 Task: Resolve a merge conflict in a pull request between conflicting changes.
Action: Mouse moved to (828, 284)
Screenshot: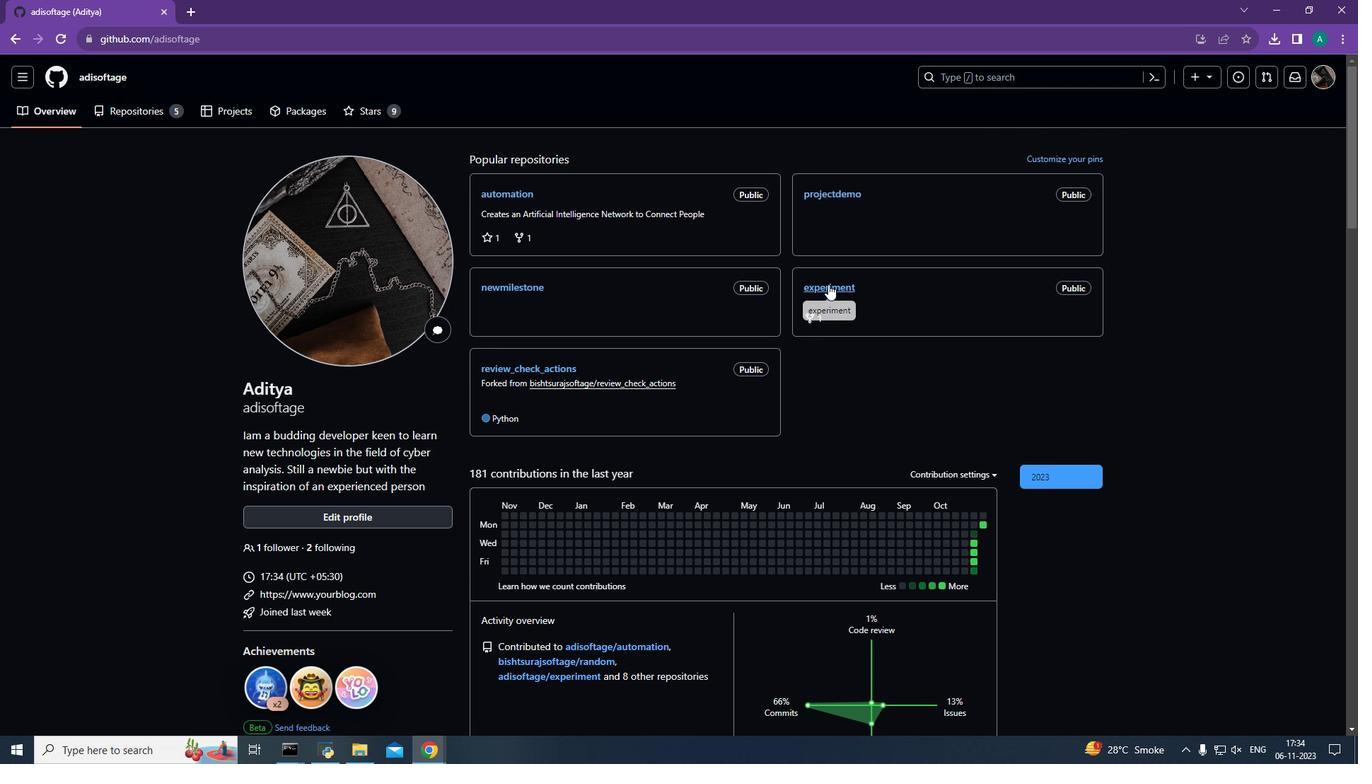 
Action: Mouse pressed left at (828, 284)
Screenshot: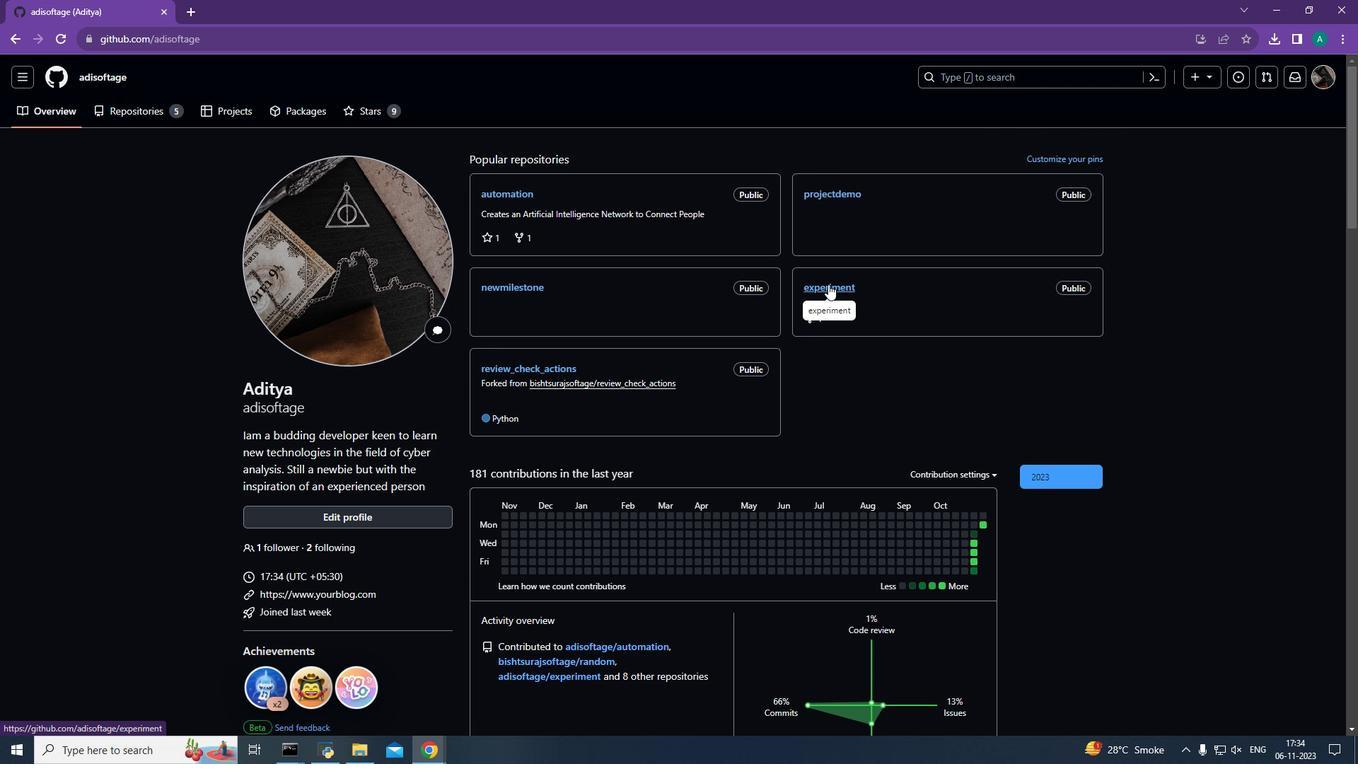 
Action: Mouse moved to (317, 333)
Screenshot: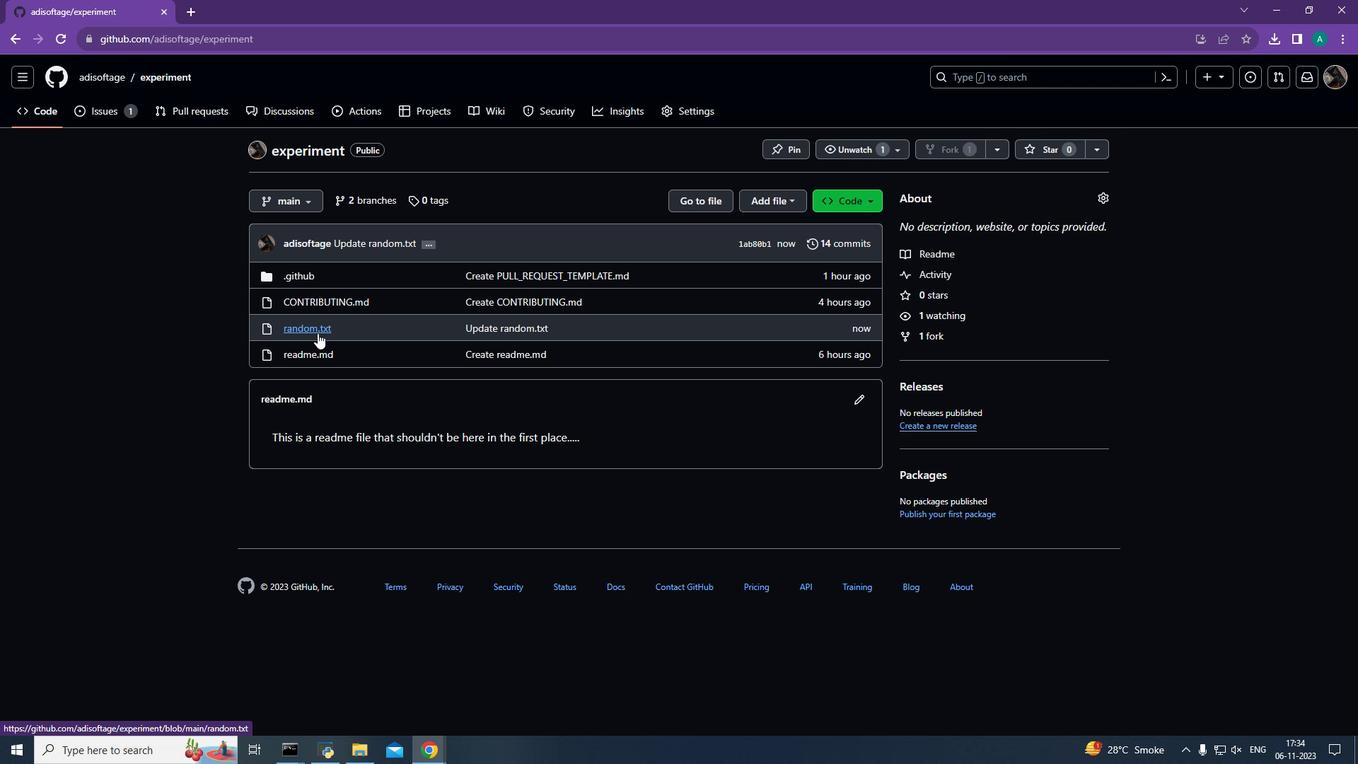 
Action: Mouse pressed left at (317, 333)
Screenshot: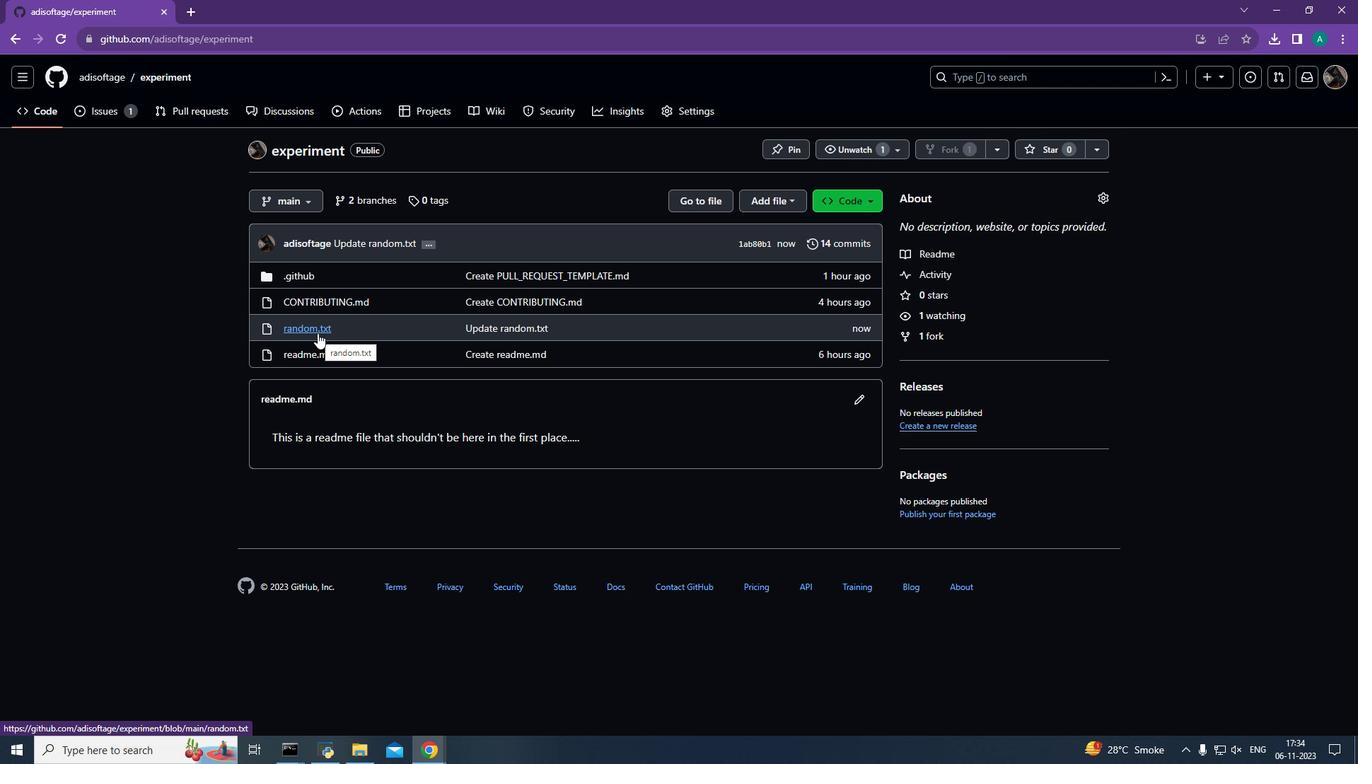 
Action: Mouse moved to (1279, 230)
Screenshot: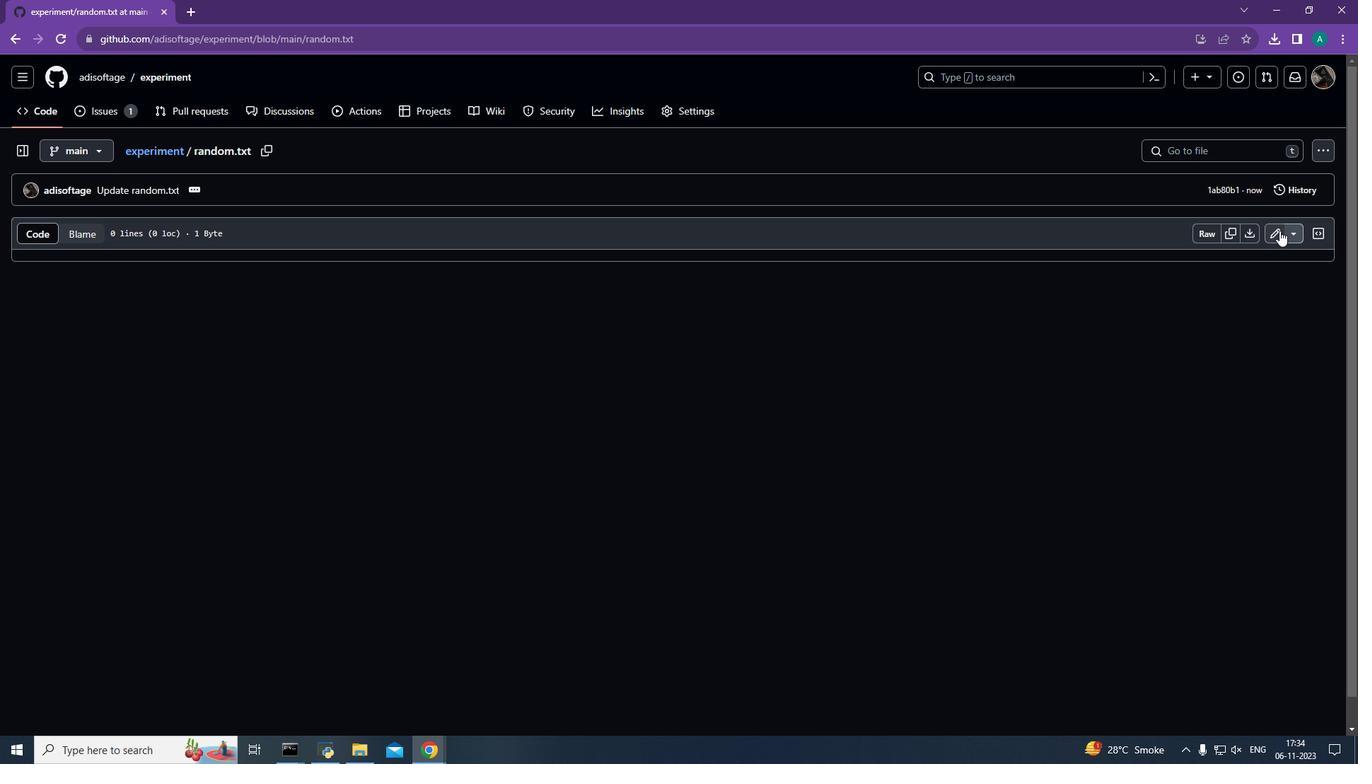 
Action: Mouse pressed left at (1279, 230)
Screenshot: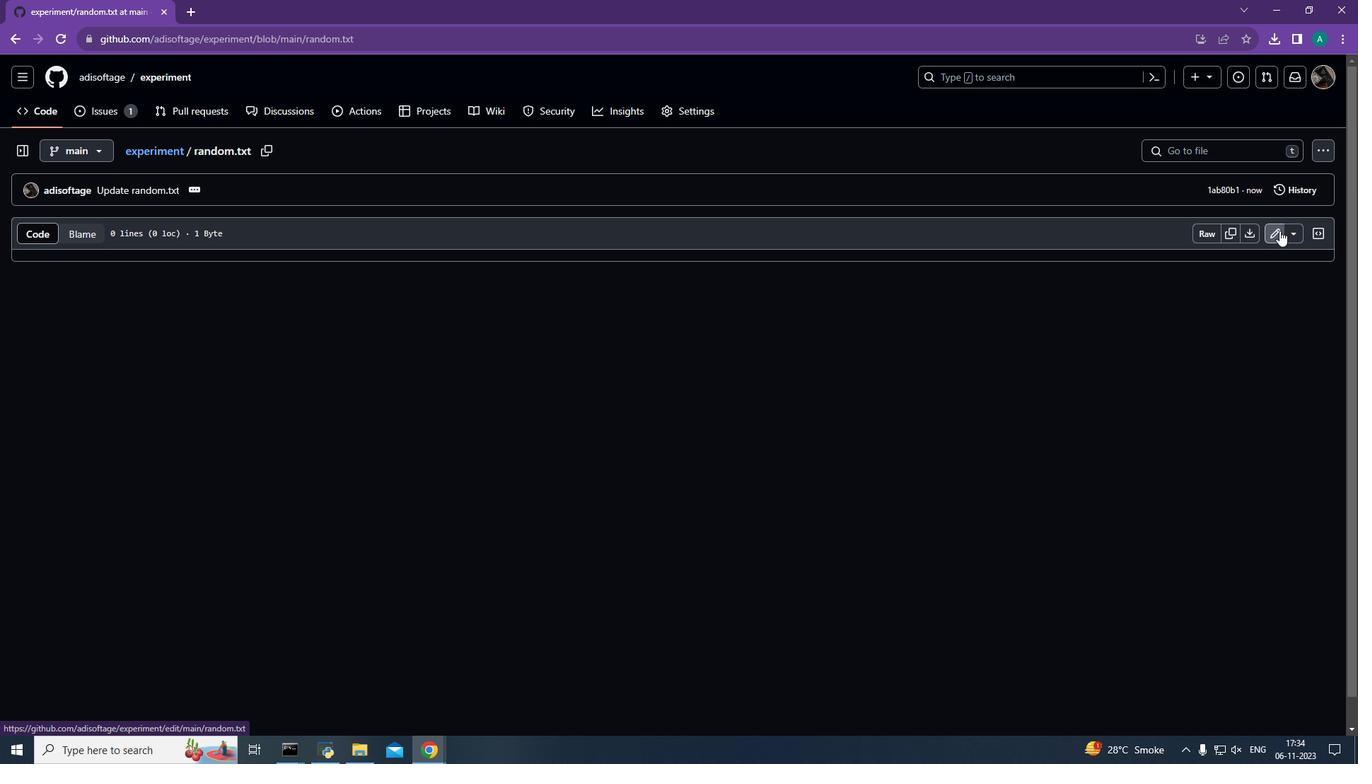 
Action: Mouse moved to (205, 256)
Screenshot: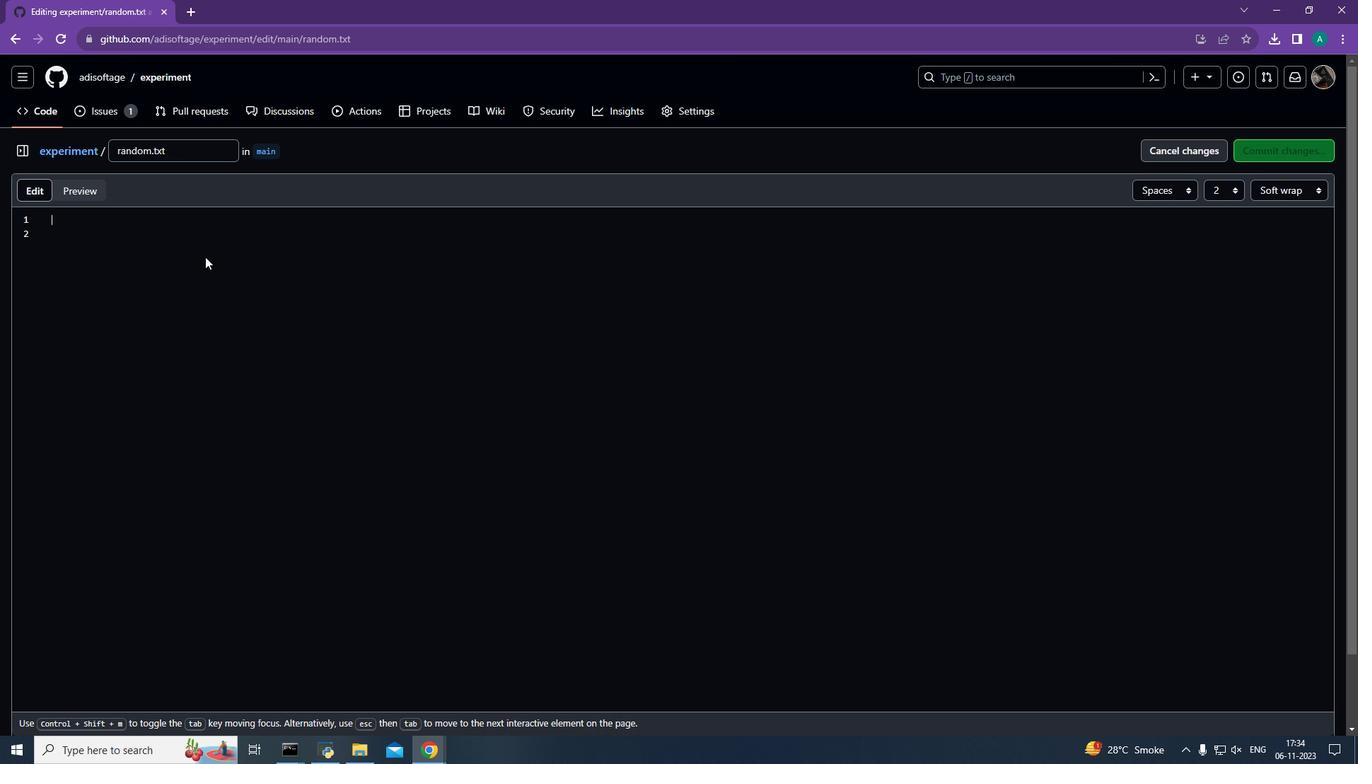 
Action: Mouse pressed left at (205, 256)
Screenshot: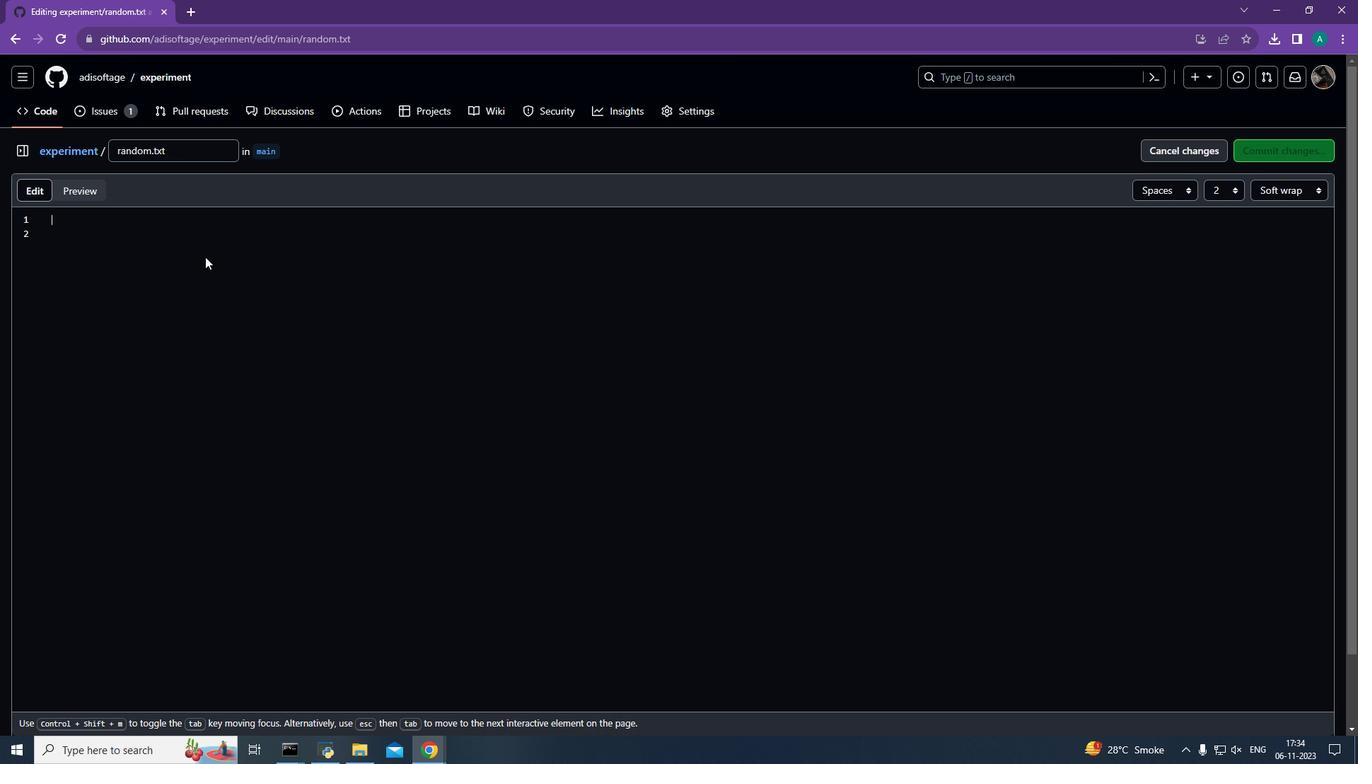 
Action: Key pressed <Key.up><Key.down><Key.backspace><Key.shift>This<Key.space>is<Key.space><Key.backspace>ctrl+A<Key.backspace><Key.caps_lock><Key.shift>tHIS<Key.space>IS<Key.space>THE<Key.space>CONTENT<Key.space>FROM<Key.space>MAIN<Key.space>BRANCH
Screenshot: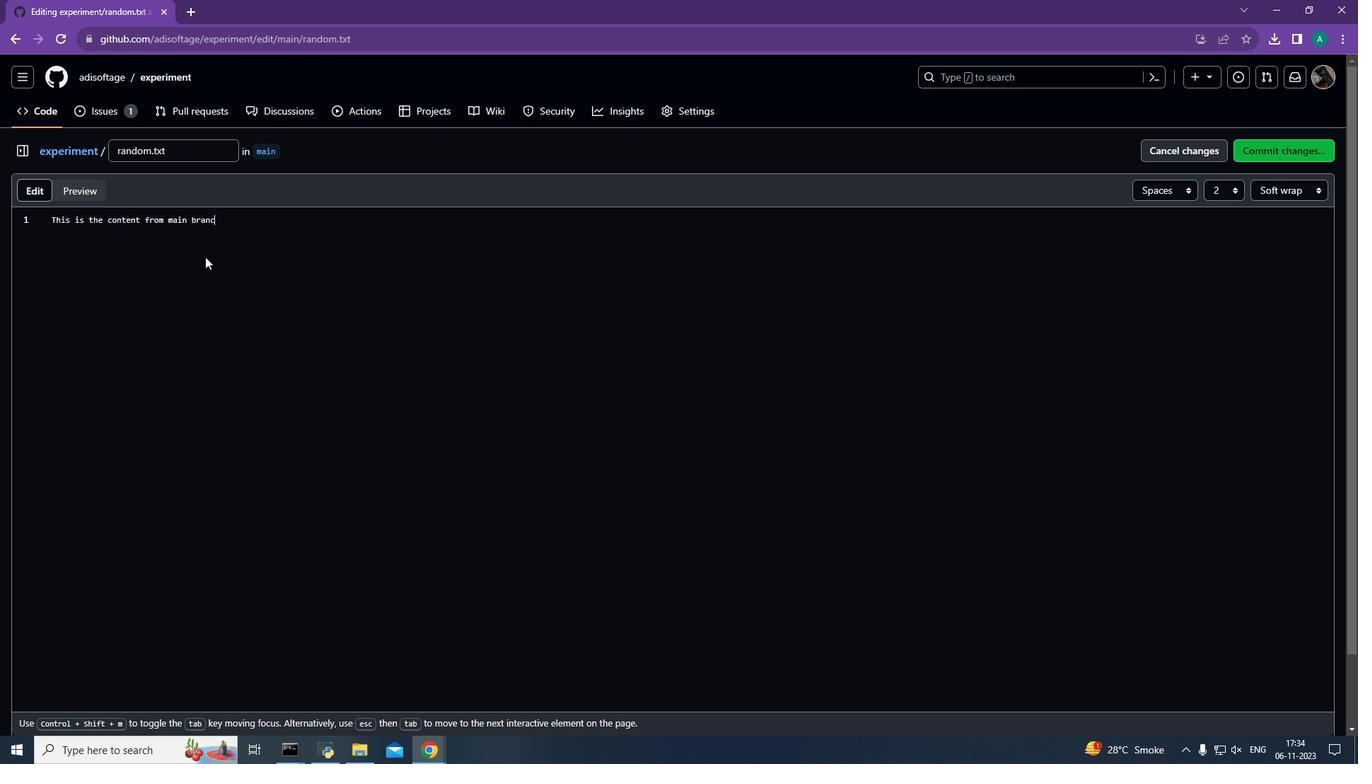 
Action: Mouse moved to (1271, 149)
Screenshot: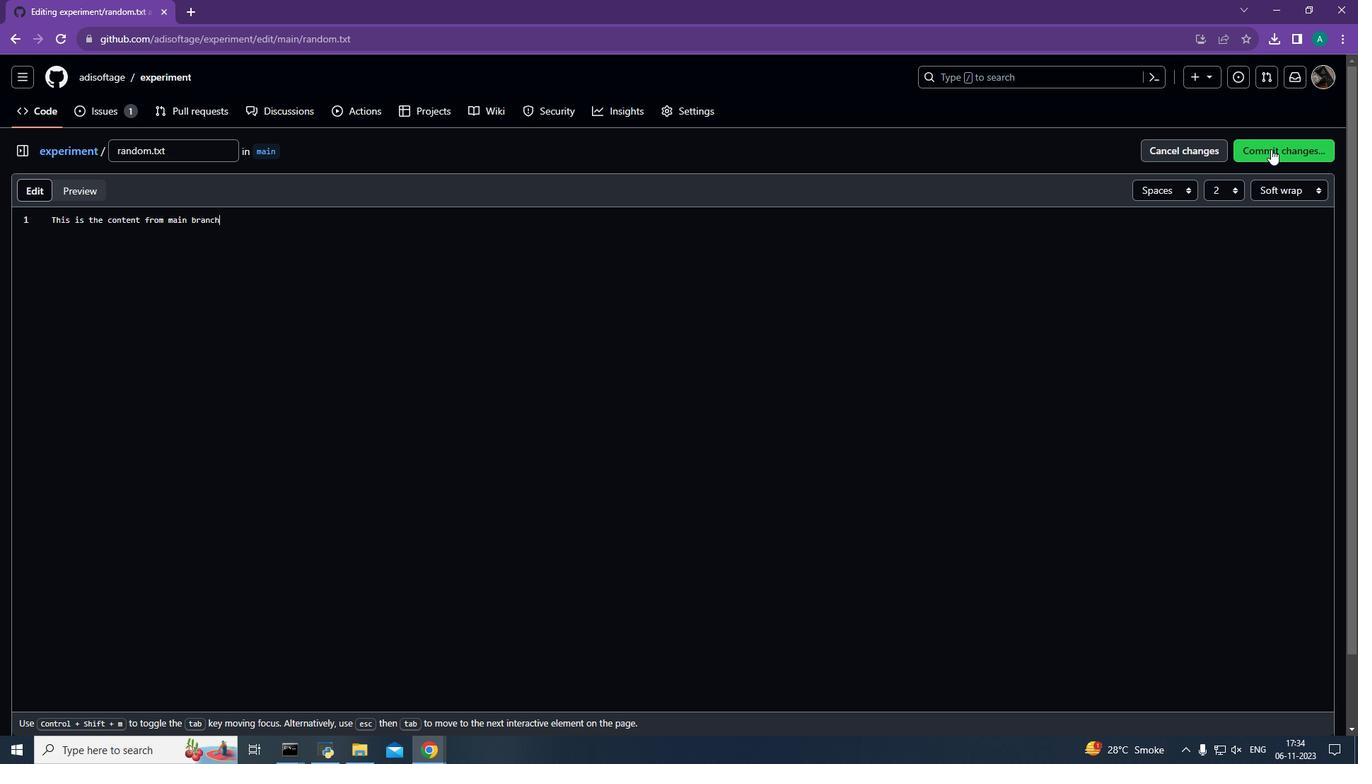 
Action: Mouse pressed left at (1271, 149)
Screenshot: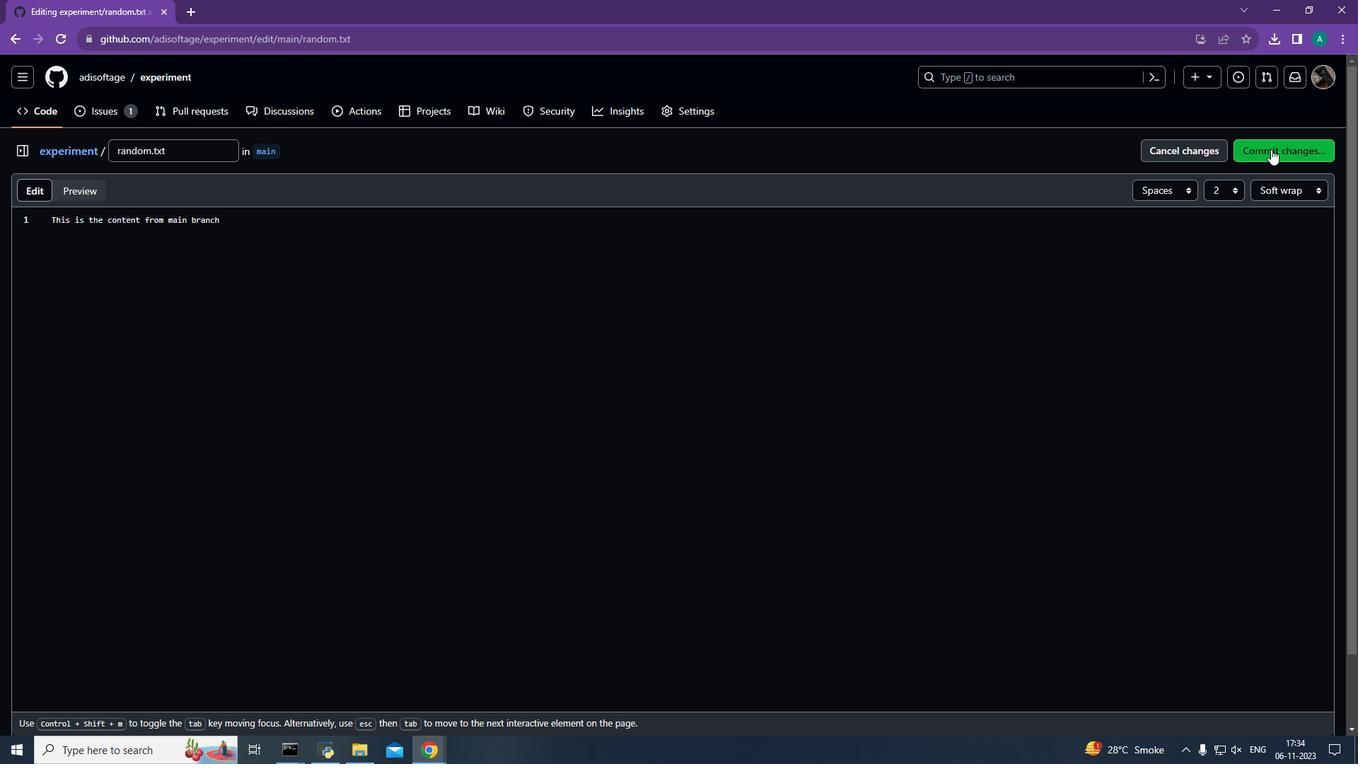 
Action: Mouse moved to (779, 577)
Screenshot: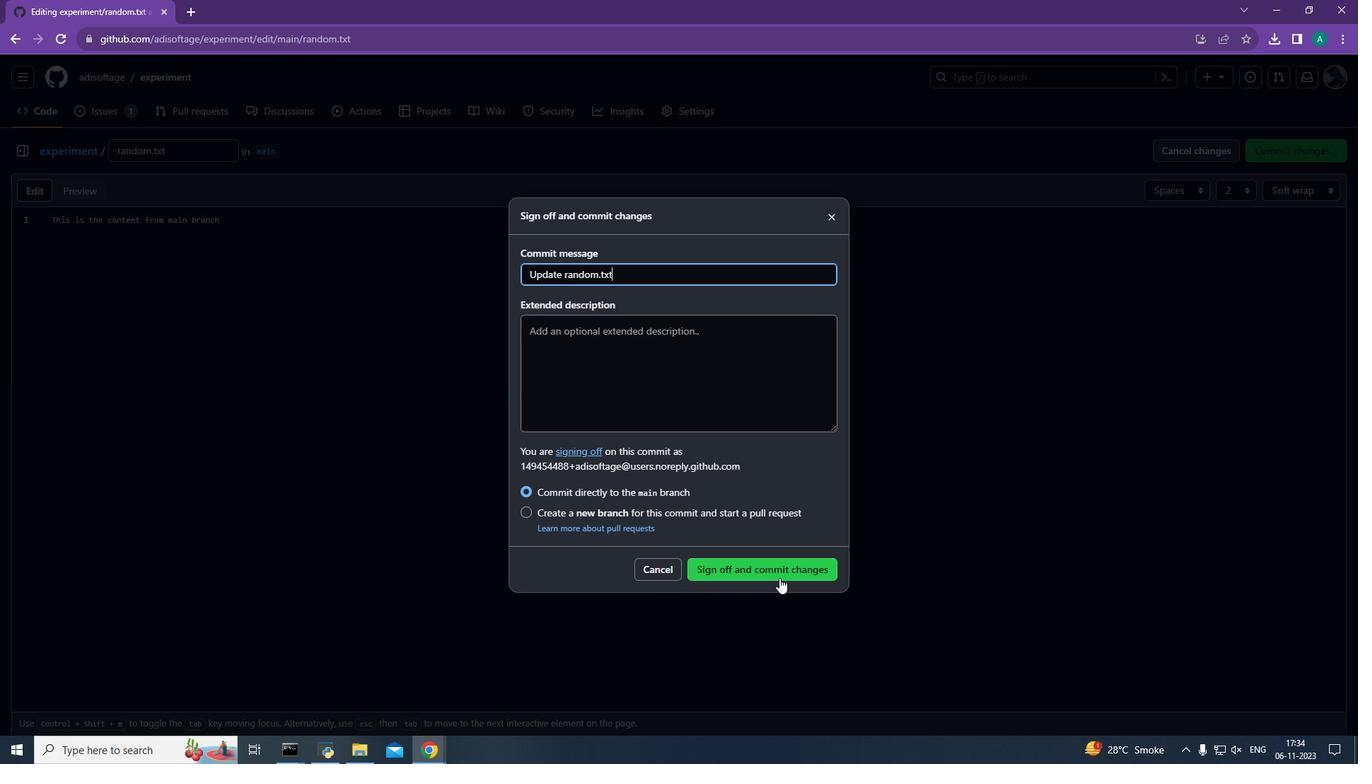 
Action: Mouse pressed left at (779, 577)
Screenshot: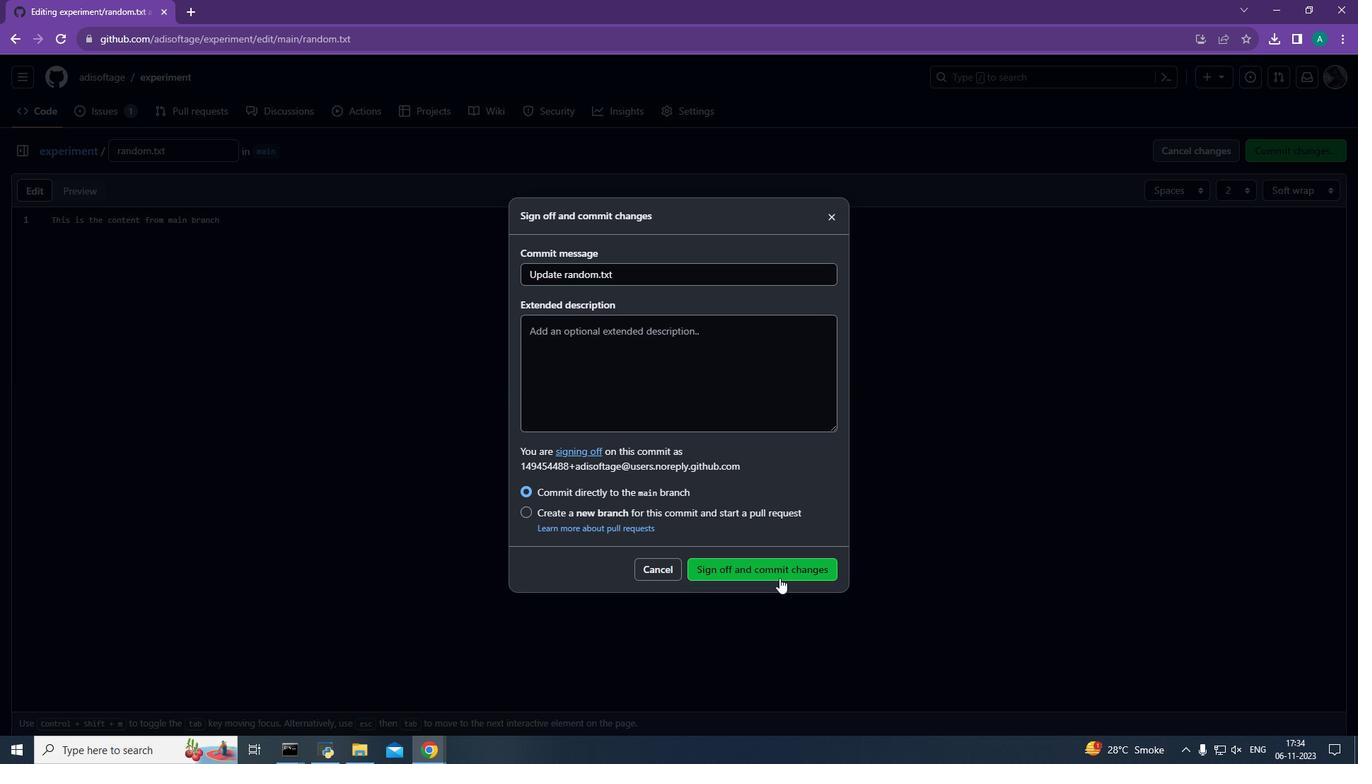 
Action: Mouse moved to (141, 149)
Screenshot: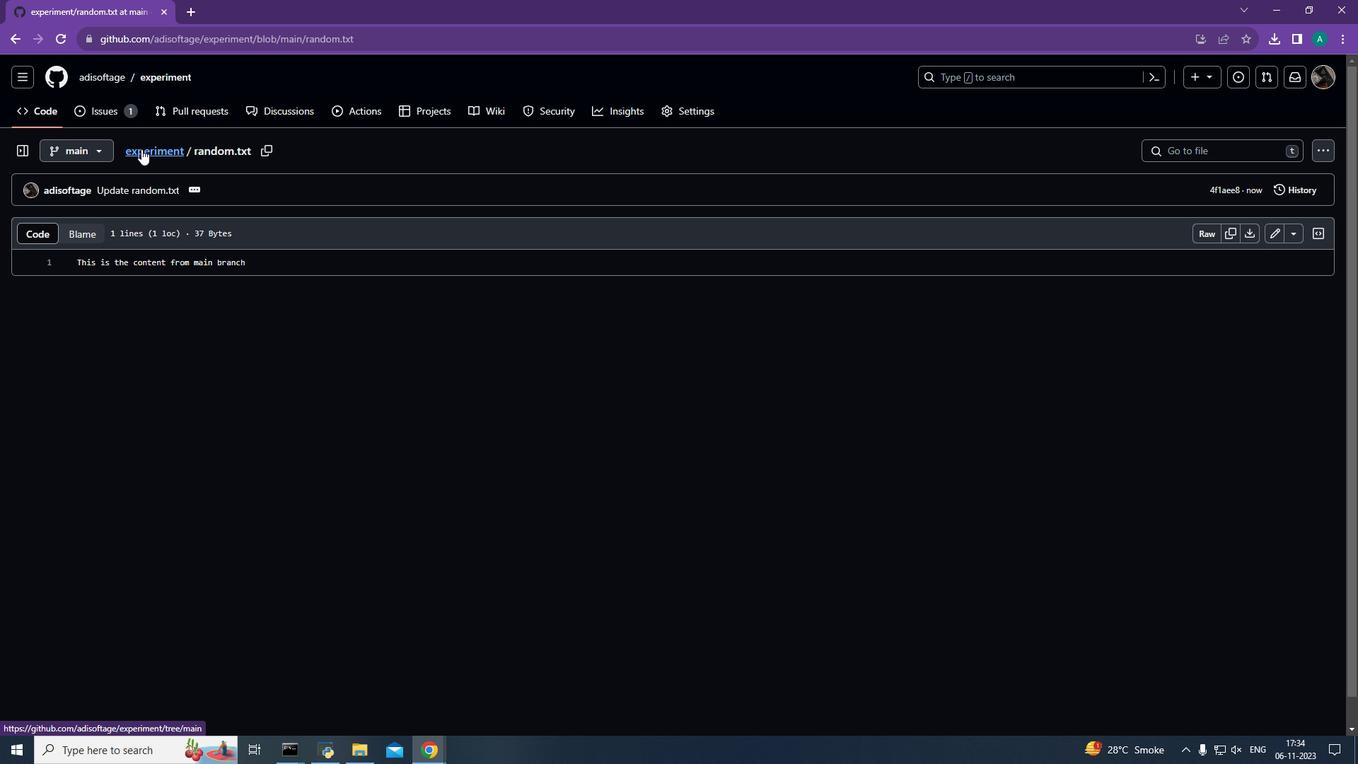 
Action: Mouse pressed left at (141, 149)
Screenshot: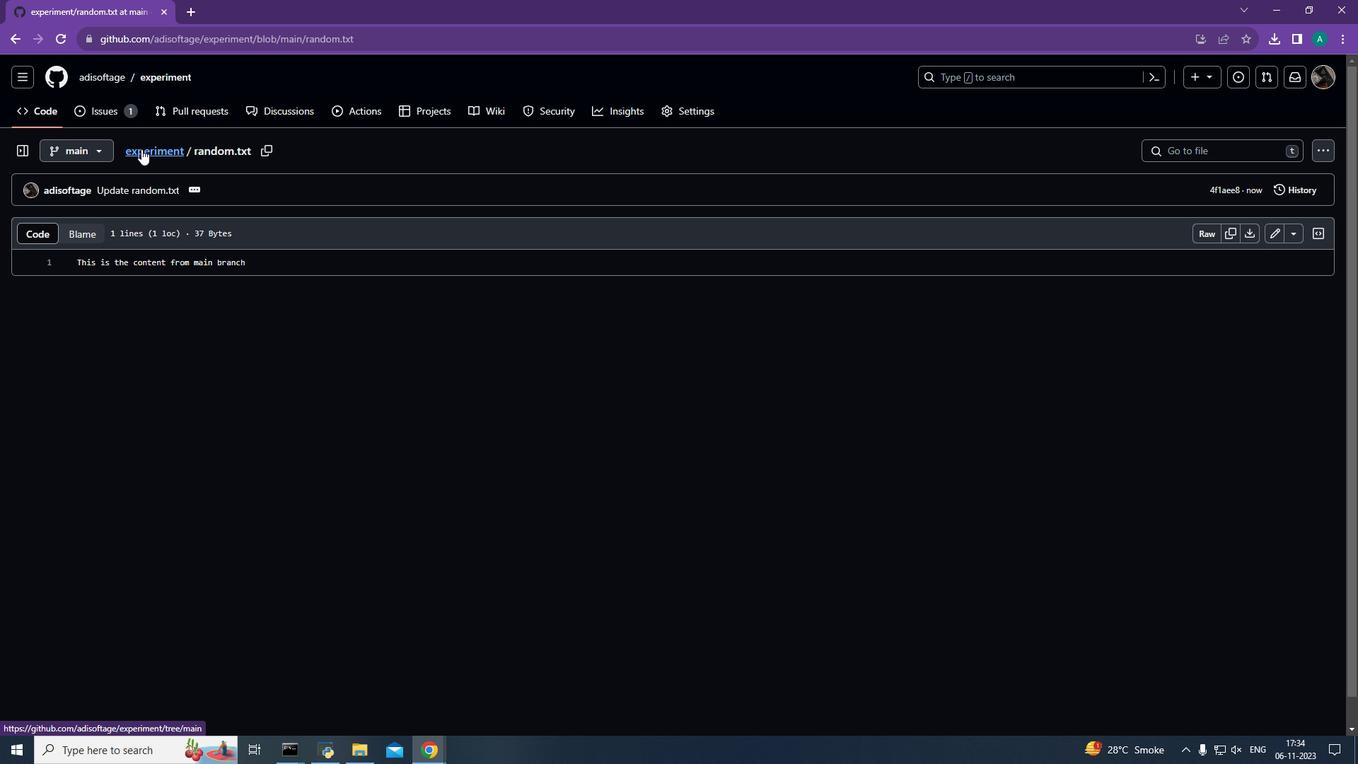 
Action: Mouse moved to (313, 193)
Screenshot: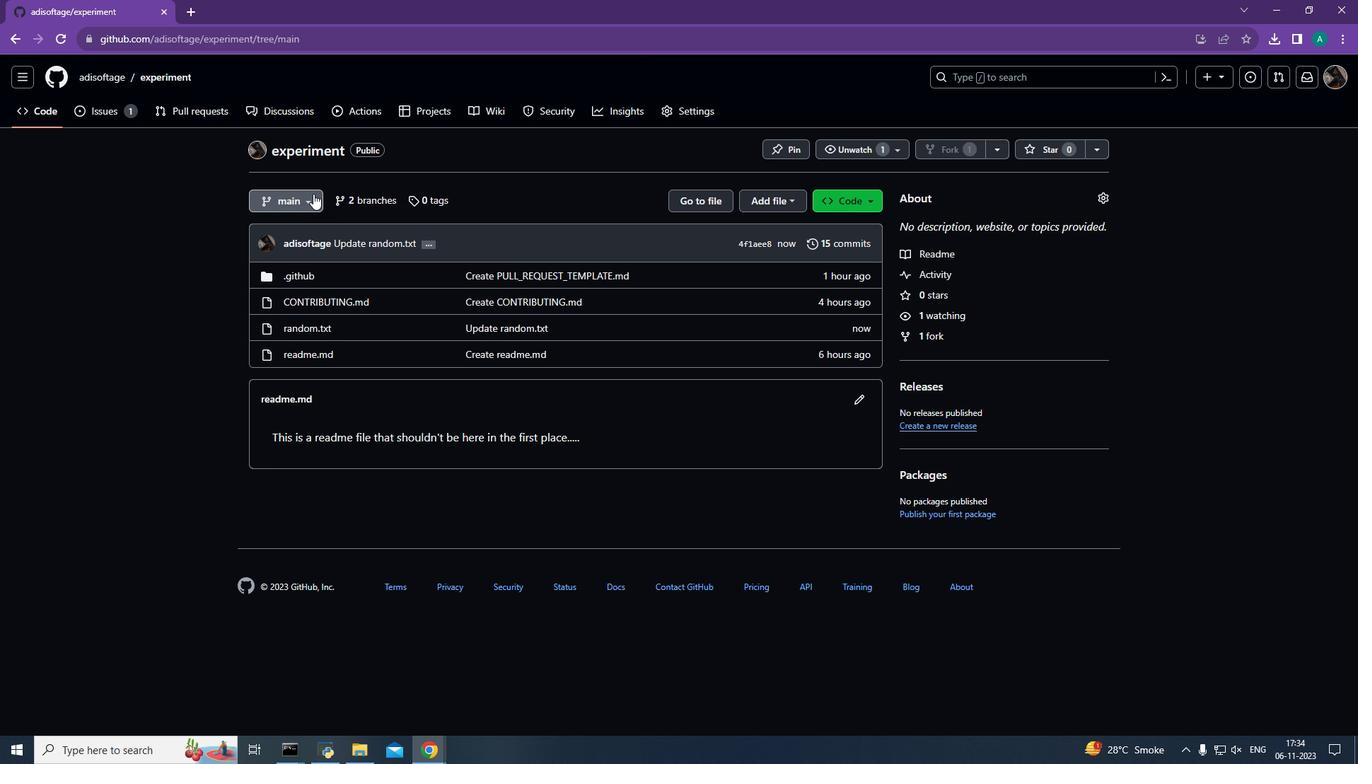 
Action: Mouse pressed left at (313, 193)
Screenshot: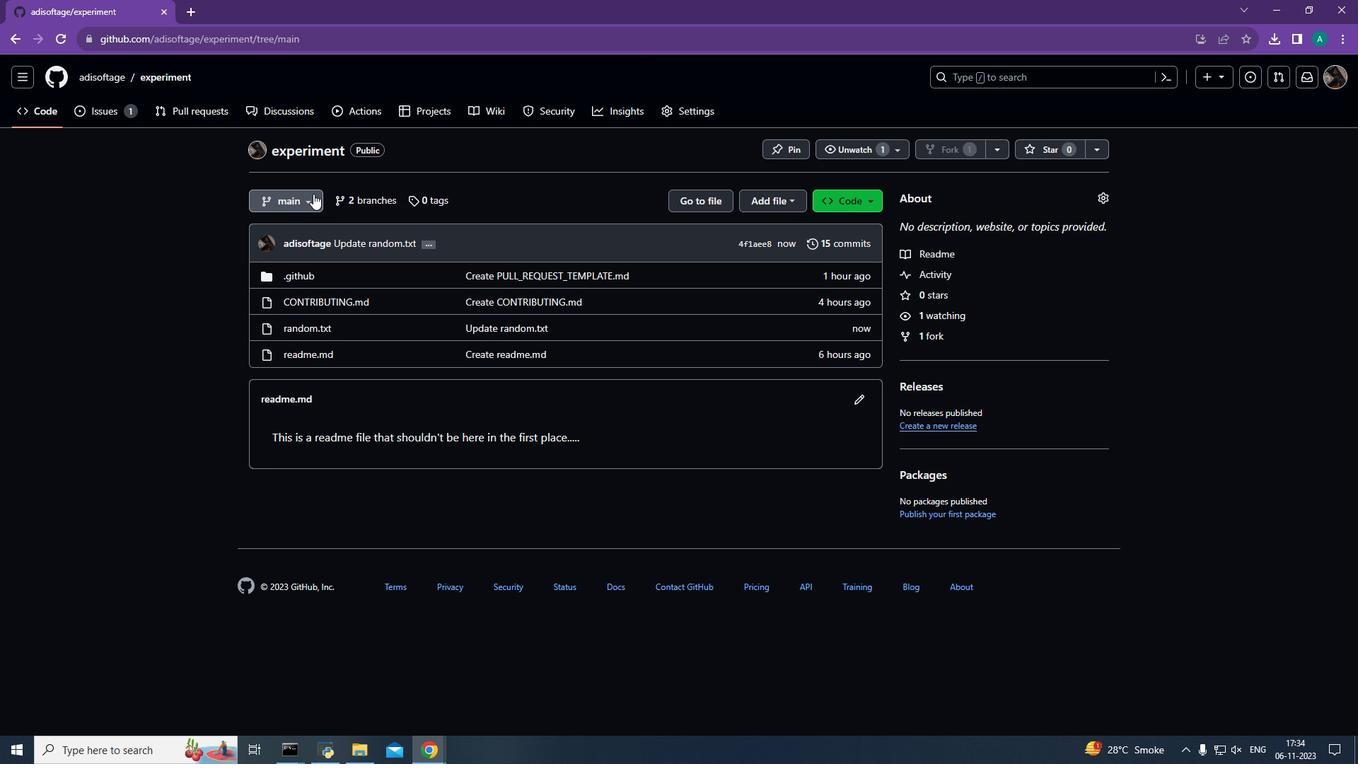 
Action: Mouse moved to (307, 340)
Screenshot: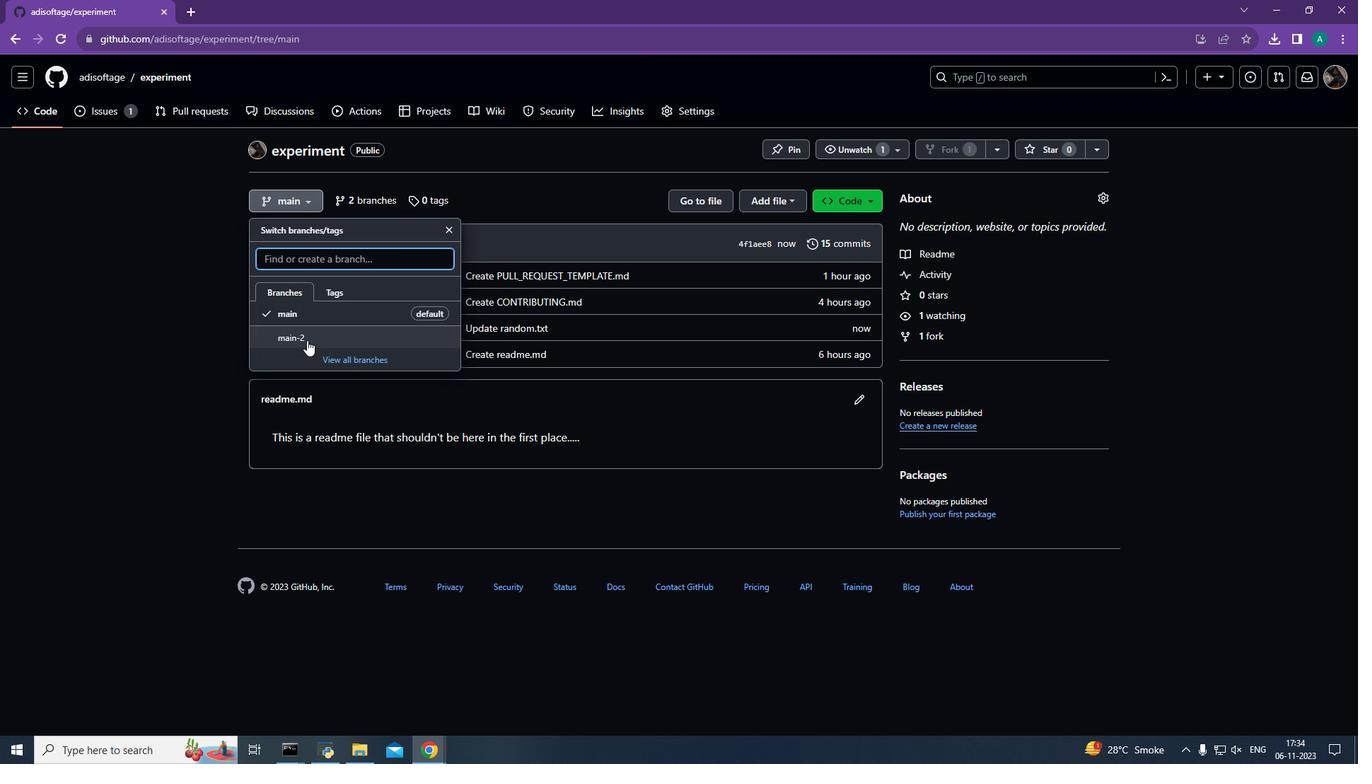 
Action: Mouse pressed left at (307, 340)
Screenshot: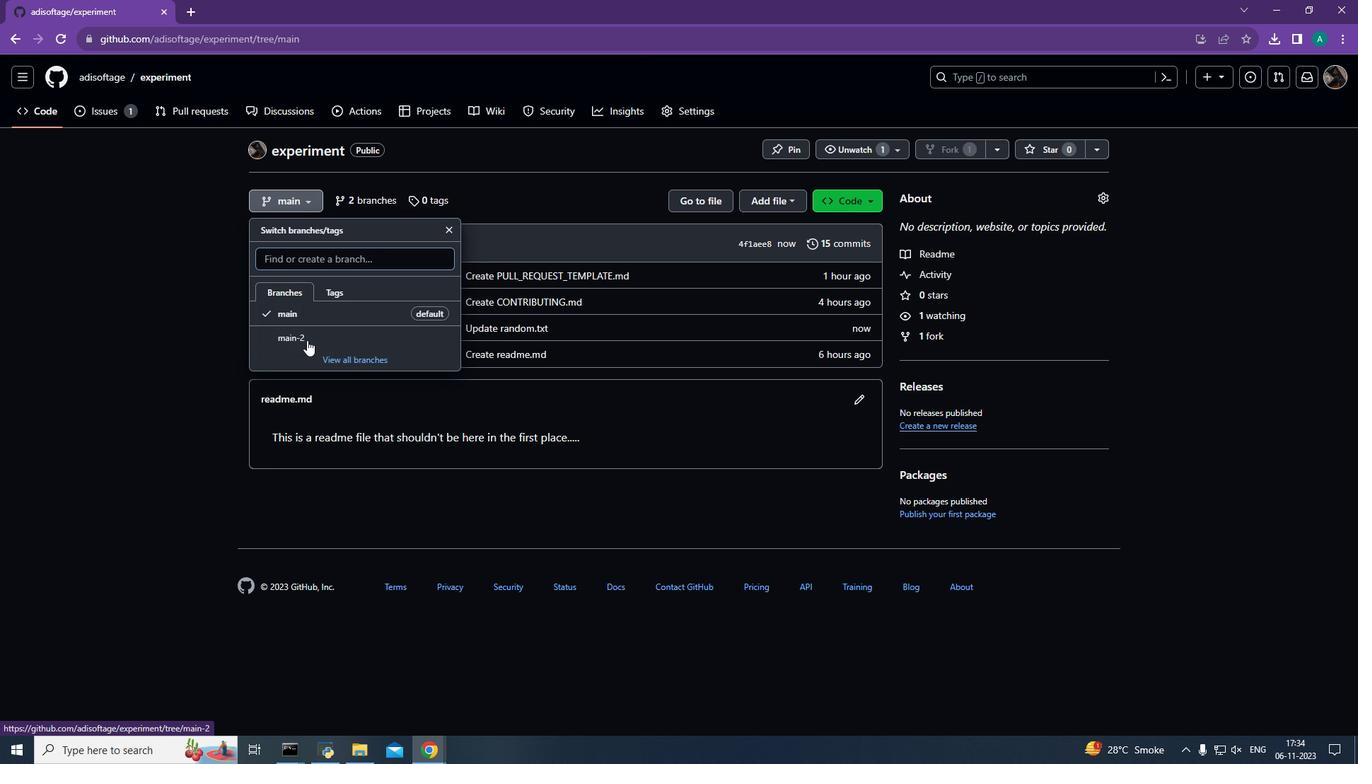 
Action: Mouse moved to (321, 384)
Screenshot: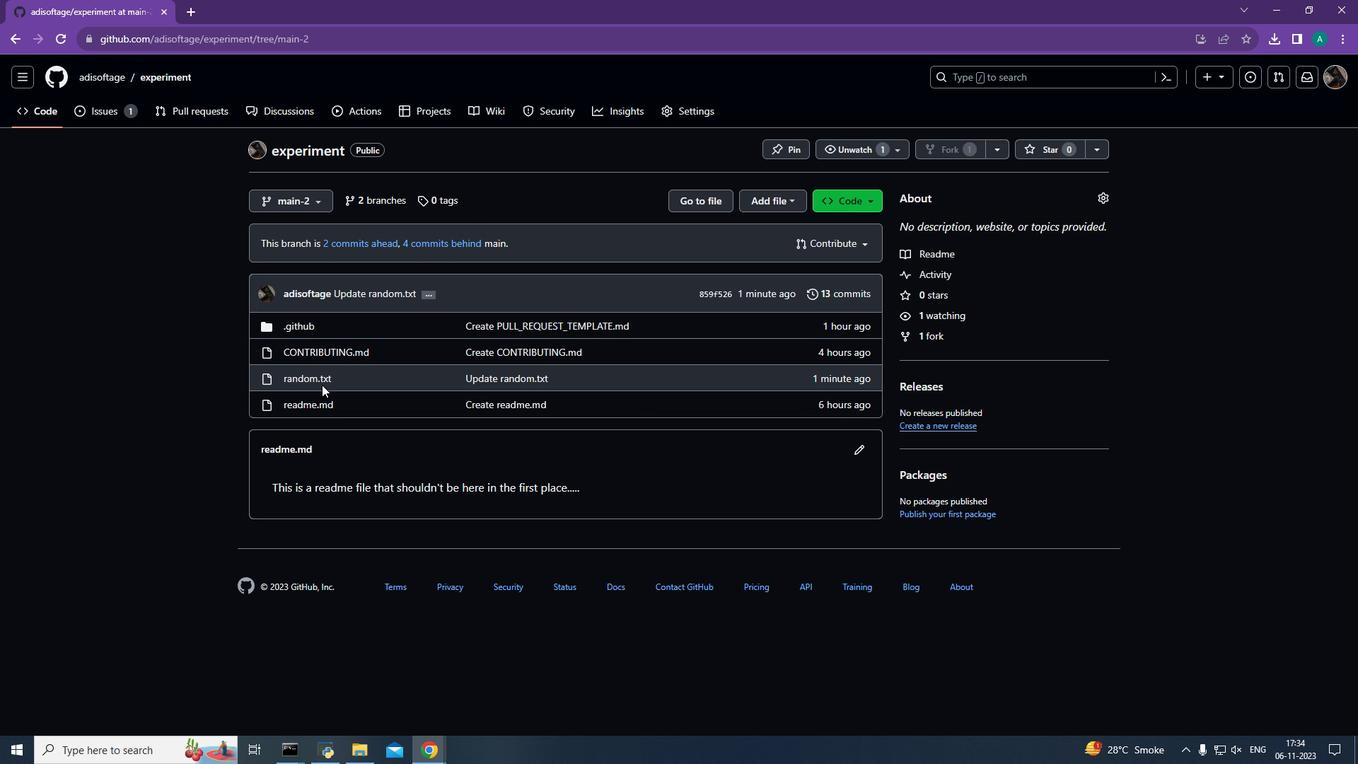 
Action: Mouse pressed left at (321, 384)
Screenshot: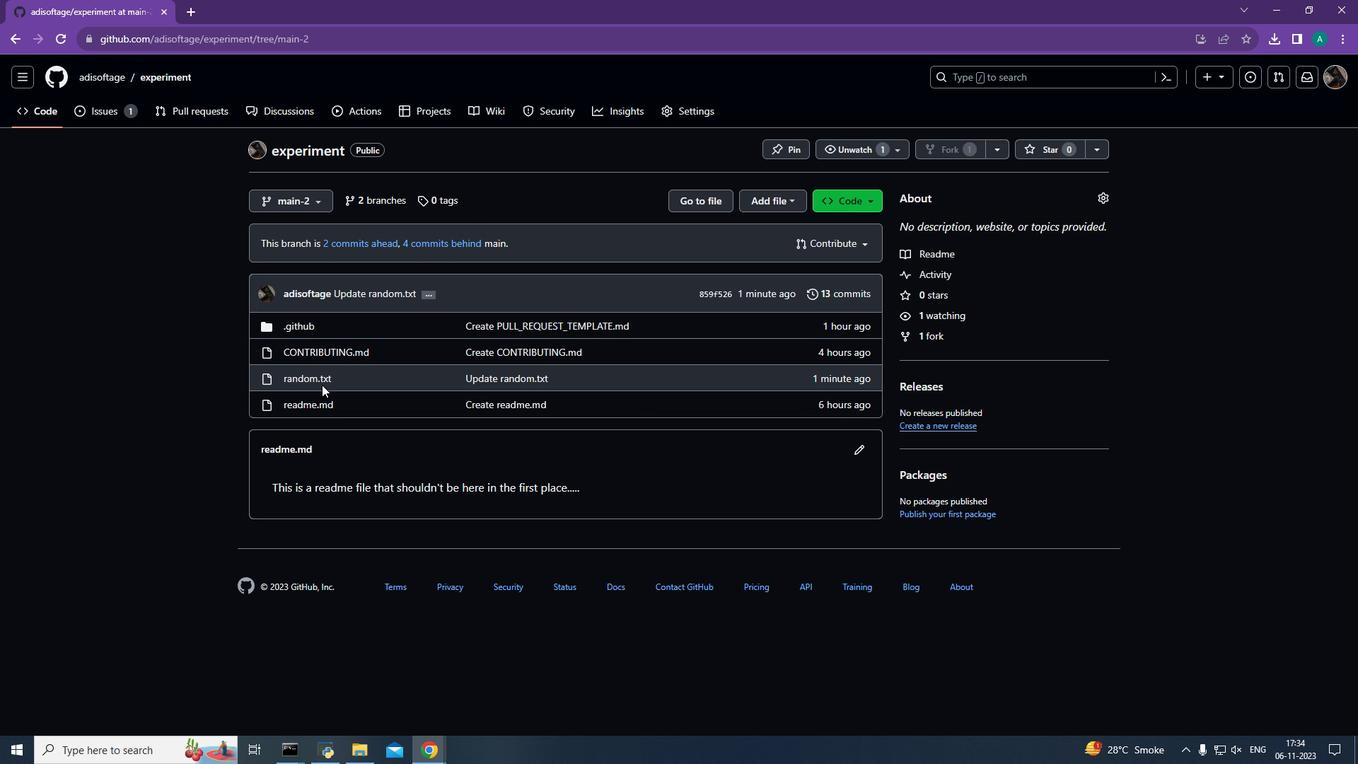 
Action: Mouse moved to (321, 376)
Screenshot: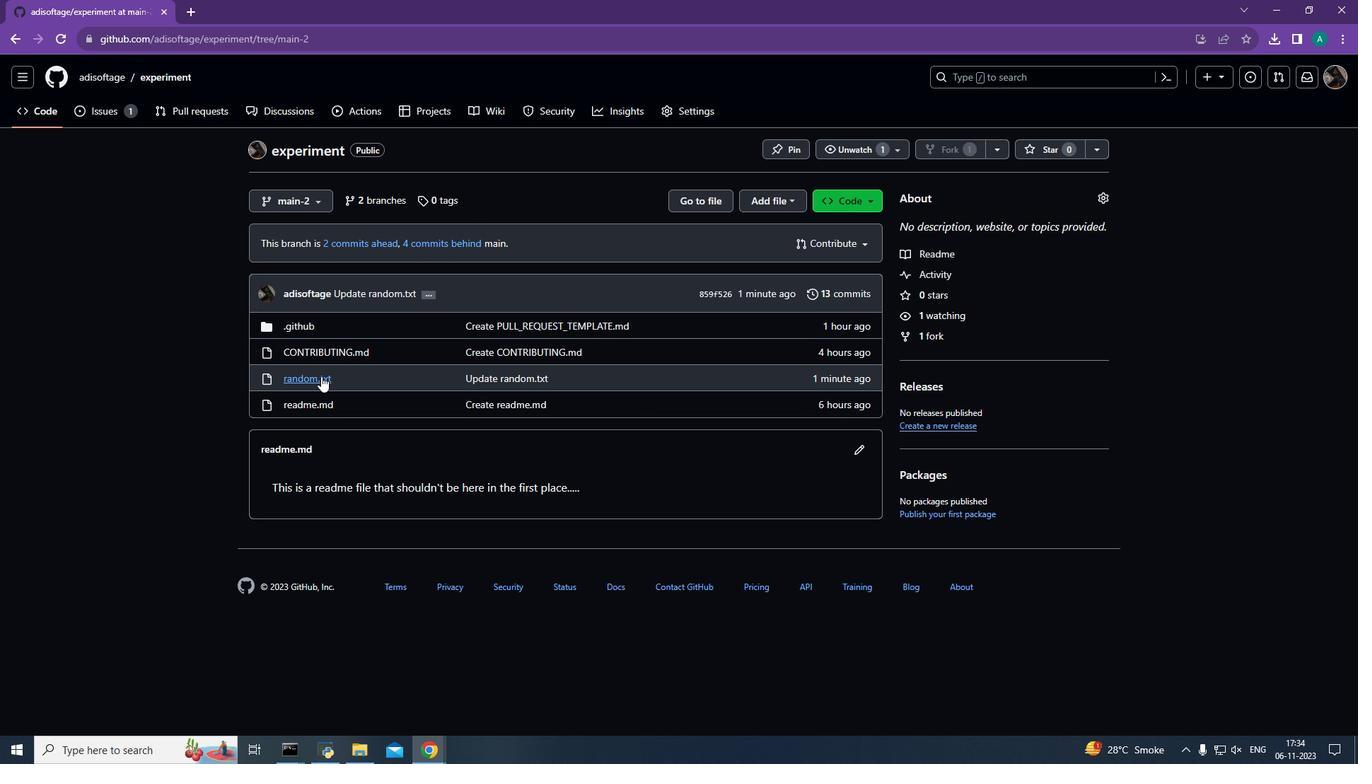 
Action: Mouse pressed left at (321, 376)
Screenshot: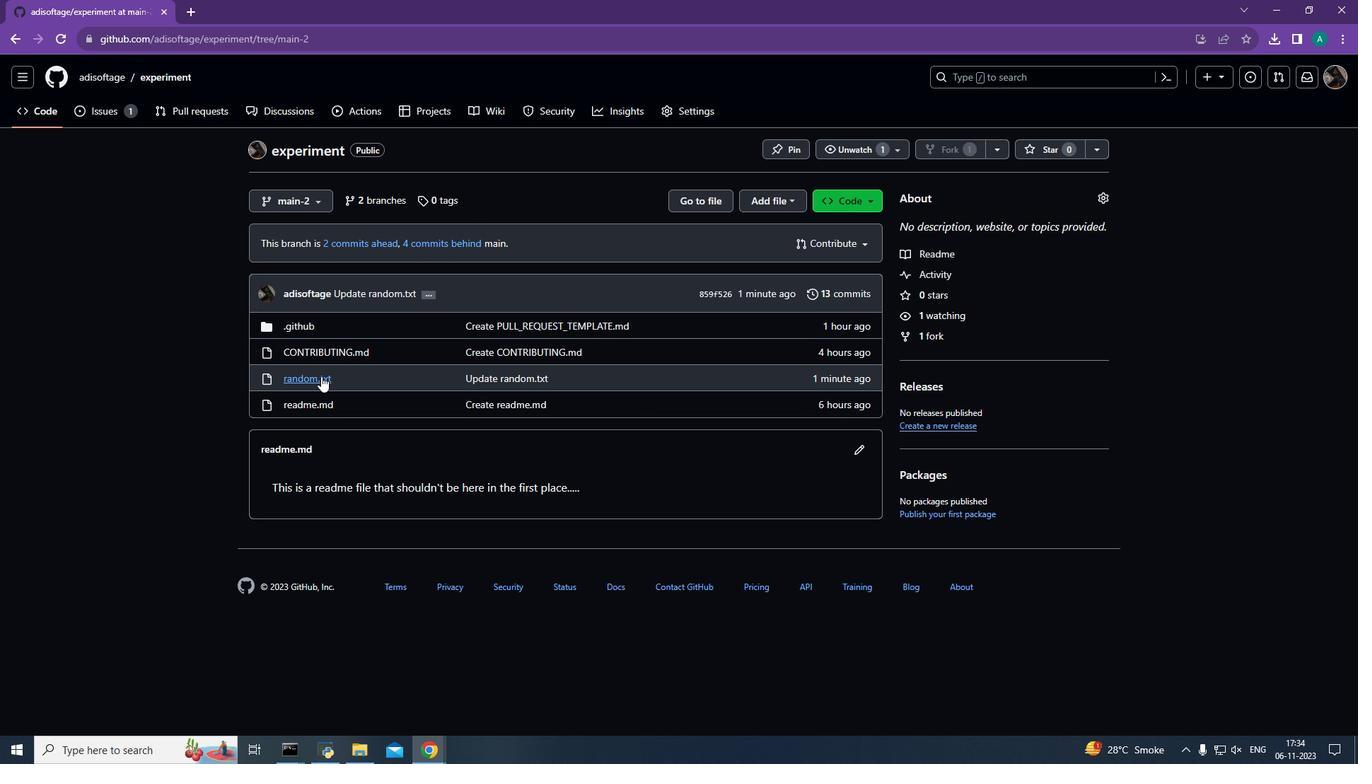 
Action: Mouse moved to (1267, 235)
Screenshot: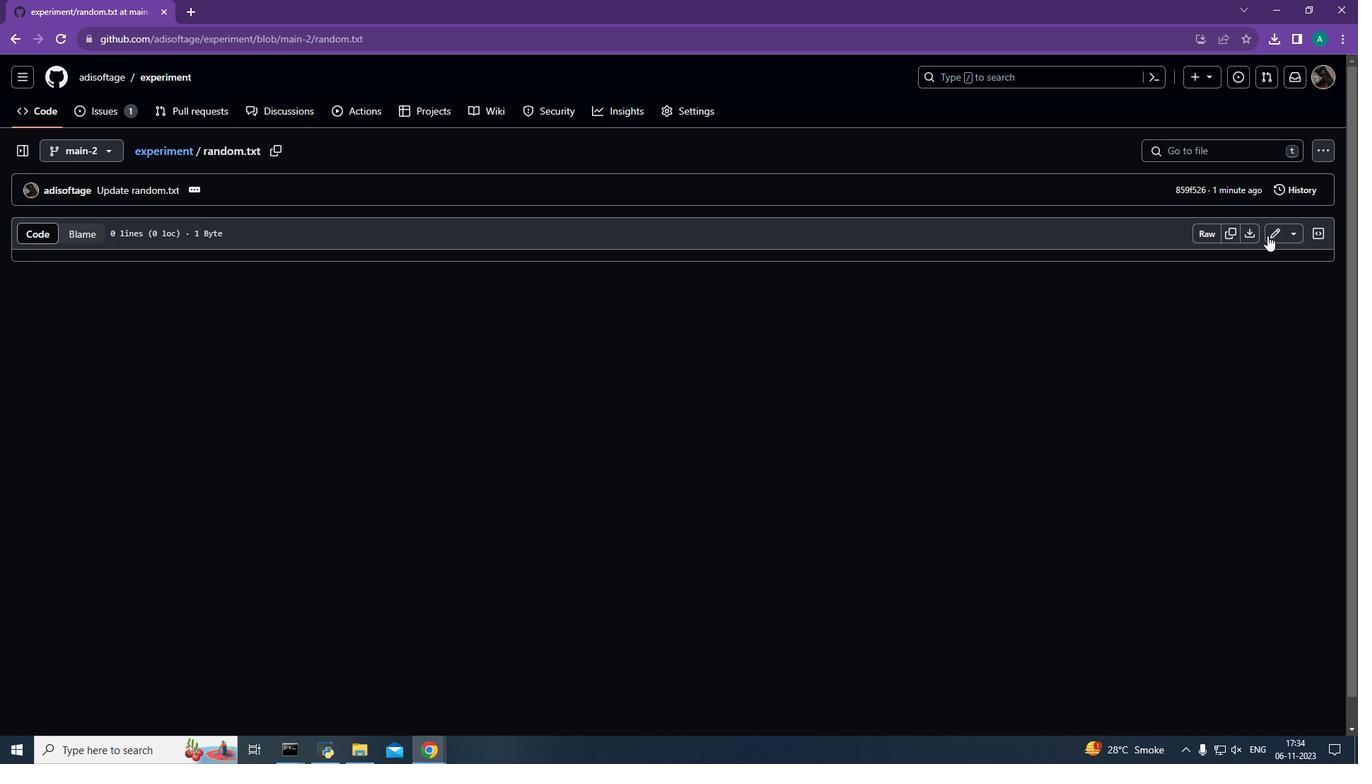 
Action: Mouse pressed left at (1267, 235)
Screenshot: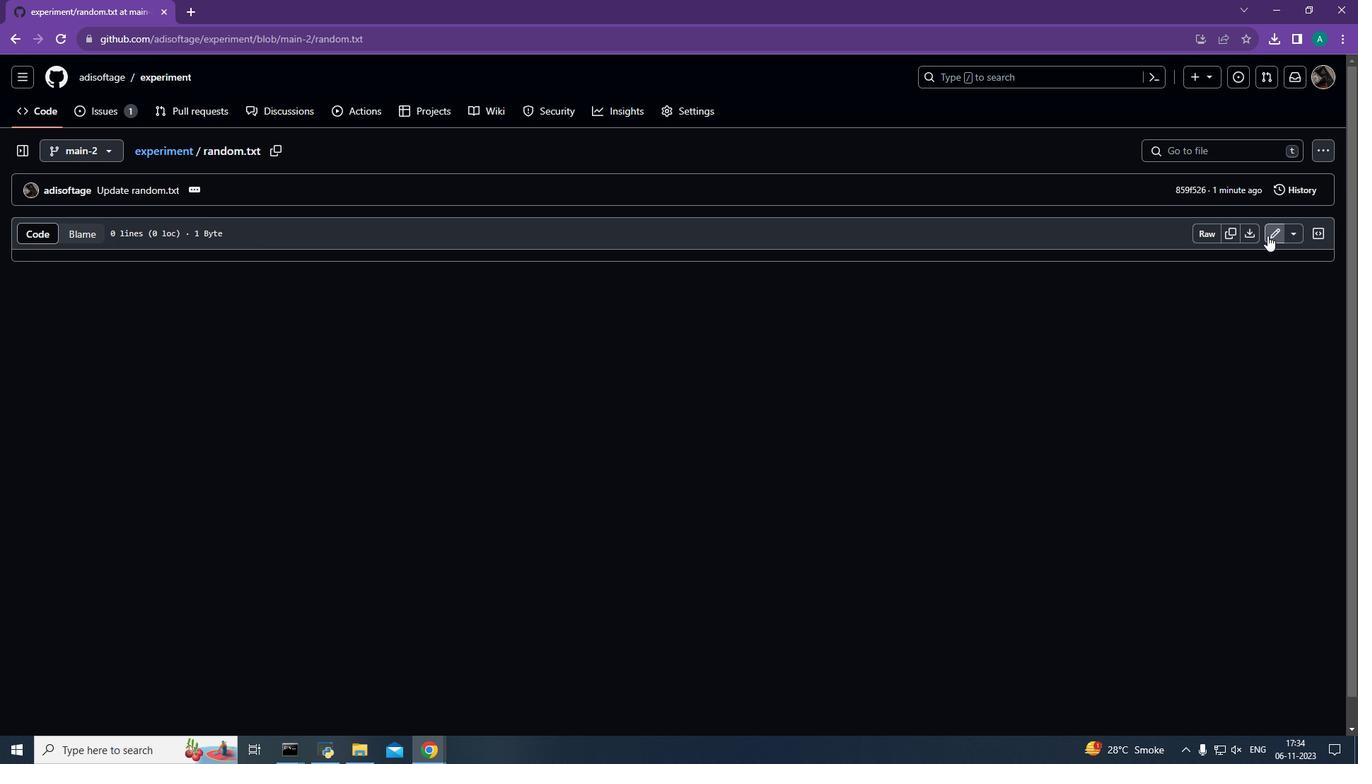
Action: Mouse moved to (193, 261)
Screenshot: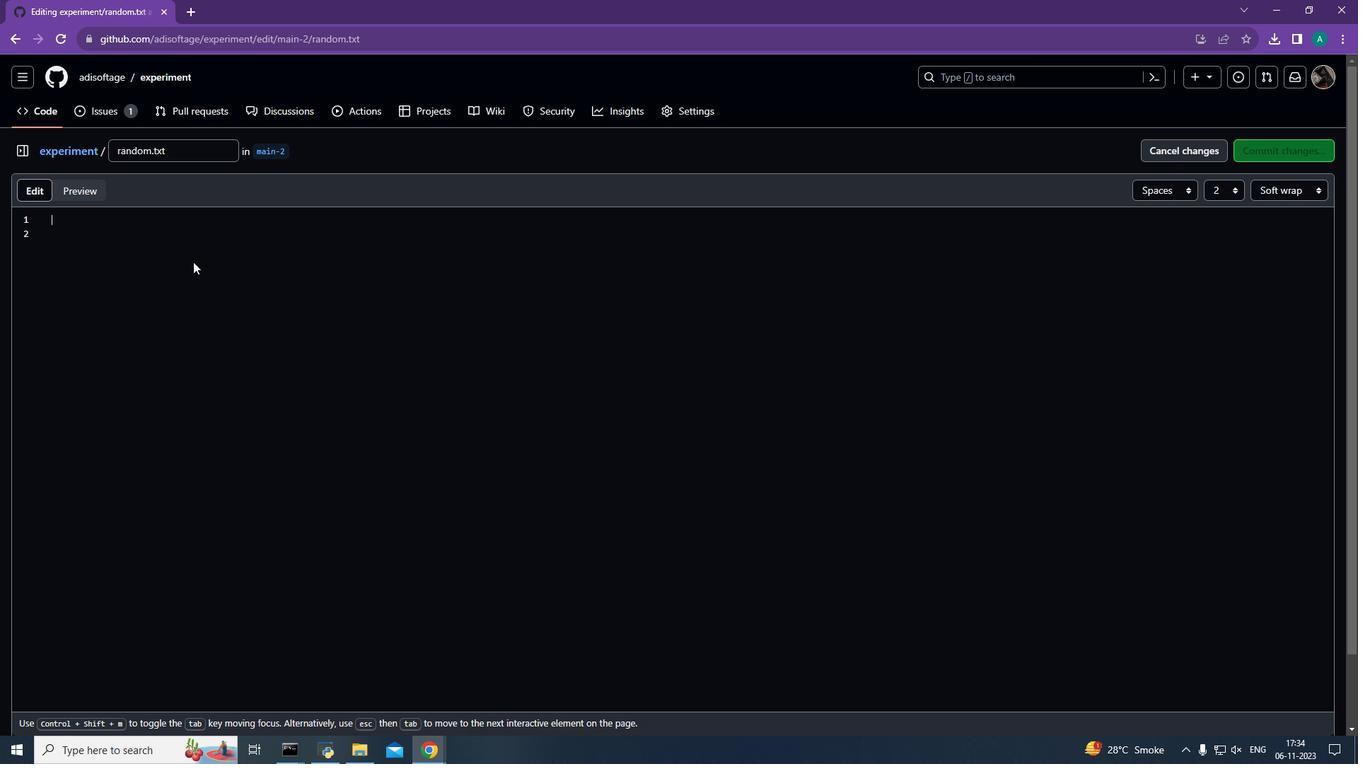 
Action: Mouse pressed left at (193, 261)
Screenshot: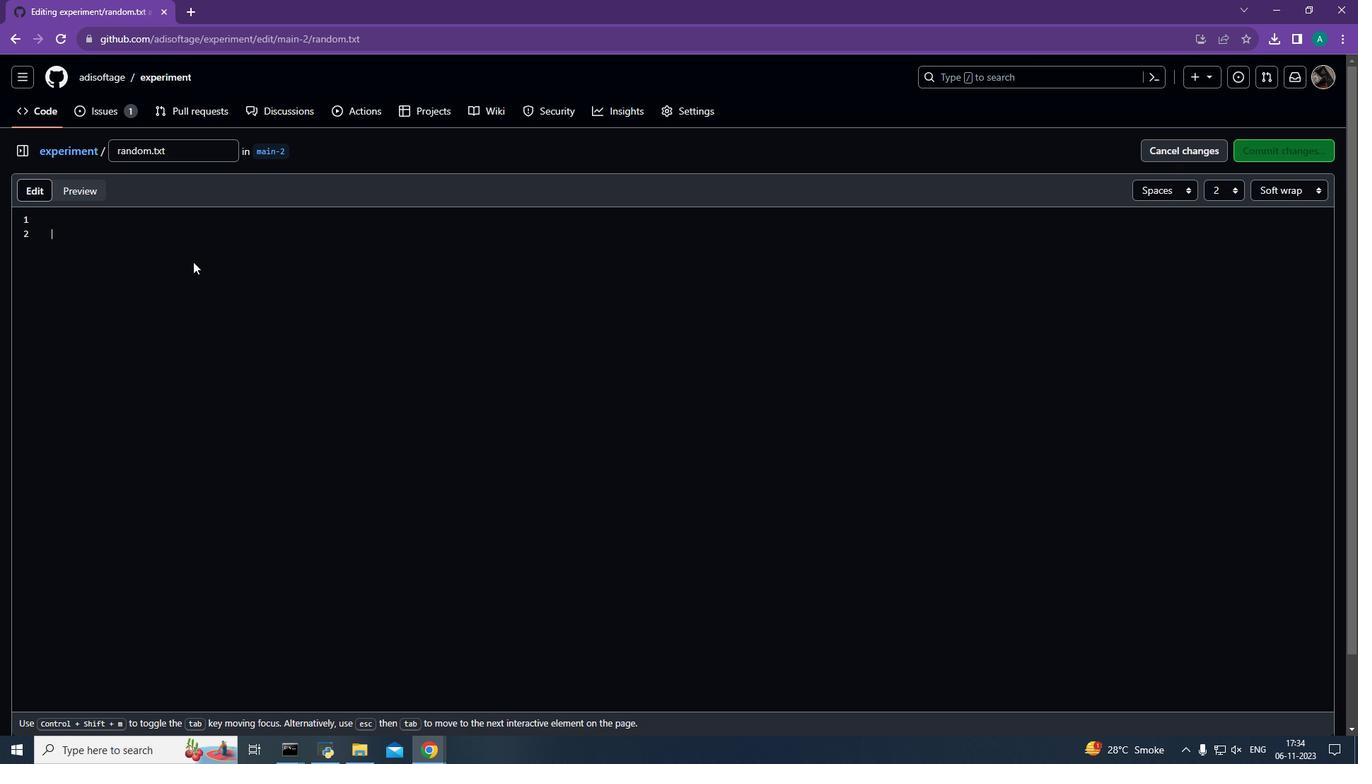 
Action: Key pressed <Key.backspace><Key.shift>THIS<Key.space>IS<Key.space>THE<Key.space>CONTENT<Key.space>FROM<Key.space>MAIN-<Key.space><Key.backspace>2<Key.space>BRANCH
Screenshot: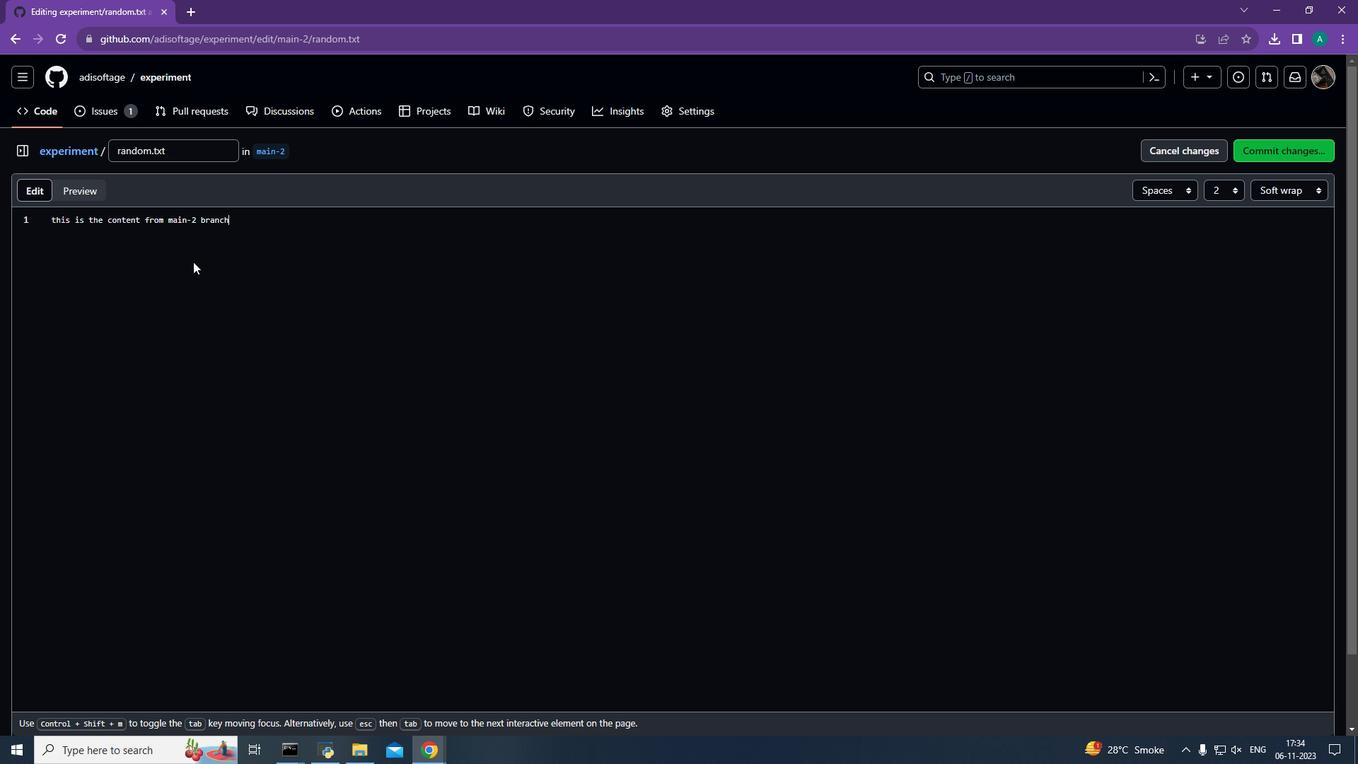 
Action: Mouse moved to (1289, 156)
Screenshot: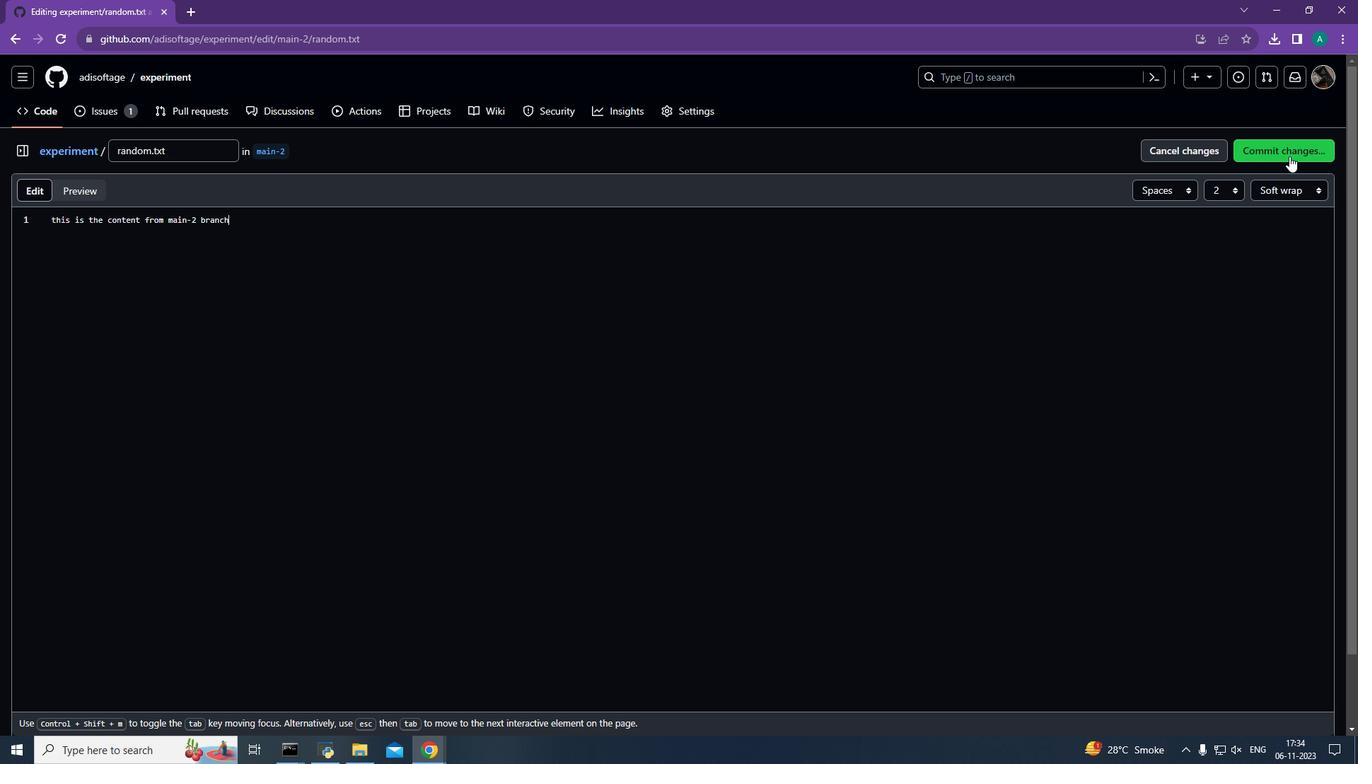 
Action: Mouse pressed left at (1289, 156)
Screenshot: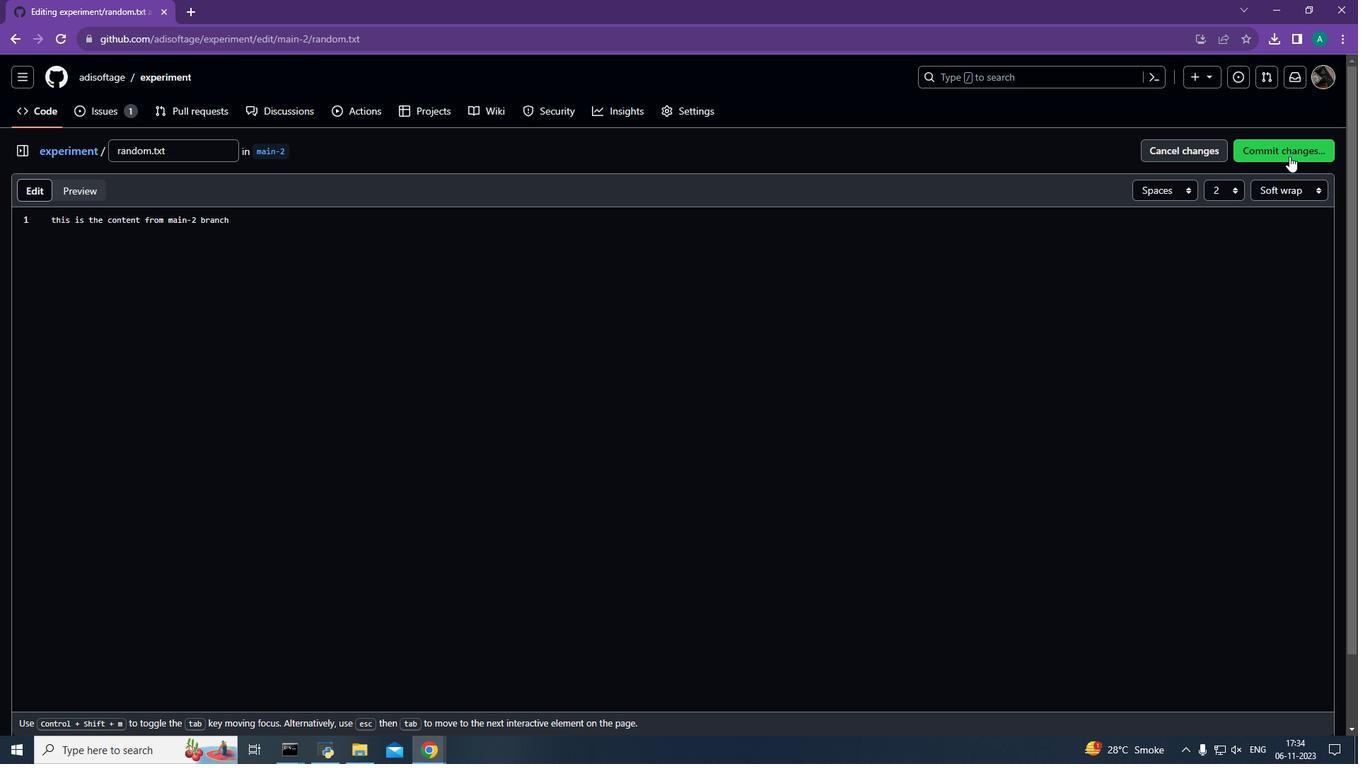 
Action: Mouse moved to (763, 573)
Screenshot: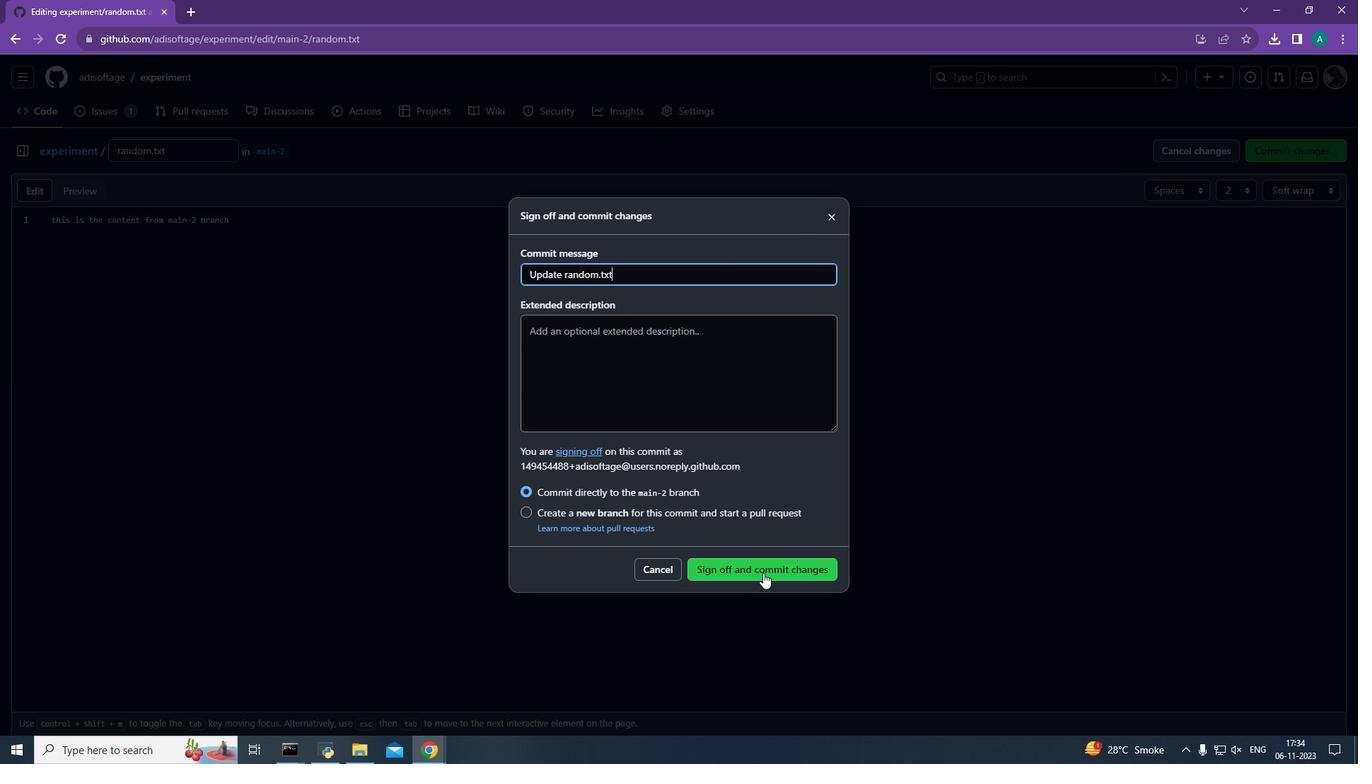 
Action: Mouse pressed left at (763, 573)
Screenshot: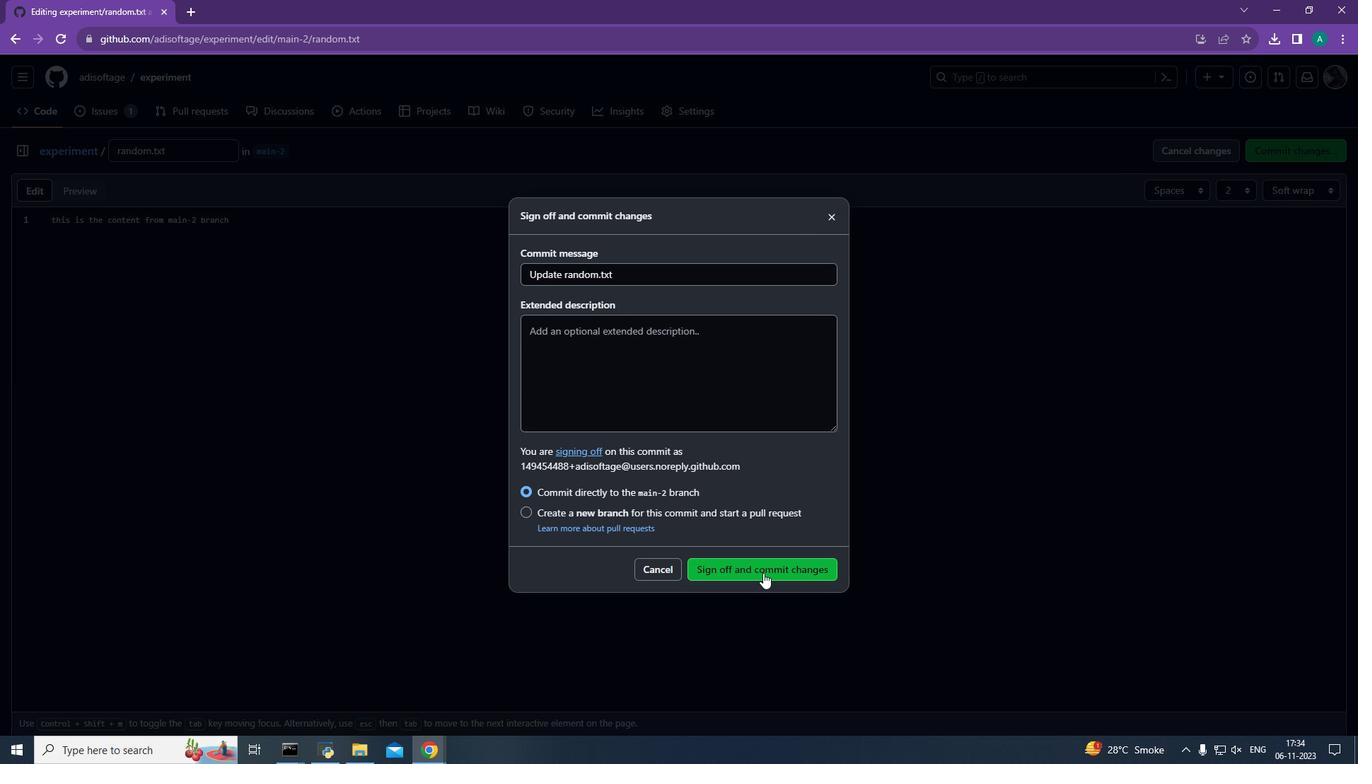 
Action: Mouse moved to (51, 109)
Screenshot: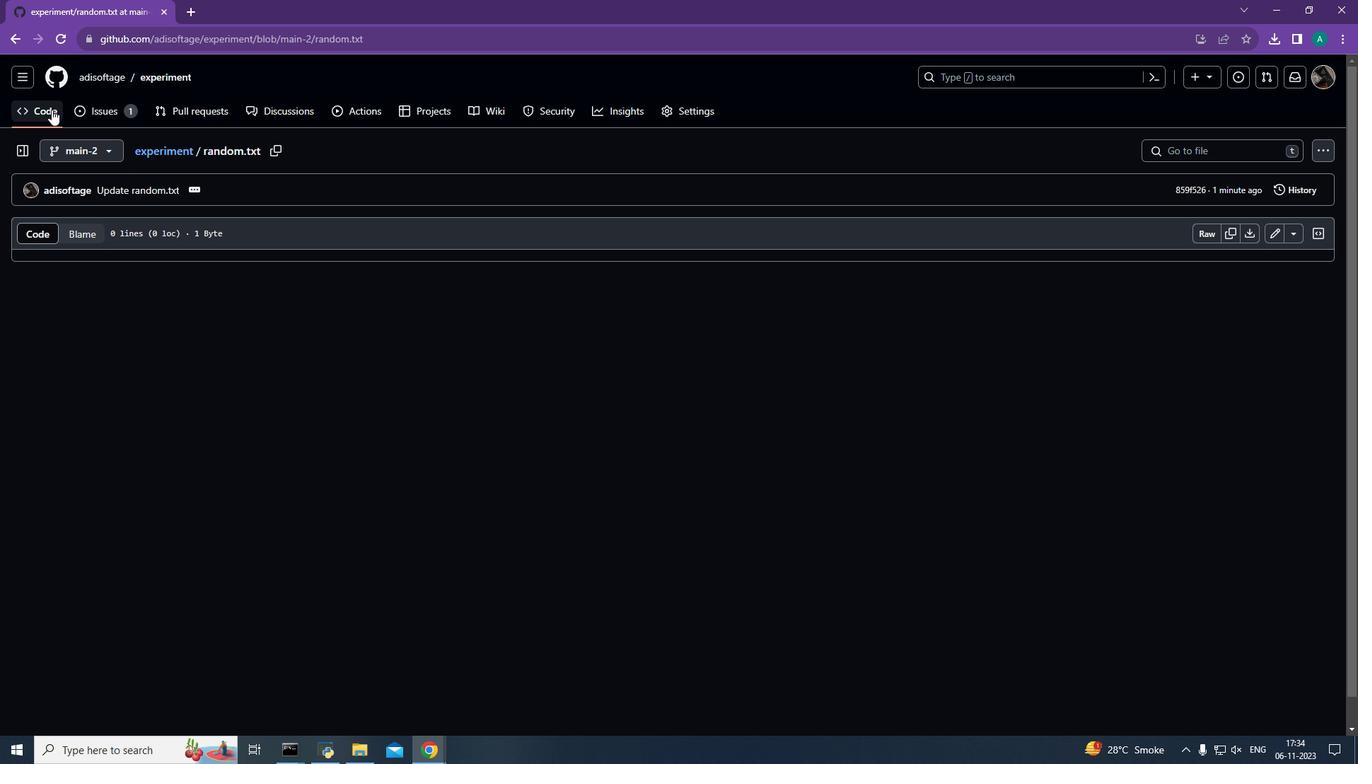 
Action: Mouse pressed left at (51, 109)
Screenshot: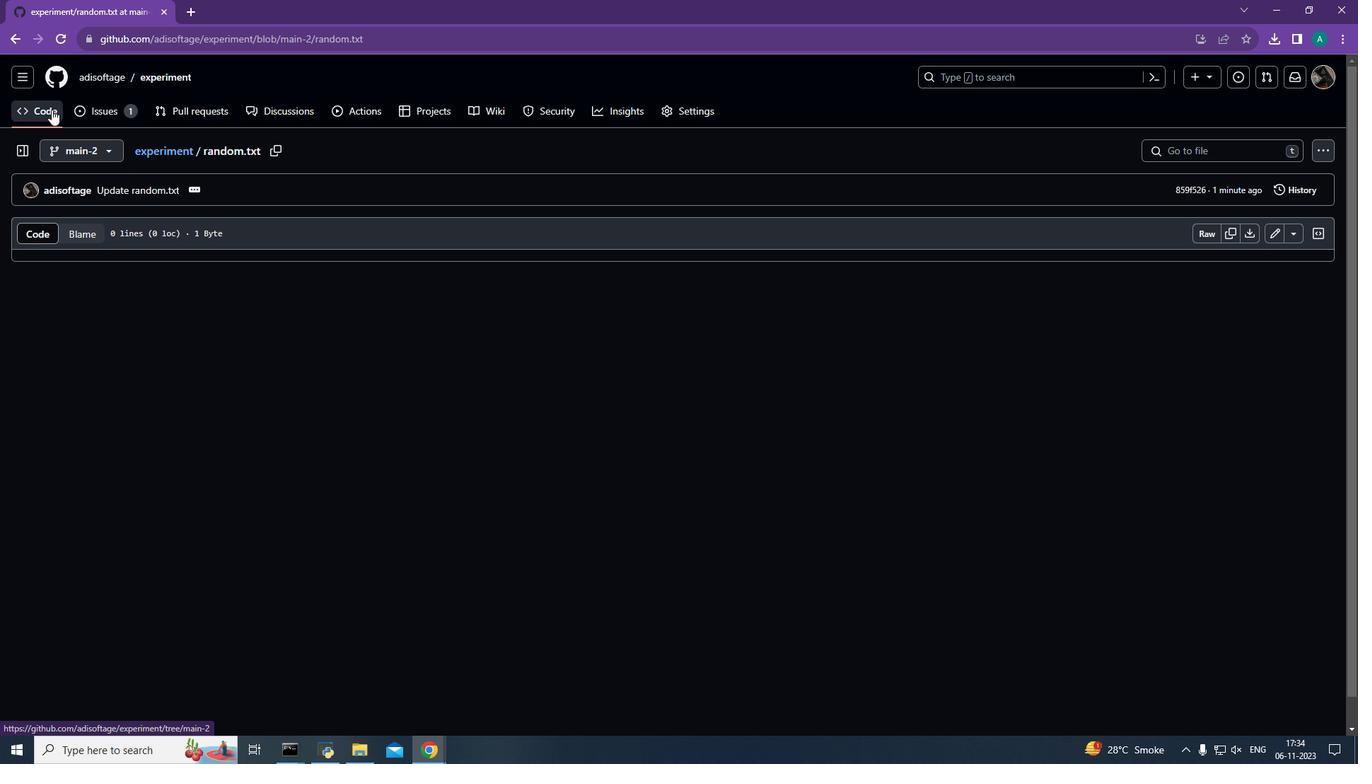 
Action: Mouse moved to (181, 115)
Screenshot: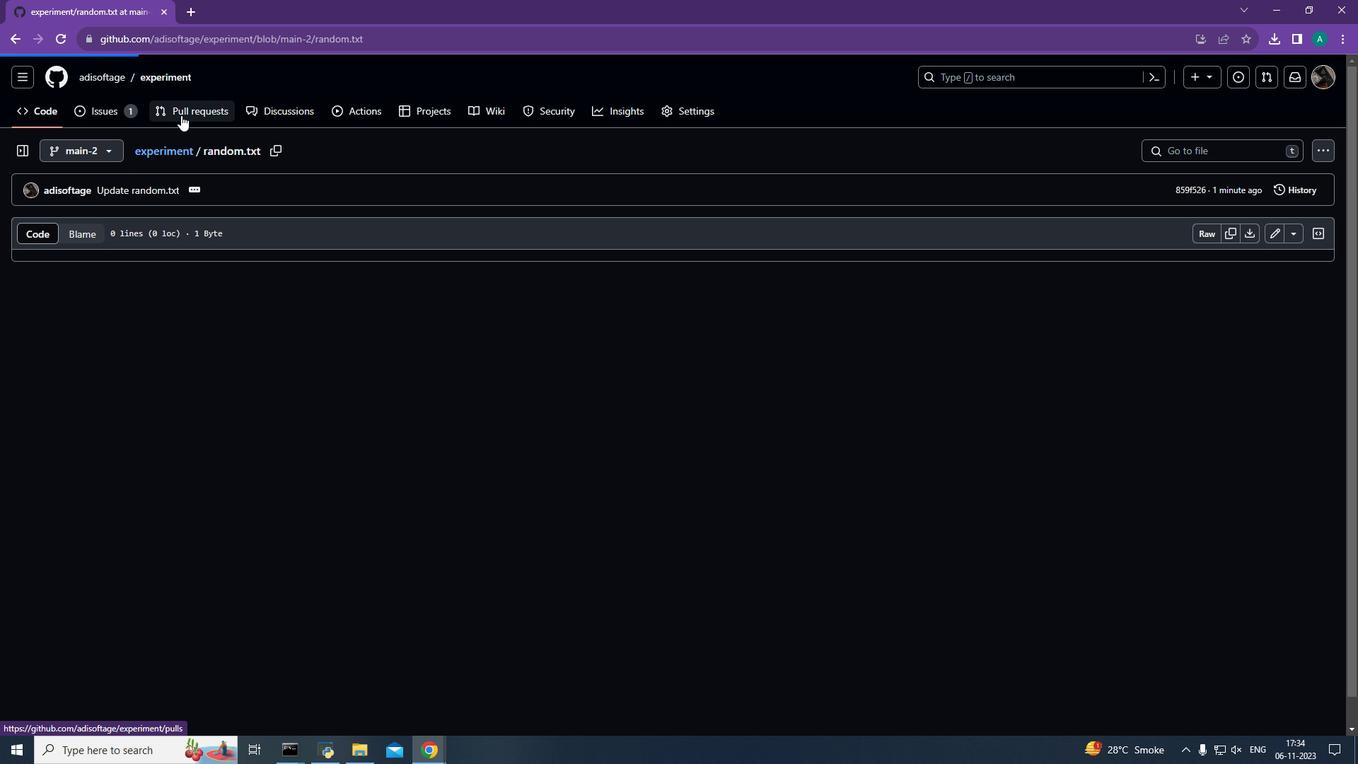 
Action: Mouse pressed left at (181, 115)
Screenshot: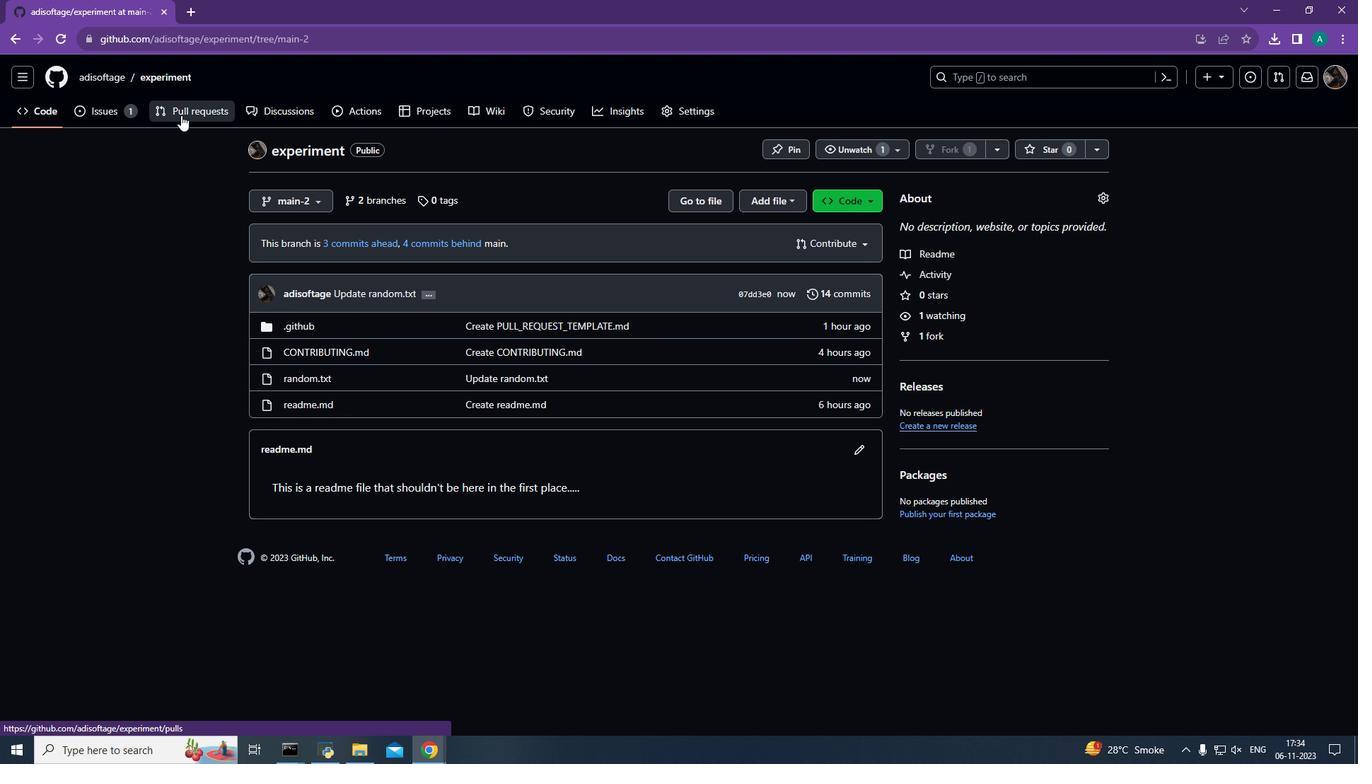 
Action: Mouse moved to (1073, 164)
Screenshot: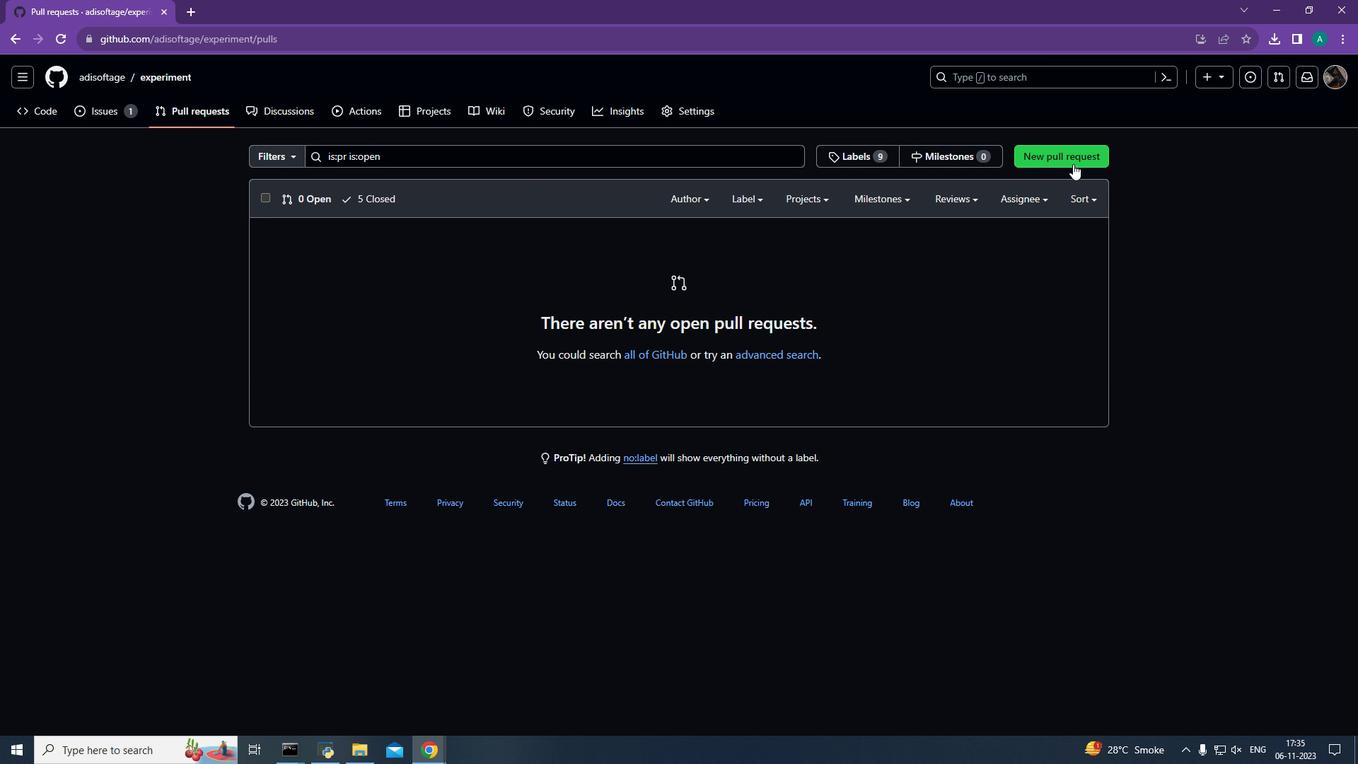 
Action: Mouse pressed left at (1073, 164)
Screenshot: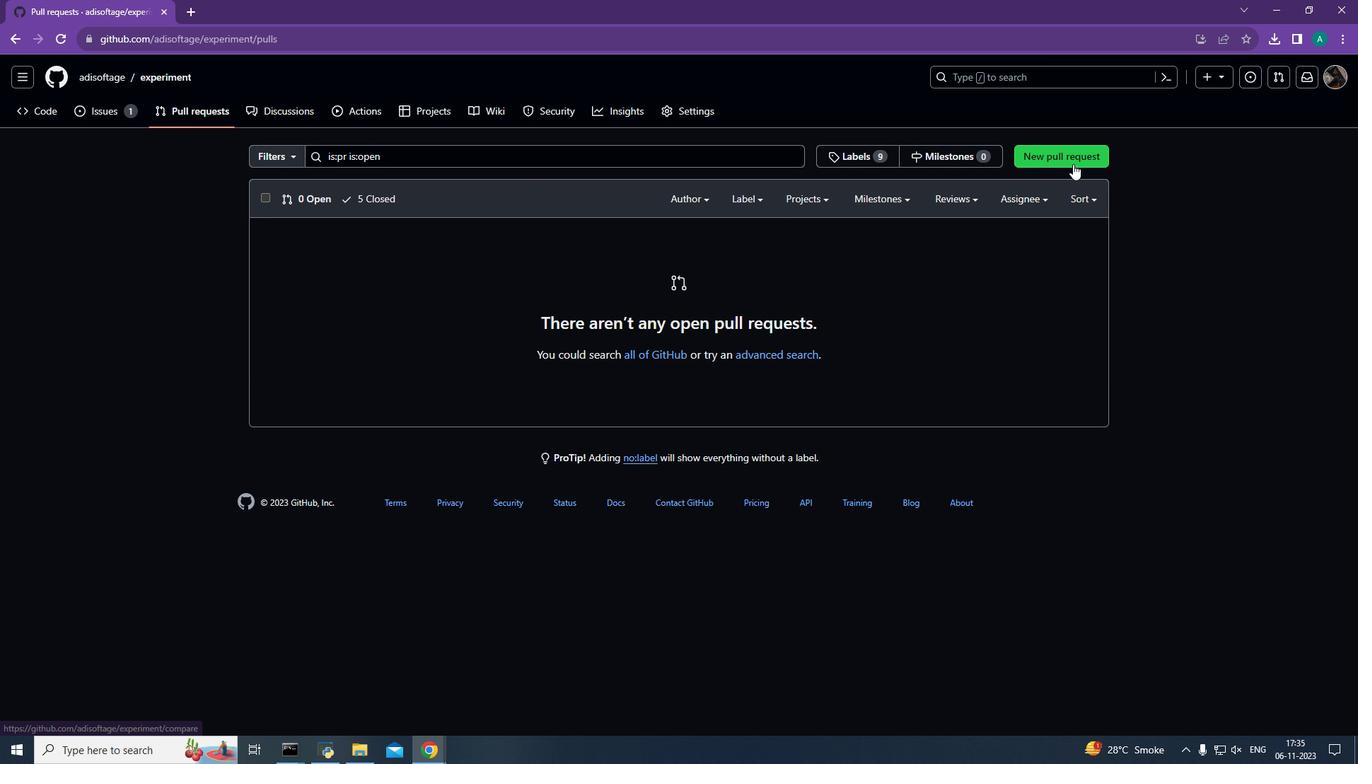 
Action: Mouse moved to (429, 224)
Screenshot: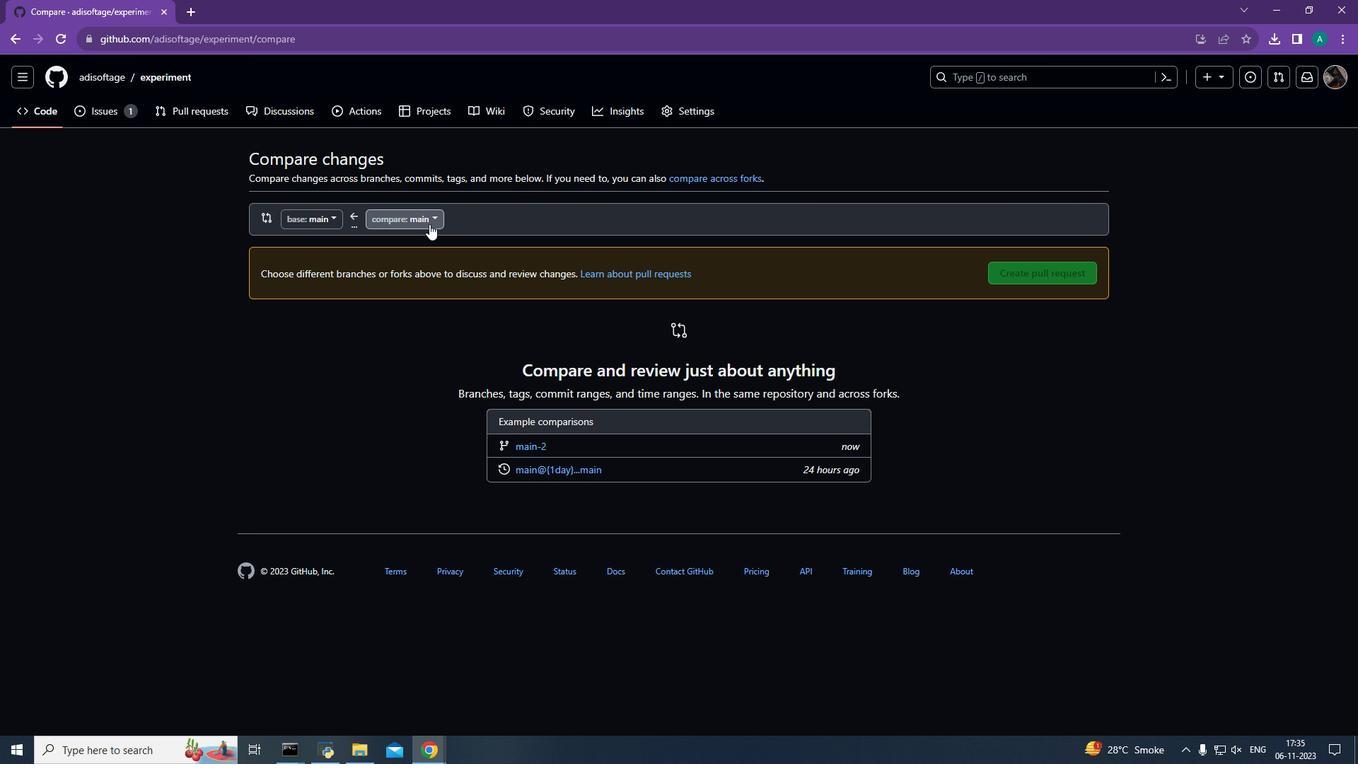 
Action: Mouse pressed left at (429, 224)
Screenshot: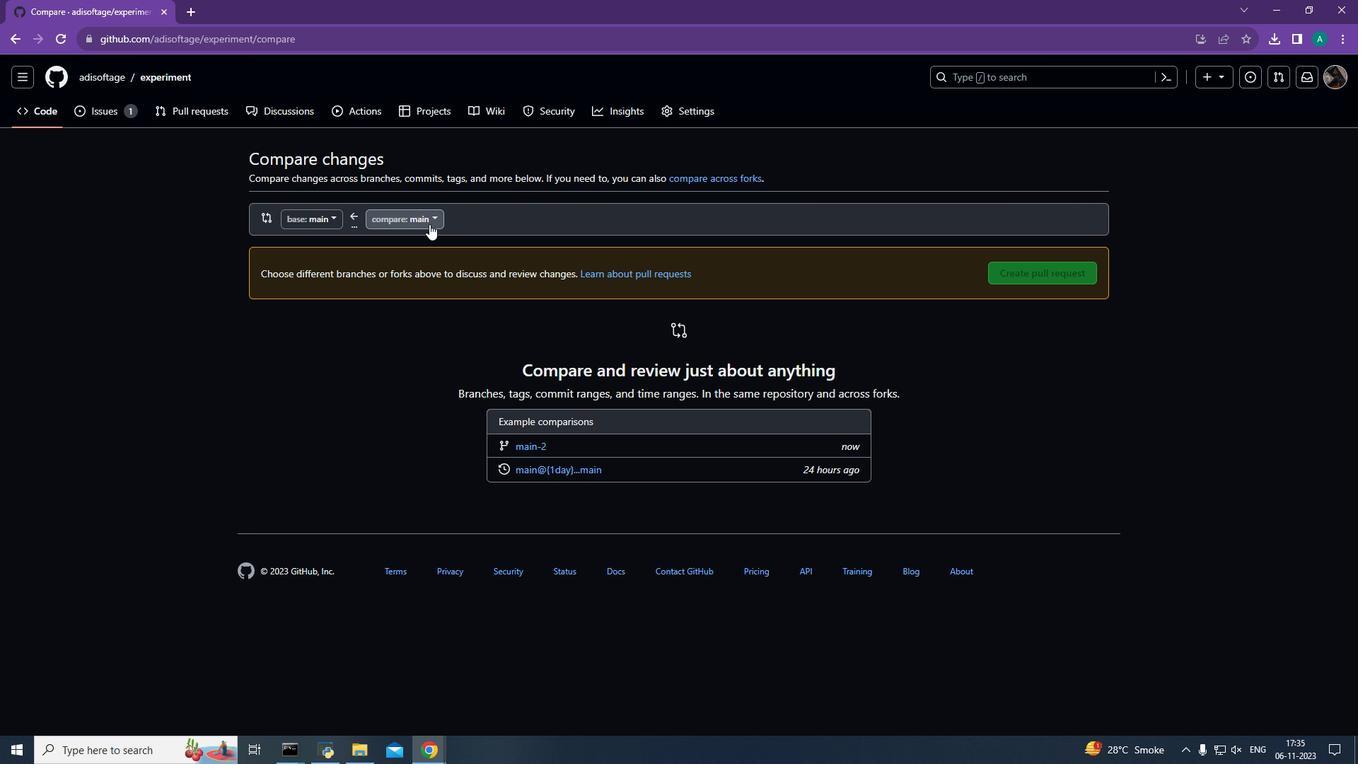 
Action: Mouse moved to (429, 346)
Screenshot: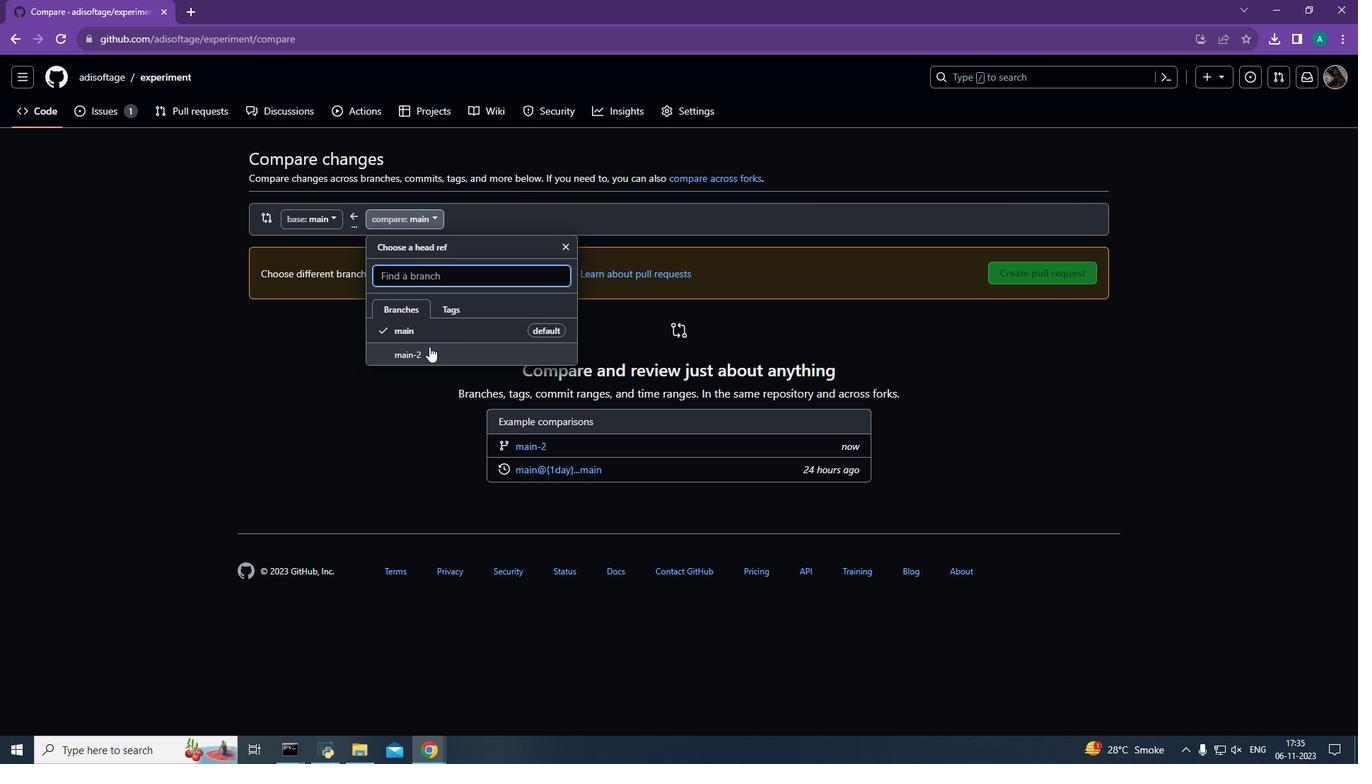 
Action: Mouse pressed left at (429, 346)
Screenshot: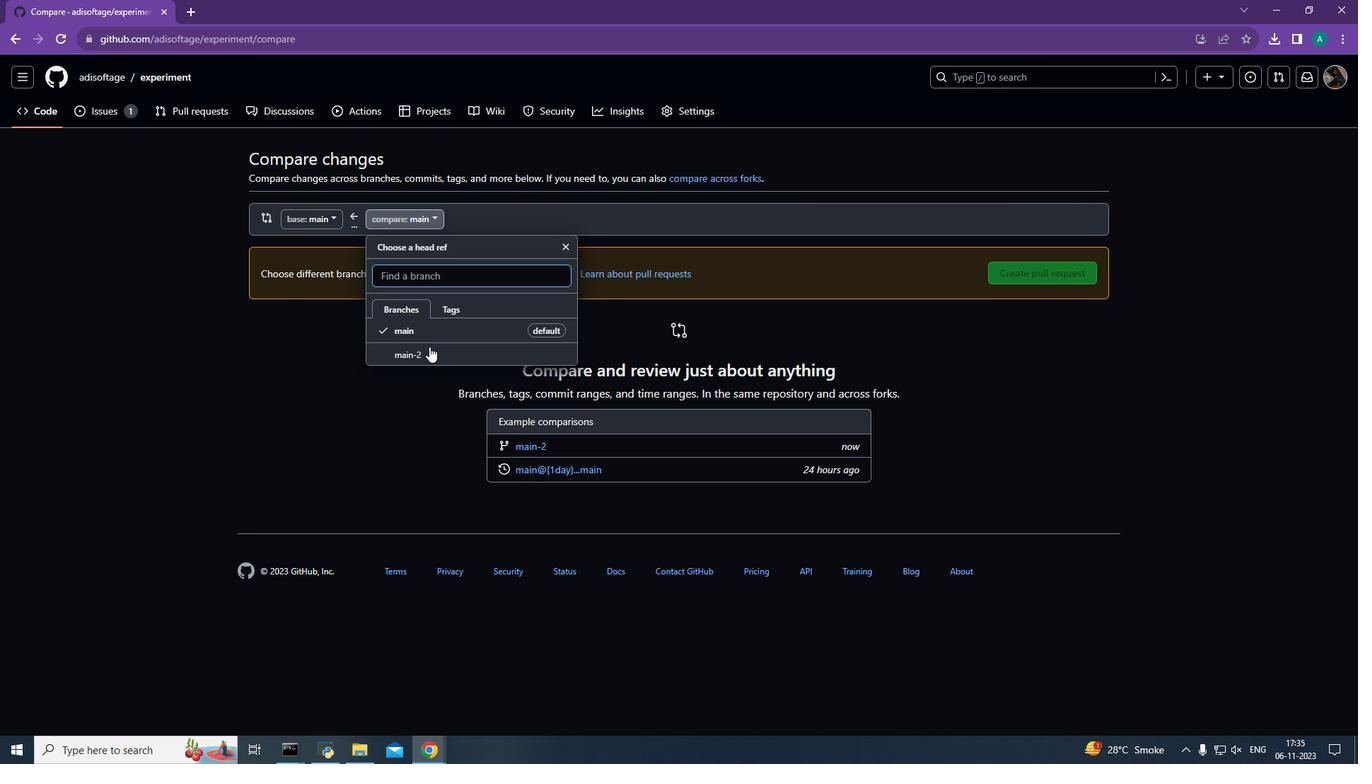 
Action: Mouse moved to (1021, 273)
Screenshot: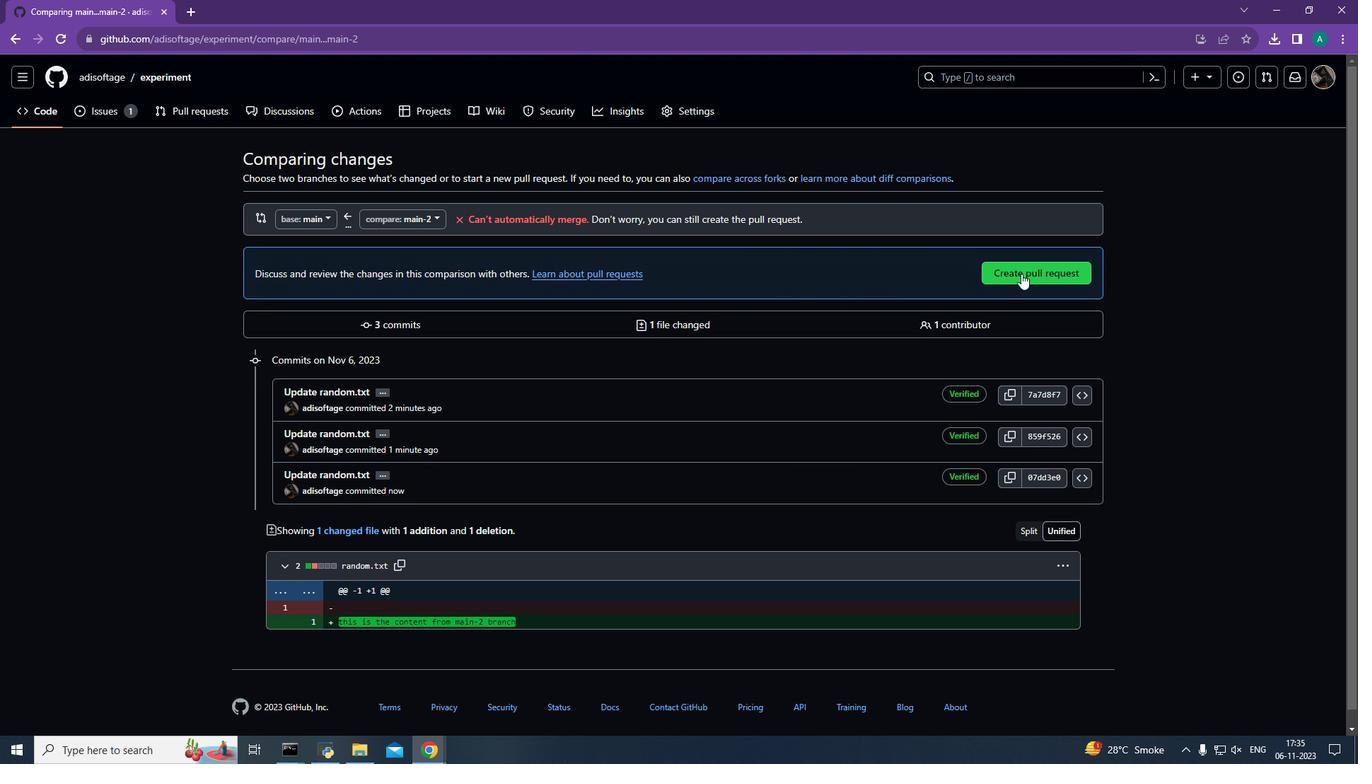 
Action: Mouse pressed left at (1021, 273)
Screenshot: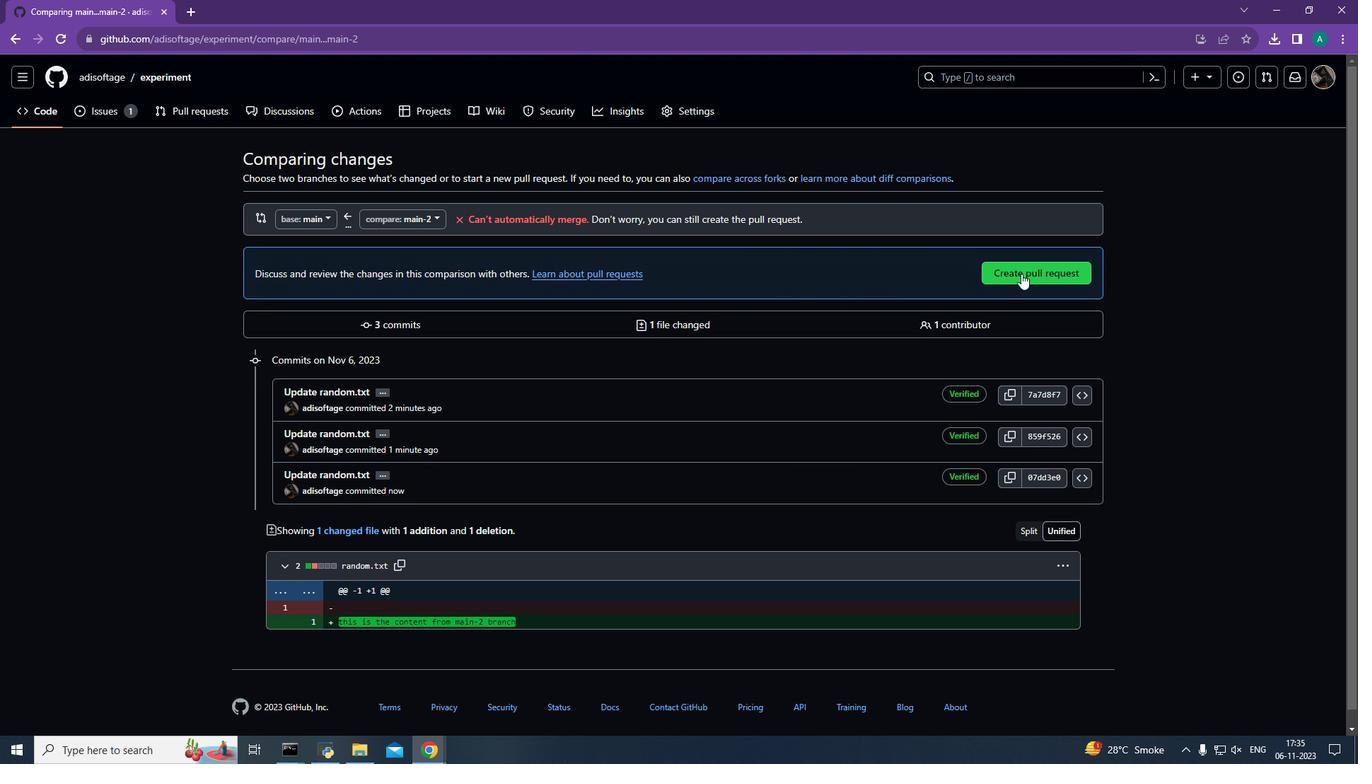 
Action: Mouse moved to (617, 453)
Screenshot: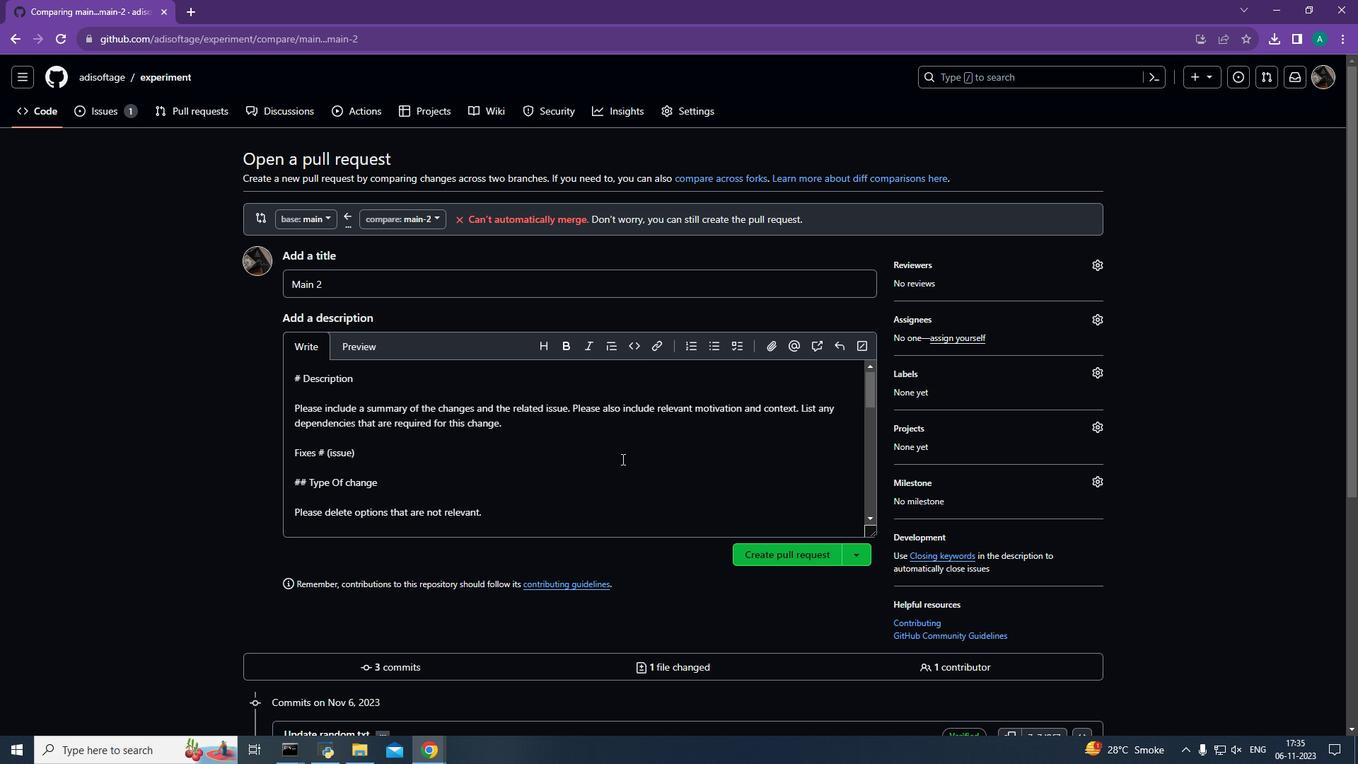 
Action: Mouse scrolled (617, 452) with delta (0, 0)
Screenshot: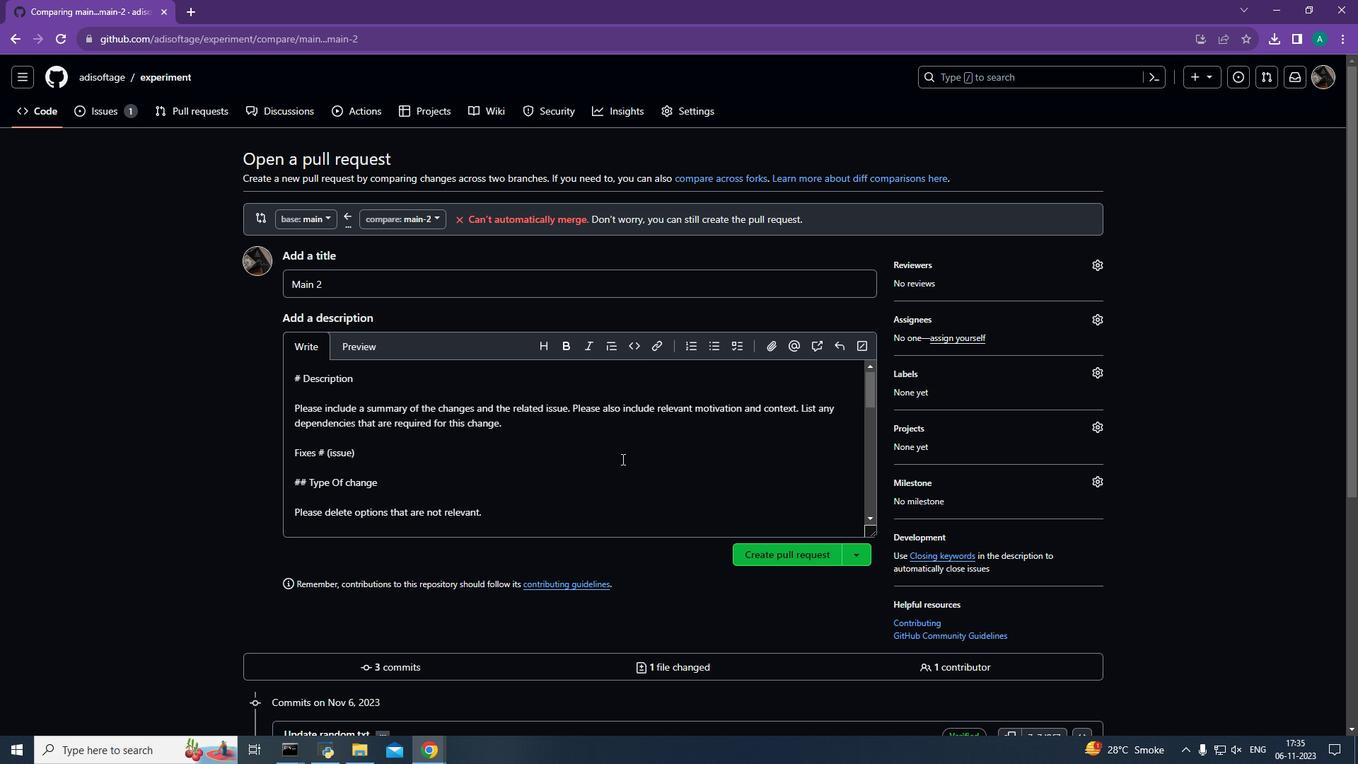 
Action: Mouse moved to (619, 457)
Screenshot: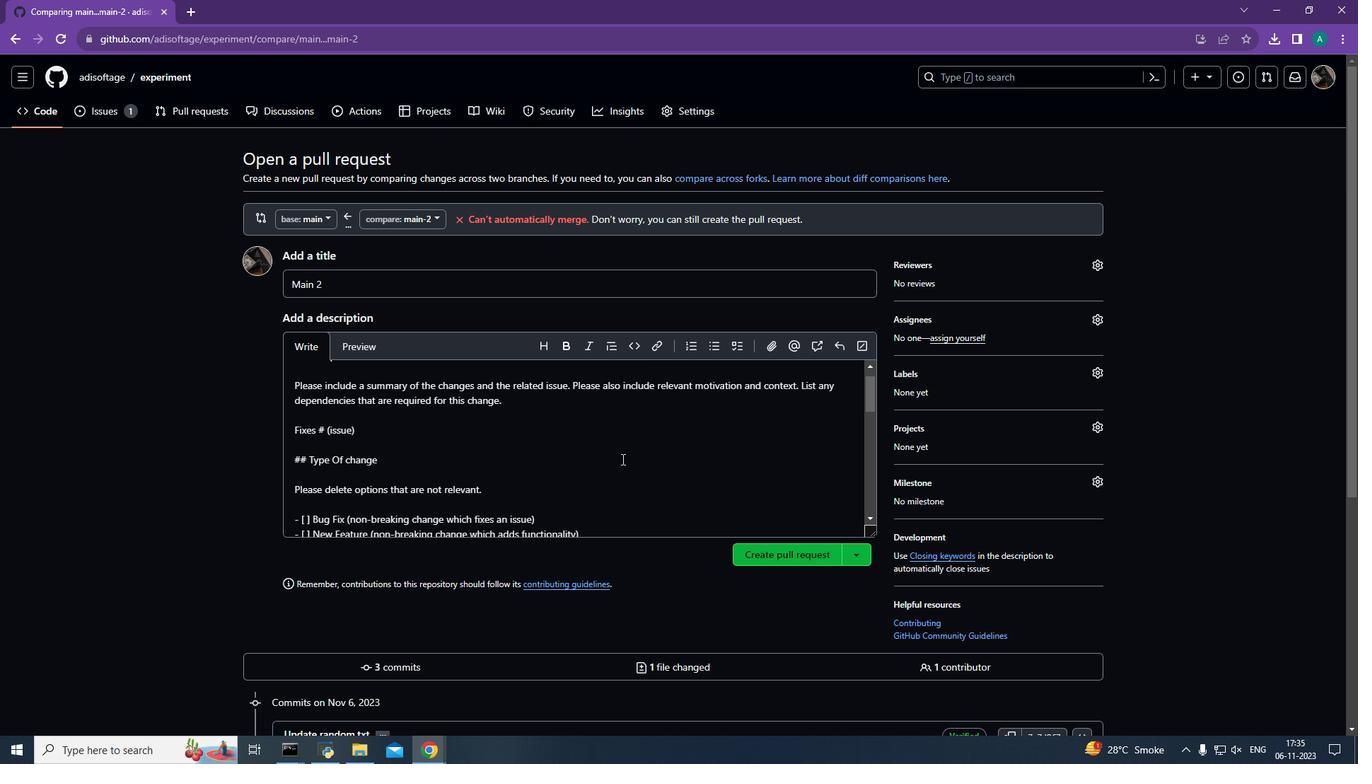 
Action: Mouse scrolled (619, 456) with delta (0, 0)
Screenshot: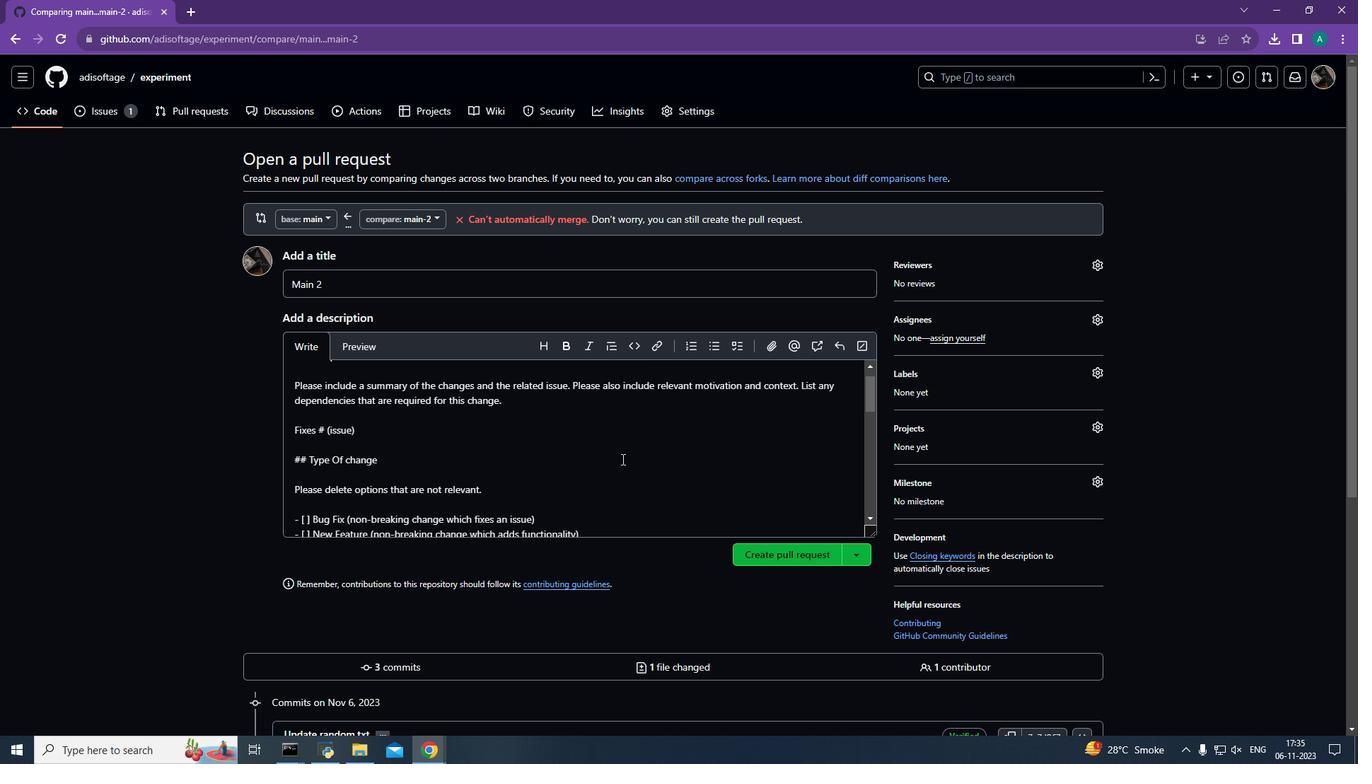 
Action: Mouse moved to (621, 458)
Screenshot: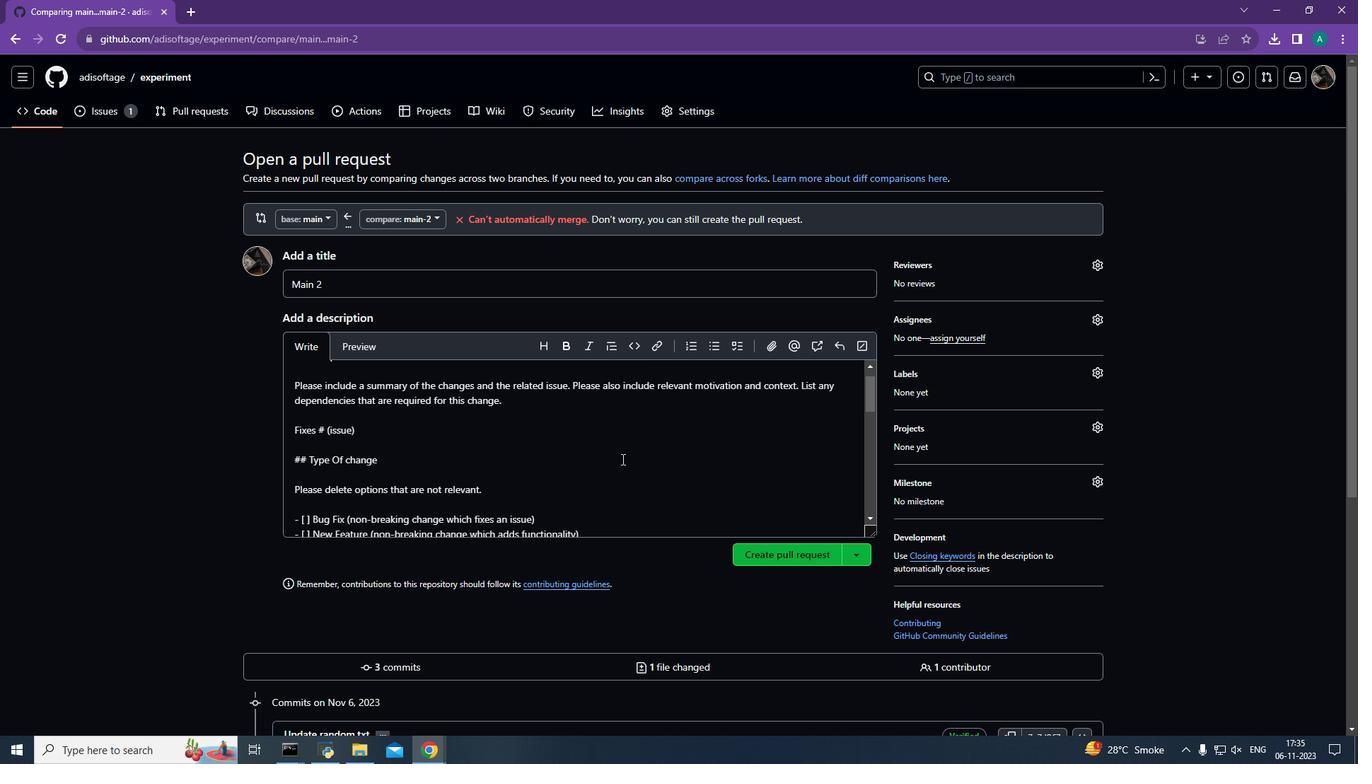 
Action: Mouse scrolled (621, 457) with delta (0, 0)
Screenshot: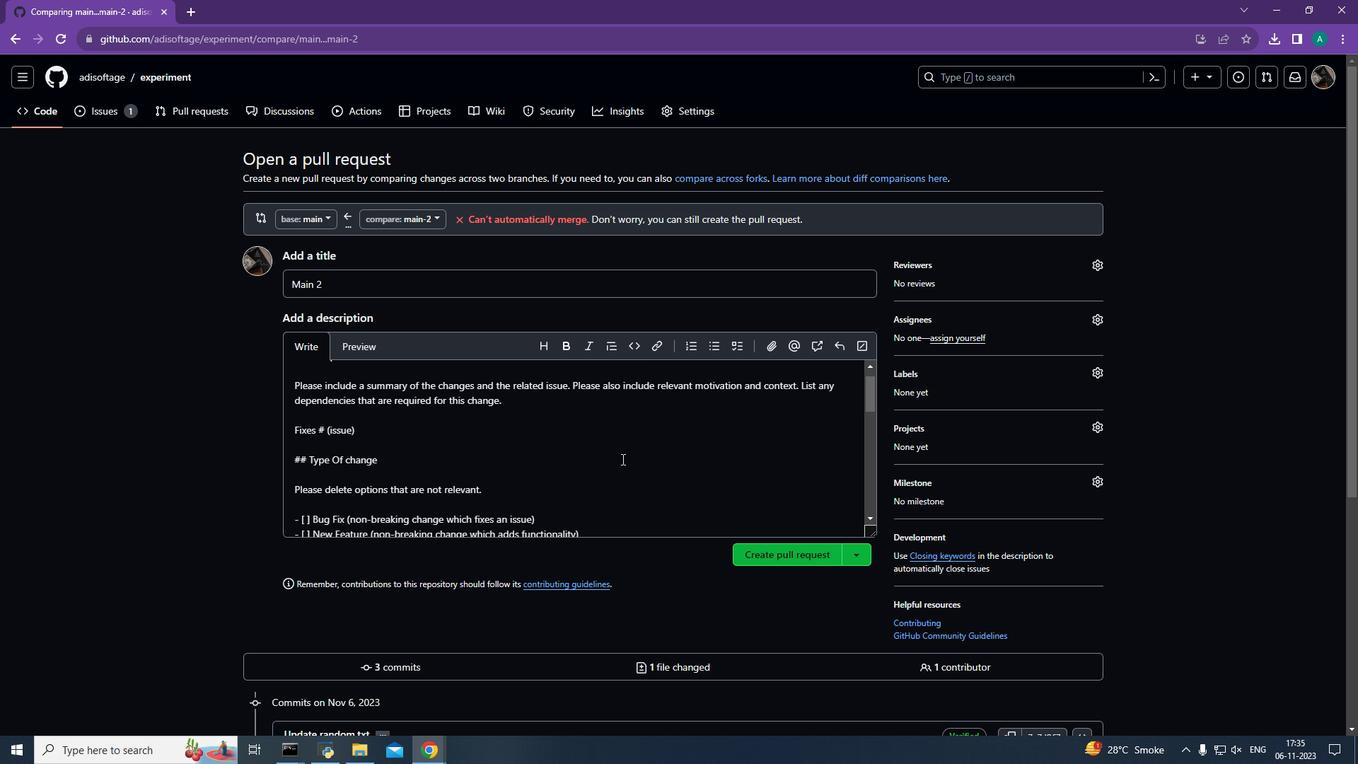 
Action: Mouse moved to (621, 459)
Screenshot: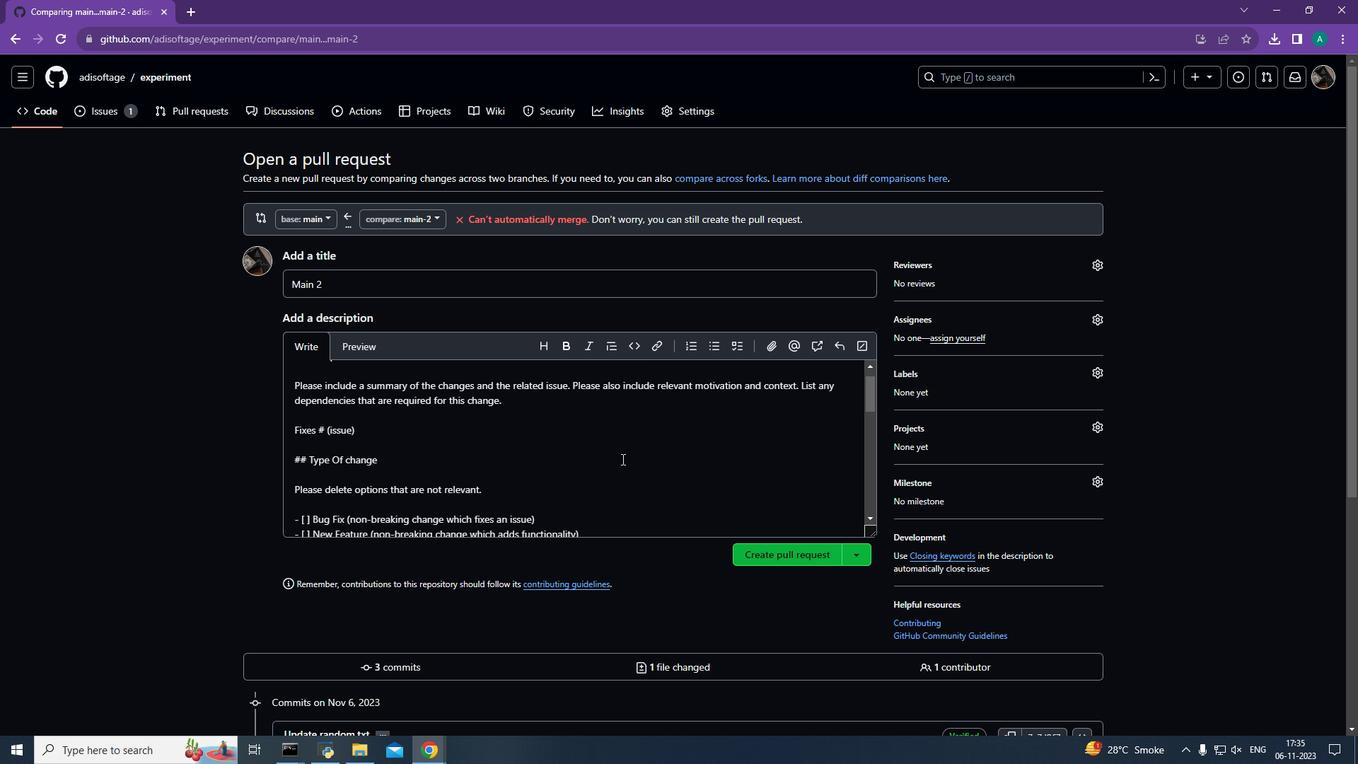 
Action: Mouse scrolled (621, 458) with delta (0, 0)
Screenshot: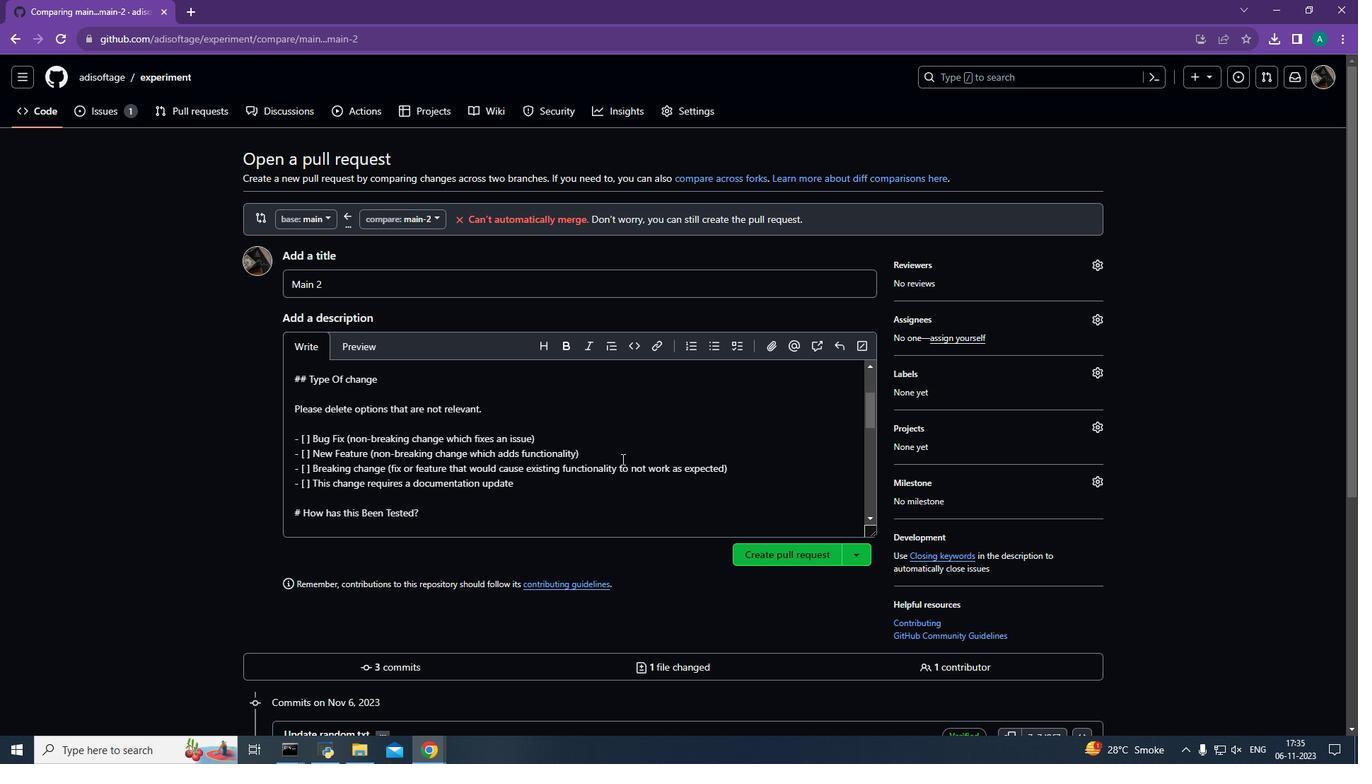 
Action: Mouse moved to (595, 465)
Screenshot: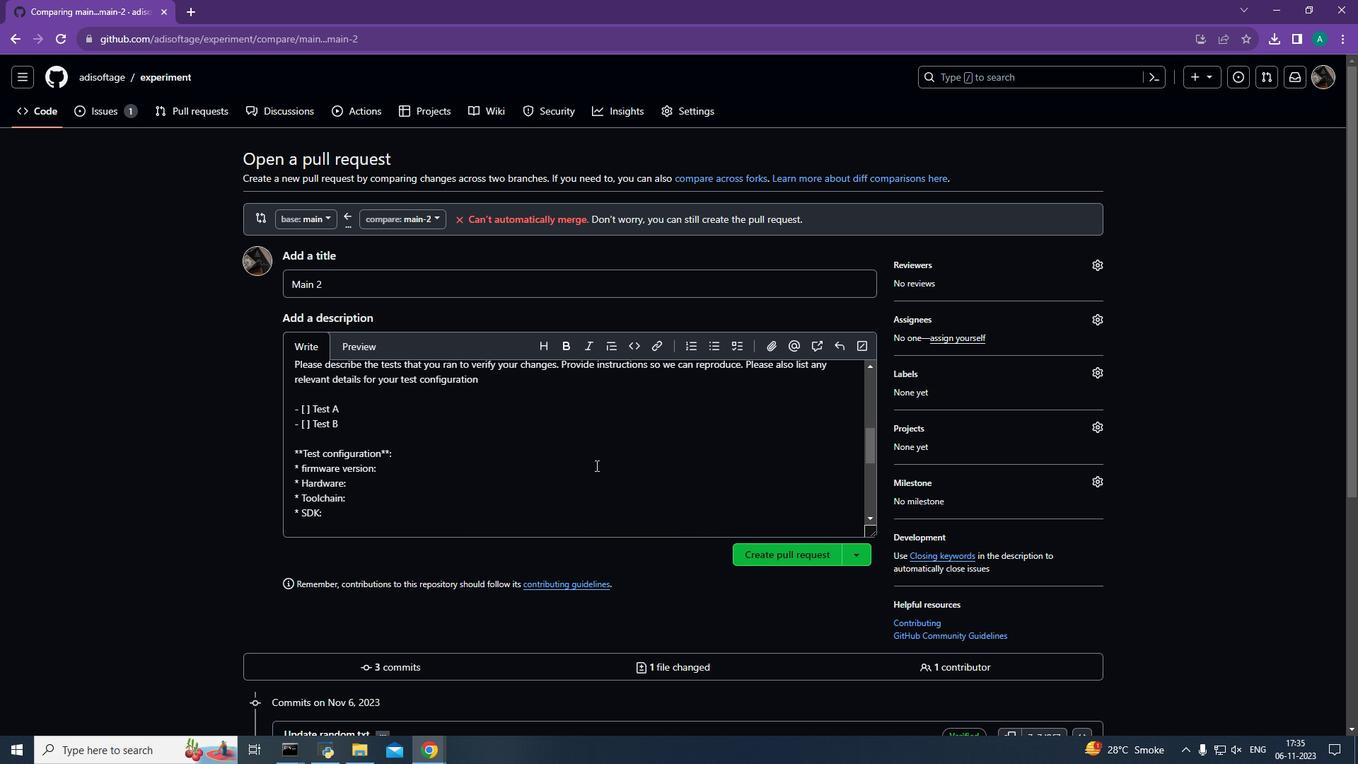 
Action: Mouse scrolled (595, 466) with delta (0, 0)
Screenshot: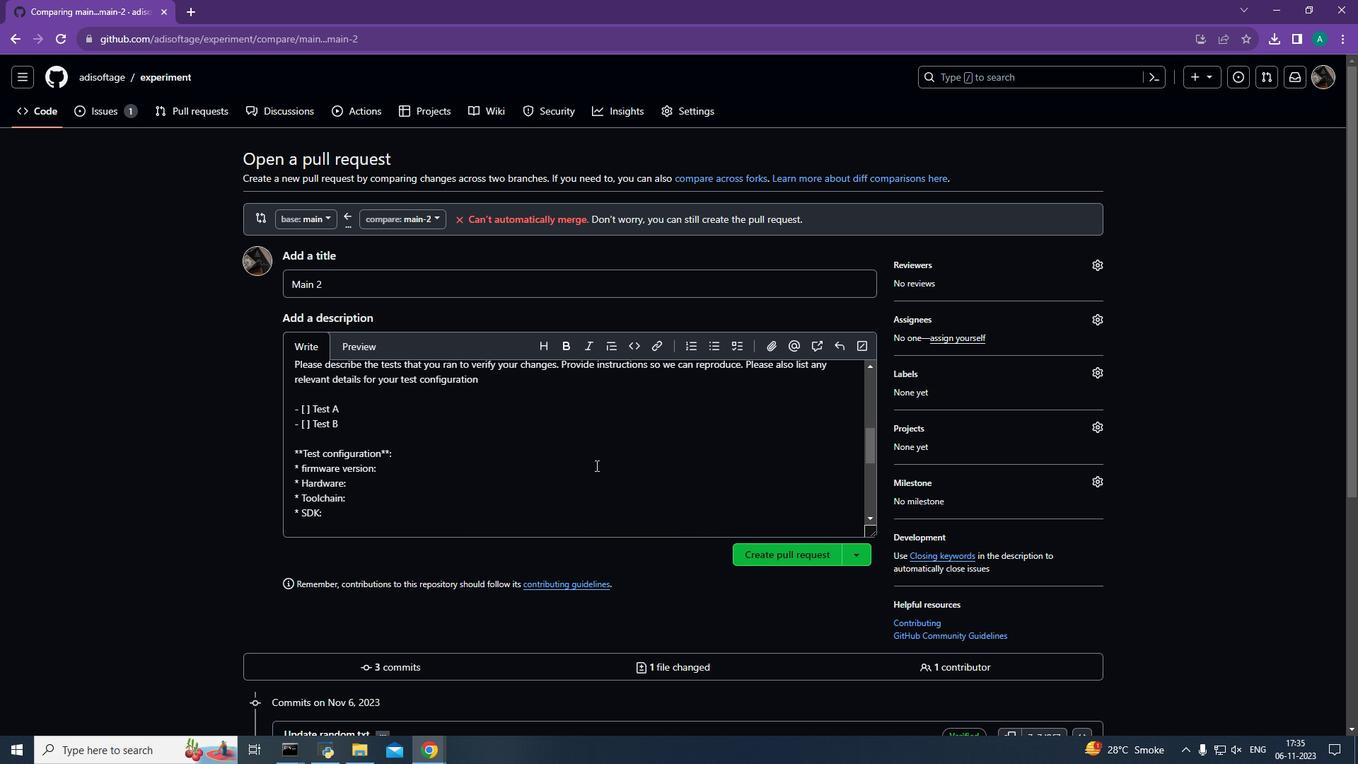 
Action: Mouse scrolled (595, 466) with delta (0, 0)
Screenshot: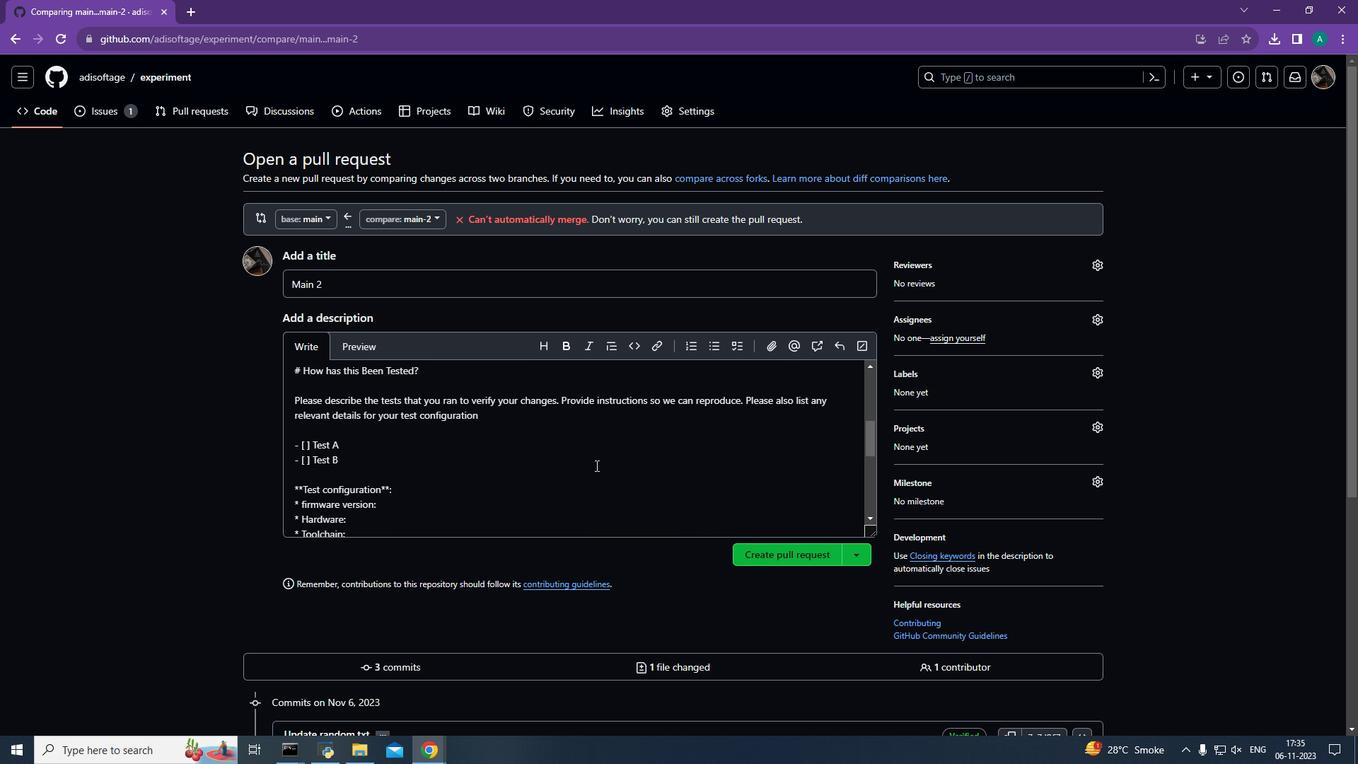 
Action: Mouse scrolled (595, 466) with delta (0, 0)
Screenshot: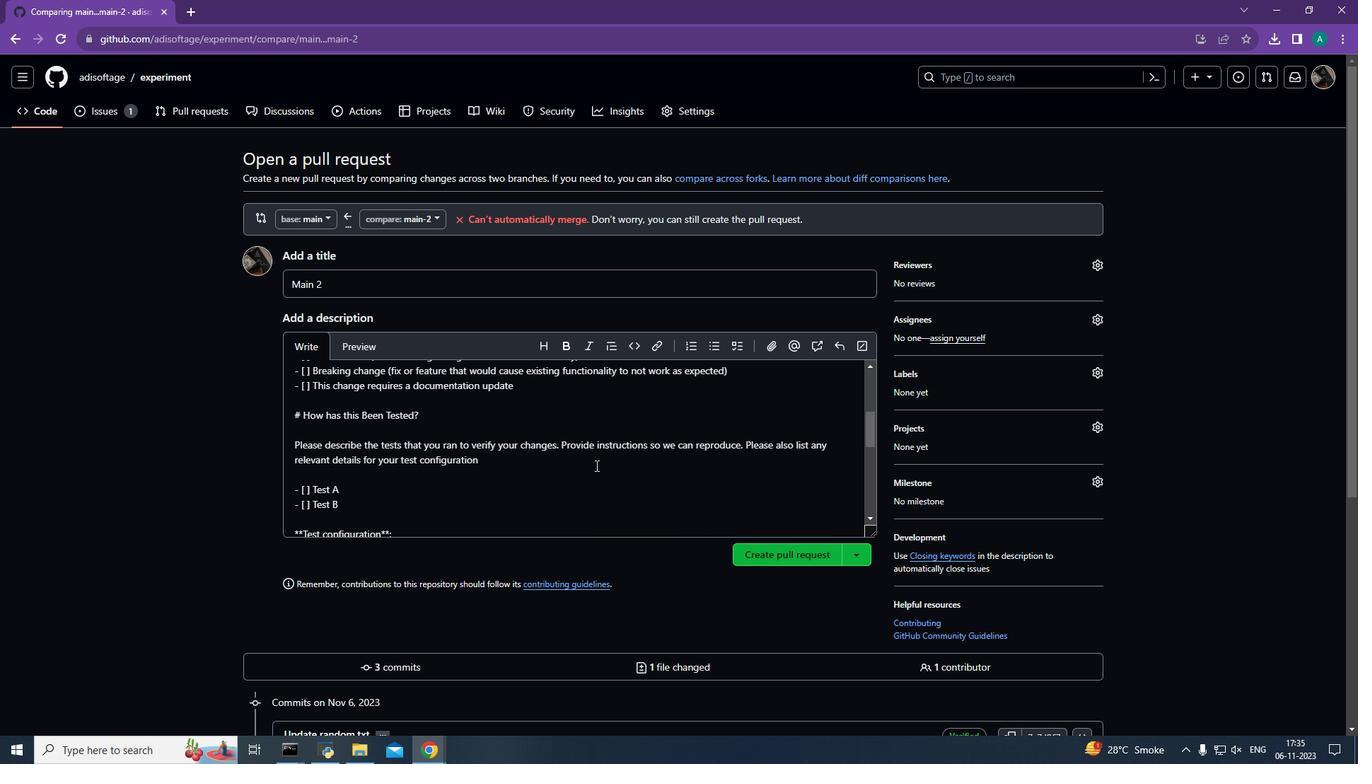 
Action: Mouse moved to (770, 549)
Screenshot: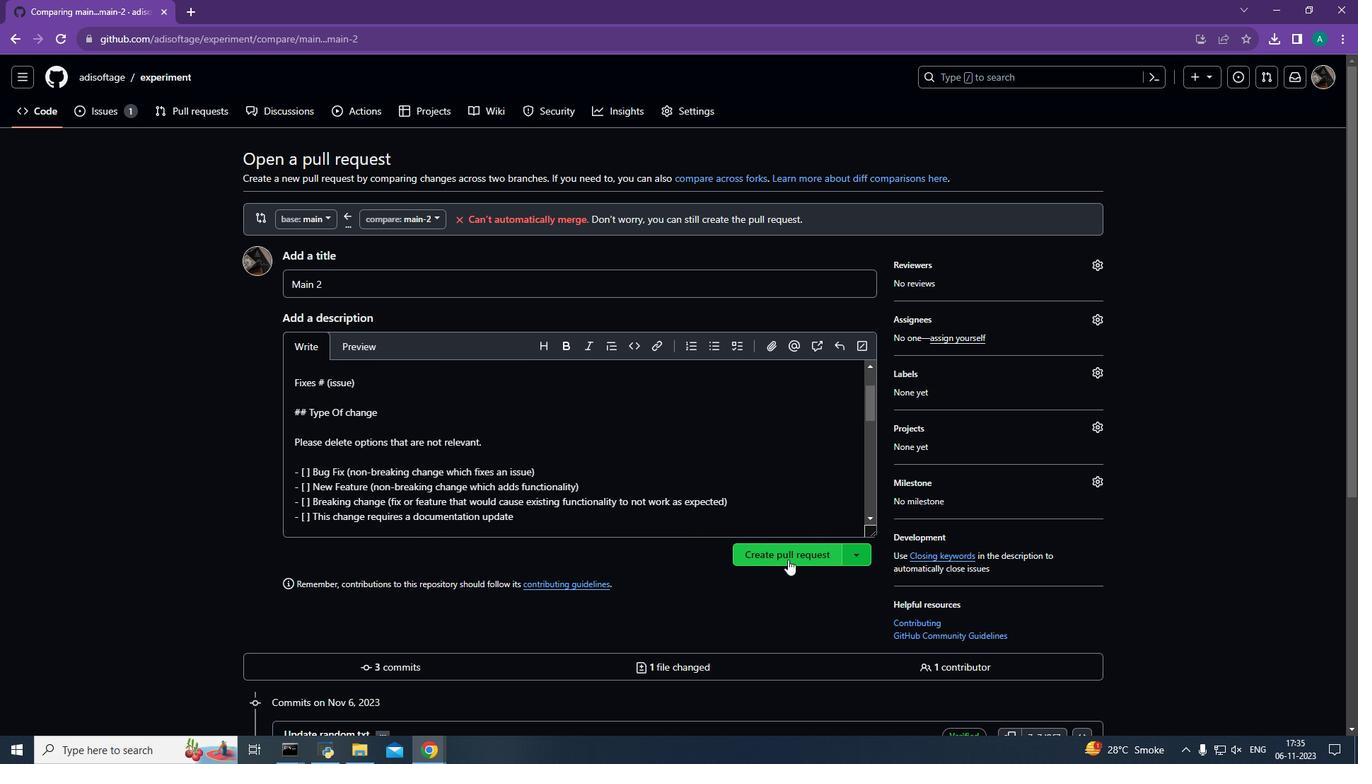 
Action: Mouse scrolled (766, 547) with delta (0, 0)
Screenshot: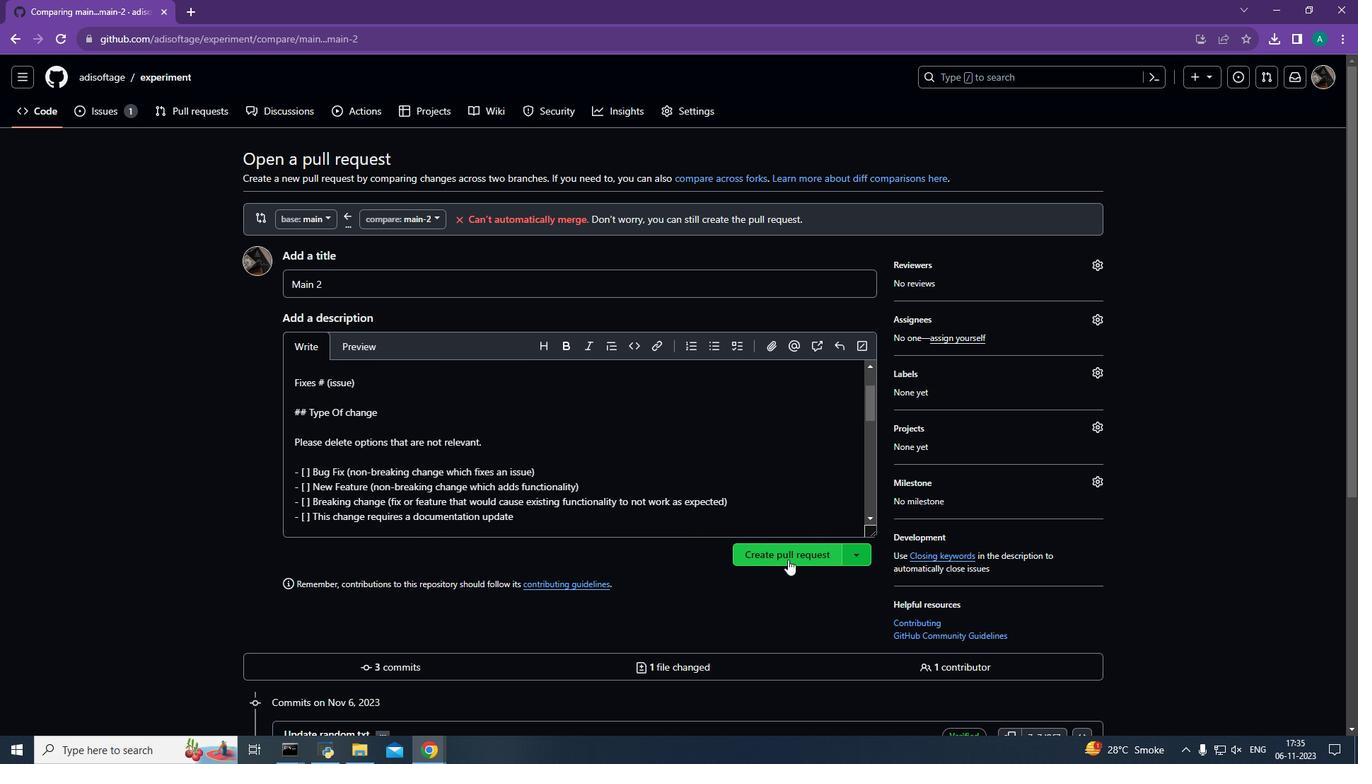 
Action: Mouse moved to (795, 558)
Screenshot: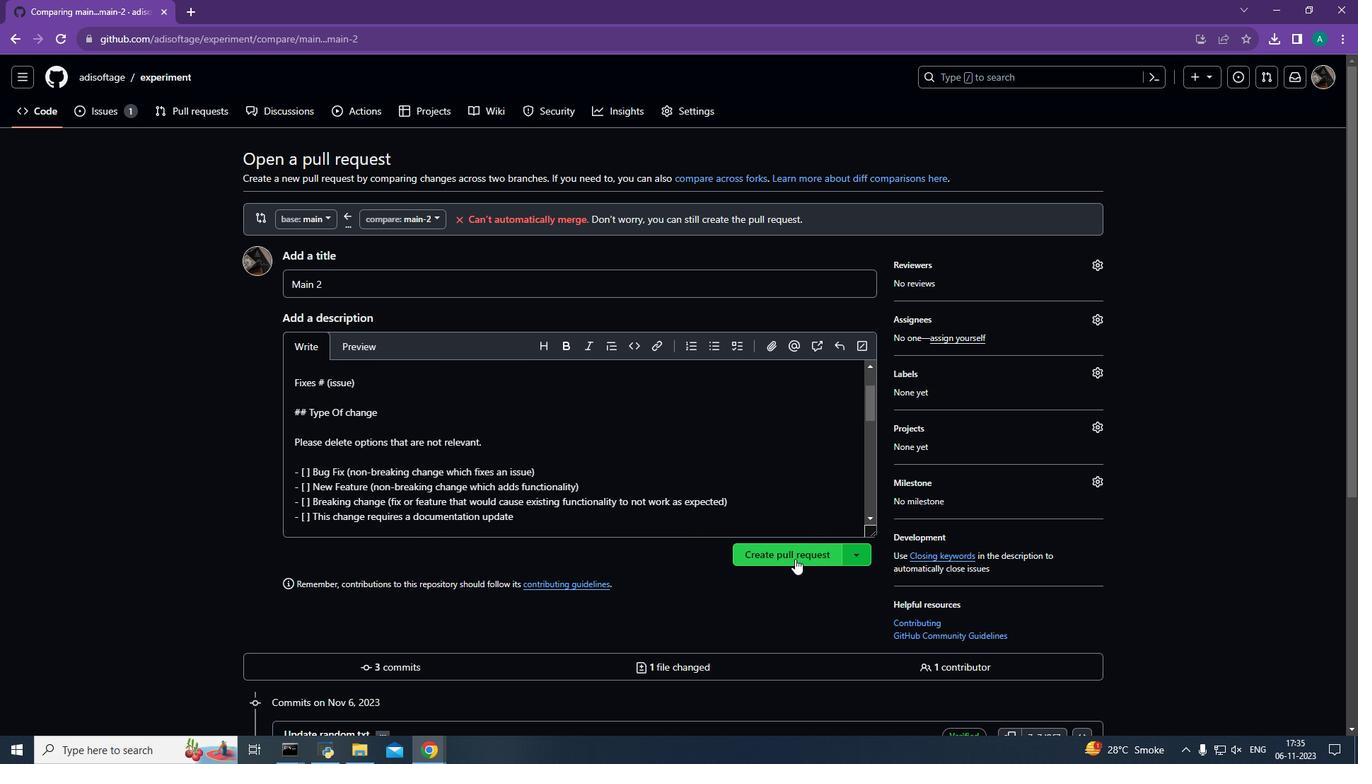 
Action: Mouse pressed left at (795, 558)
Screenshot: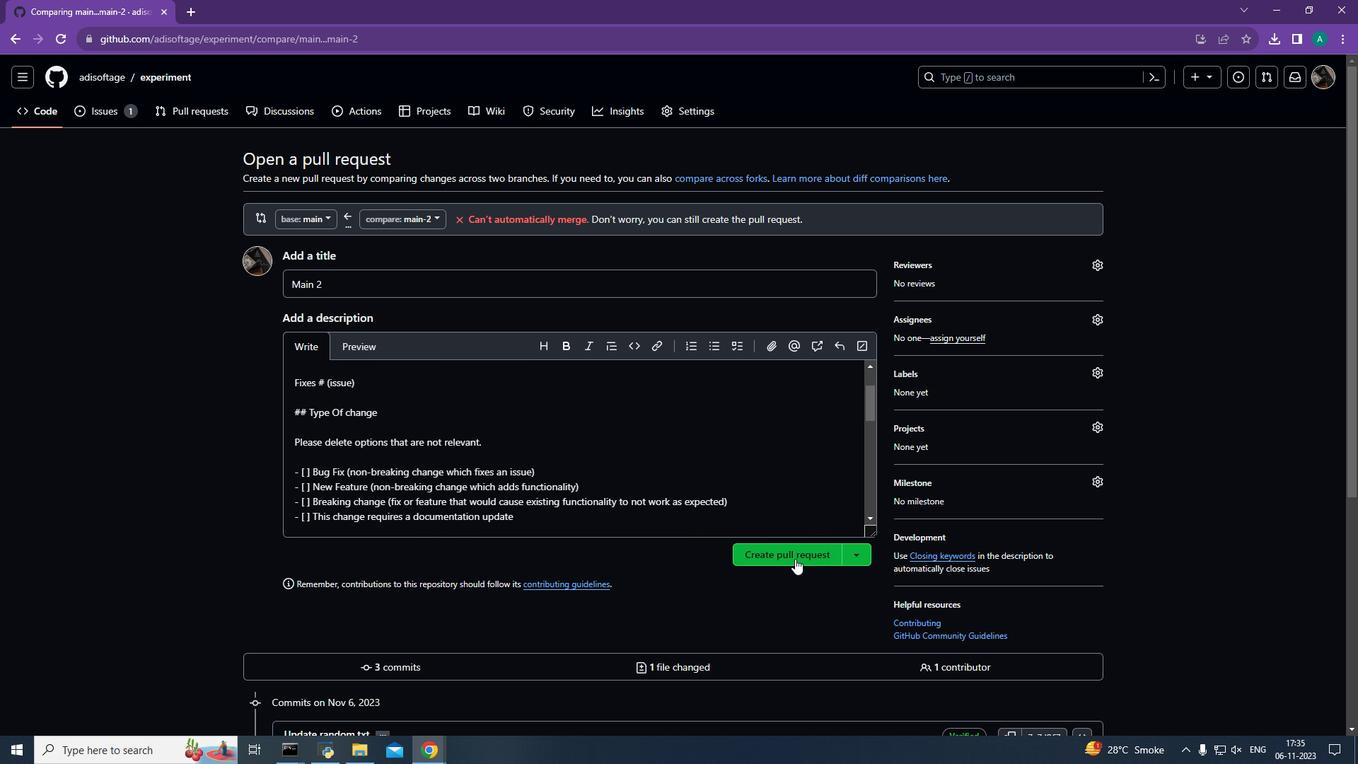 
Action: Mouse moved to (262, 407)
Screenshot: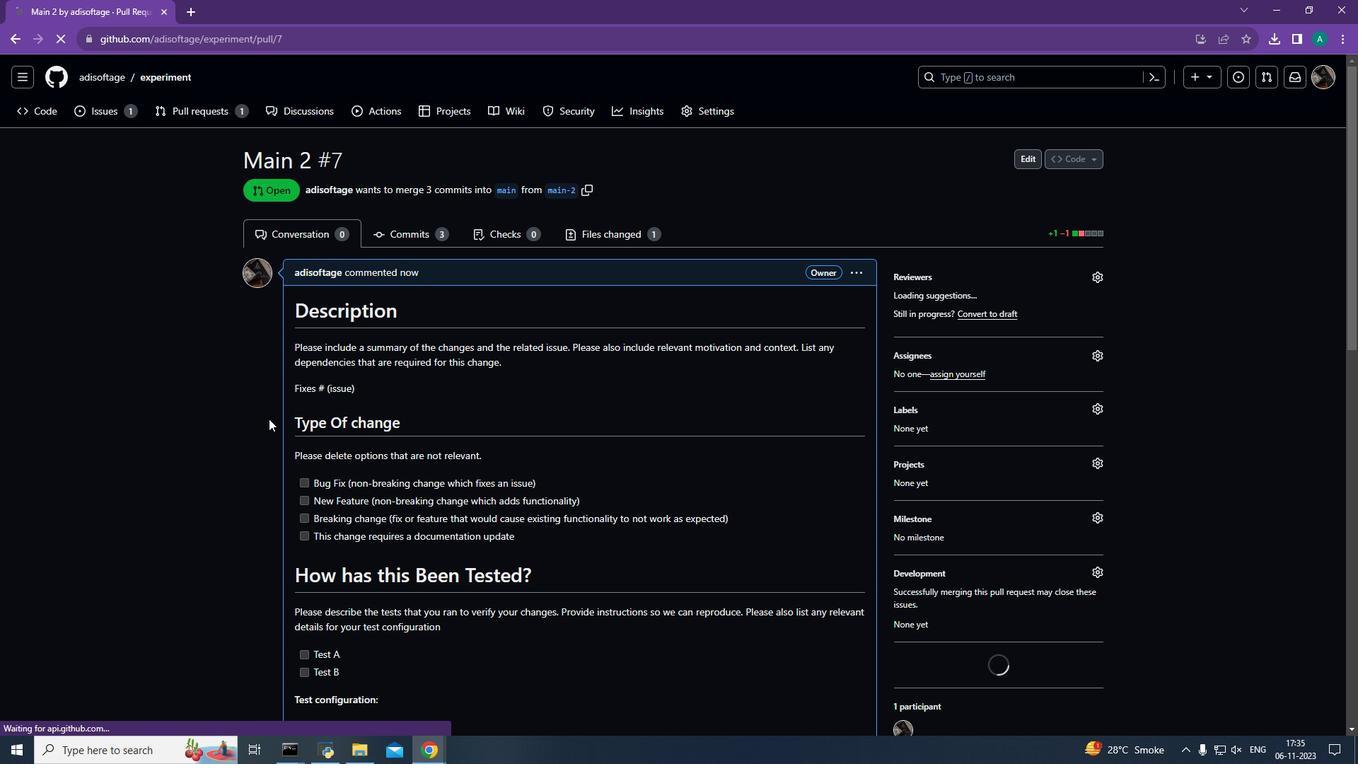 
Action: Mouse scrolled (262, 406) with delta (0, 0)
Screenshot: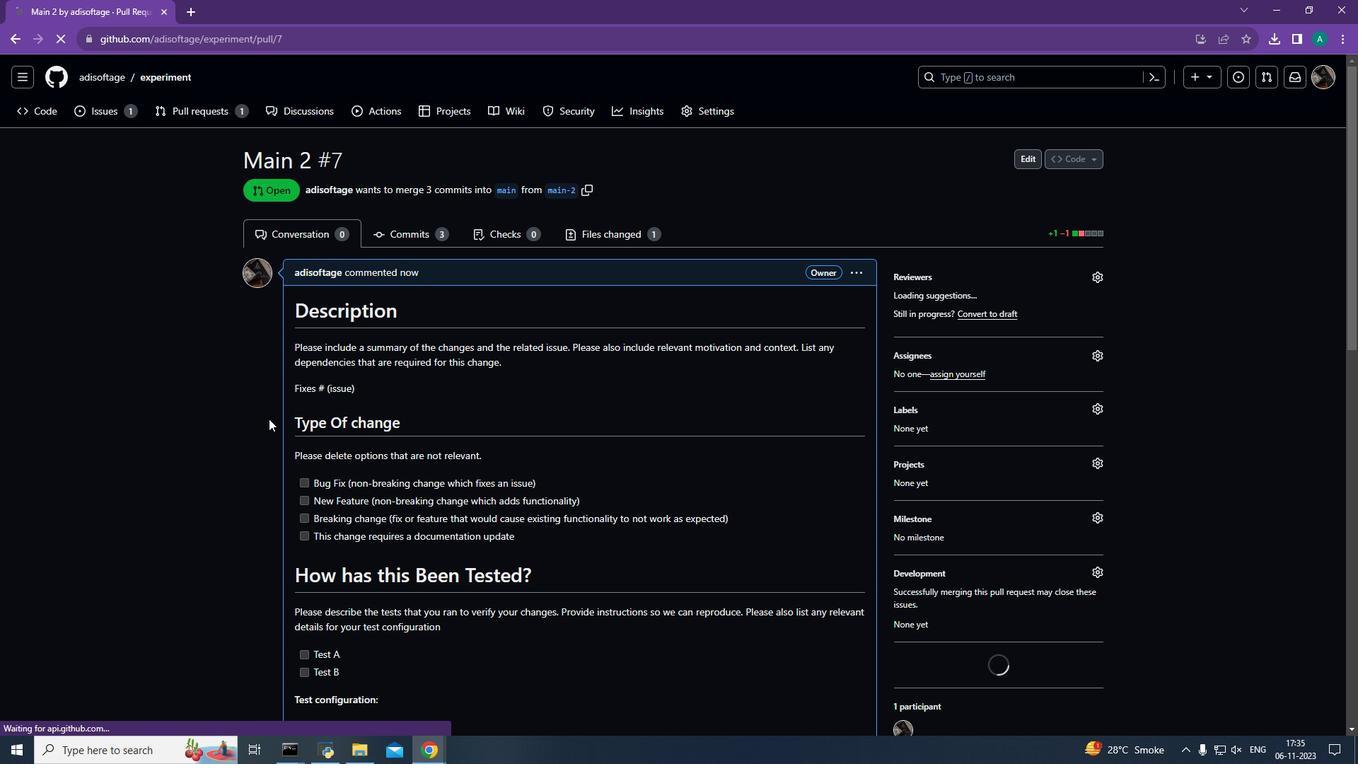 
Action: Mouse moved to (268, 418)
Screenshot: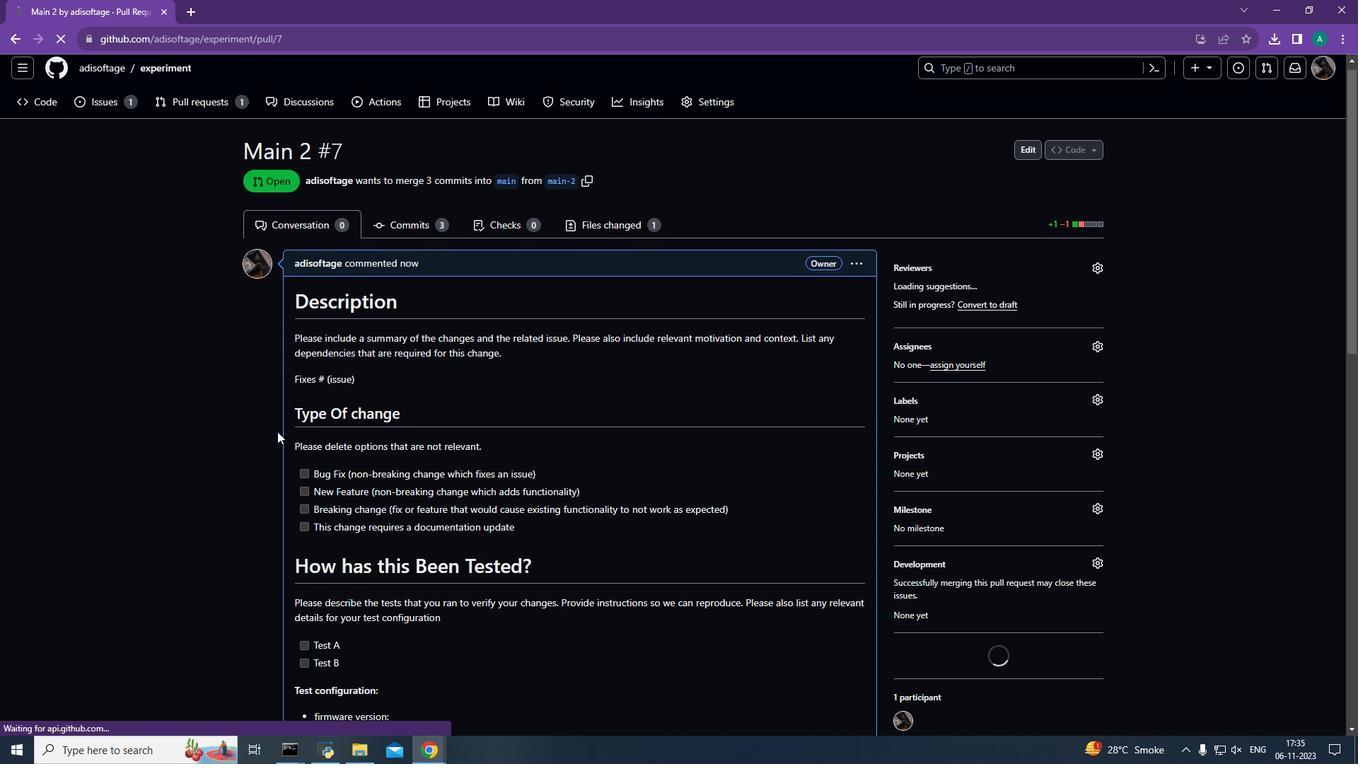 
Action: Mouse scrolled (268, 418) with delta (0, 0)
Screenshot: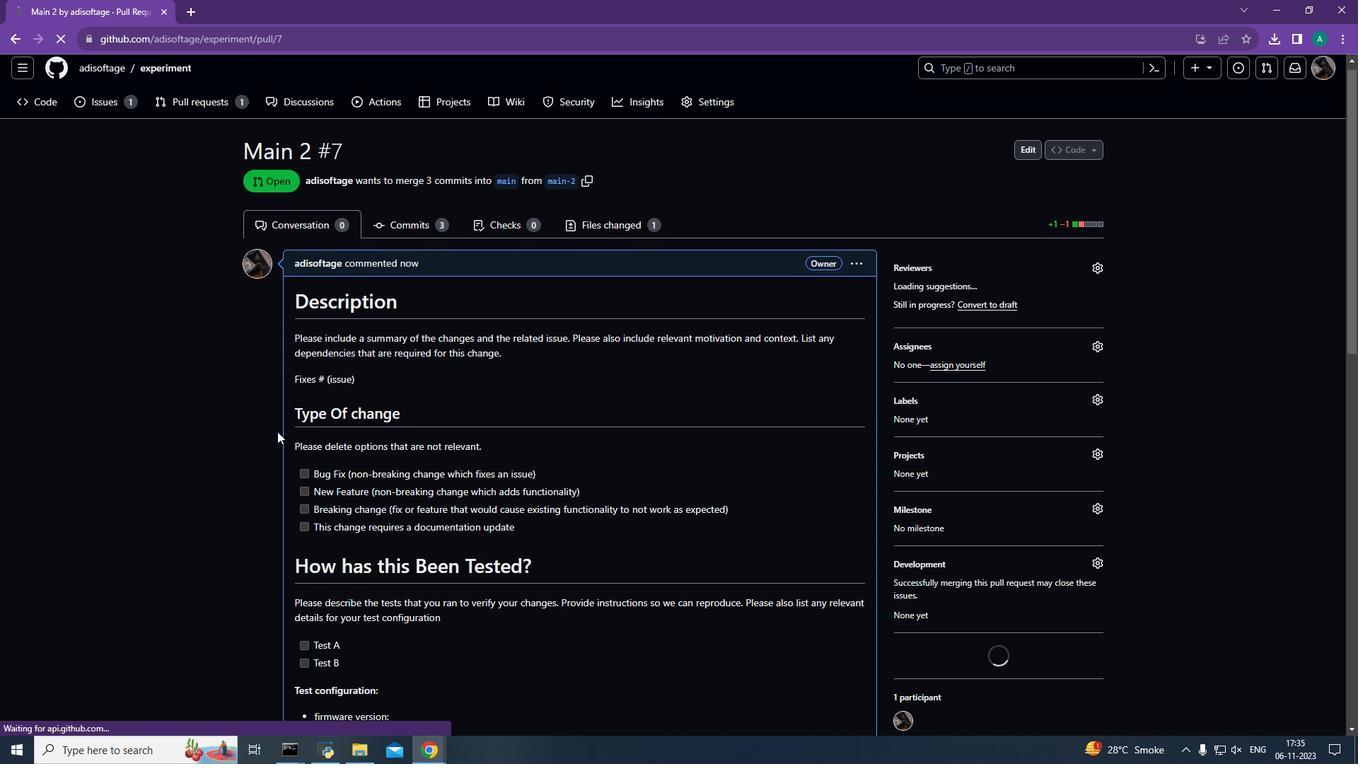 
Action: Mouse moved to (270, 423)
Screenshot: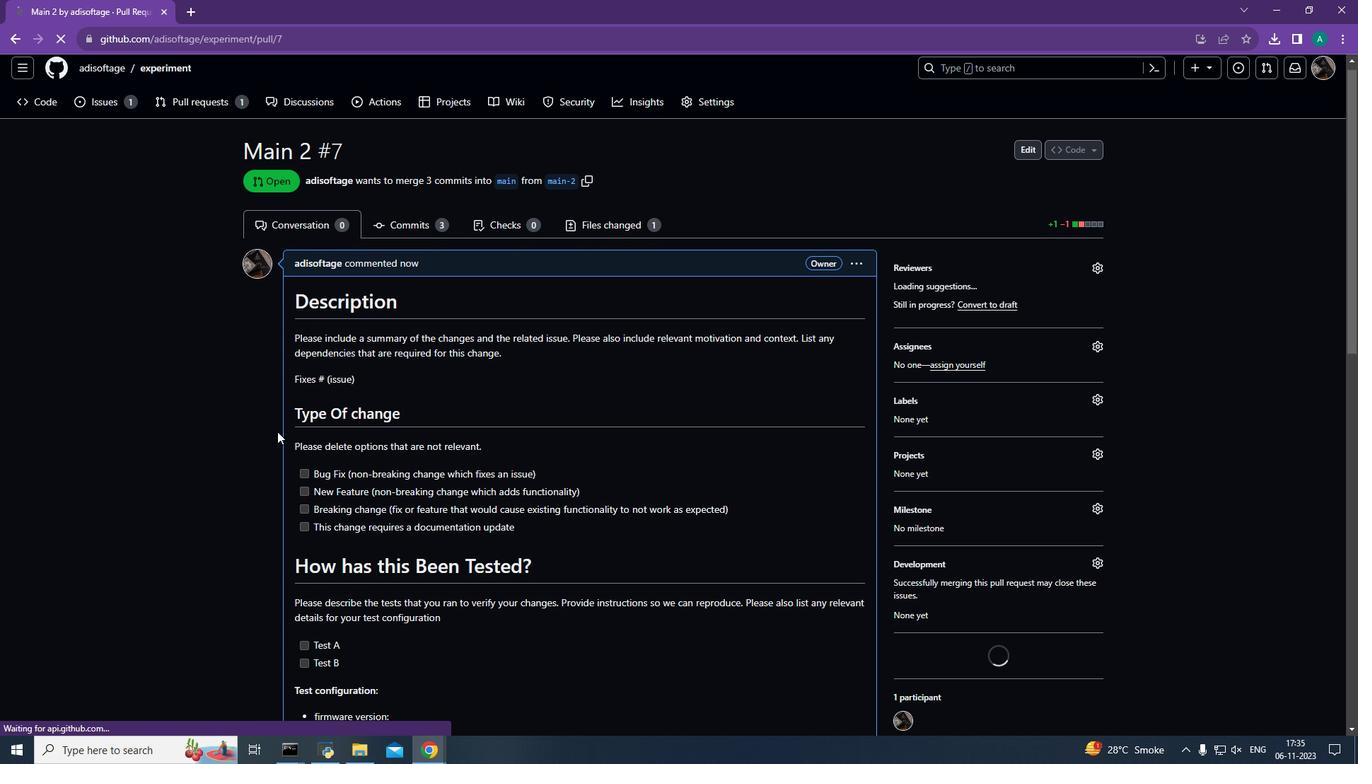 
Action: Mouse scrolled (270, 422) with delta (0, 0)
Screenshot: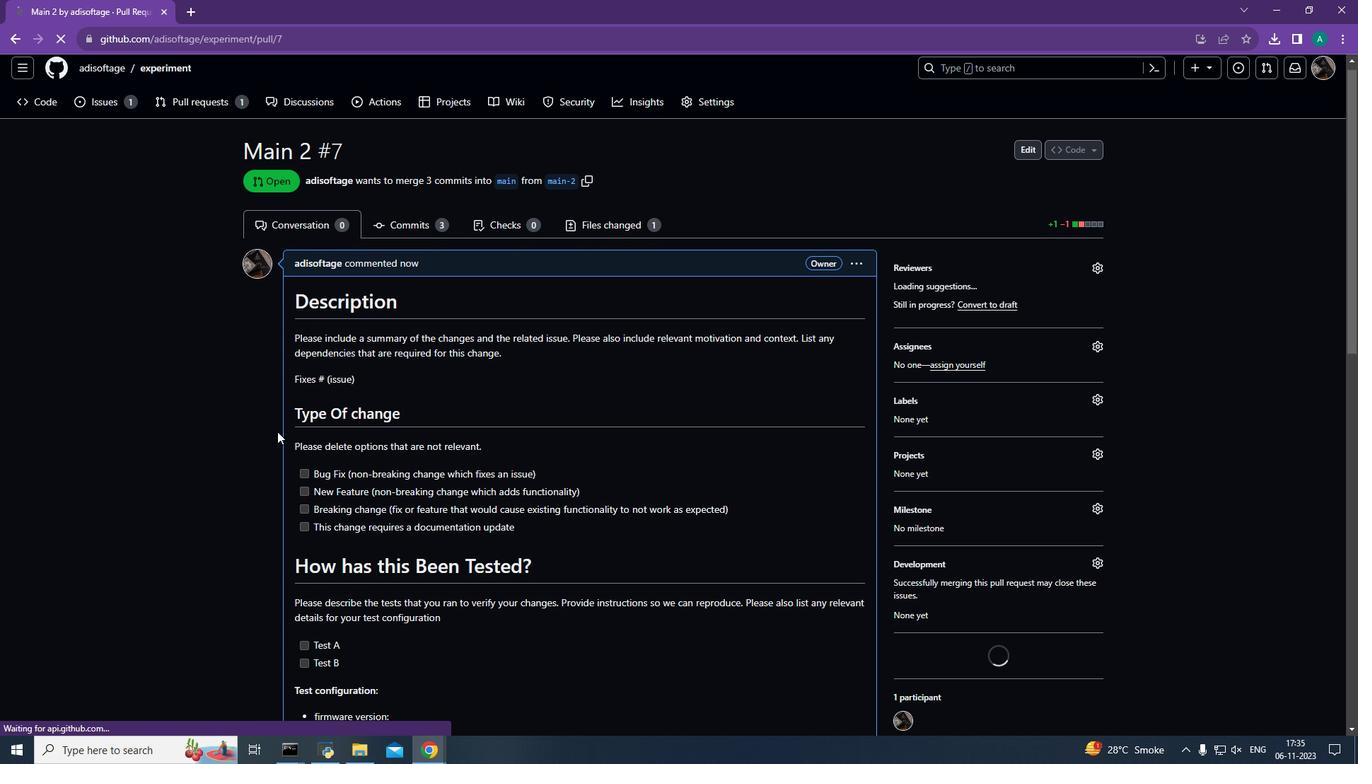
Action: Mouse moved to (276, 431)
Screenshot: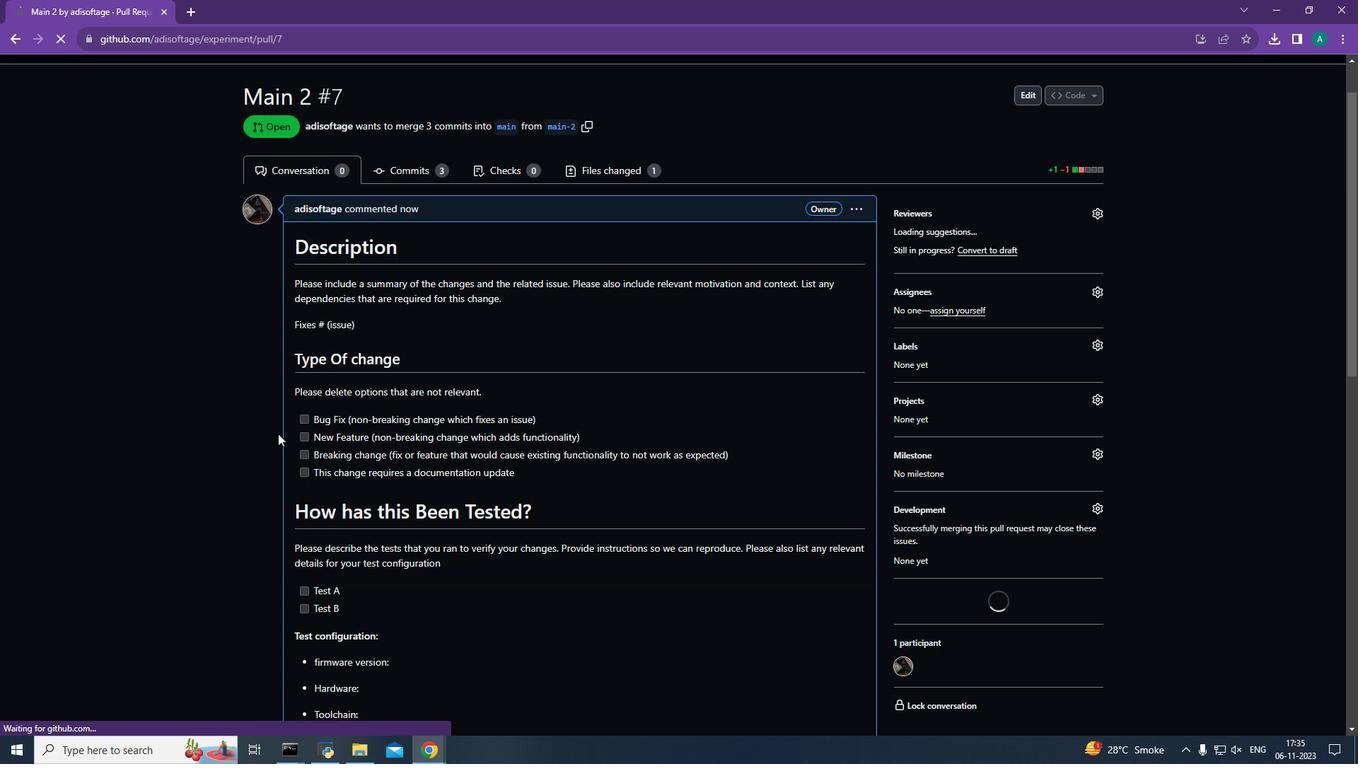 
Action: Mouse scrolled (276, 430) with delta (0, 0)
Screenshot: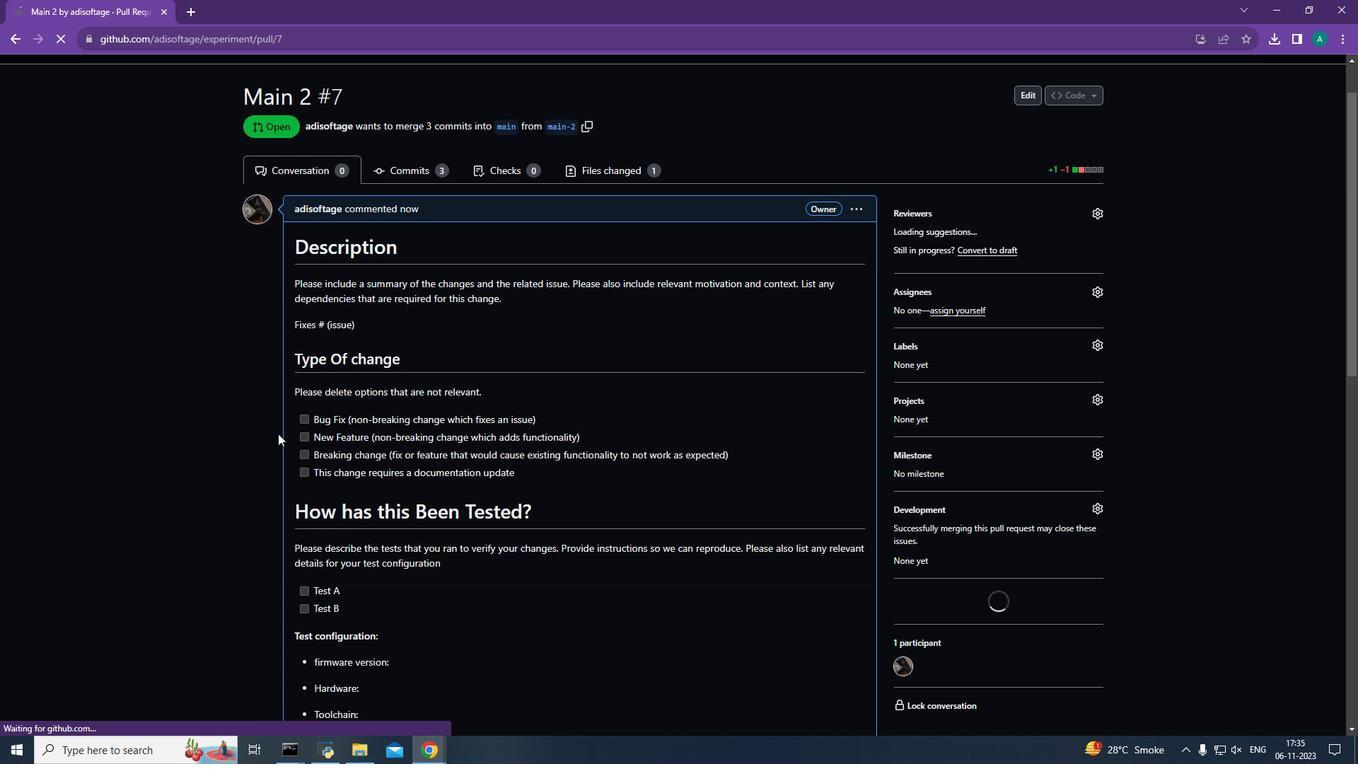 
Action: Mouse moved to (278, 433)
Screenshot: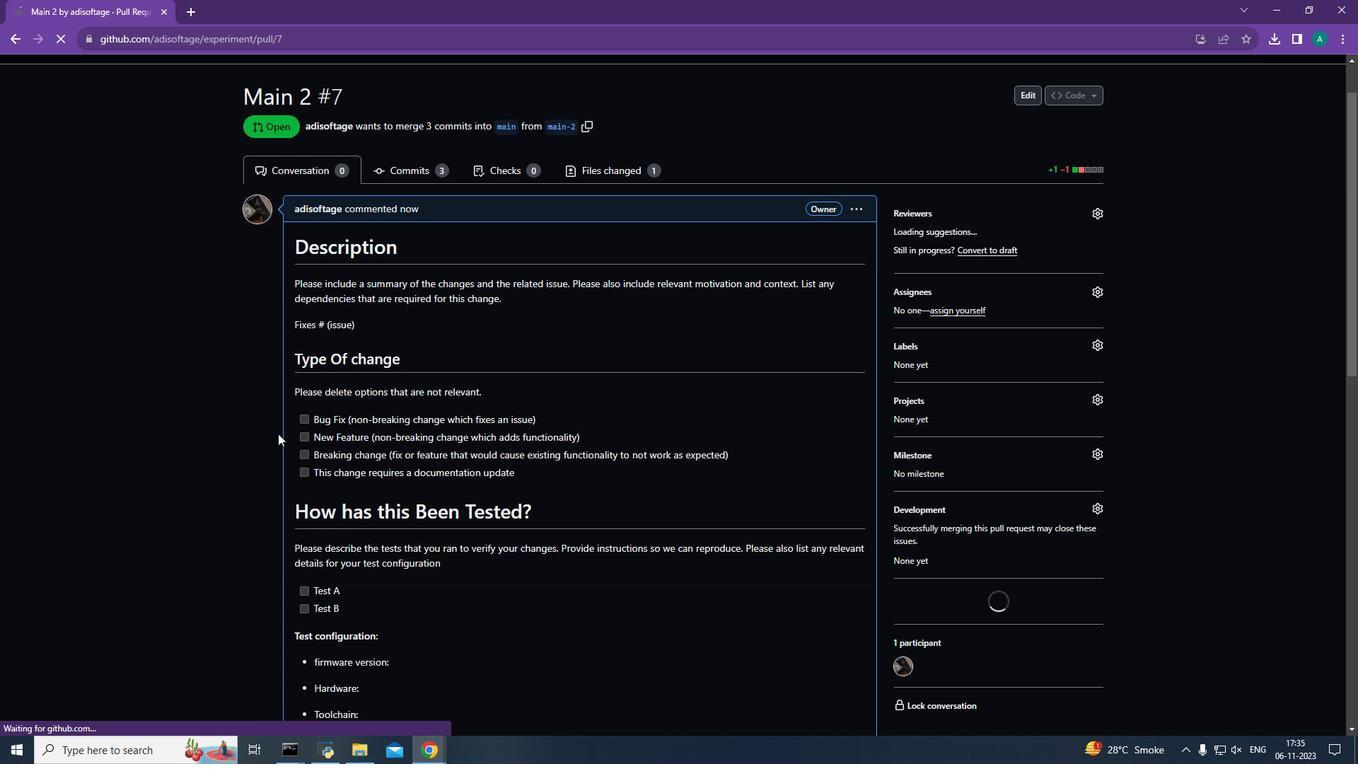 
Action: Mouse scrolled (278, 432) with delta (0, 0)
Screenshot: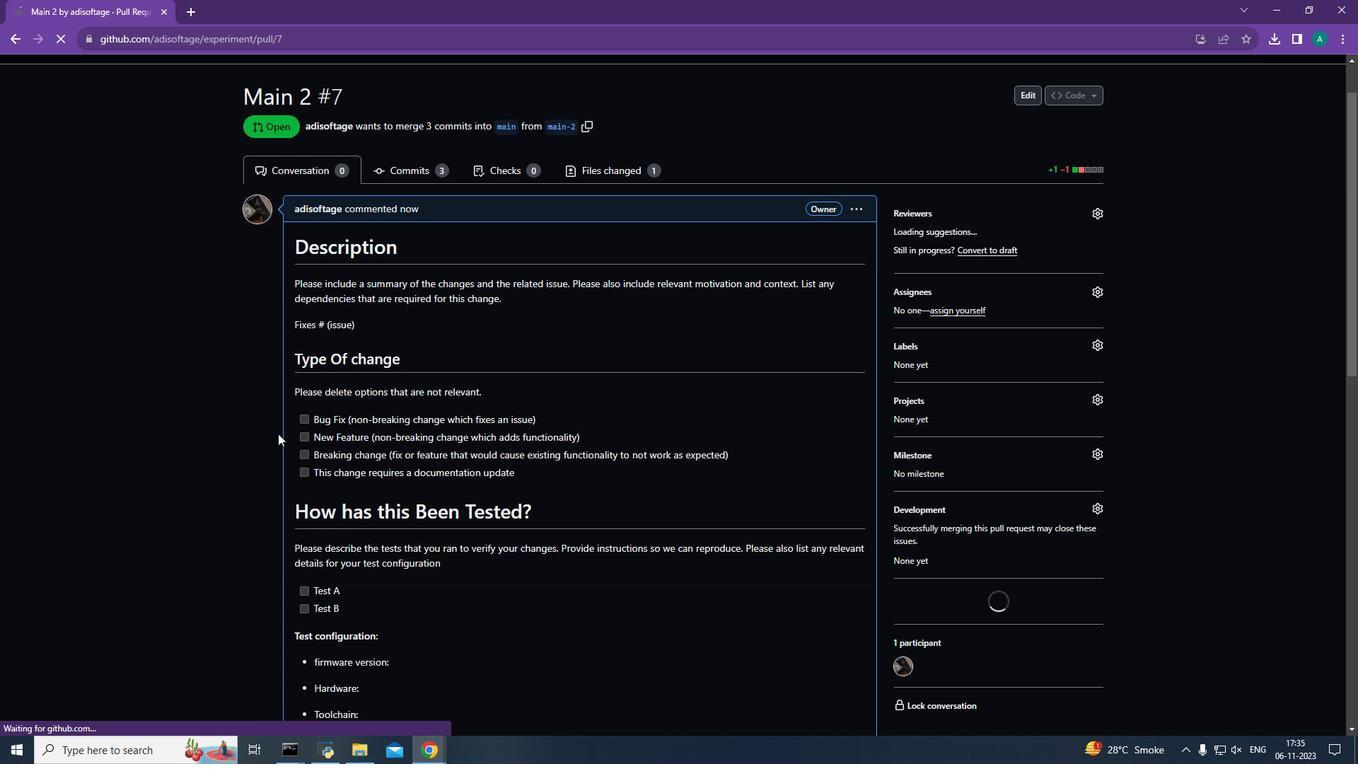 
Action: Mouse moved to (290, 430)
Screenshot: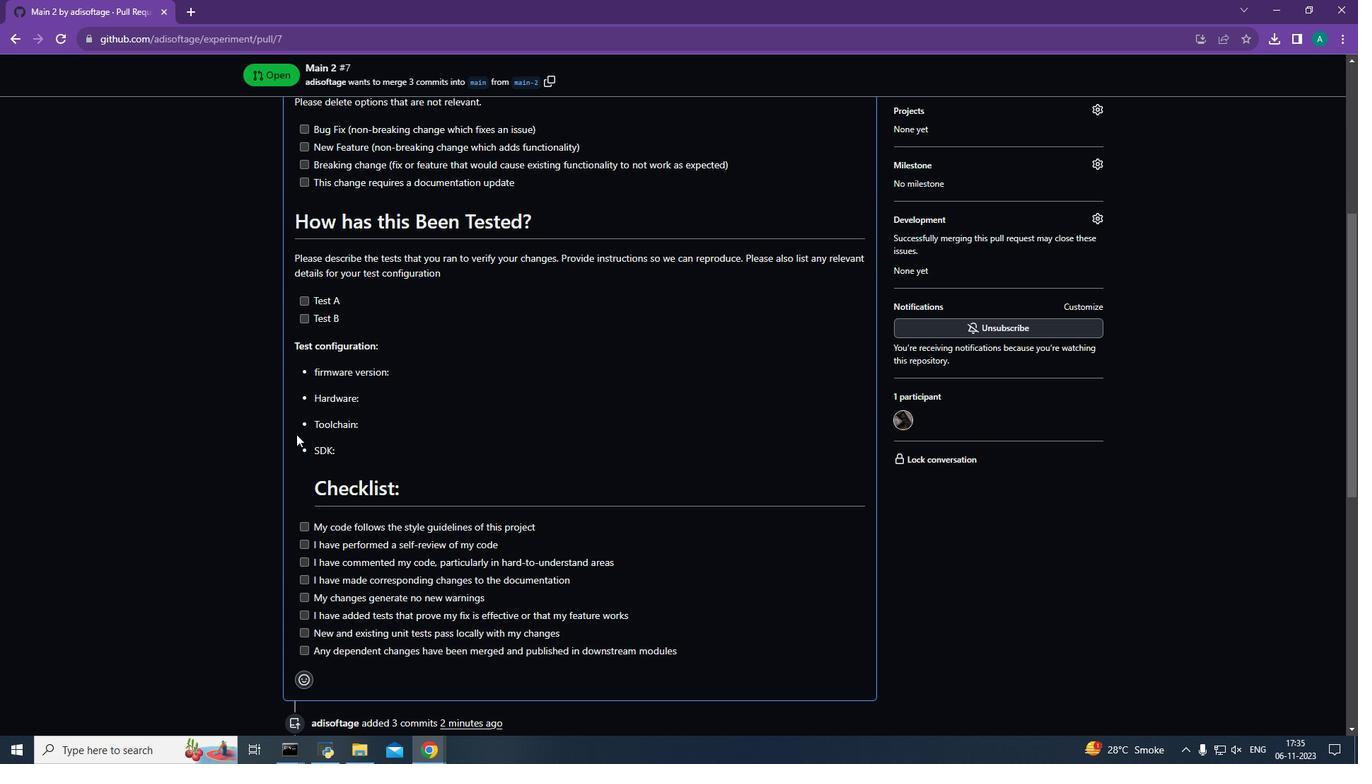 
Action: Mouse scrolled (290, 429) with delta (0, 0)
Screenshot: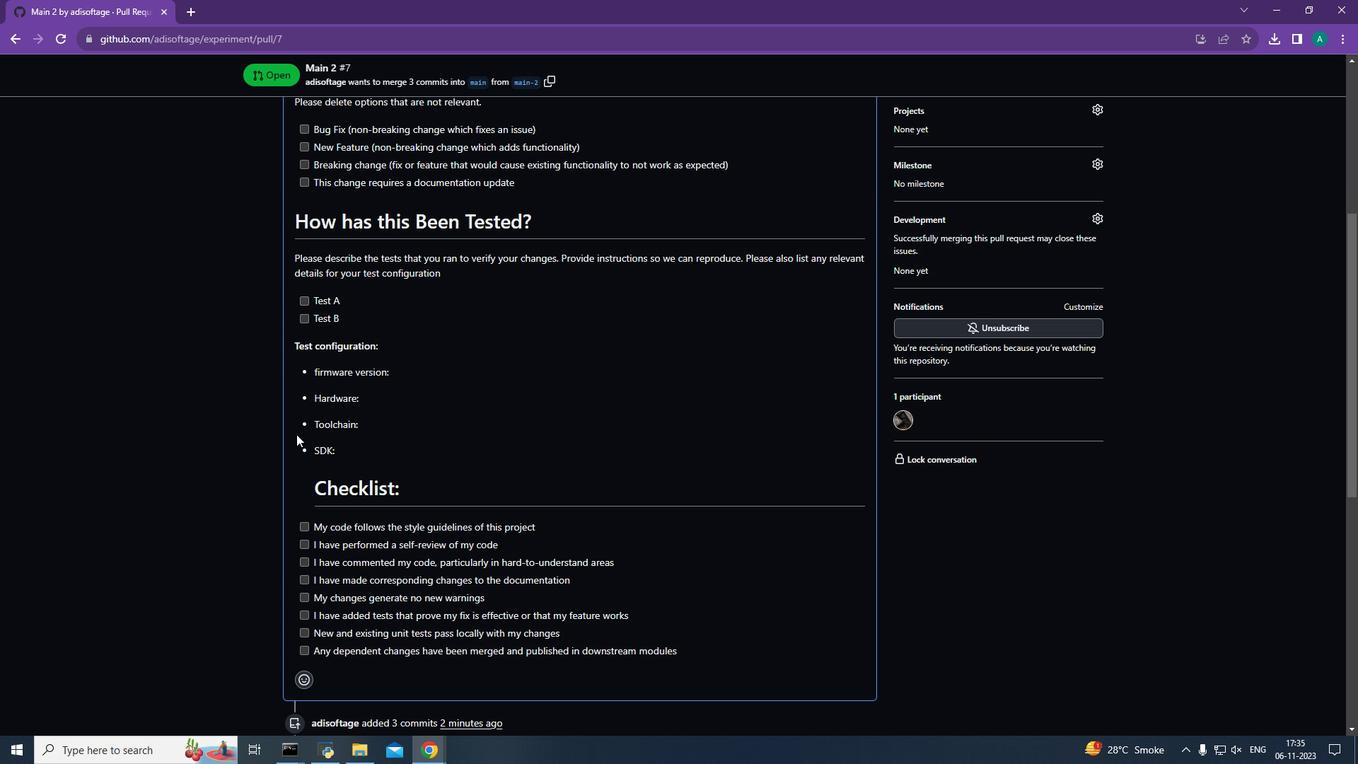 
Action: Mouse moved to (292, 430)
Screenshot: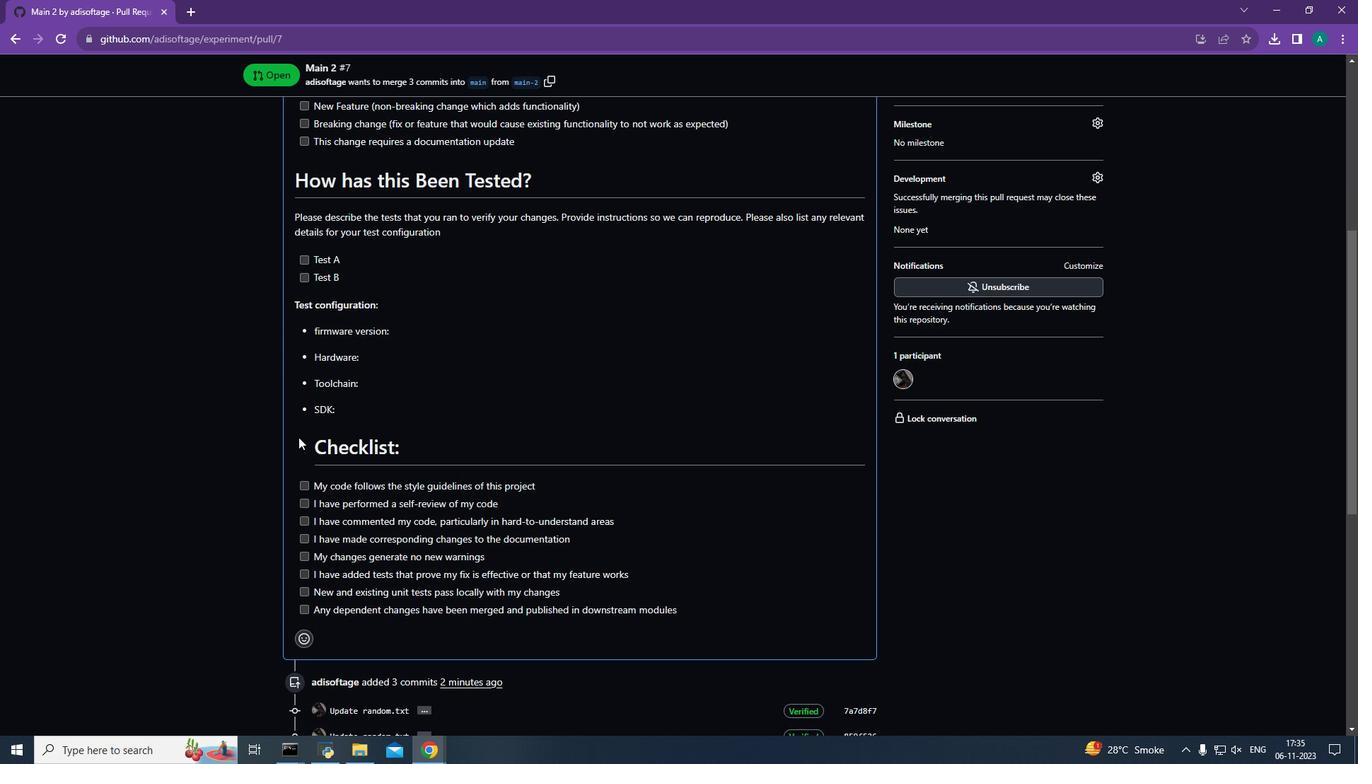 
Action: Mouse scrolled (292, 430) with delta (0, 0)
Screenshot: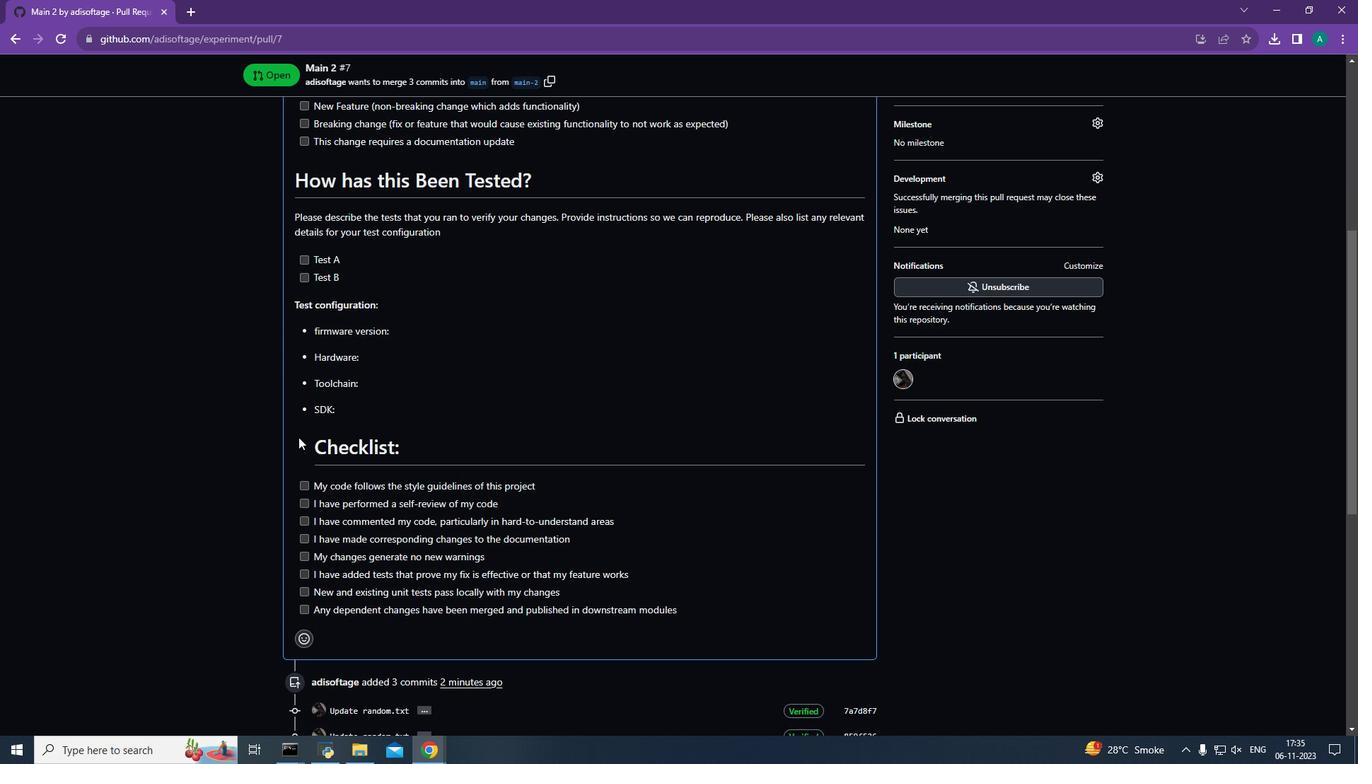 
Action: Mouse moved to (295, 432)
Screenshot: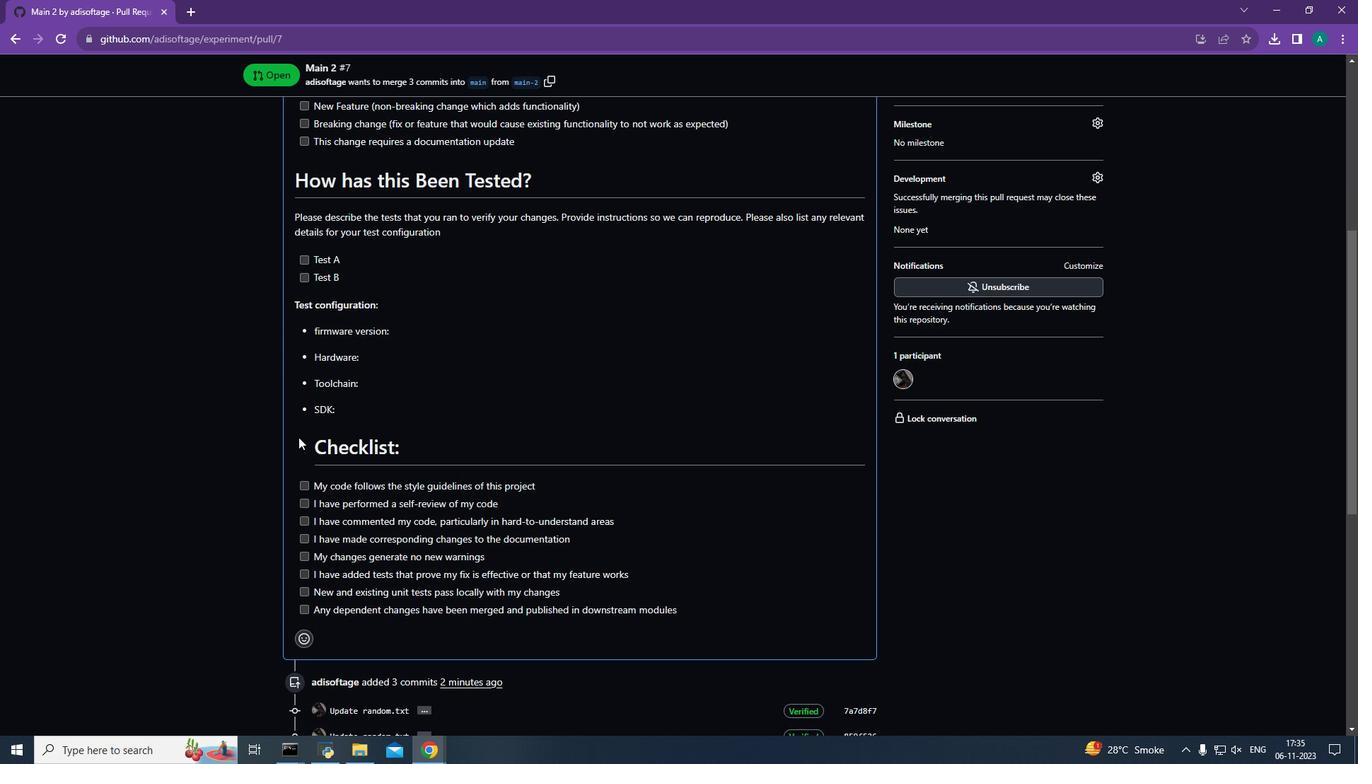 
Action: Mouse scrolled (295, 432) with delta (0, 0)
Screenshot: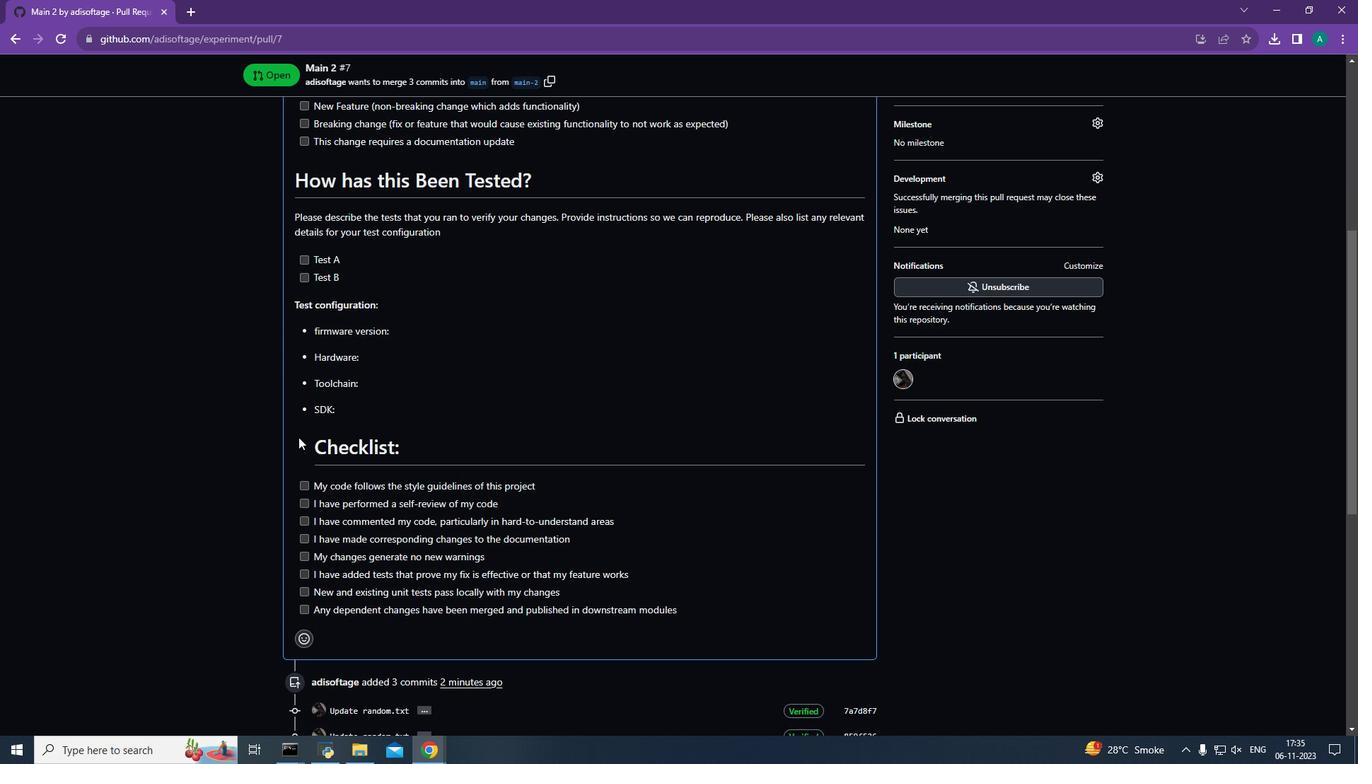 
Action: Mouse moved to (296, 434)
Screenshot: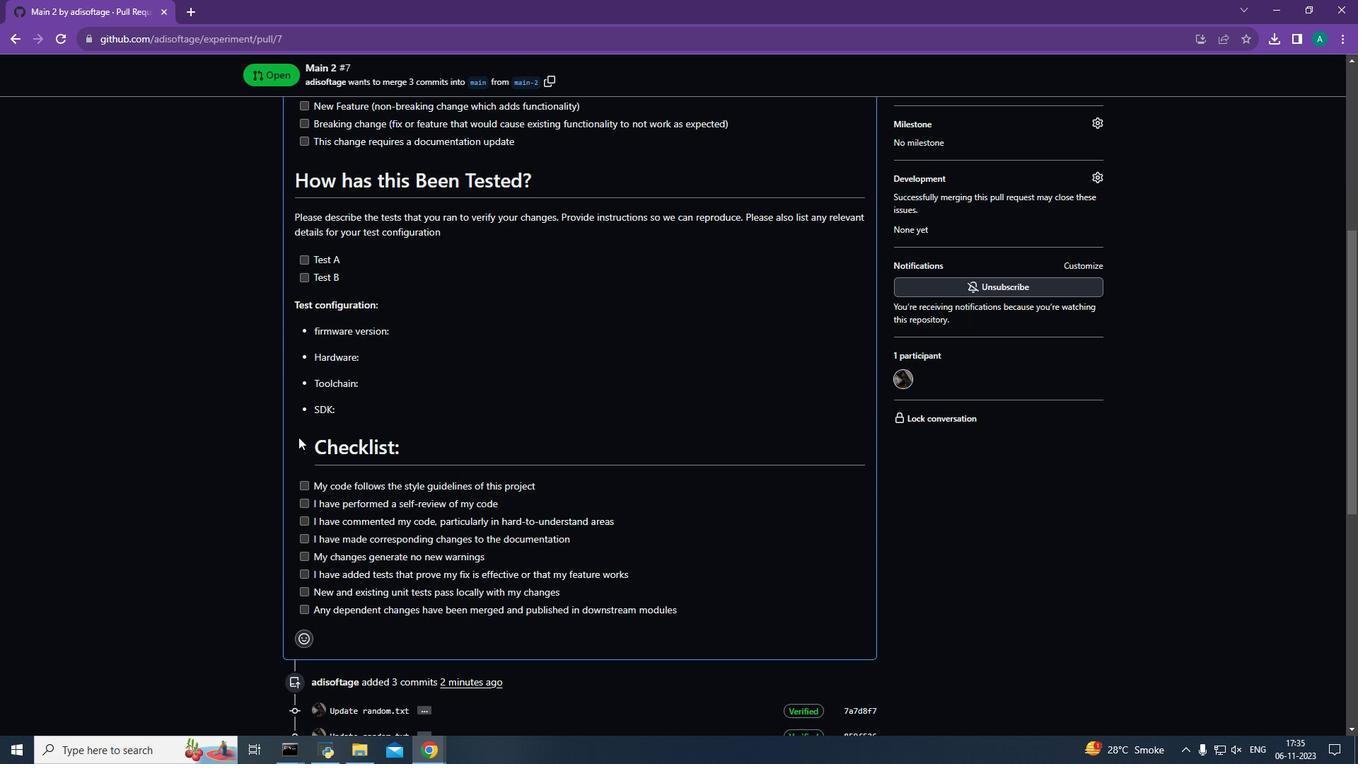 
Action: Mouse scrolled (296, 433) with delta (0, 0)
Screenshot: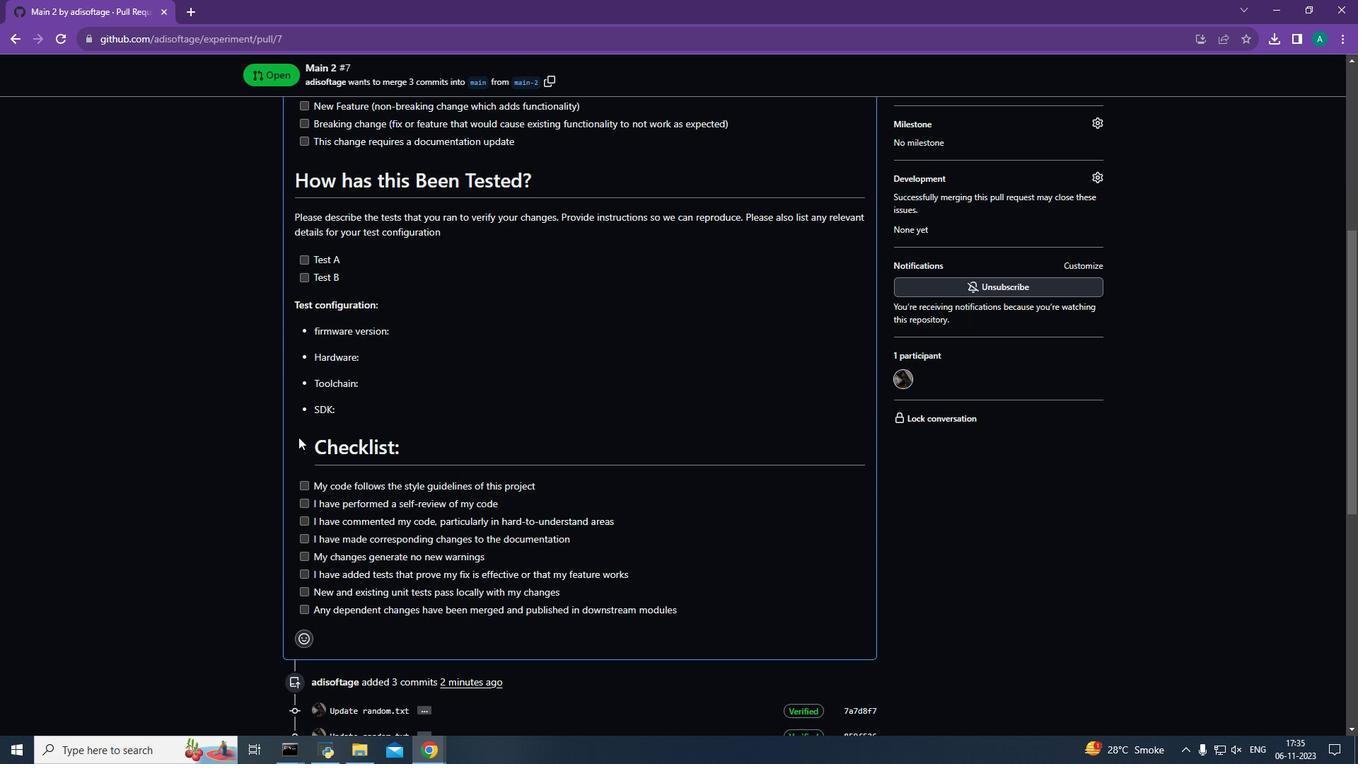 
Action: Mouse moved to (297, 435)
Screenshot: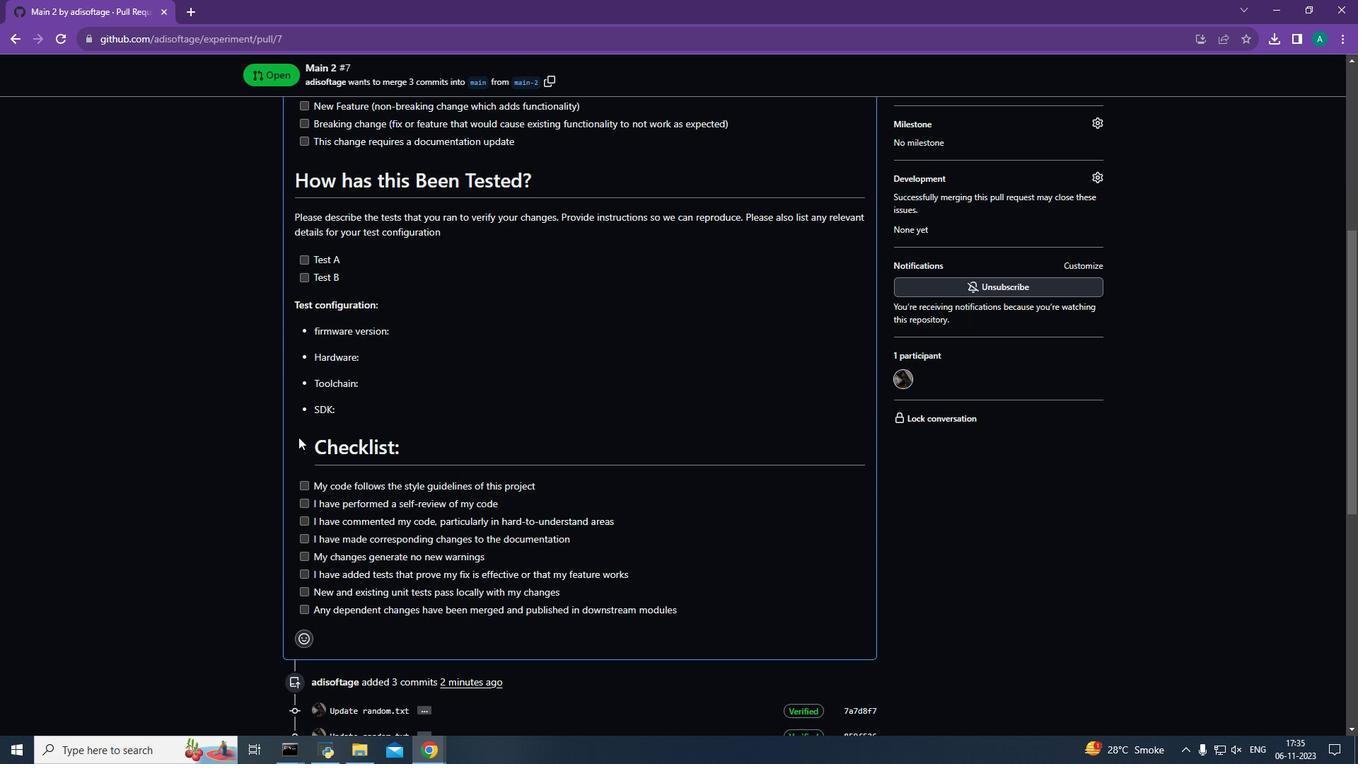 
Action: Mouse scrolled (297, 435) with delta (0, 0)
Screenshot: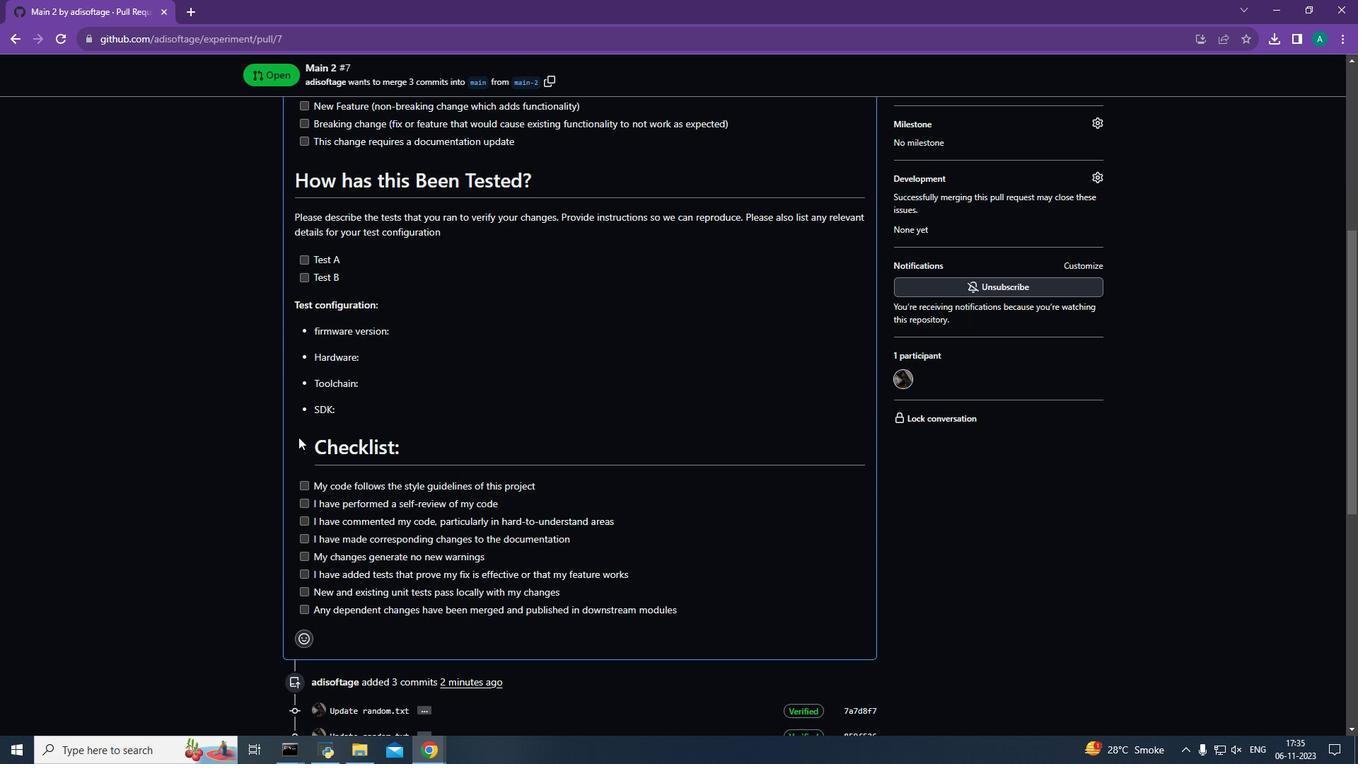 
Action: Mouse moved to (297, 436)
Screenshot: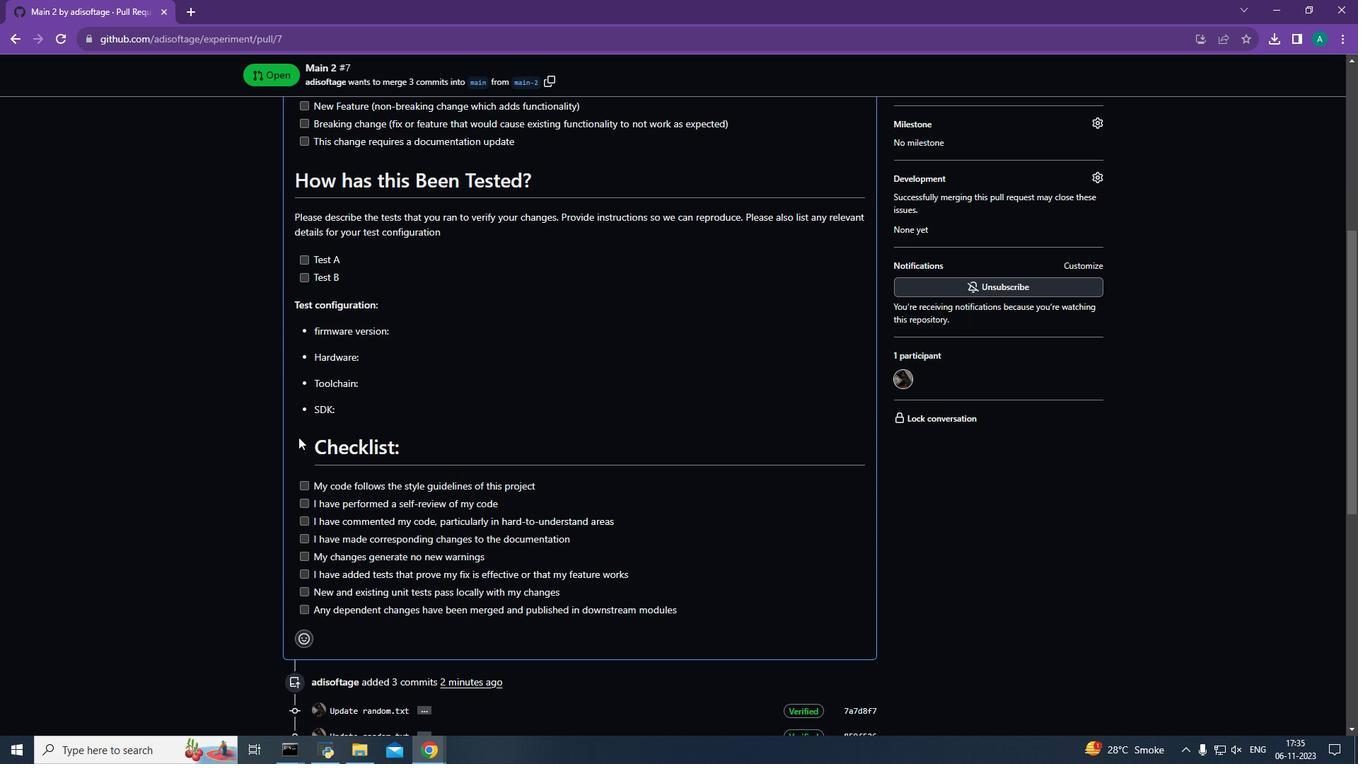 
Action: Mouse scrolled (297, 435) with delta (0, 0)
Screenshot: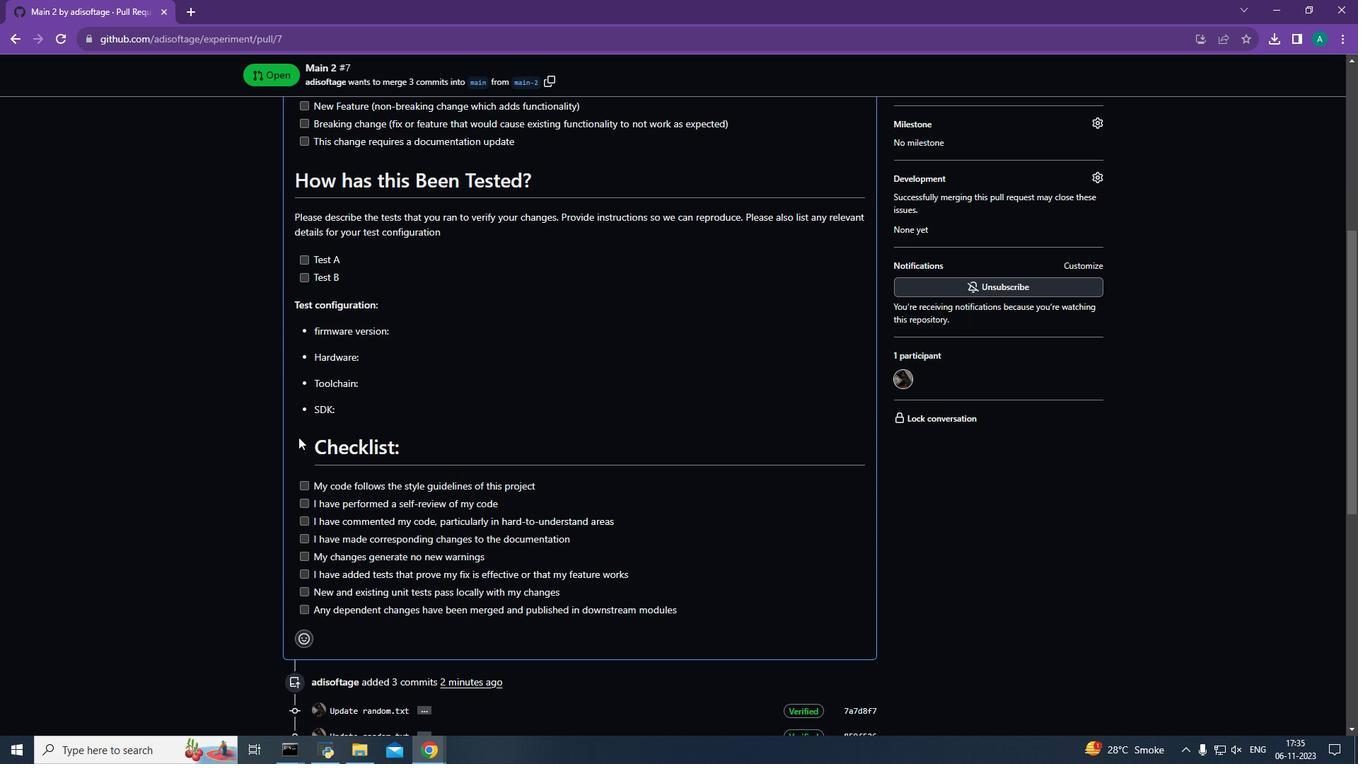 
Action: Mouse moved to (299, 438)
Screenshot: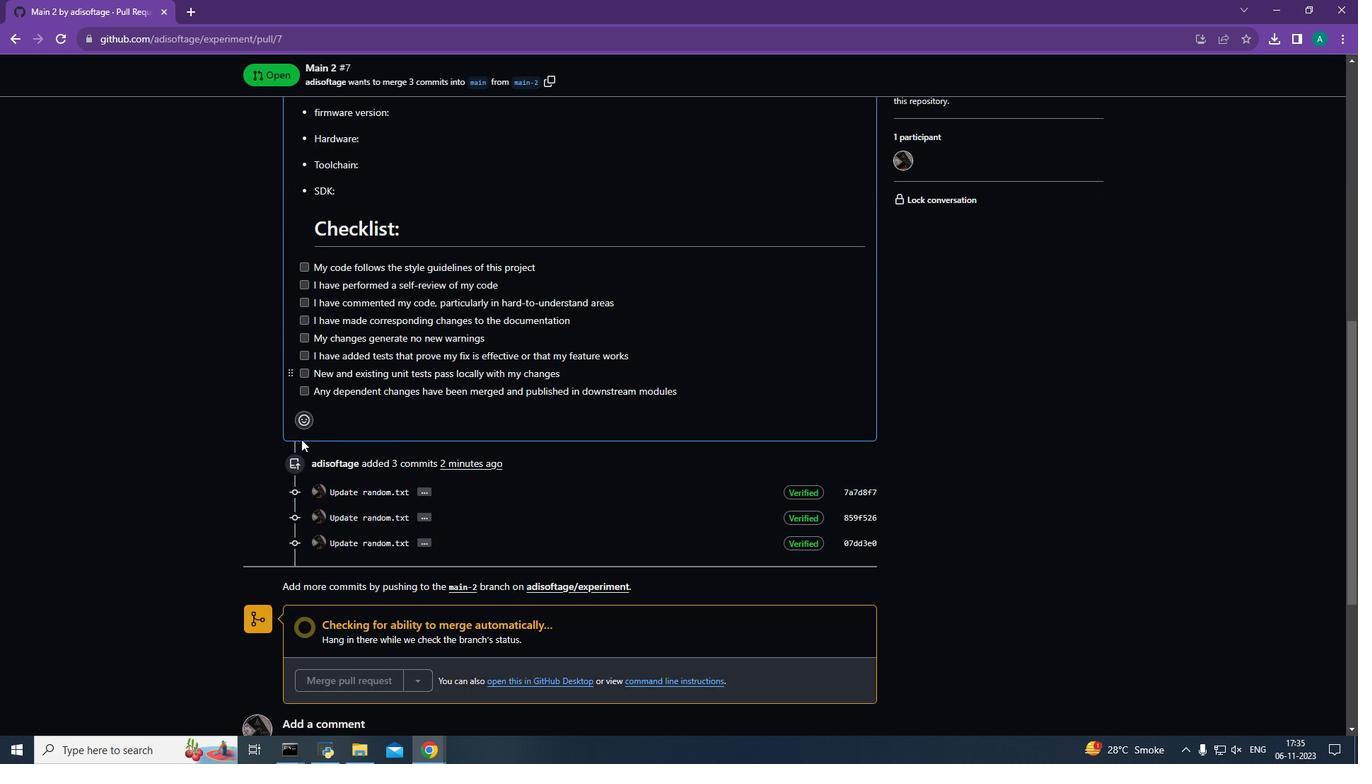 
Action: Mouse scrolled (299, 437) with delta (0, 0)
Screenshot: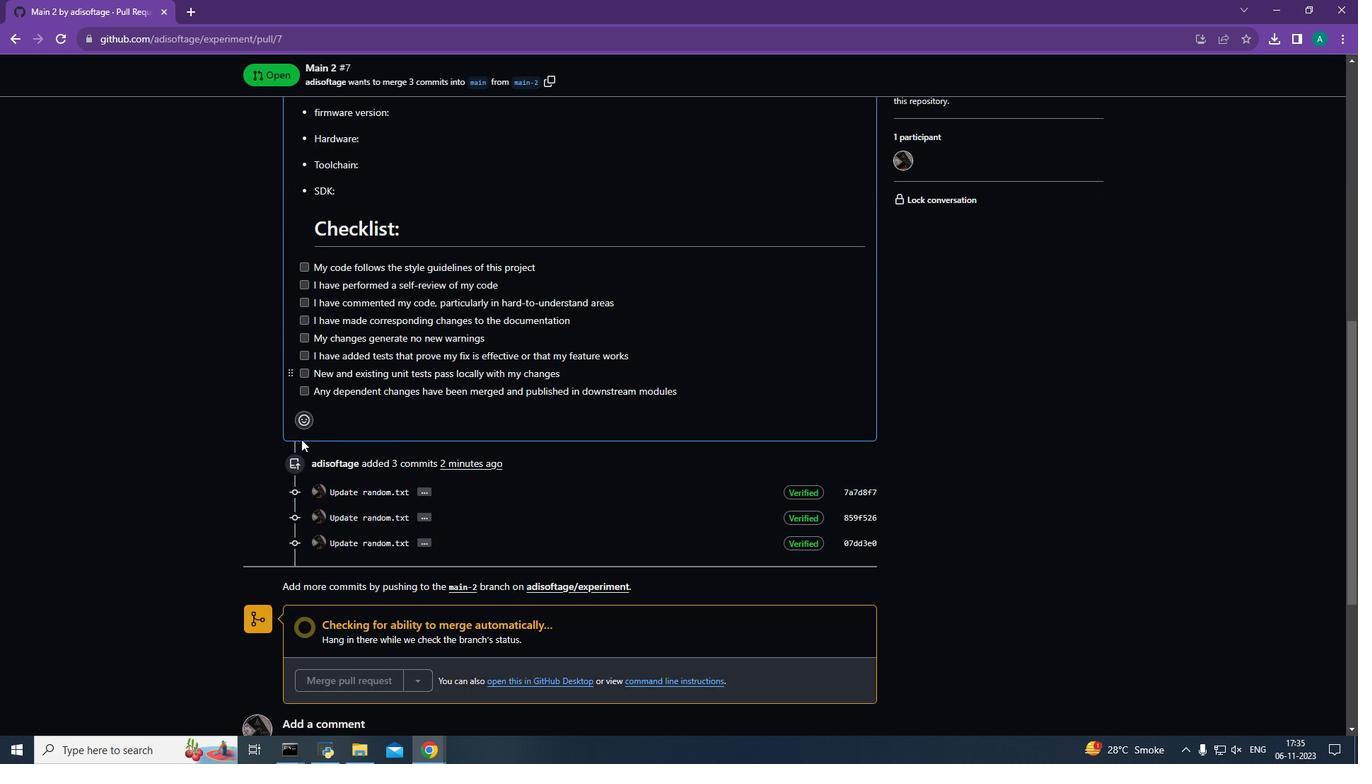 
Action: Mouse moved to (417, 425)
Screenshot: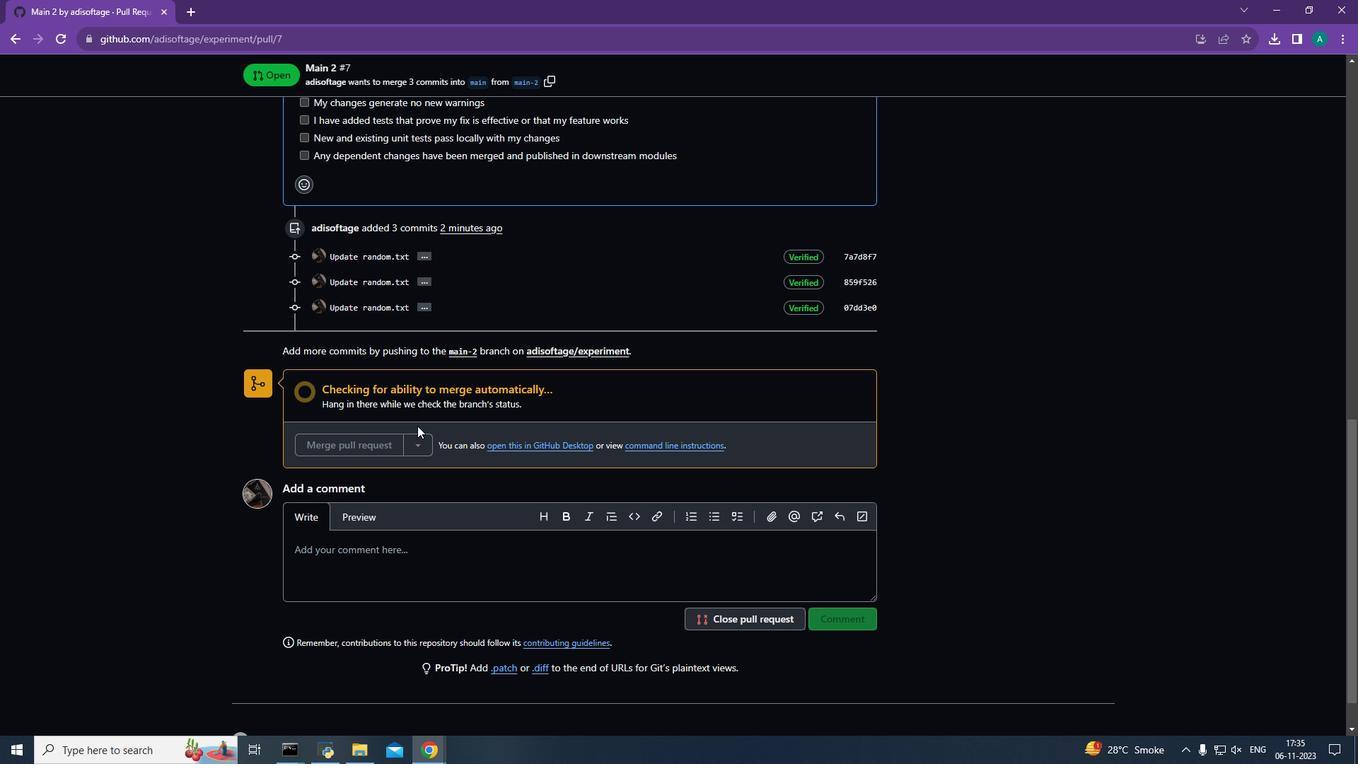 
Action: Mouse scrolled (417, 426) with delta (0, 0)
Screenshot: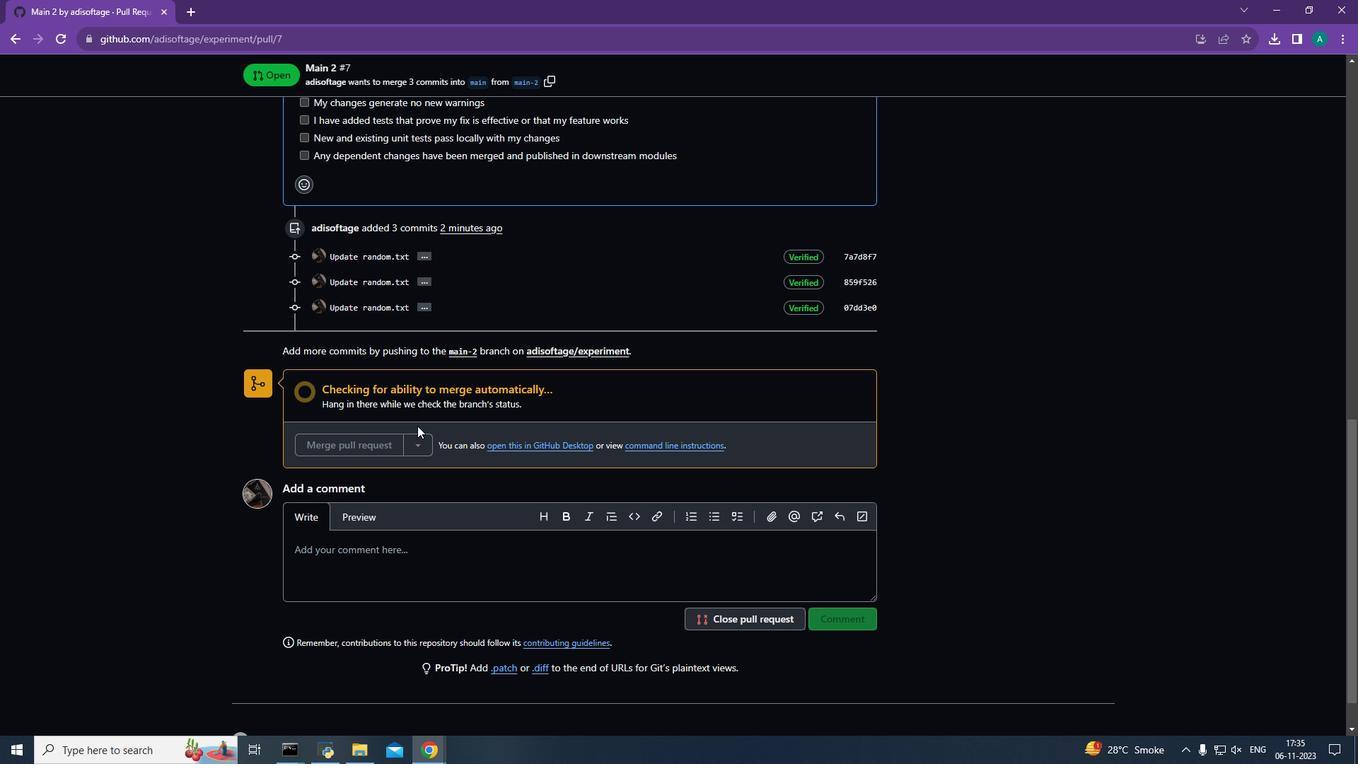 
Action: Mouse moved to (817, 467)
Screenshot: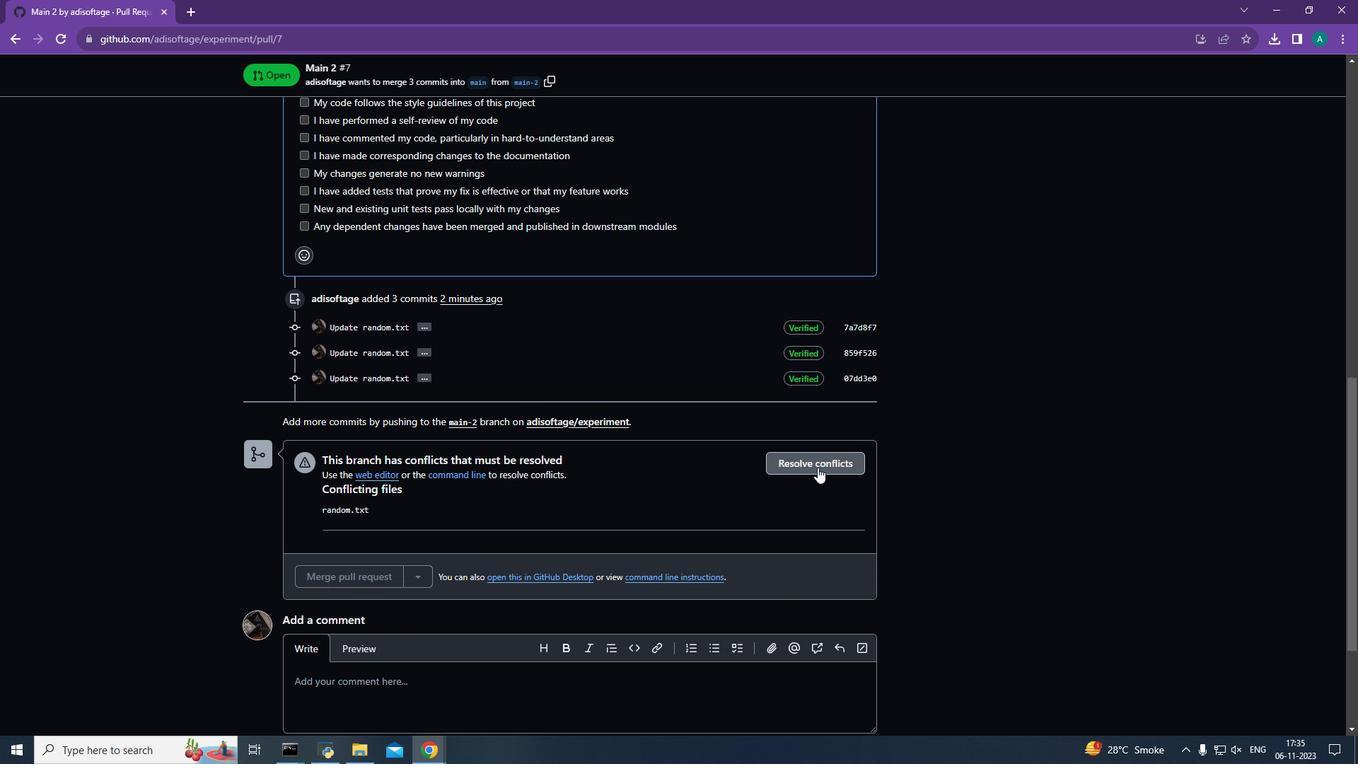
Action: Mouse pressed left at (817, 467)
Screenshot: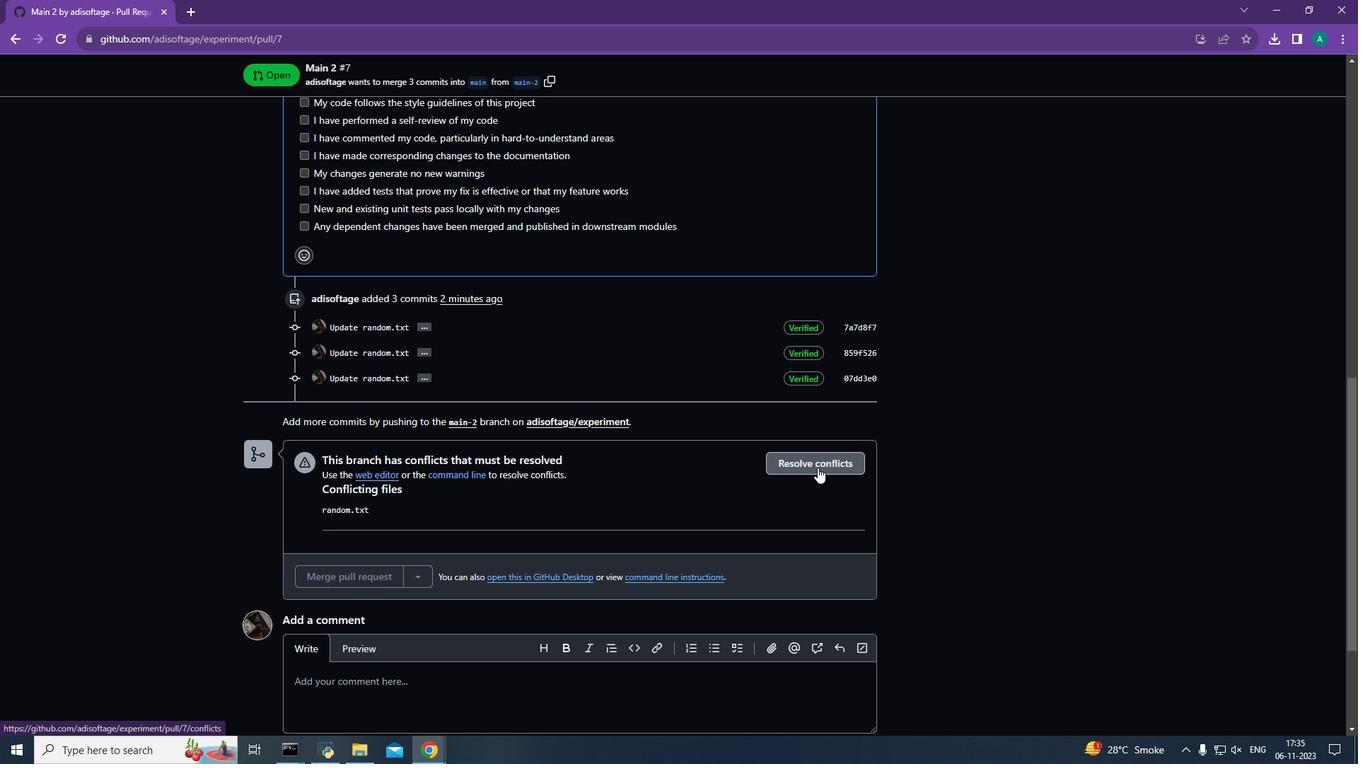 
Action: Mouse moved to (457, 308)
Screenshot: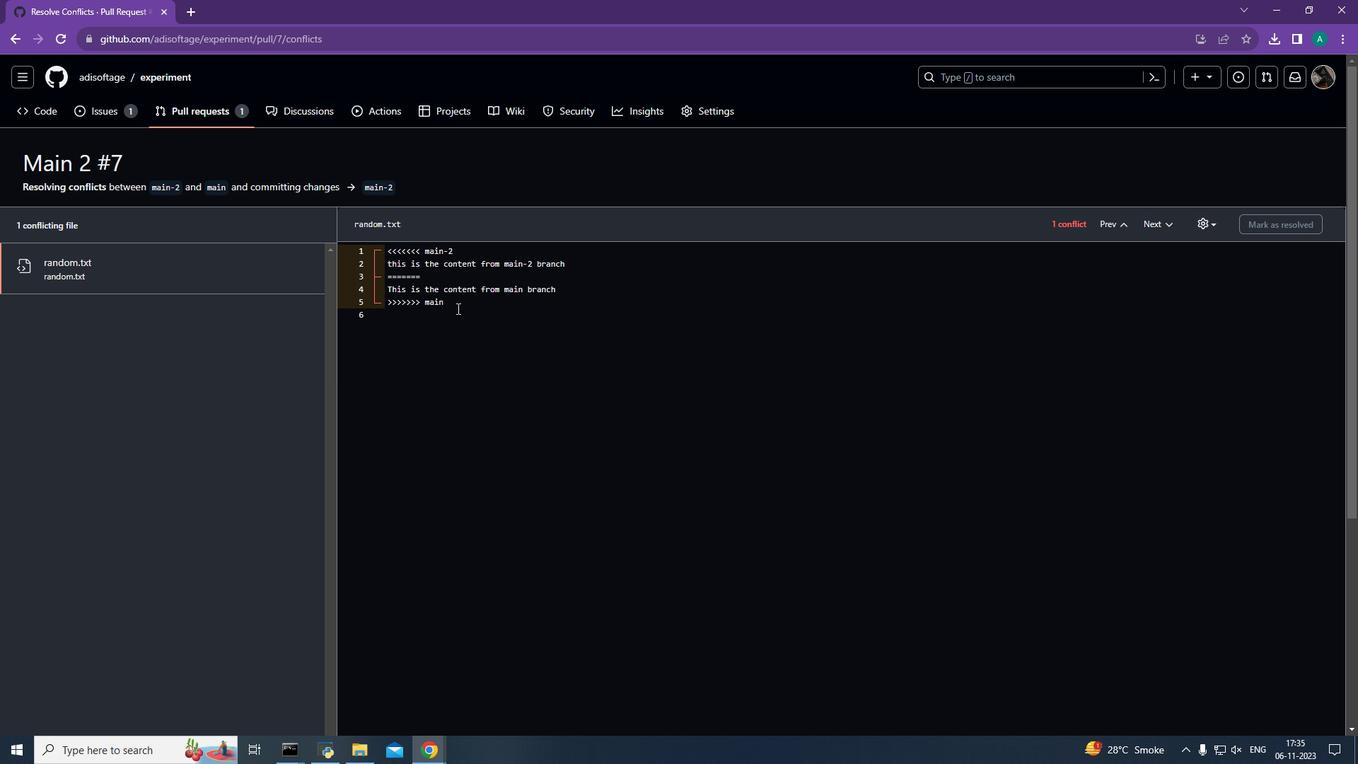 
Action: Mouse pressed left at (457, 308)
Screenshot: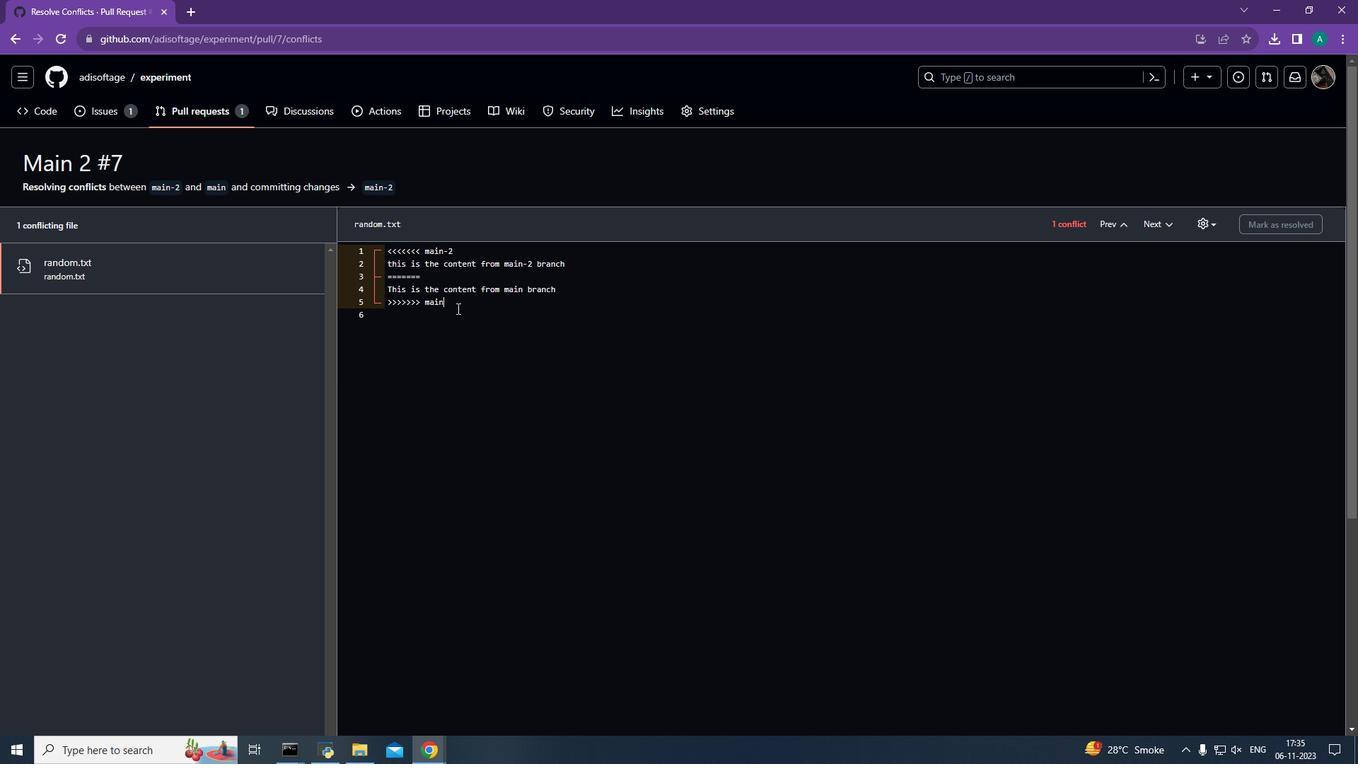 
Action: Mouse moved to (385, 290)
Screenshot: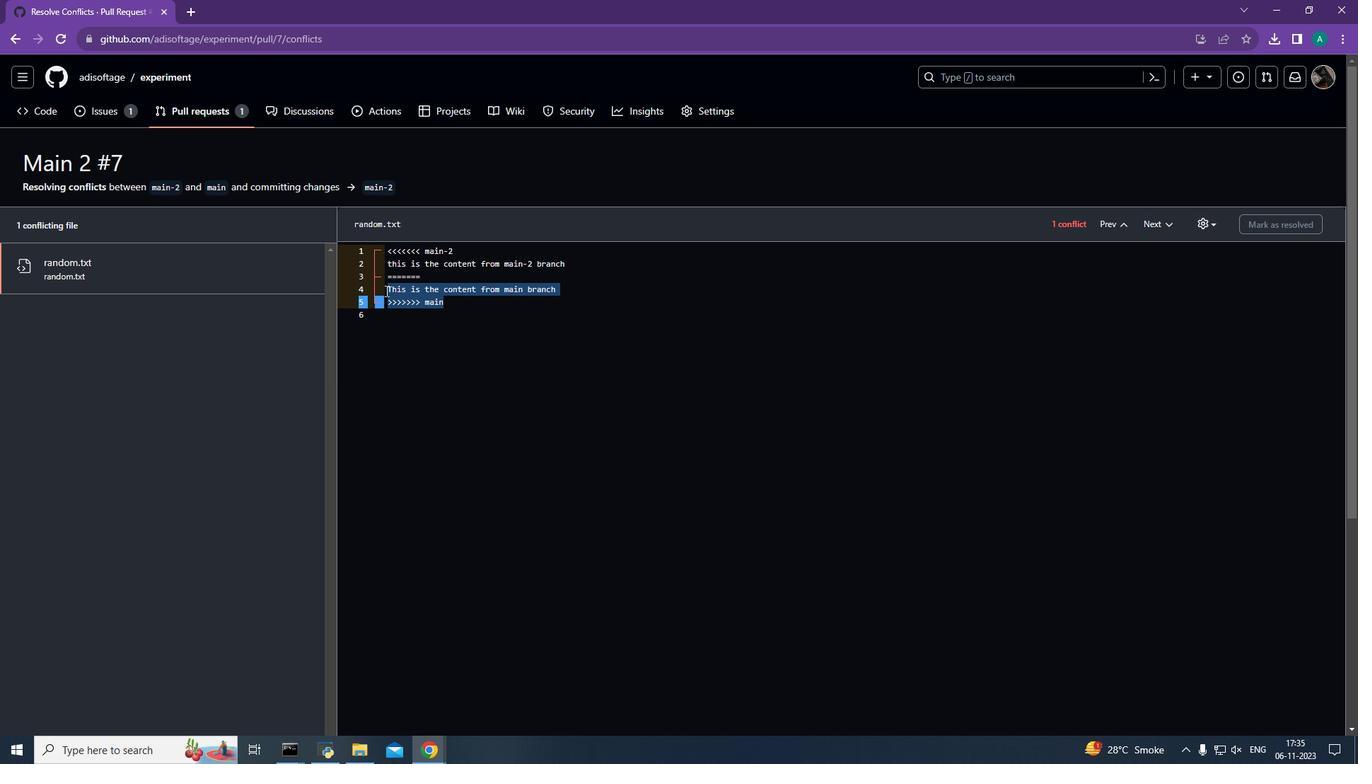 
Action: Key pressed <Key.backspace><Key.backspace><Key.backspace><Key.backspace><Key.backspace><Key.backspace><Key.up><Key.backspace><Key.backspace><Key.backspace><Key.backspace><Key.backspace><Key.down><Key.backspace>
Screenshot: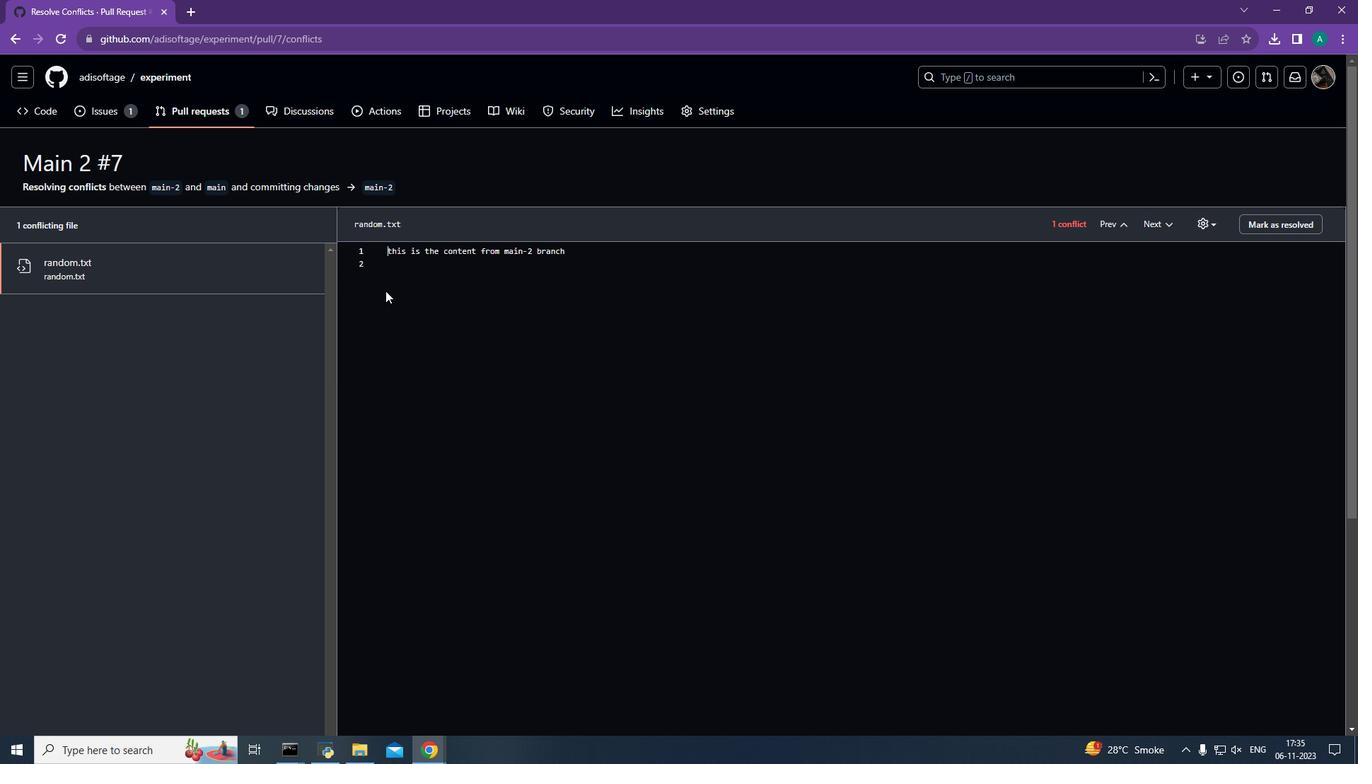 
Action: Mouse moved to (1277, 228)
Screenshot: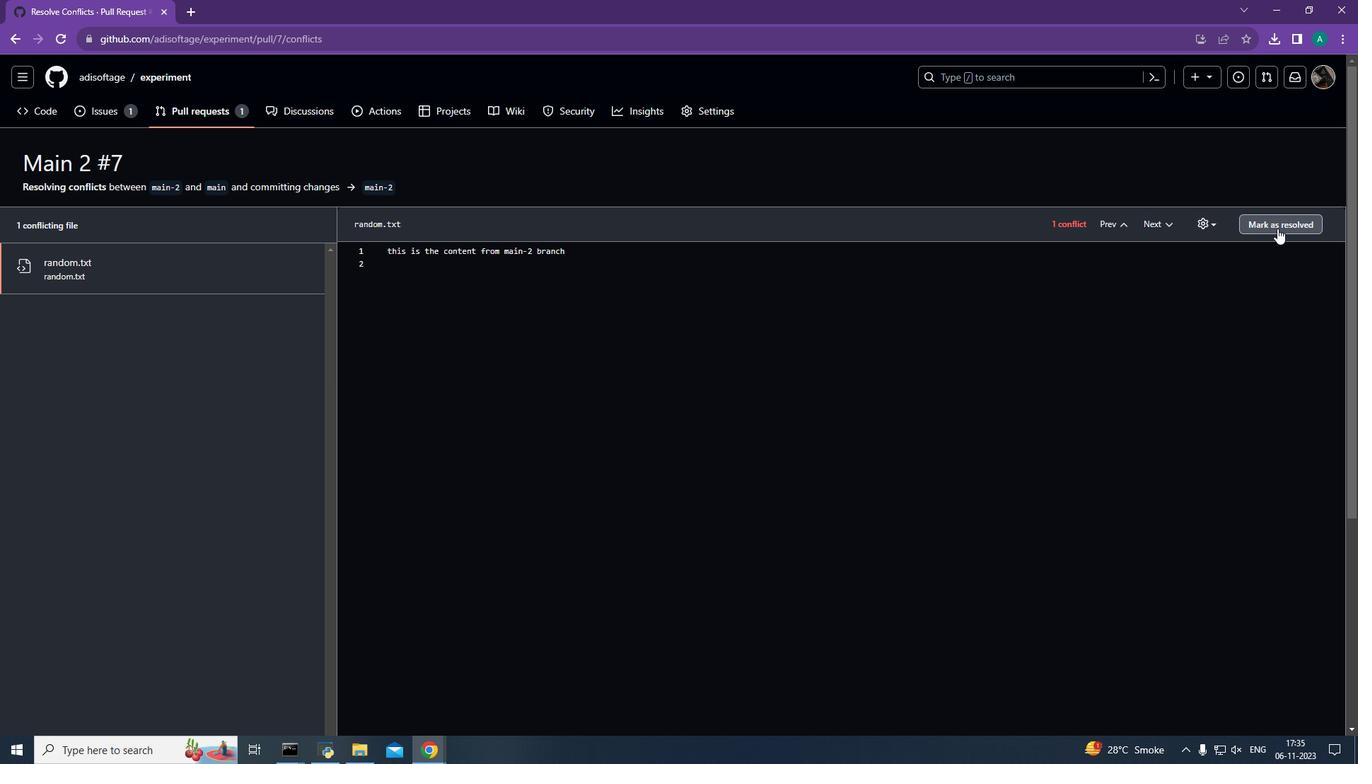 
Action: Mouse pressed left at (1277, 228)
Screenshot: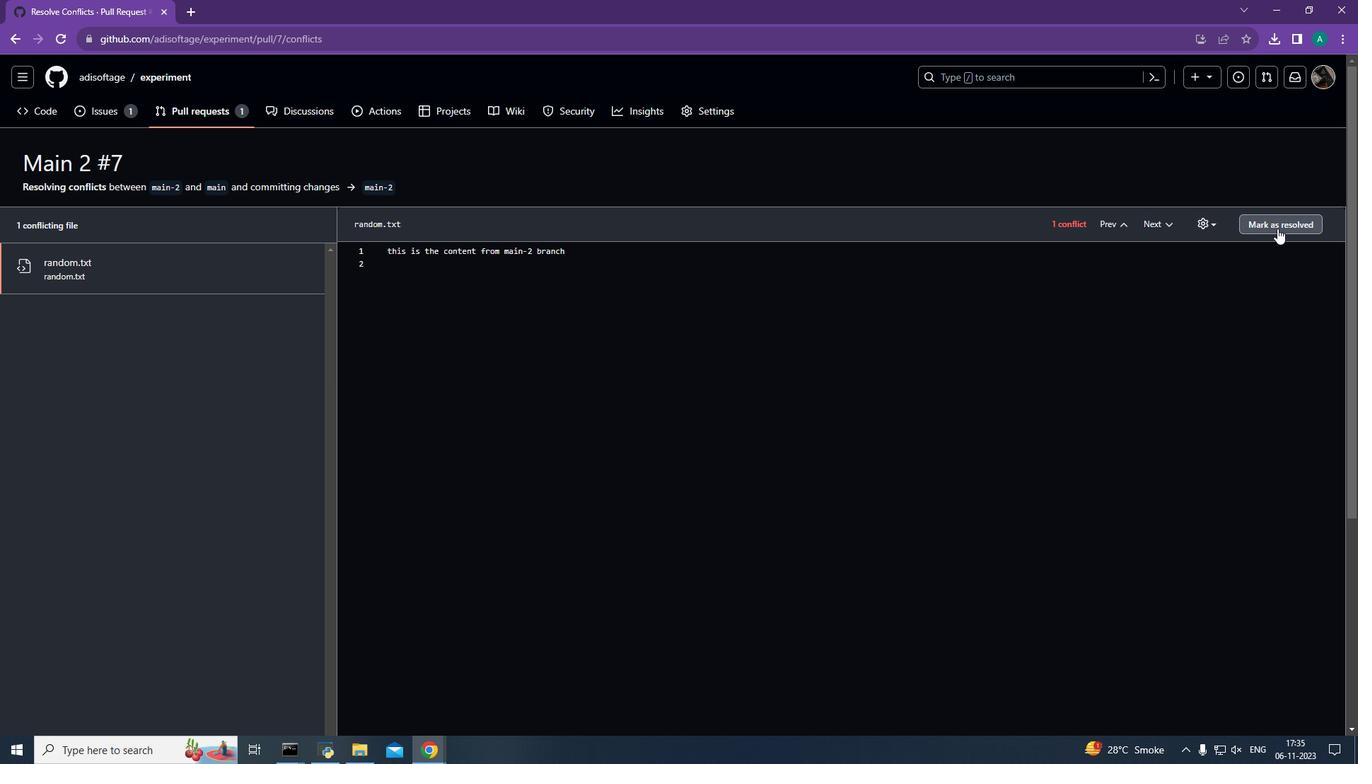 
Action: Mouse moved to (1247, 188)
Screenshot: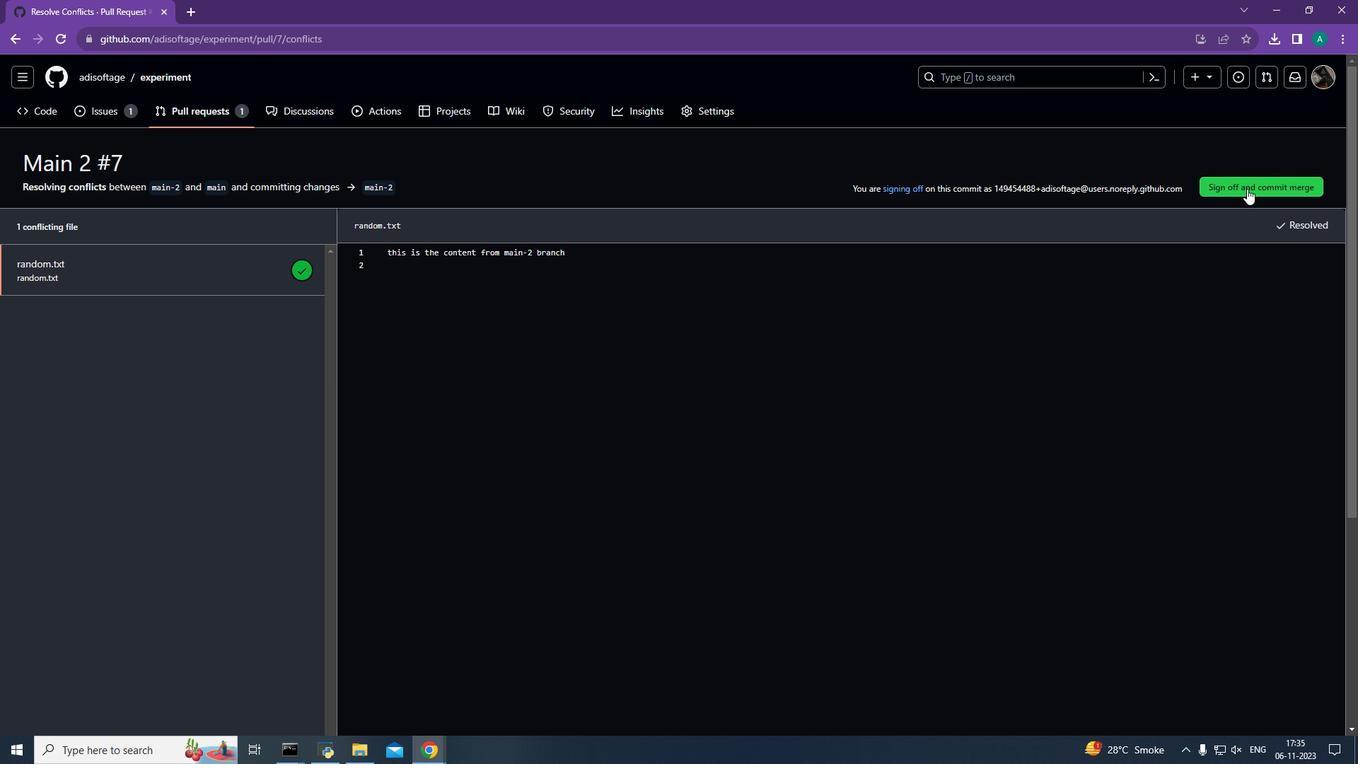 
Action: Mouse pressed left at (1247, 188)
Screenshot: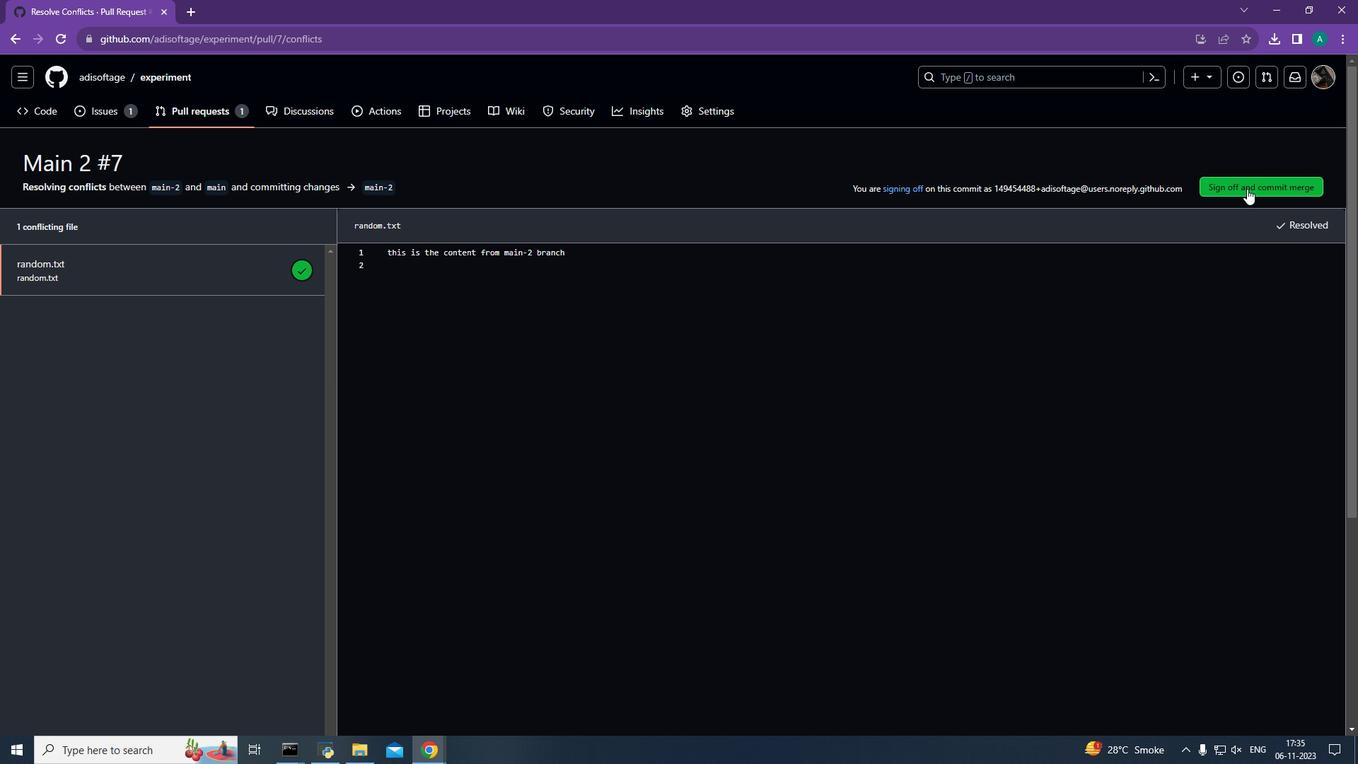 
Action: Mouse moved to (473, 409)
Screenshot: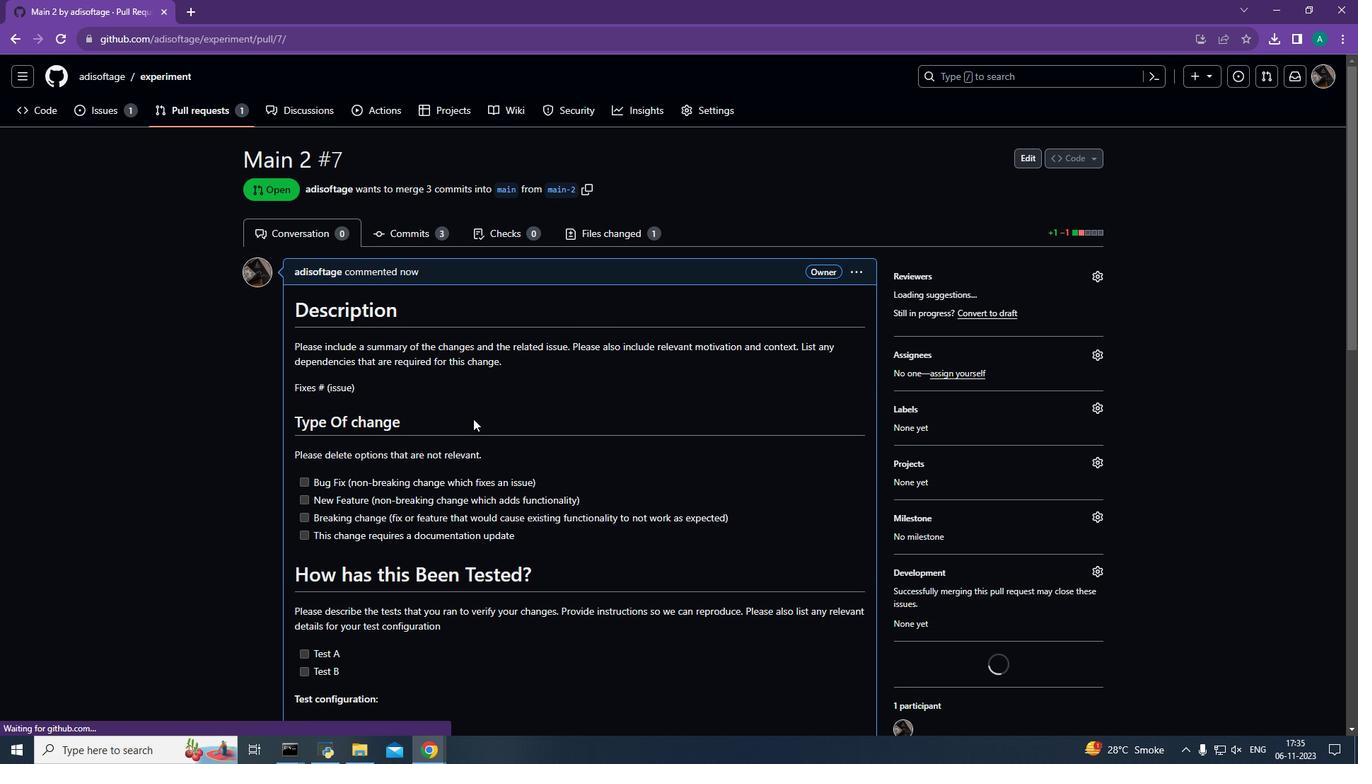 
Action: Mouse scrolled (473, 408) with delta (0, 0)
Screenshot: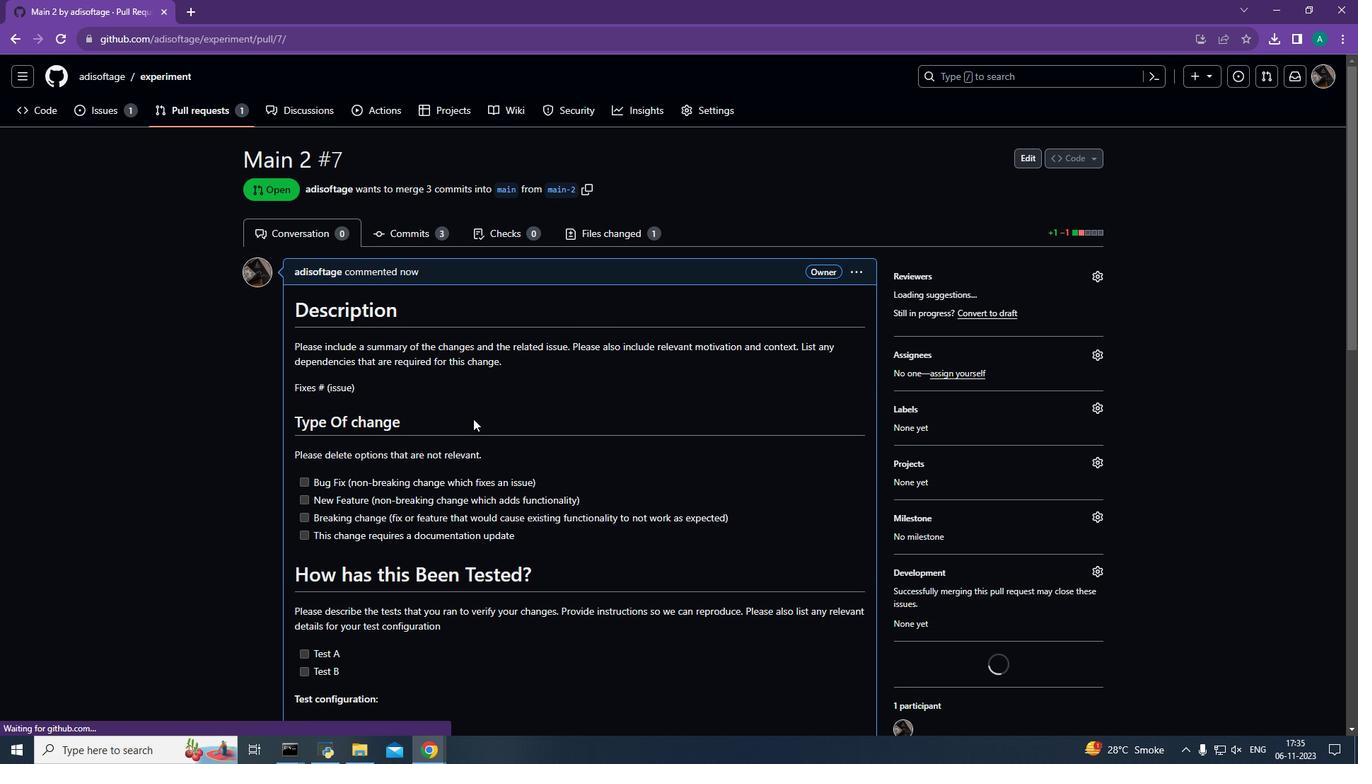 
Action: Mouse moved to (473, 411)
Screenshot: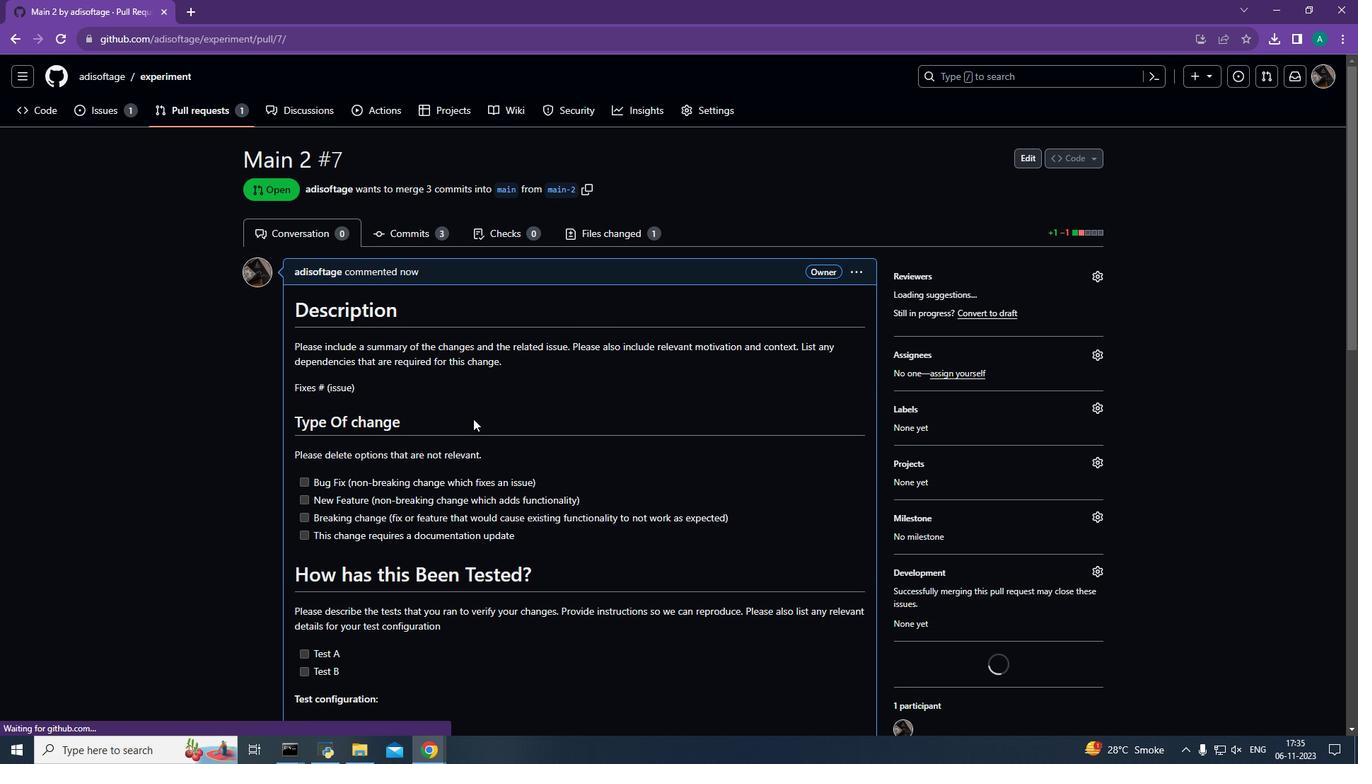 
Action: Mouse scrolled (473, 411) with delta (0, 0)
Screenshot: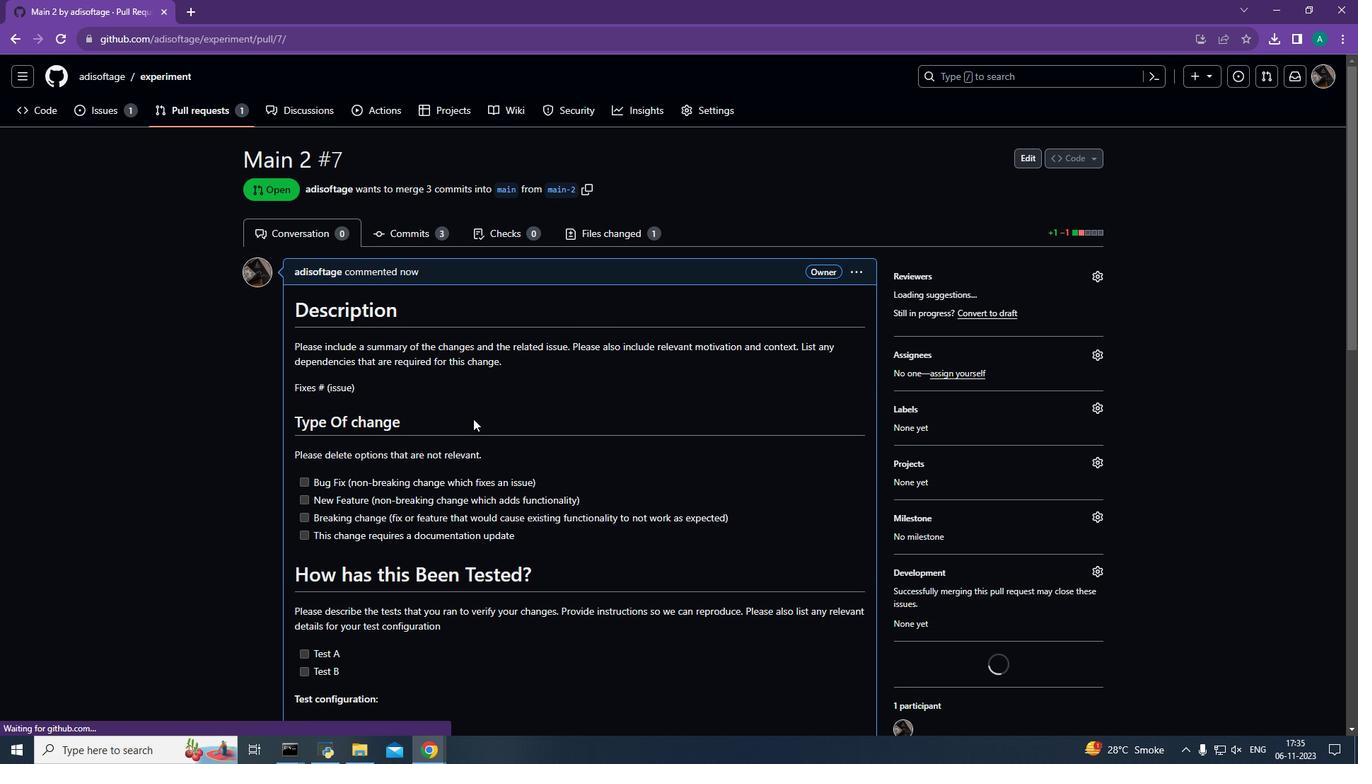 
Action: Mouse moved to (473, 414)
Screenshot: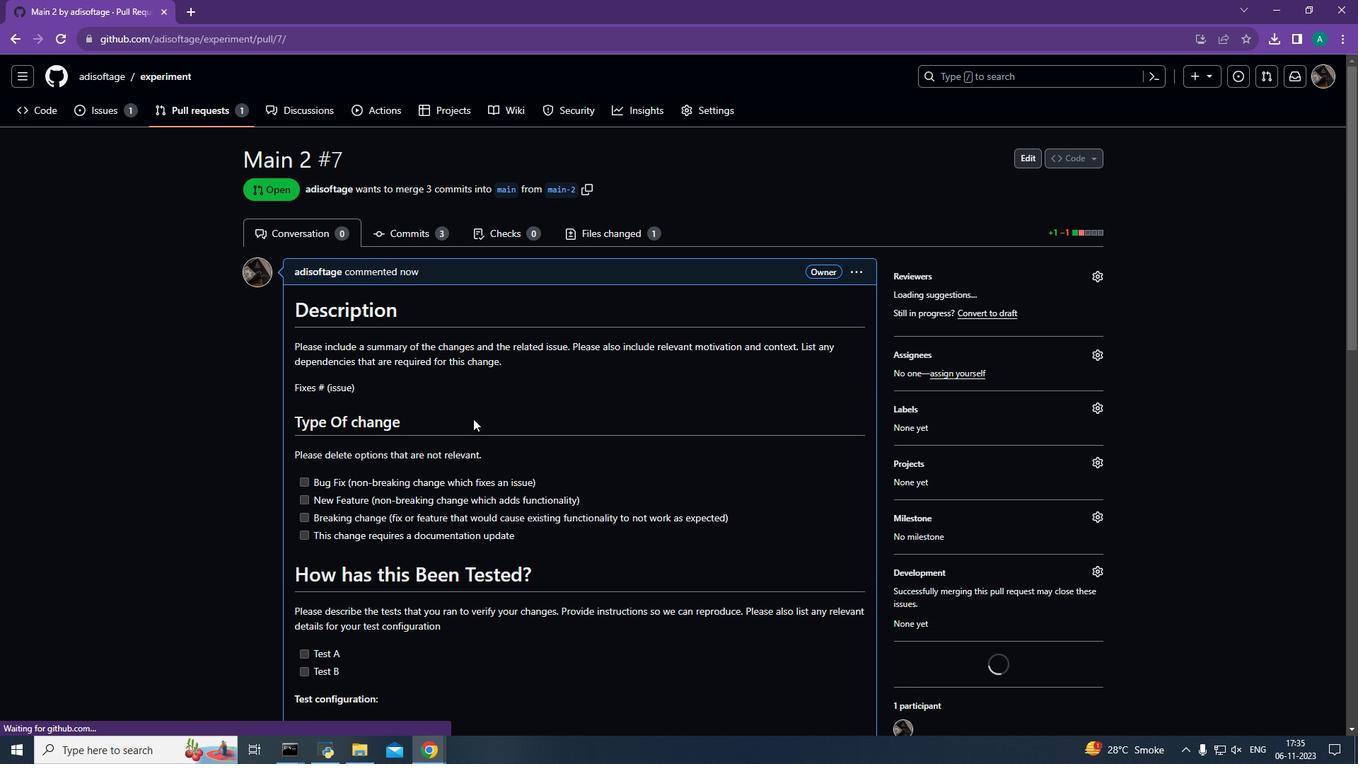 
Action: Mouse scrolled (473, 413) with delta (0, 0)
Screenshot: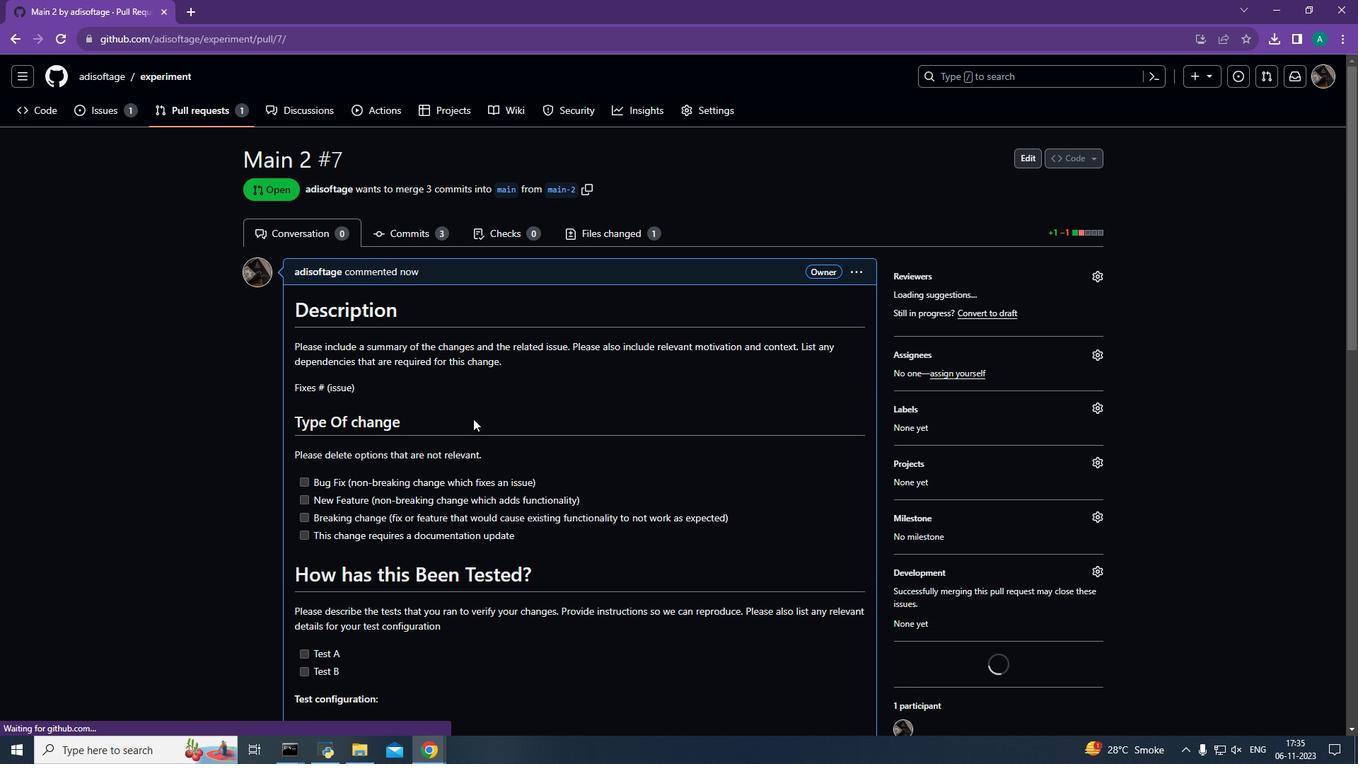 
Action: Mouse moved to (473, 417)
Screenshot: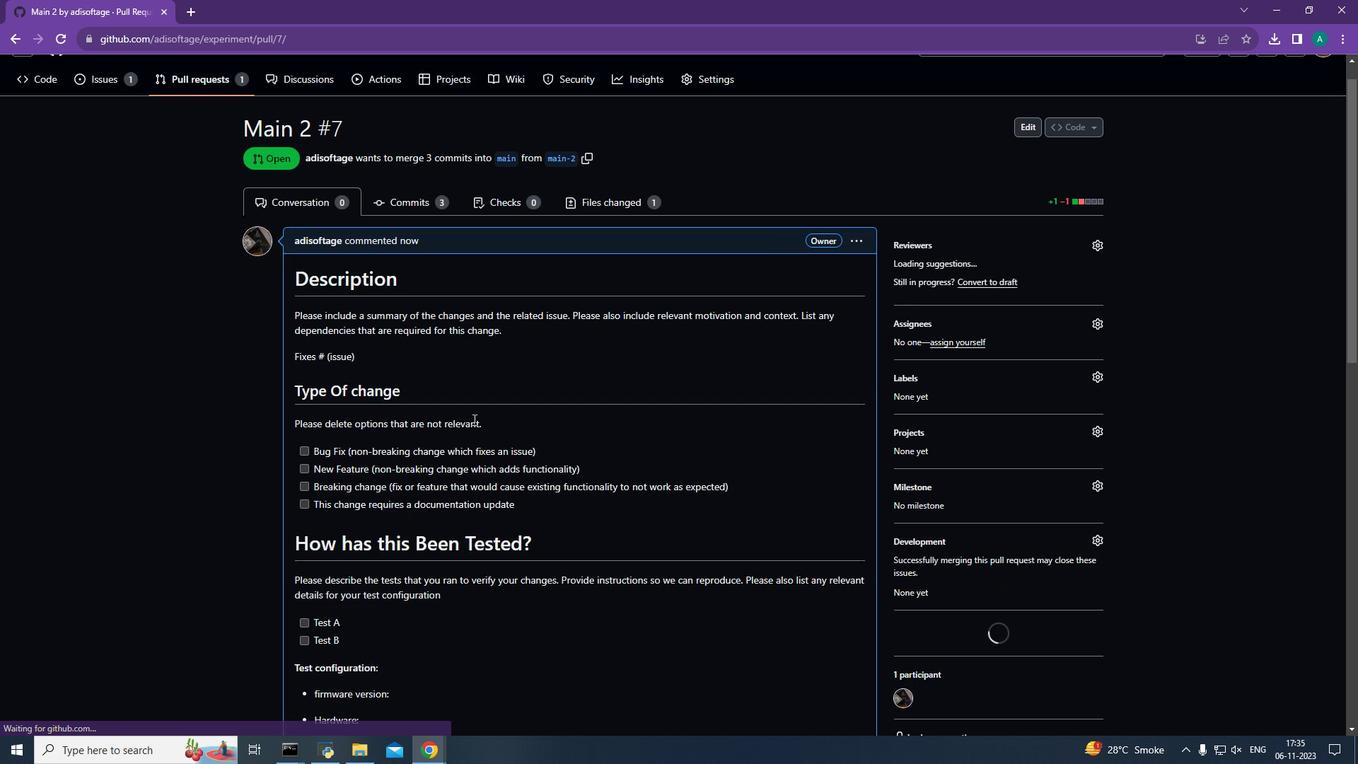 
Action: Mouse scrolled (473, 416) with delta (0, 0)
Screenshot: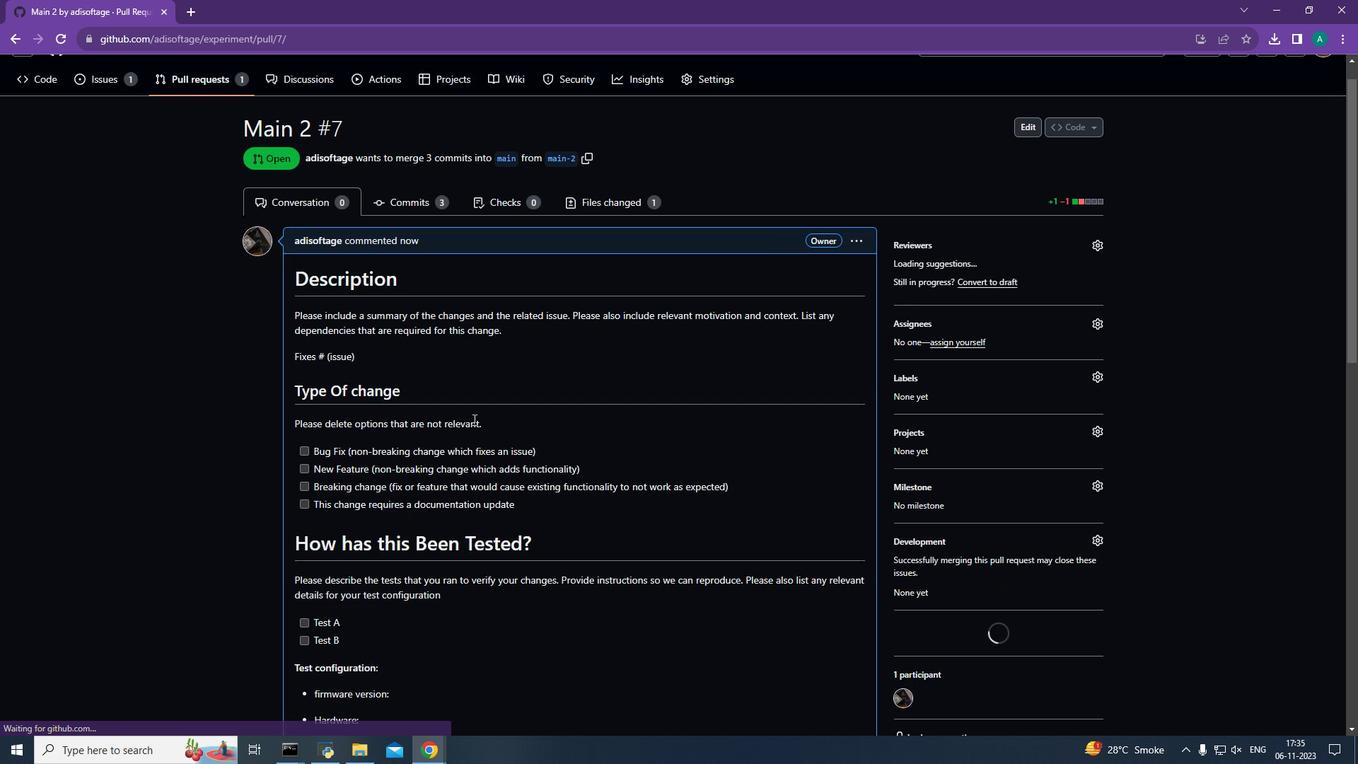 
Action: Mouse moved to (473, 418)
Screenshot: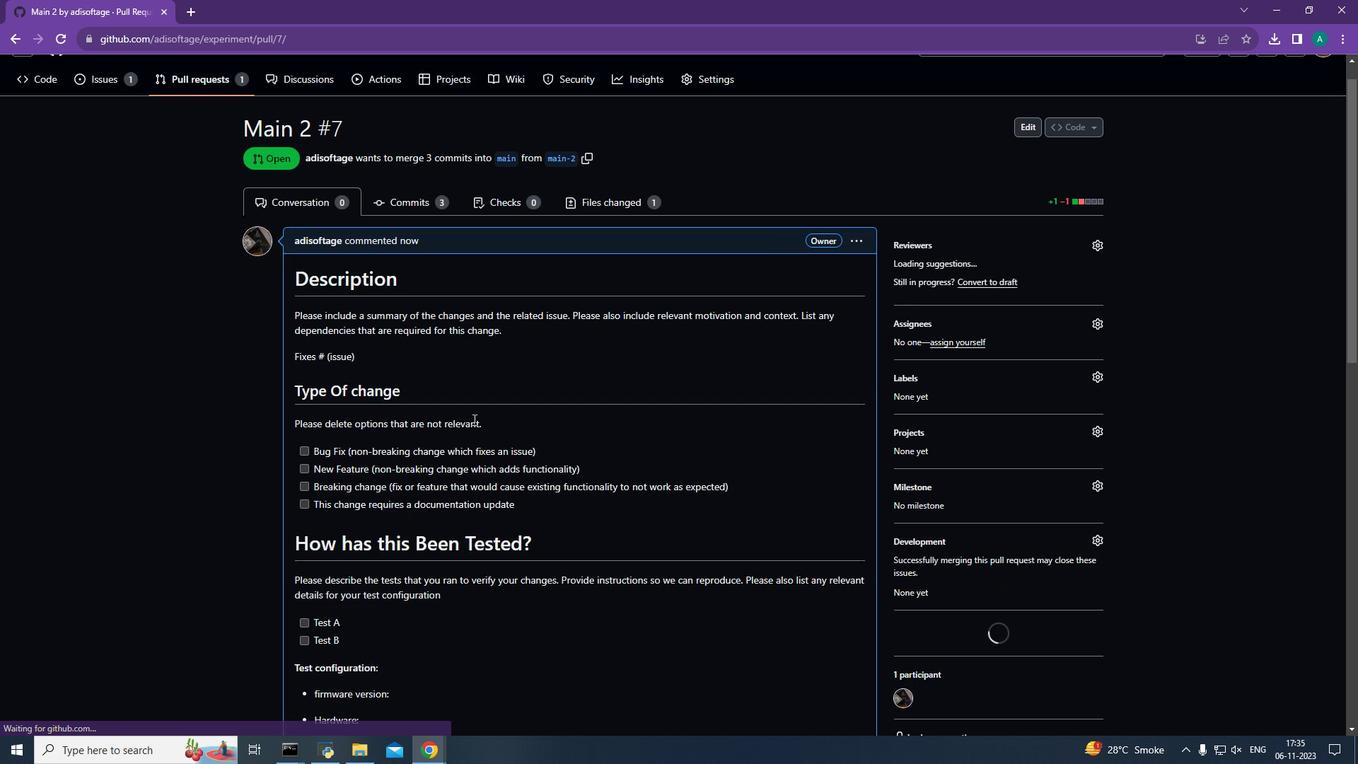 
Action: Mouse scrolled (473, 418) with delta (0, 0)
Screenshot: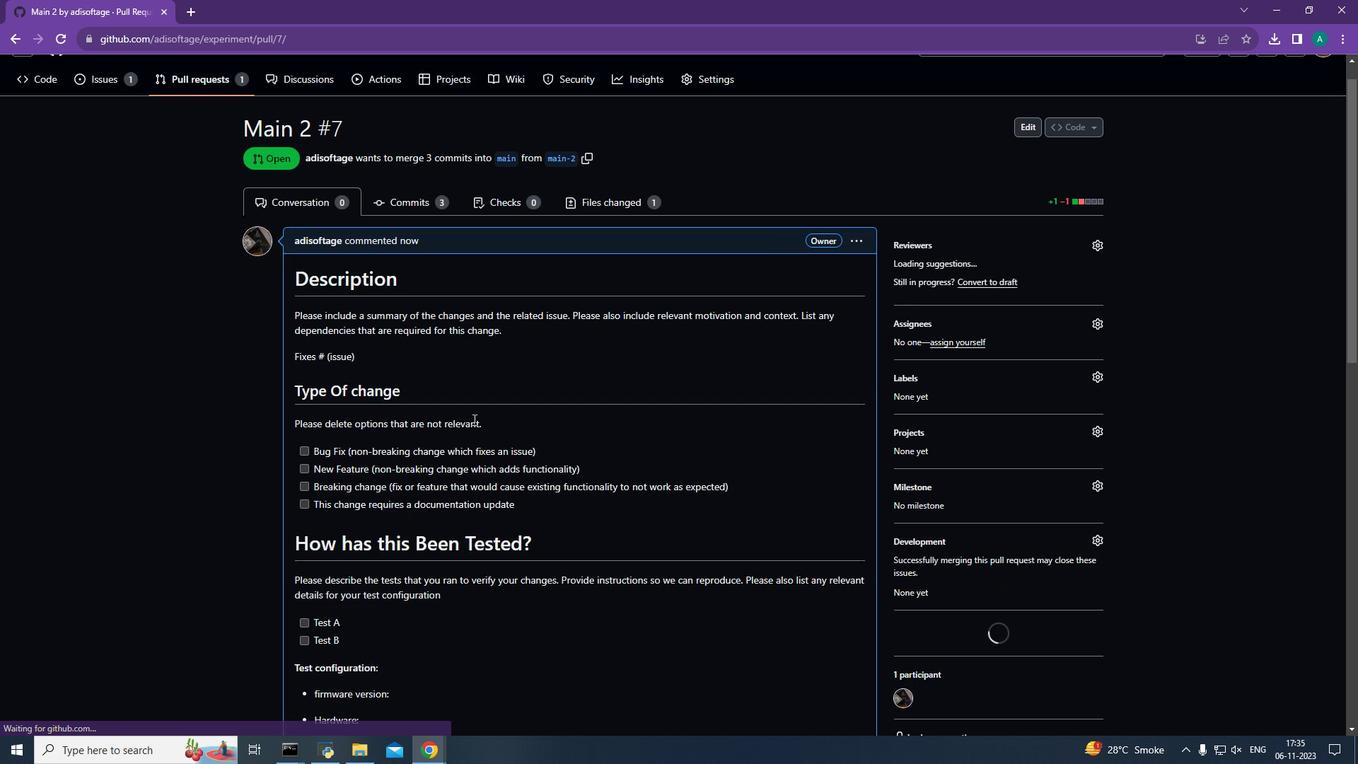 
Action: Mouse scrolled (473, 418) with delta (0, 0)
Screenshot: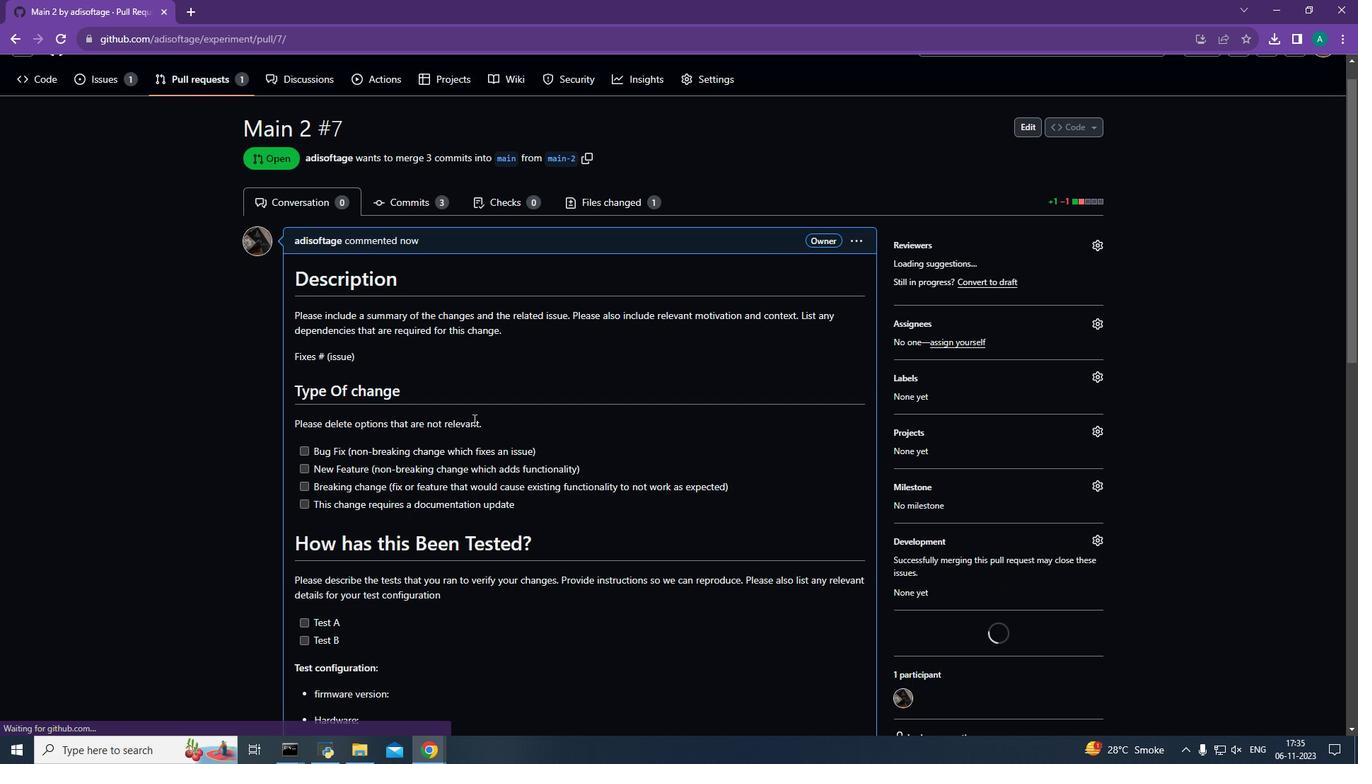 
Action: Mouse scrolled (473, 418) with delta (0, 0)
Screenshot: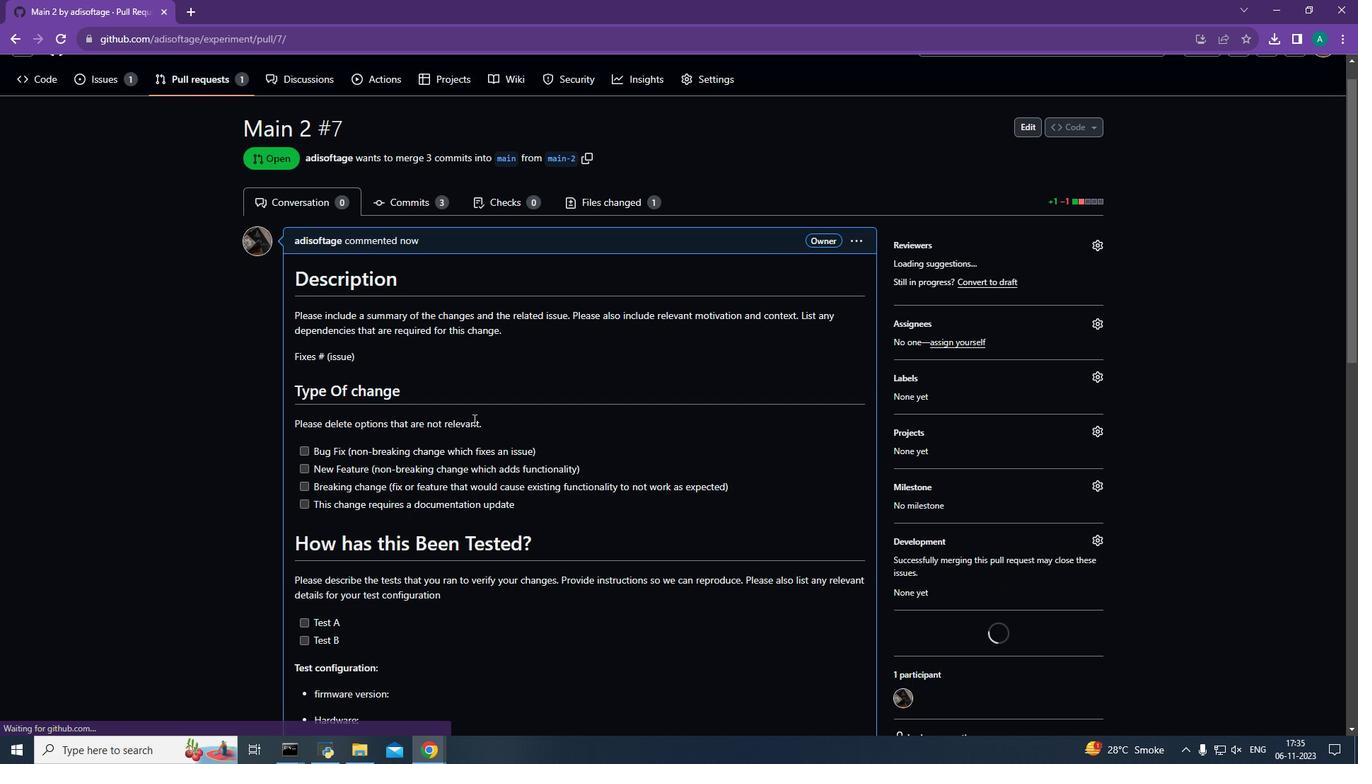 
Action: Mouse moved to (427, 454)
Screenshot: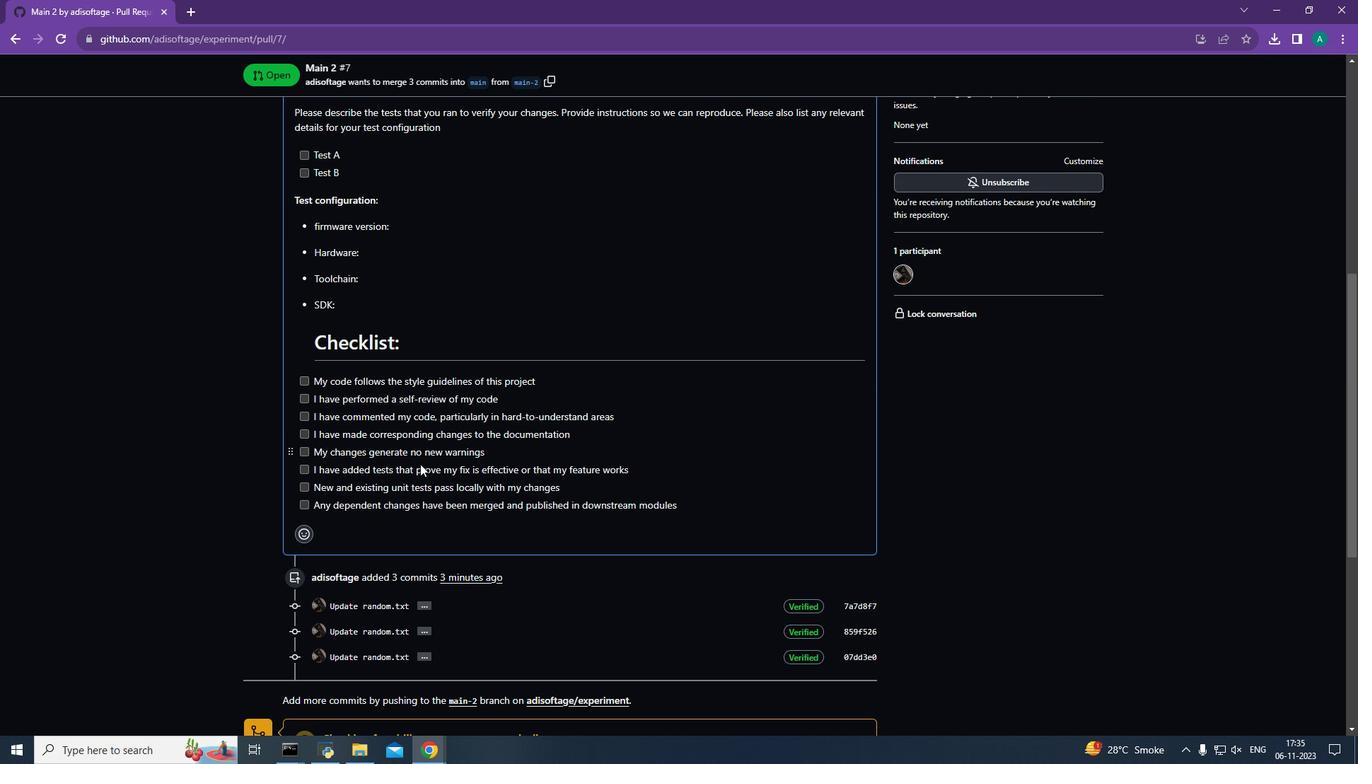 
Action: Mouse scrolled (427, 453) with delta (0, 0)
Screenshot: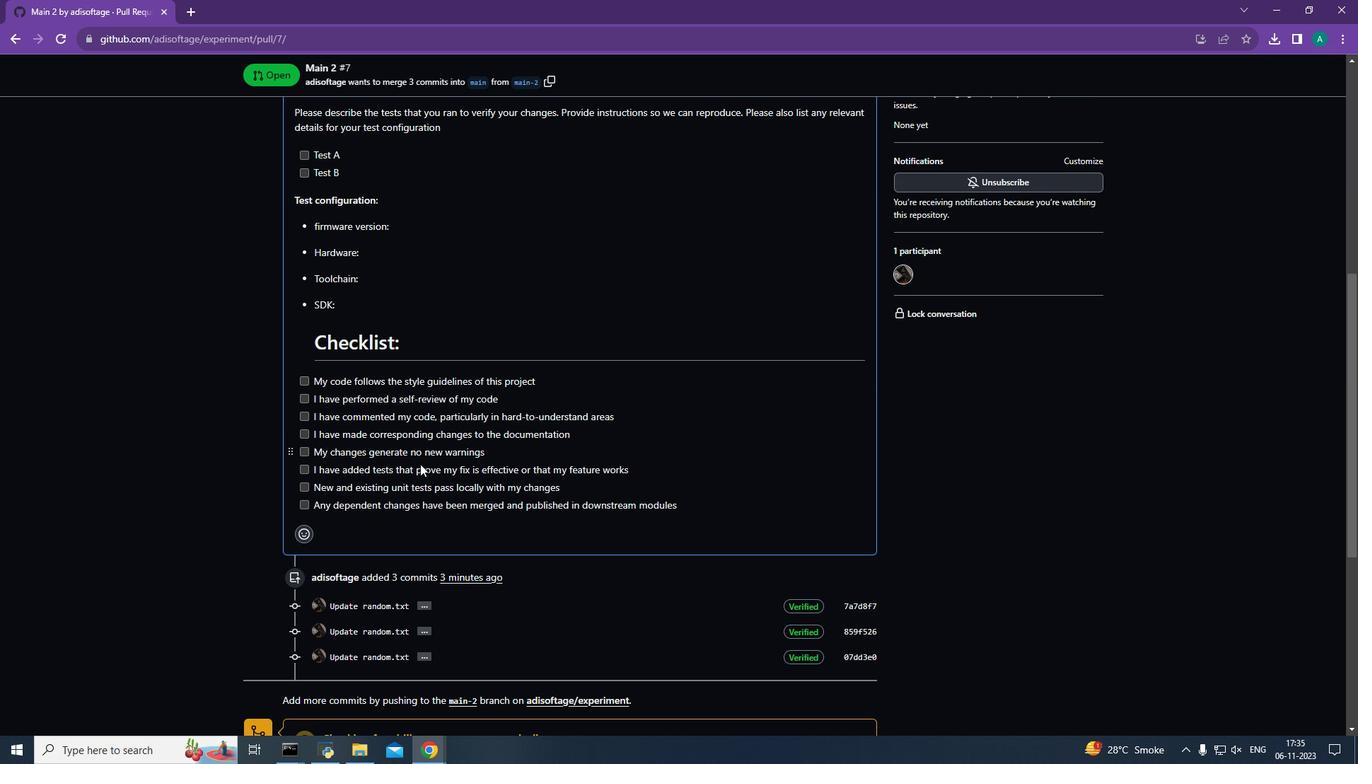 
Action: Mouse moved to (424, 459)
Screenshot: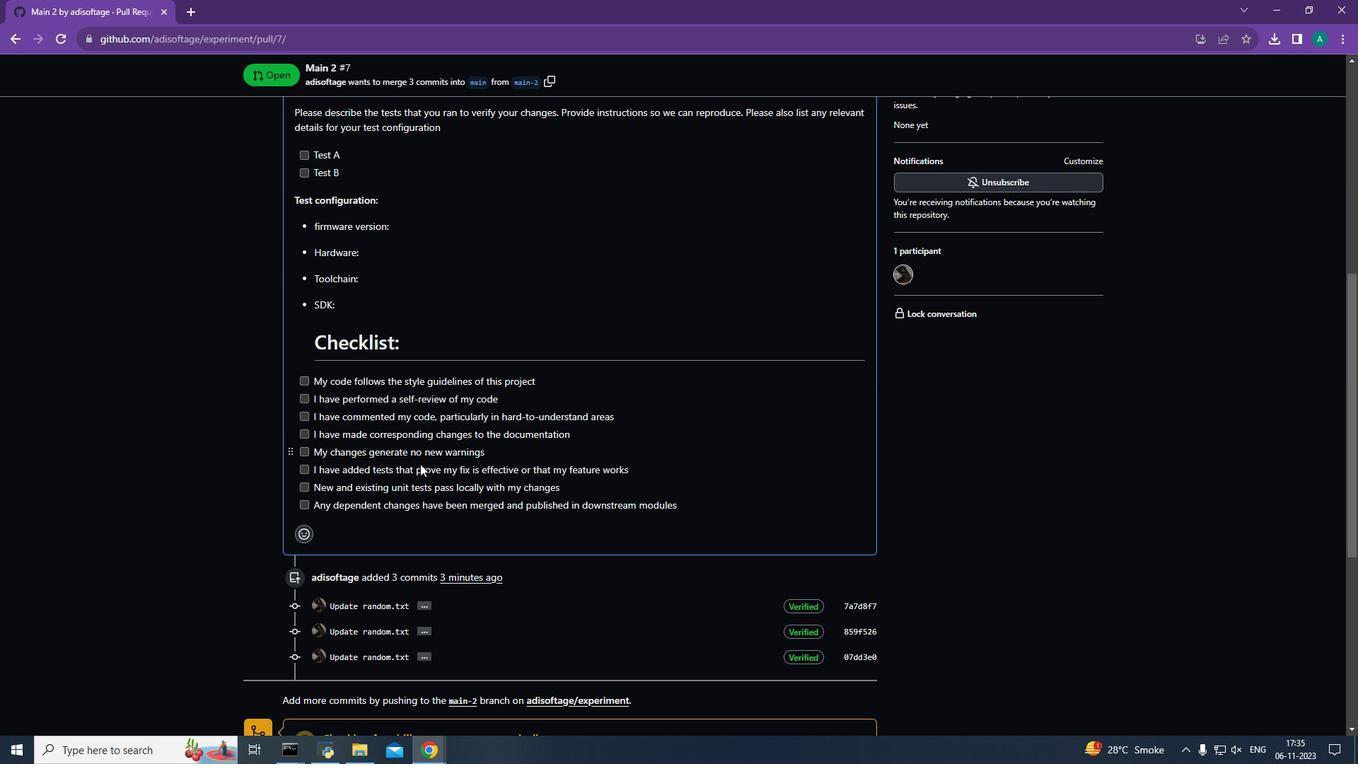 
Action: Mouse scrolled (424, 458) with delta (0, 0)
Screenshot: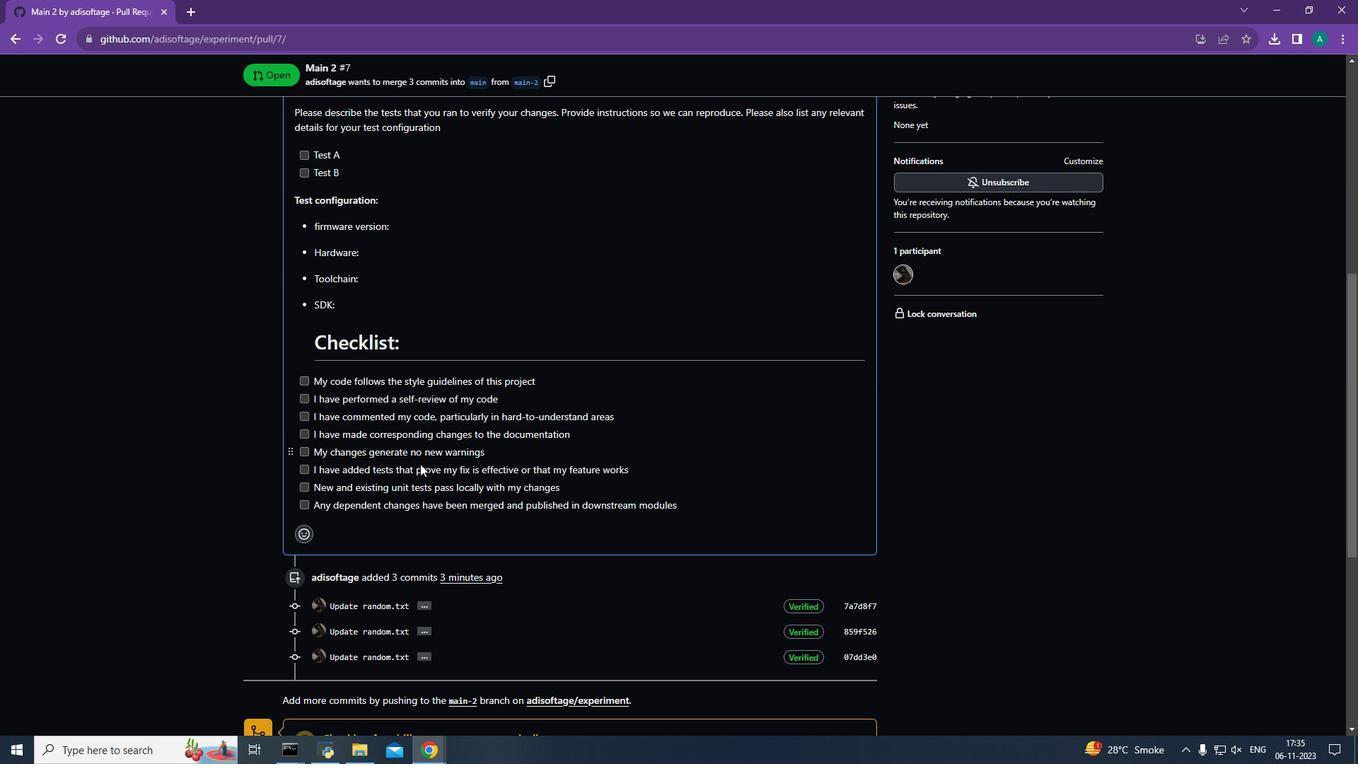 
Action: Mouse moved to (422, 461)
Screenshot: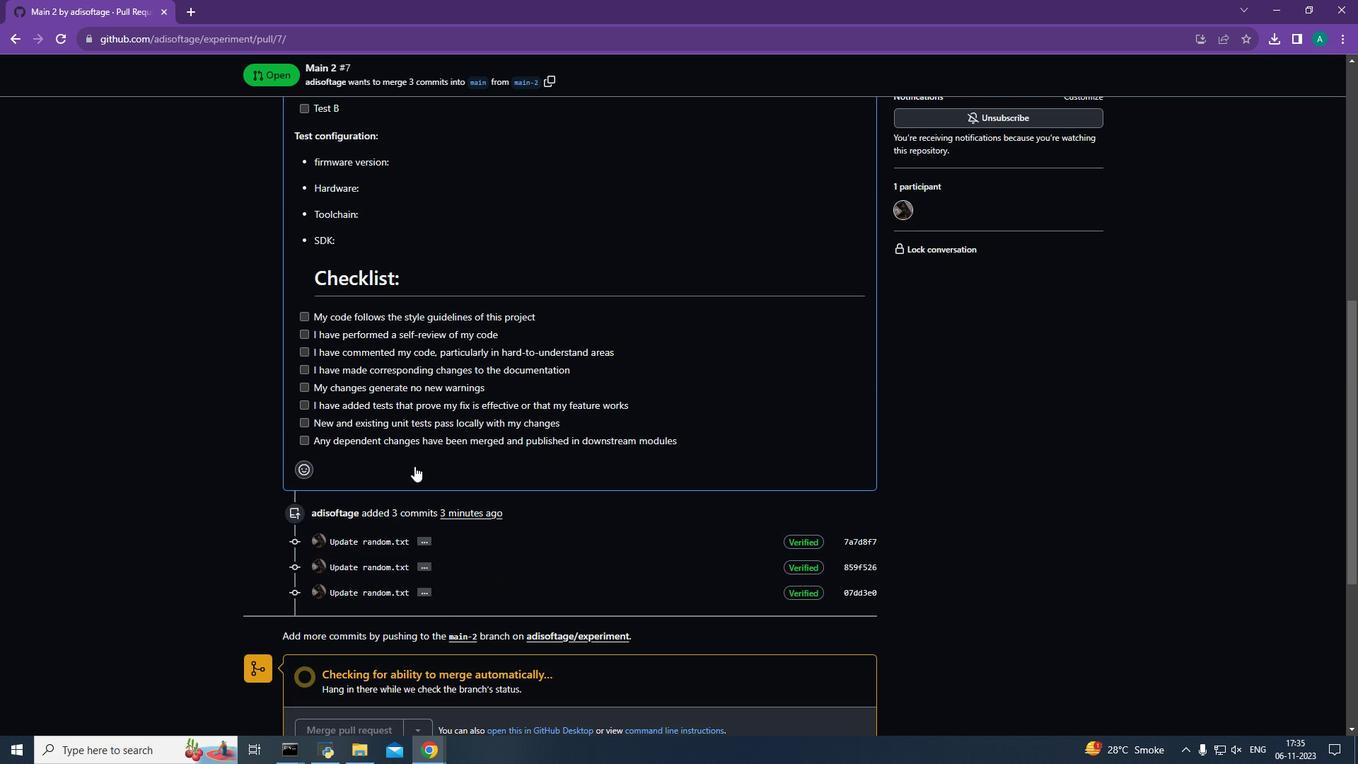 
Action: Mouse scrolled (422, 460) with delta (0, 0)
Screenshot: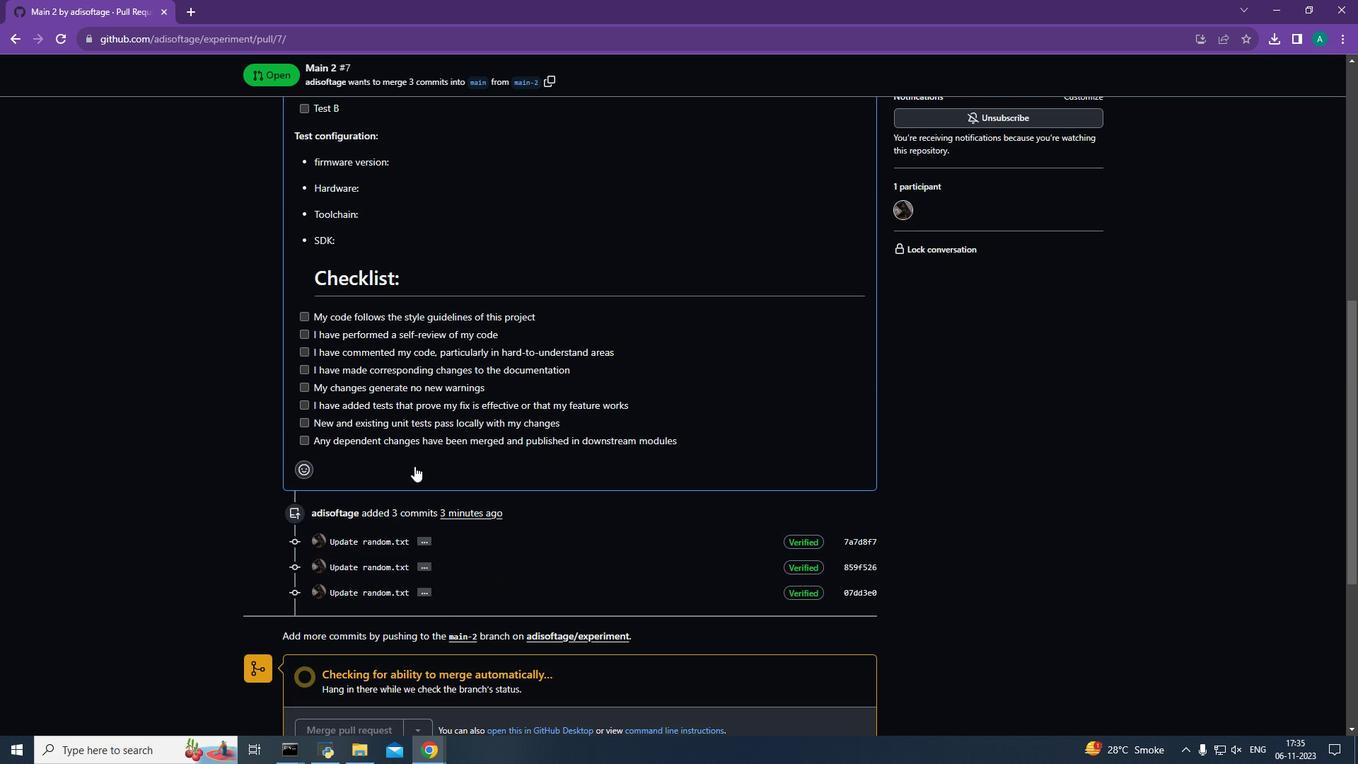
Action: Mouse moved to (420, 464)
Screenshot: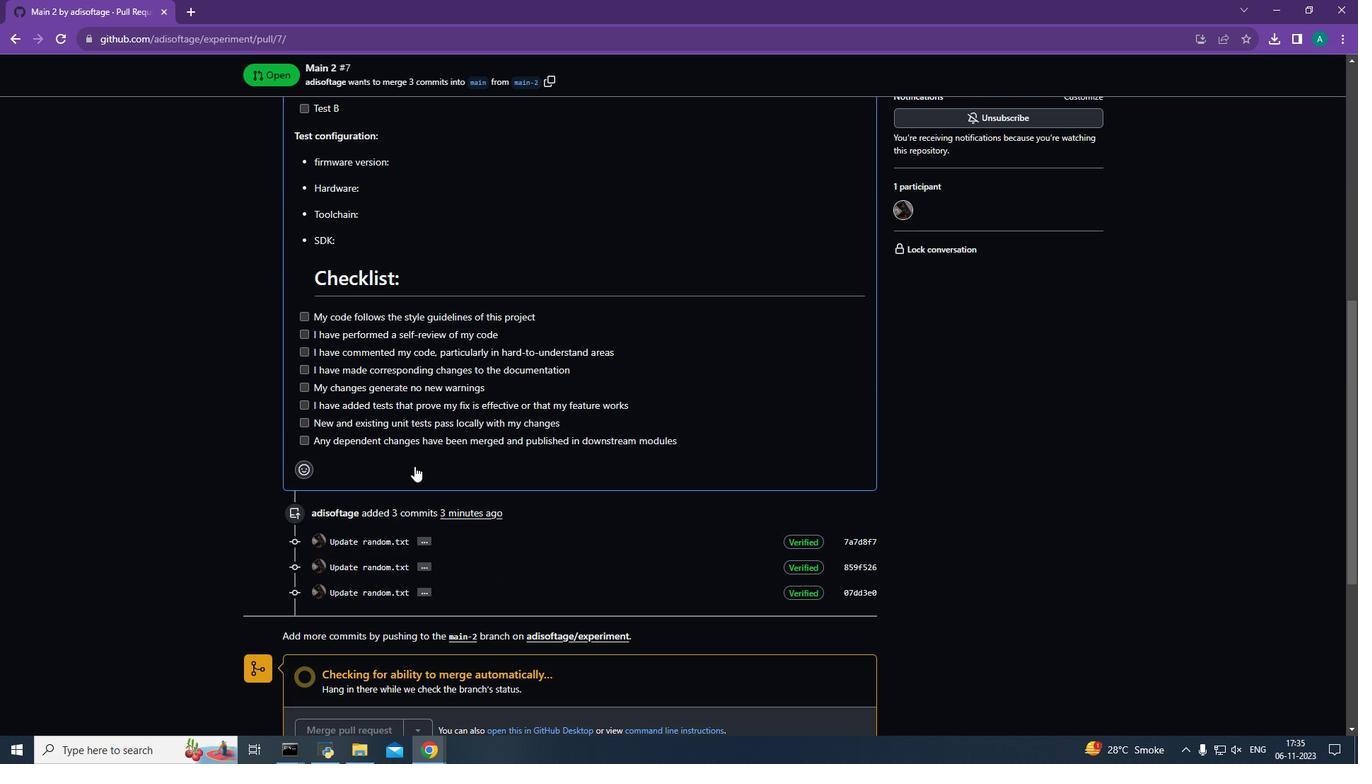 
Action: Mouse scrolled (420, 462) with delta (0, 0)
Screenshot: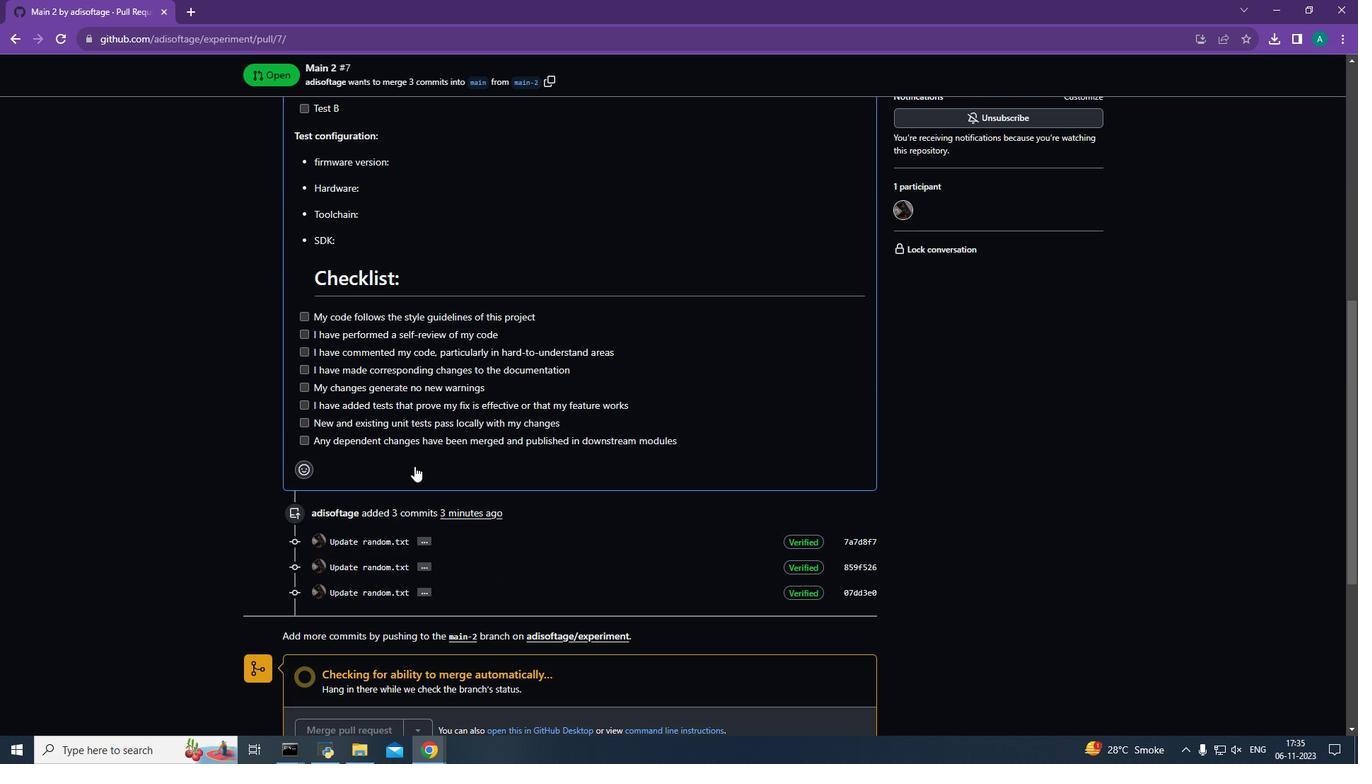 
Action: Mouse moved to (419, 464)
Screenshot: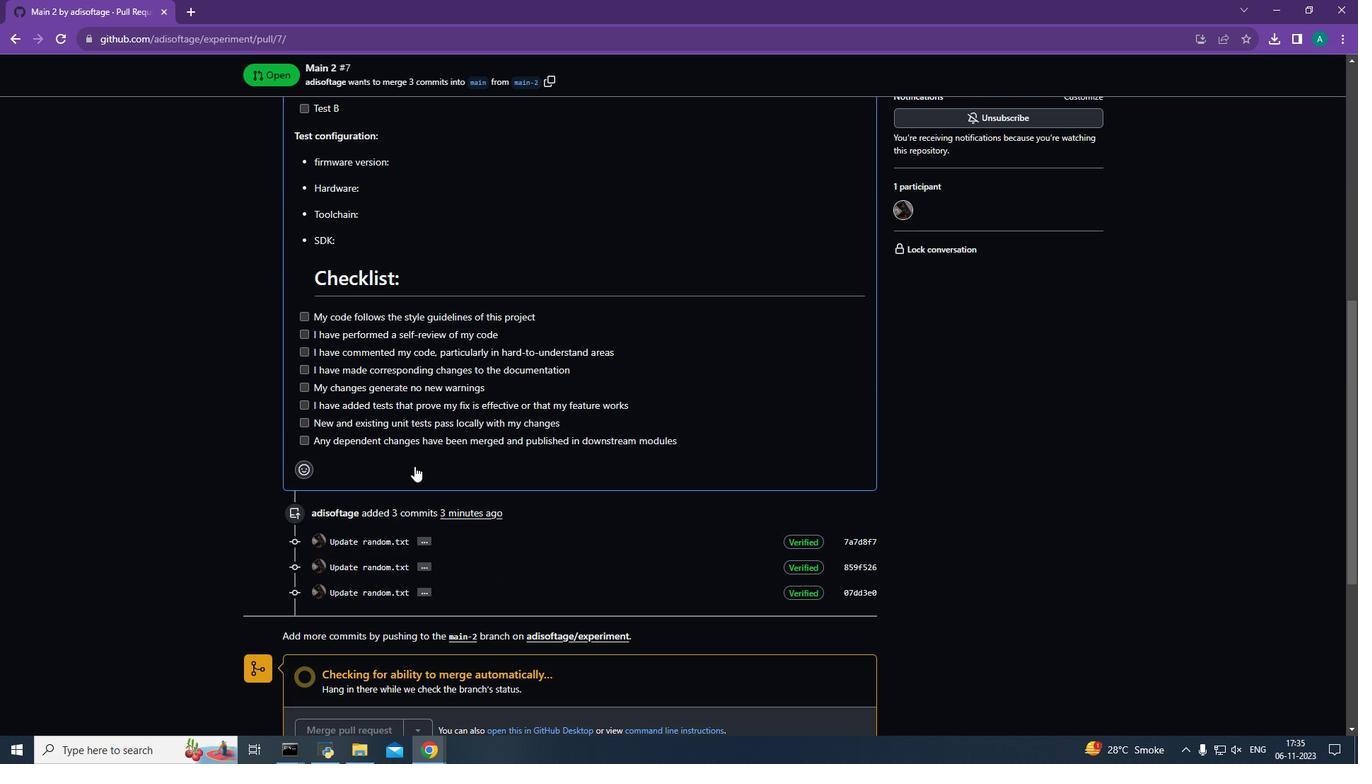 
Action: Mouse scrolled (419, 464) with delta (0, 0)
Screenshot: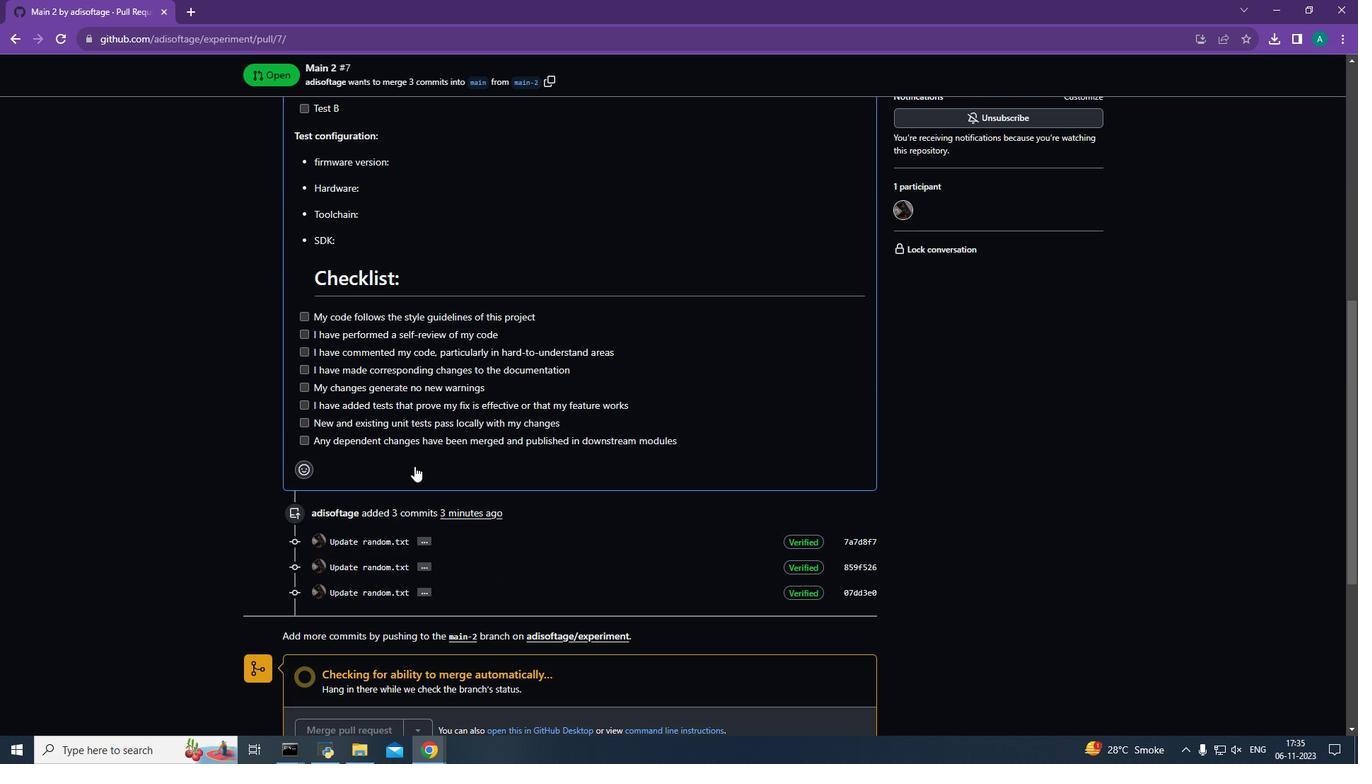 
Action: Mouse moved to (417, 465)
Screenshot: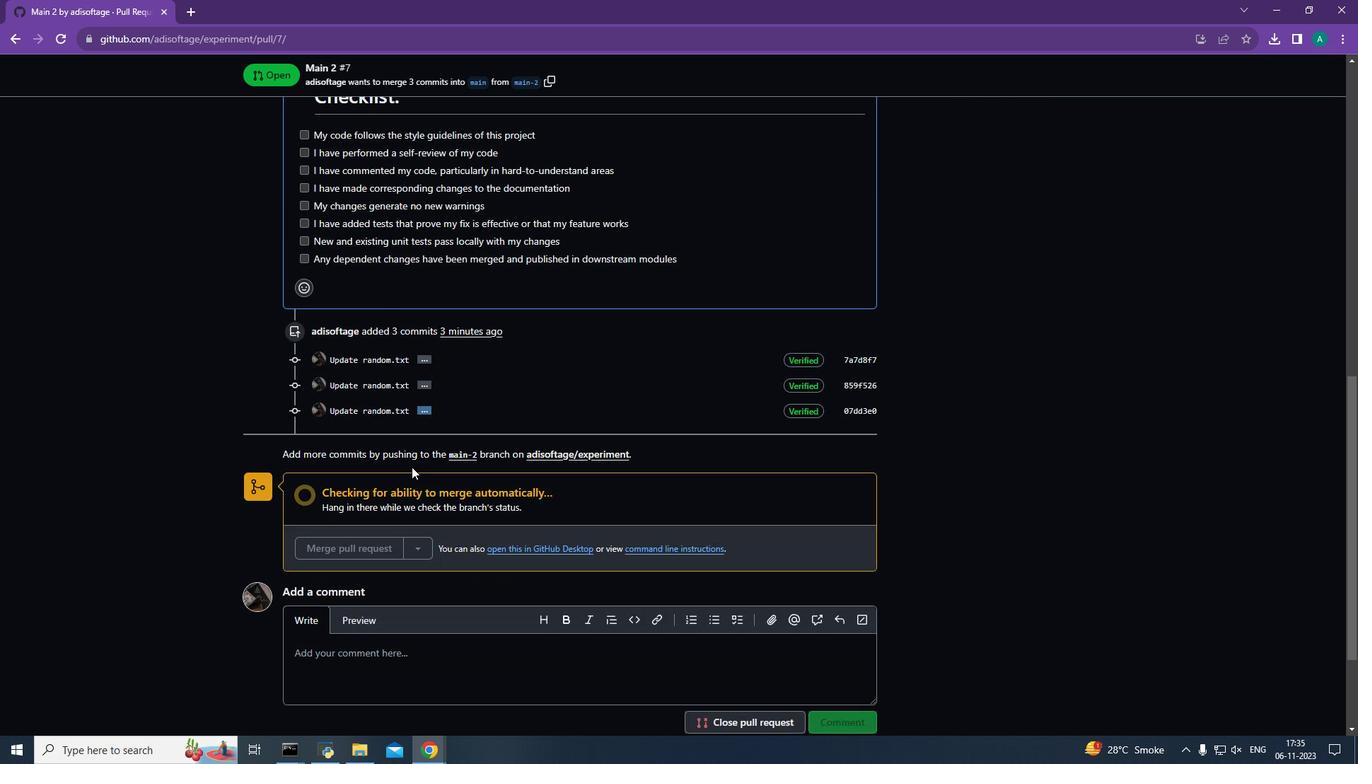 
Action: Mouse scrolled (417, 464) with delta (0, 0)
Screenshot: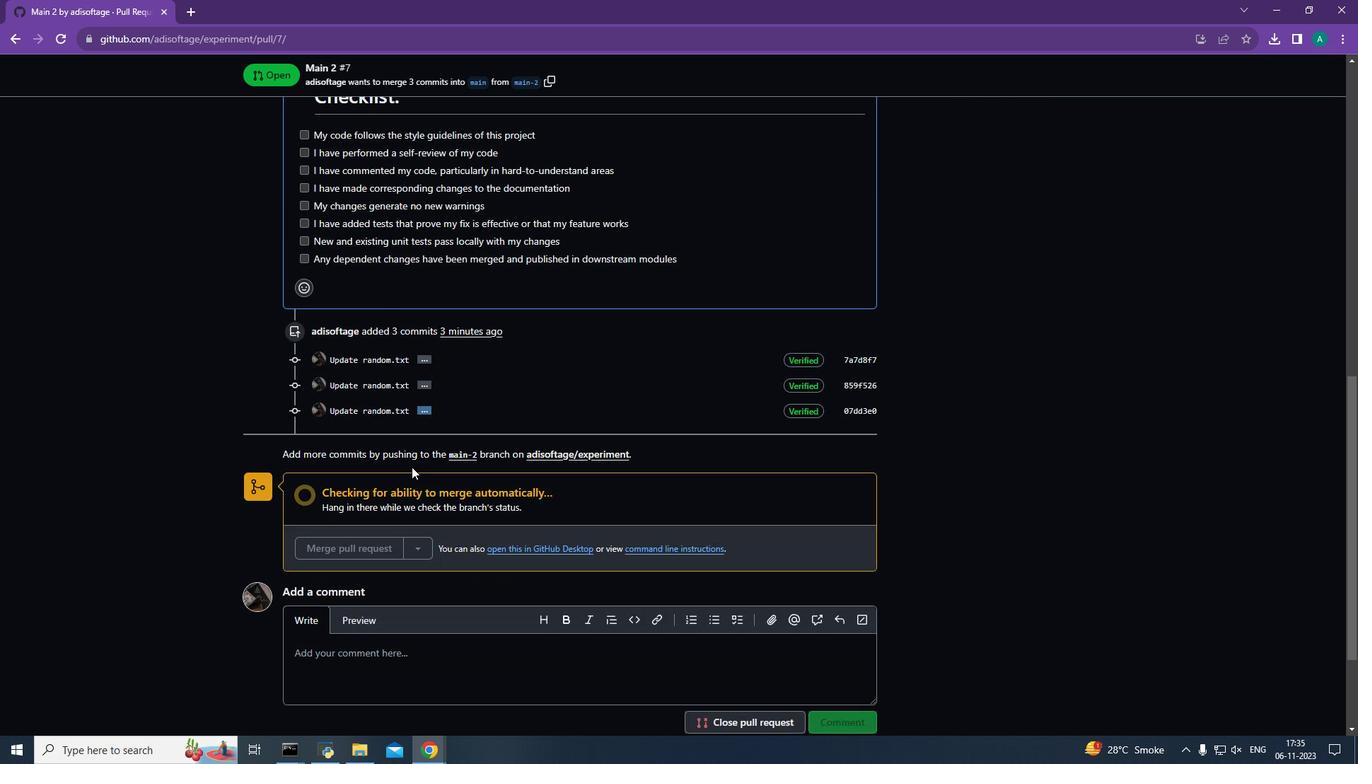 
Action: Mouse moved to (377, 452)
Screenshot: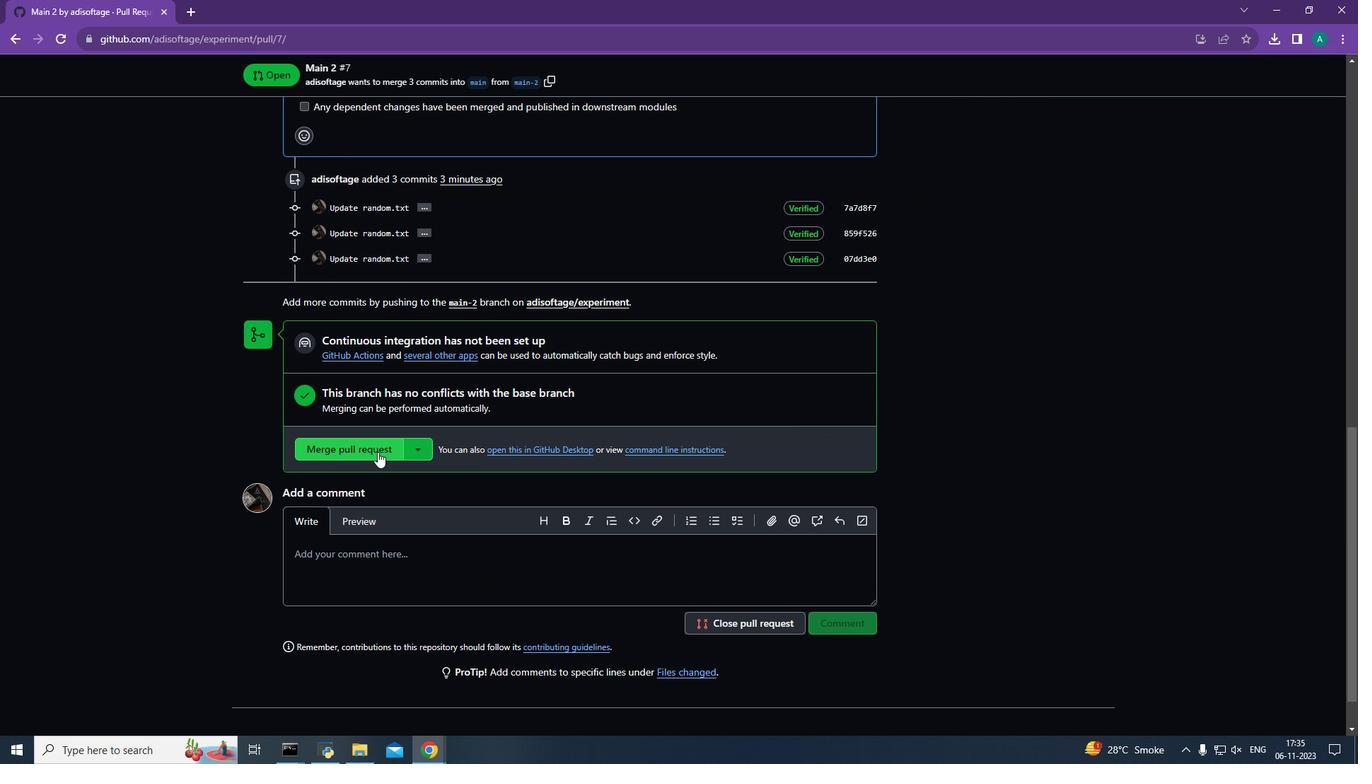 
Action: Mouse pressed left at (377, 452)
Screenshot: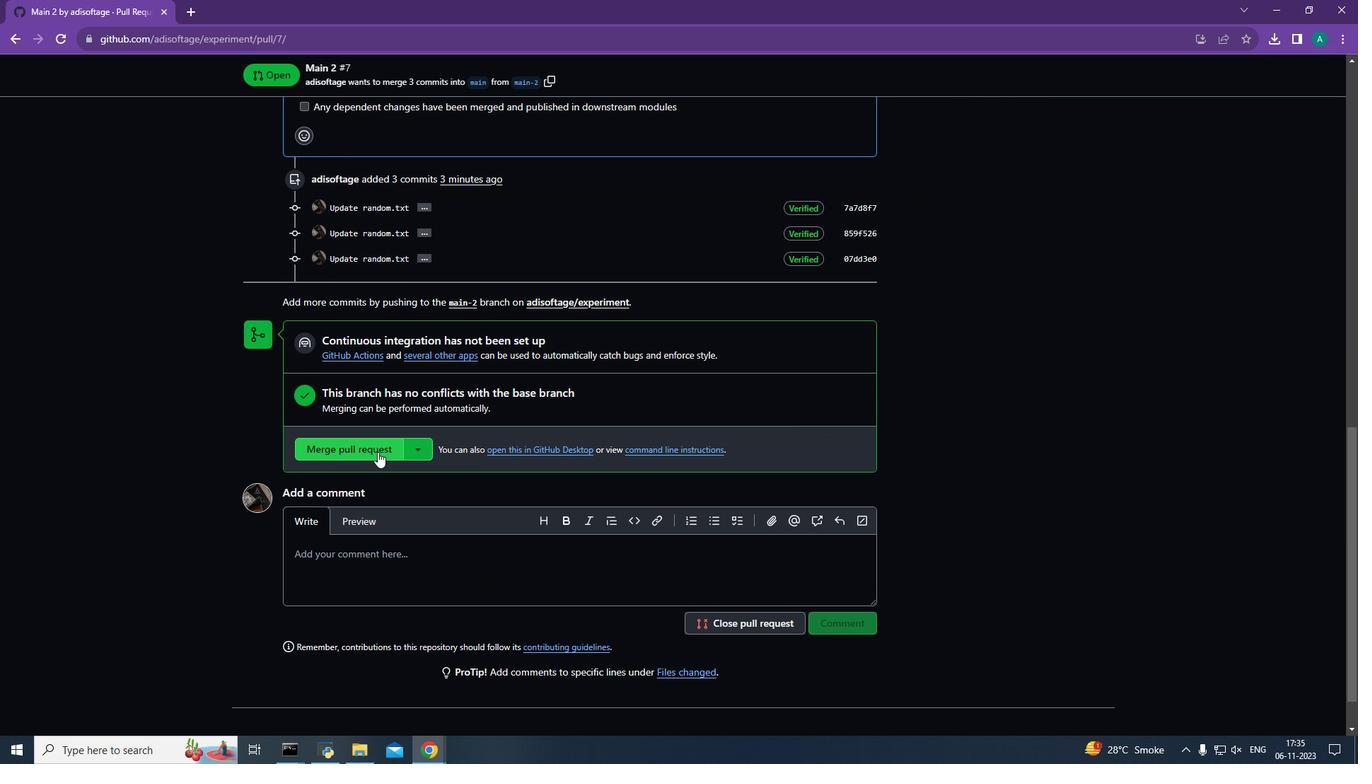 
Action: Mouse moved to (372, 384)
Screenshot: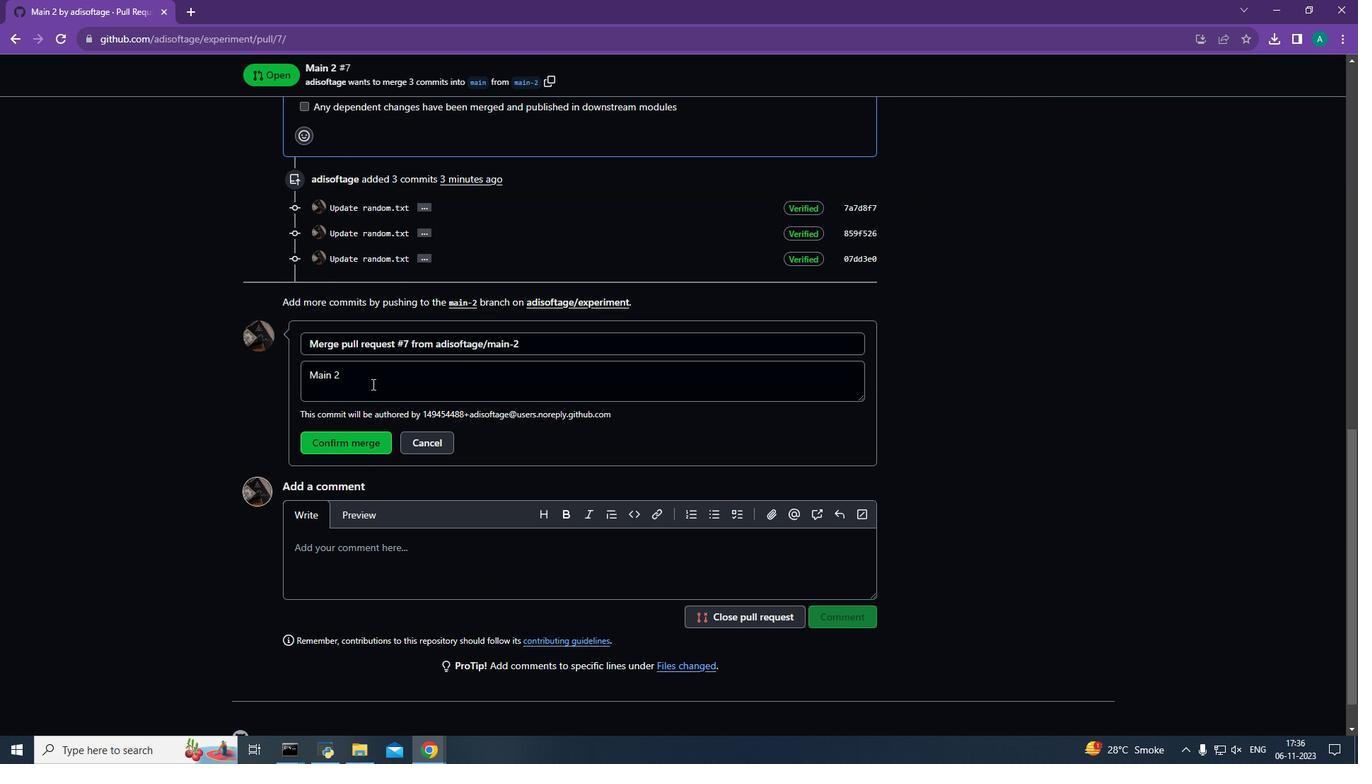 
Action: Mouse pressed left at (372, 384)
Screenshot: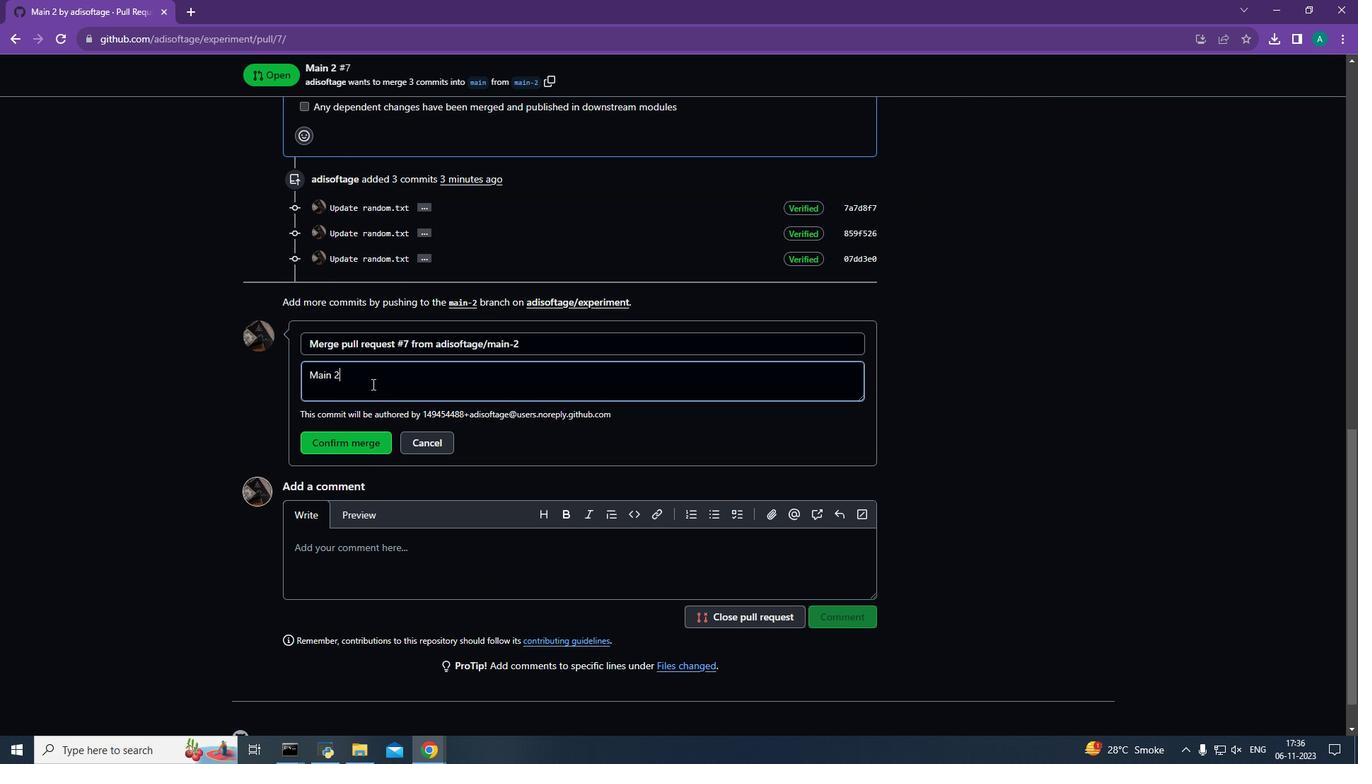 
Action: Mouse moved to (366, 385)
Screenshot: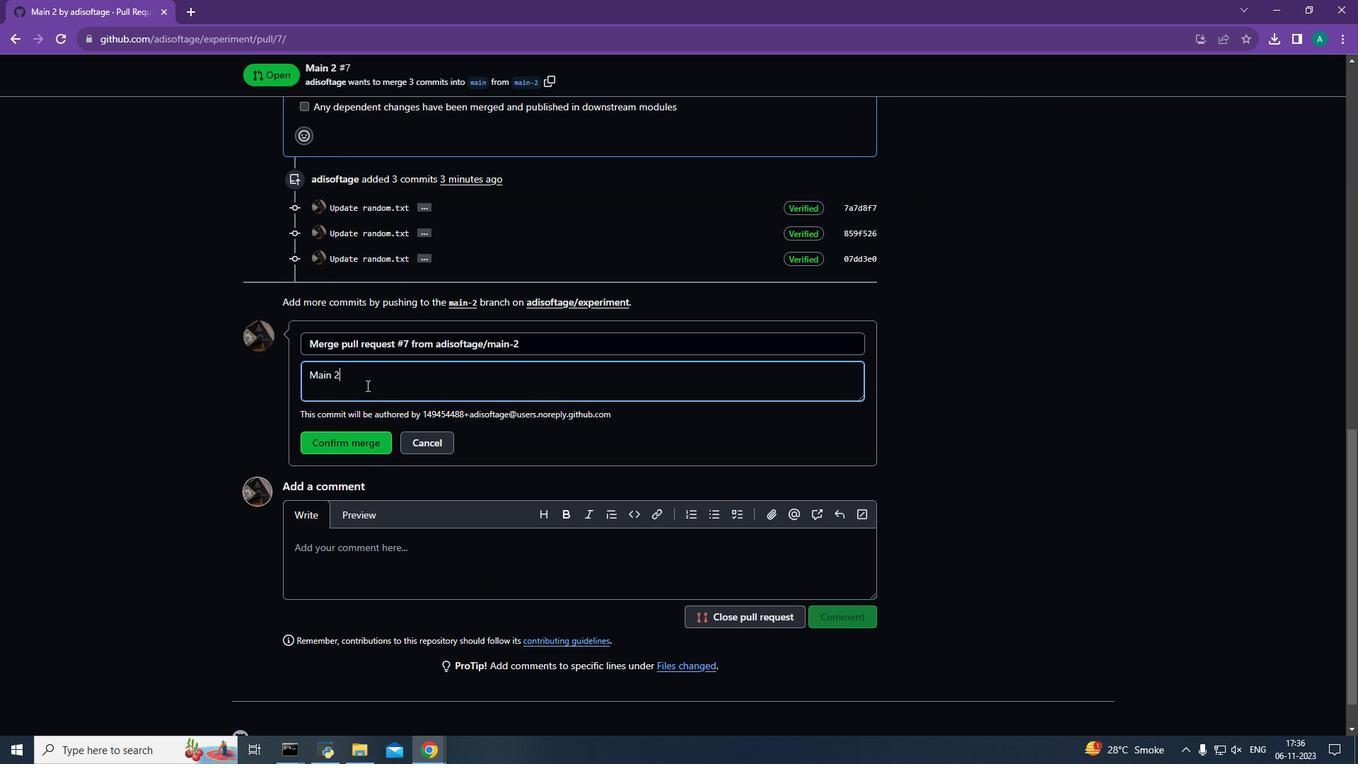 
Action: Key pressed Actrl+A<Key.shift>kEPT<Key.space>MAIN-2<Key.space>CHANGES<Key.space>FR<Key.backspace><Key.backspace>IN<Key.space>MAIN<Key.space>BRANCH<Key.space>WHILE<Key.space>MERGING
Screenshot: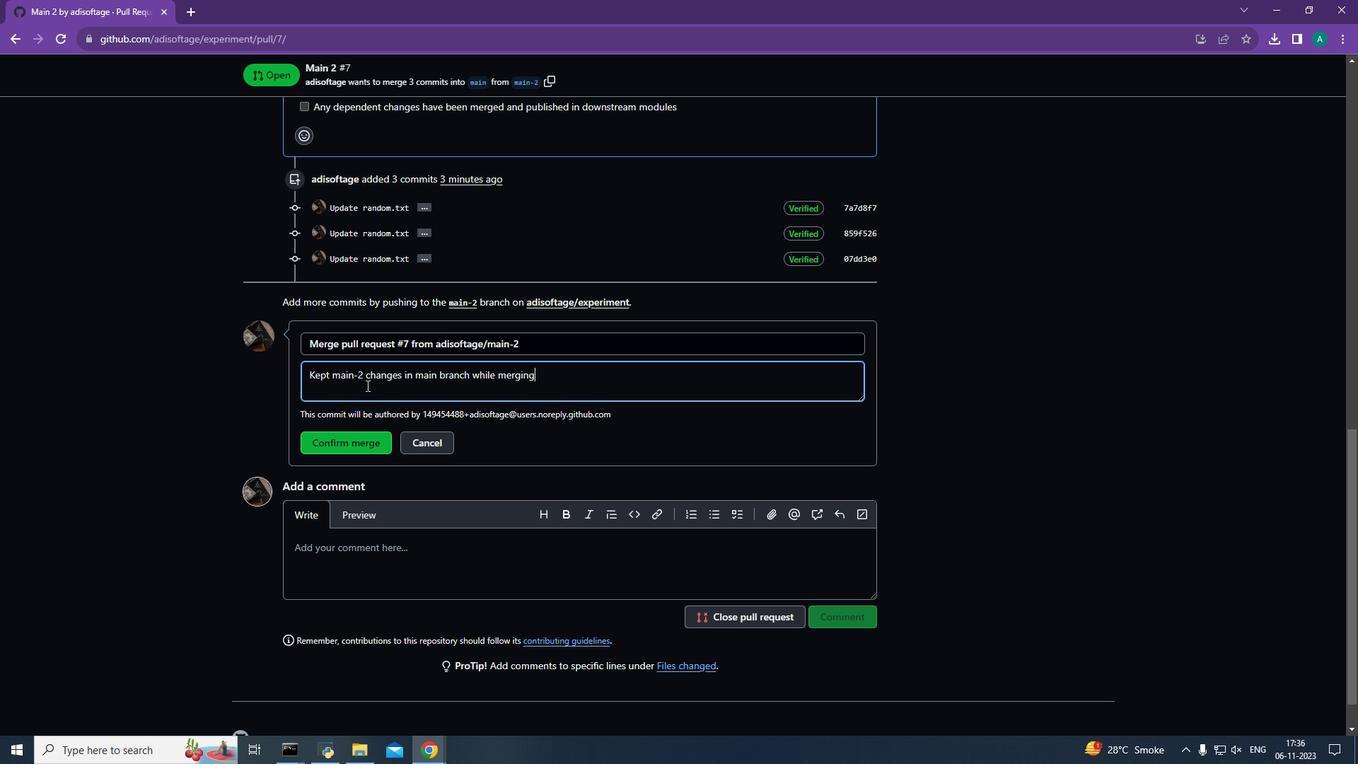 
Action: Mouse moved to (356, 445)
Screenshot: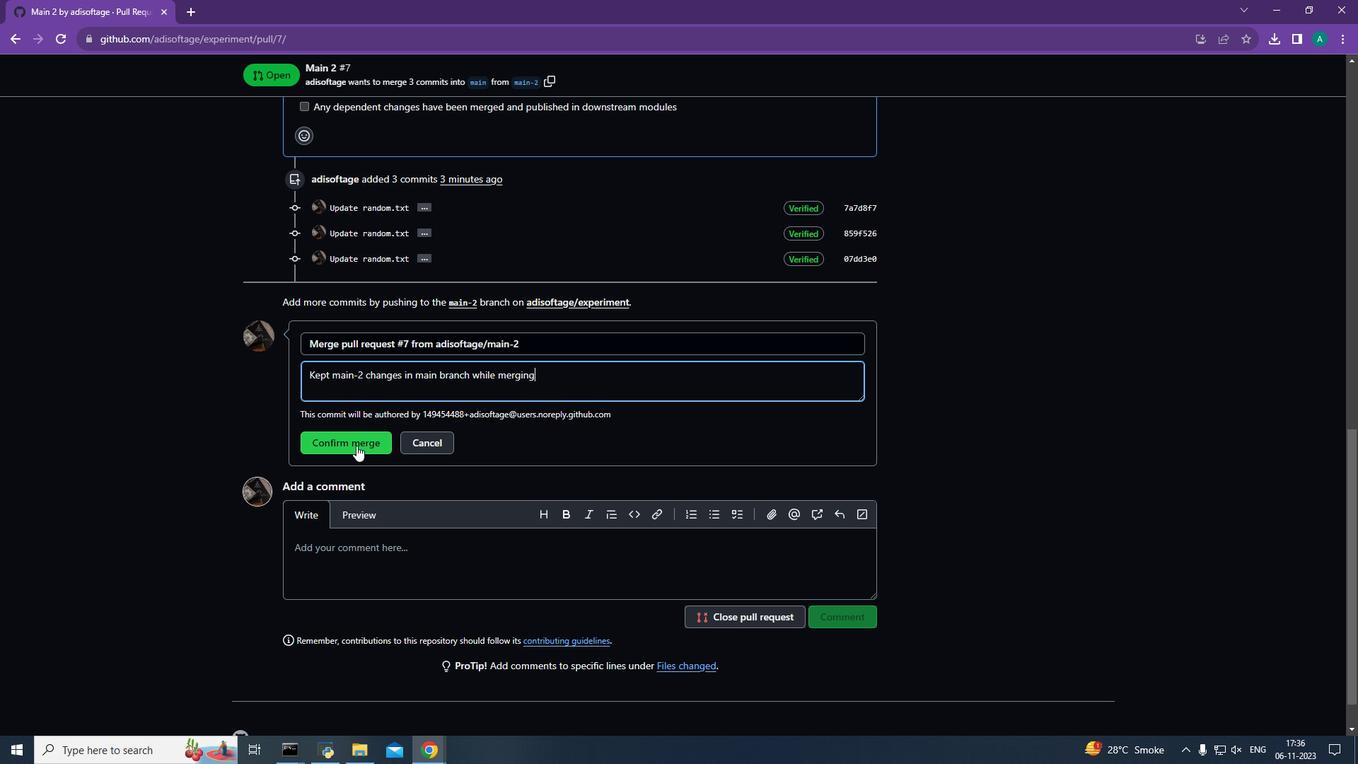 
Action: Mouse pressed left at (356, 445)
Screenshot: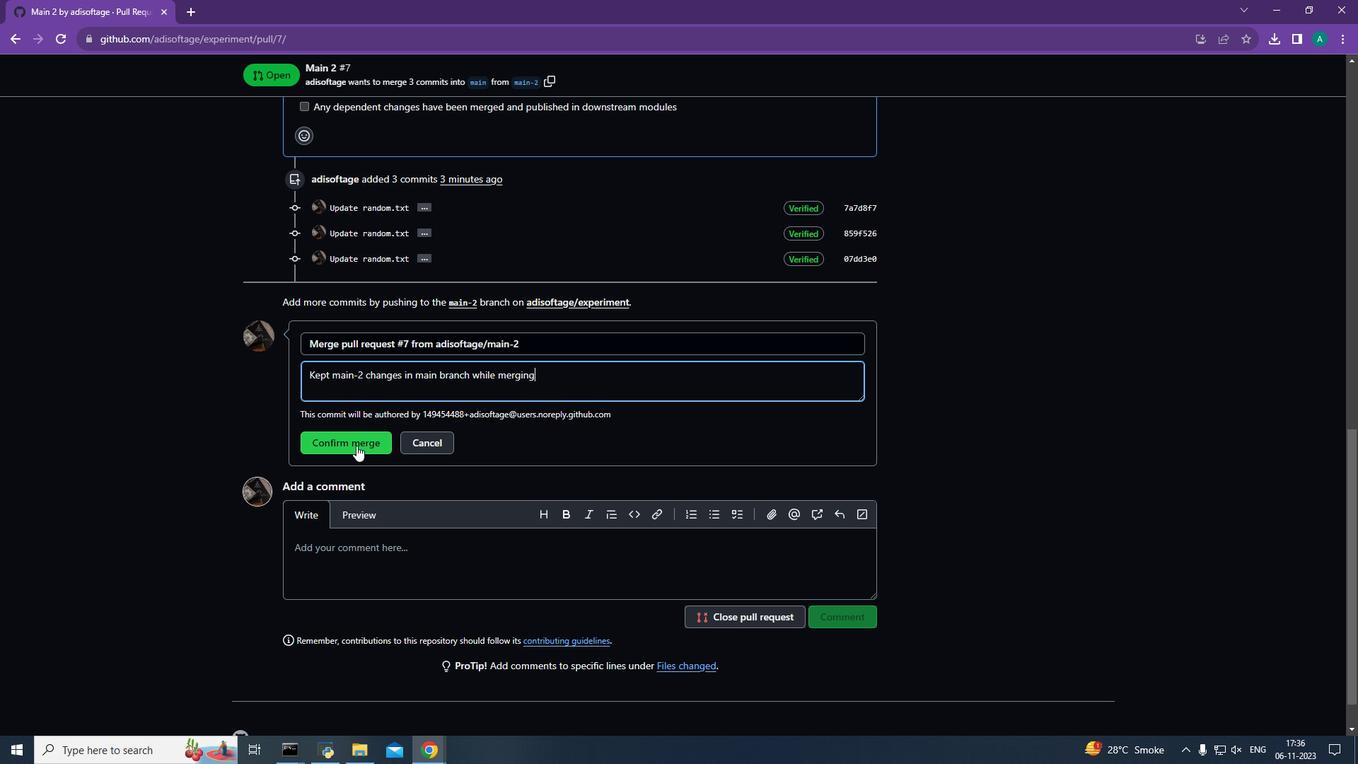 
Action: Mouse moved to (697, 414)
Screenshot: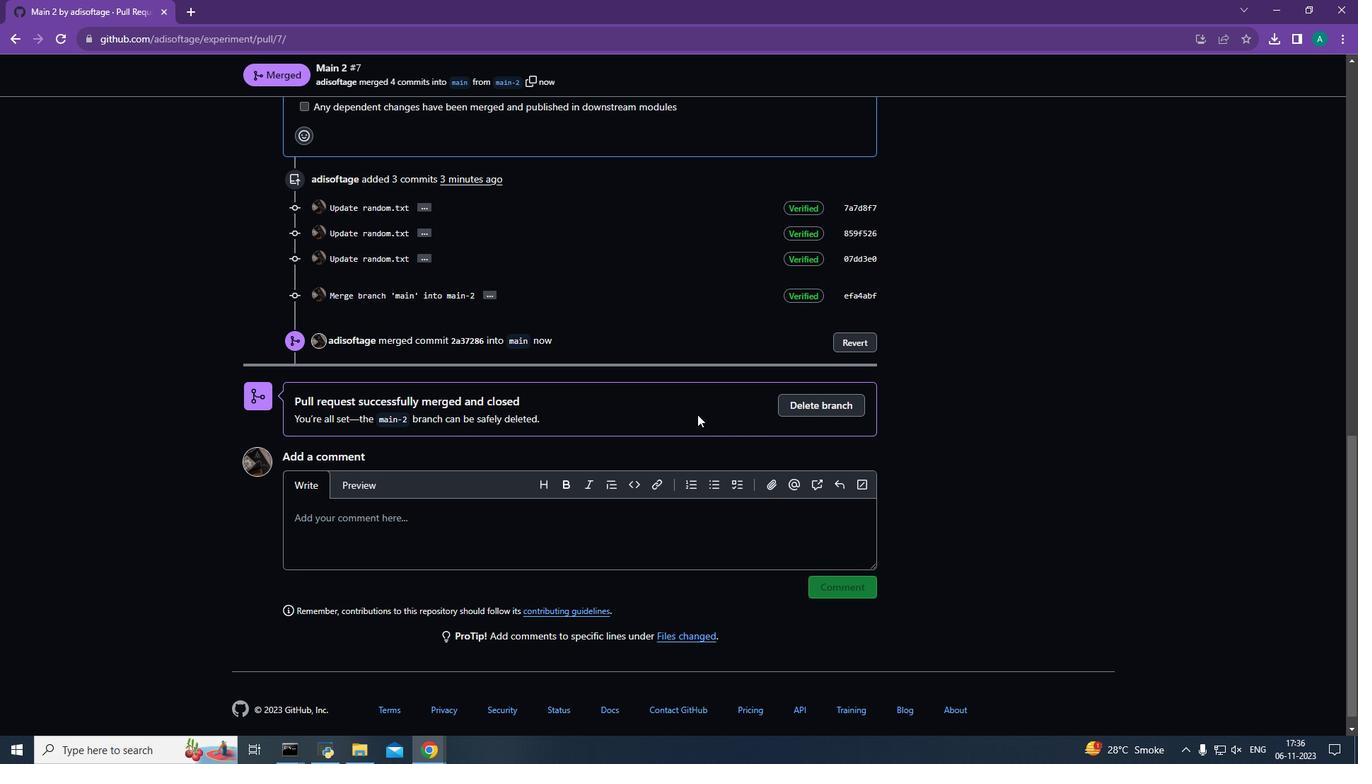 
Action: Mouse scrolled (697, 415) with delta (0, 0)
Screenshot: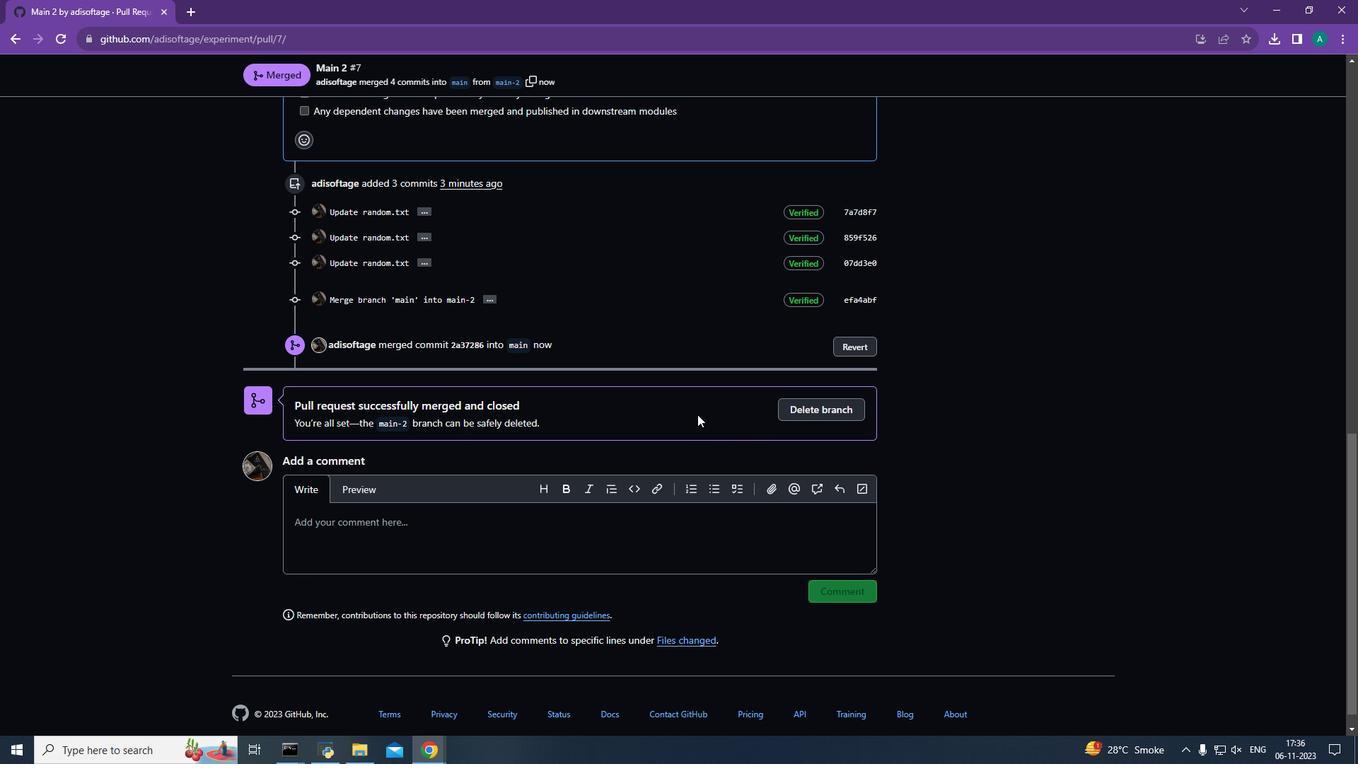 
Action: Mouse scrolled (697, 415) with delta (0, 0)
Screenshot: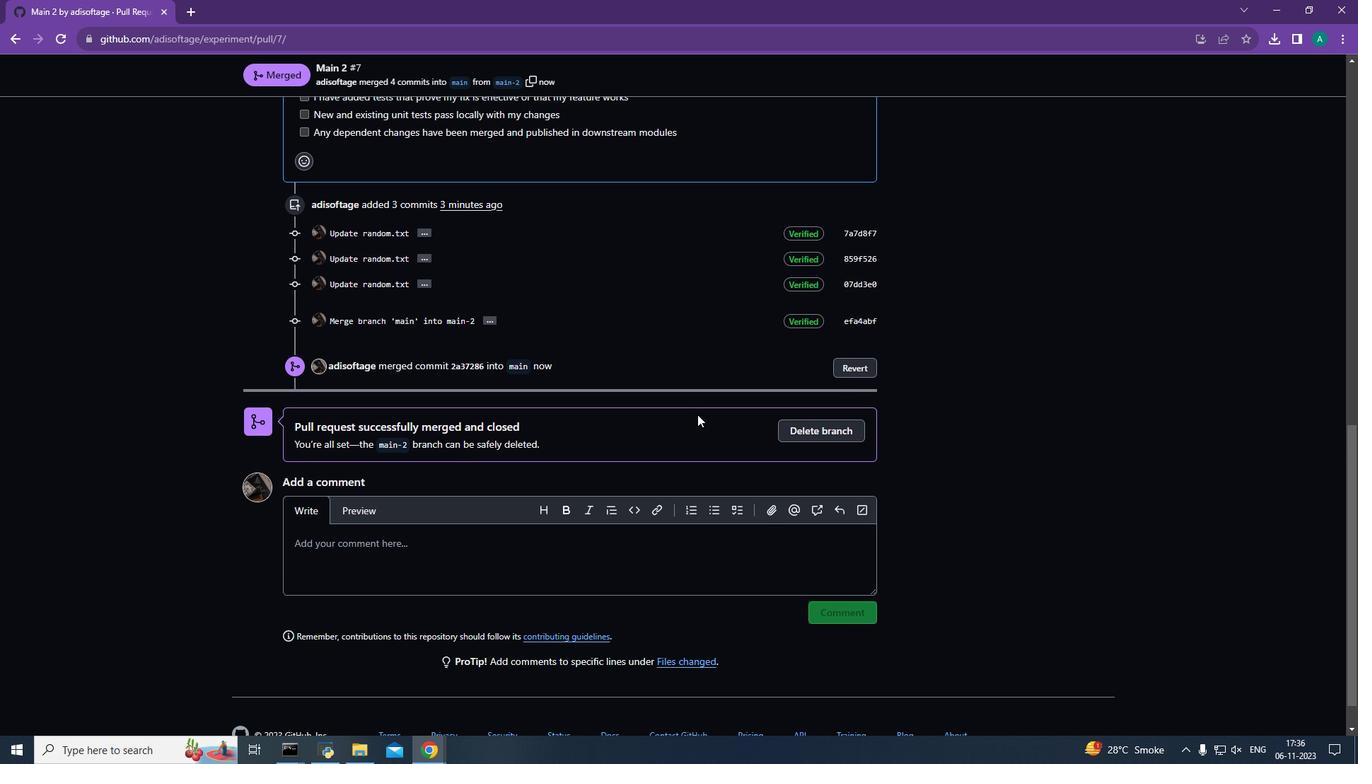 
Action: Mouse scrolled (697, 415) with delta (0, 0)
Screenshot: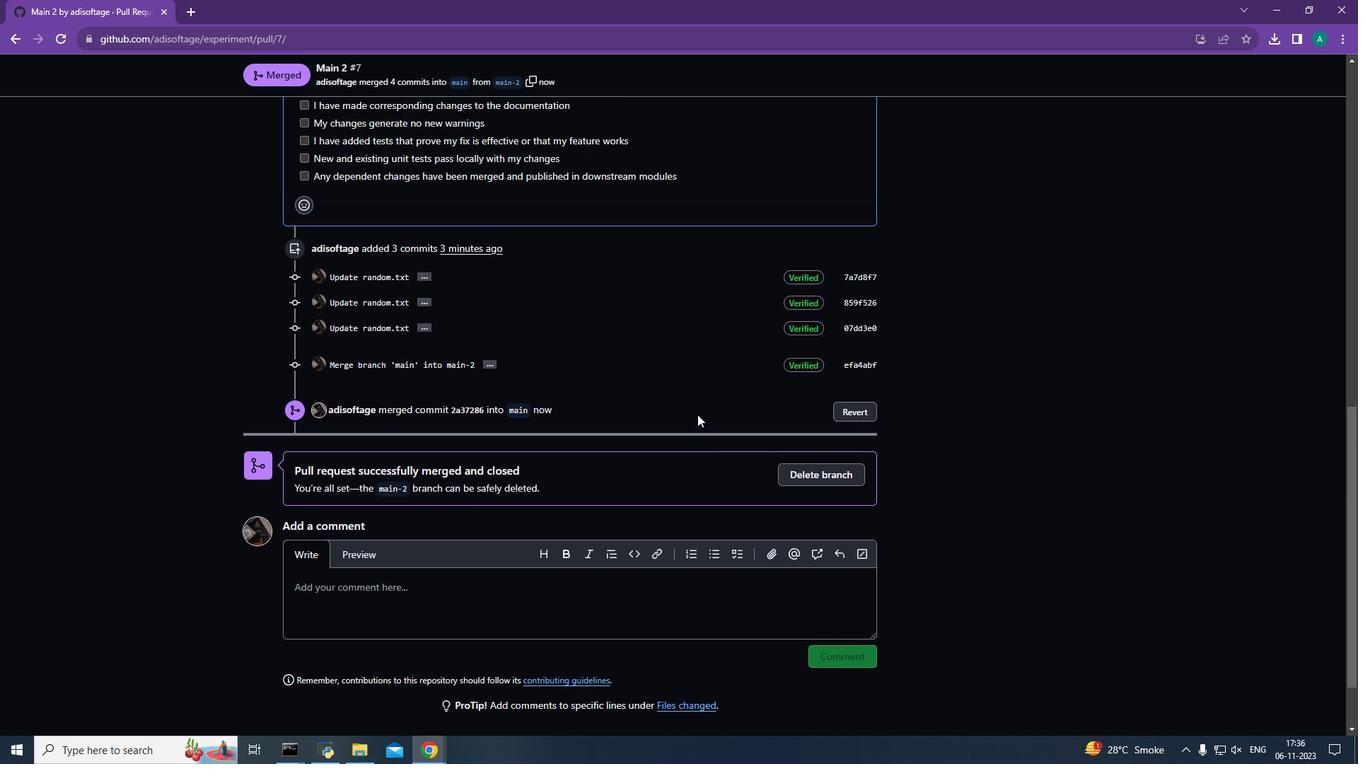 
Action: Mouse moved to (556, 410)
Screenshot: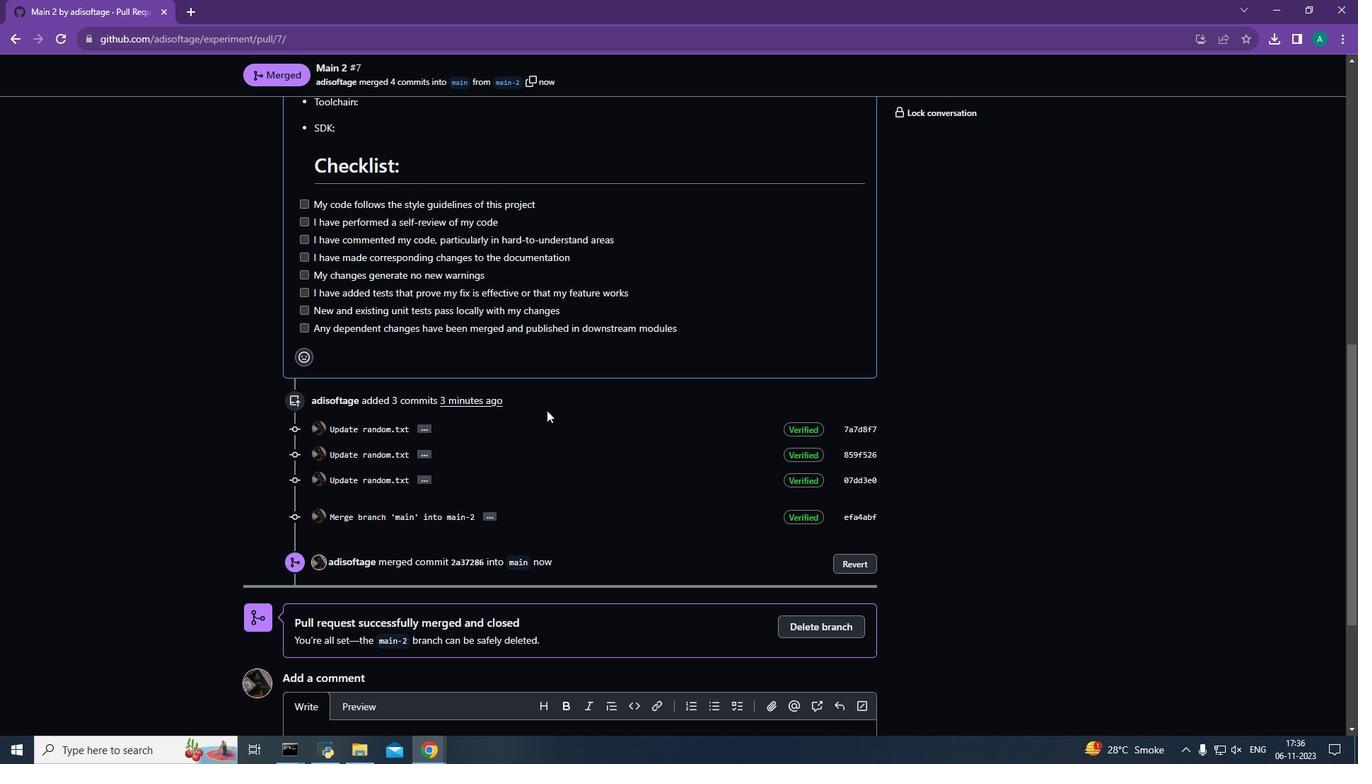 
Action: Mouse scrolled (556, 411) with delta (0, 0)
Screenshot: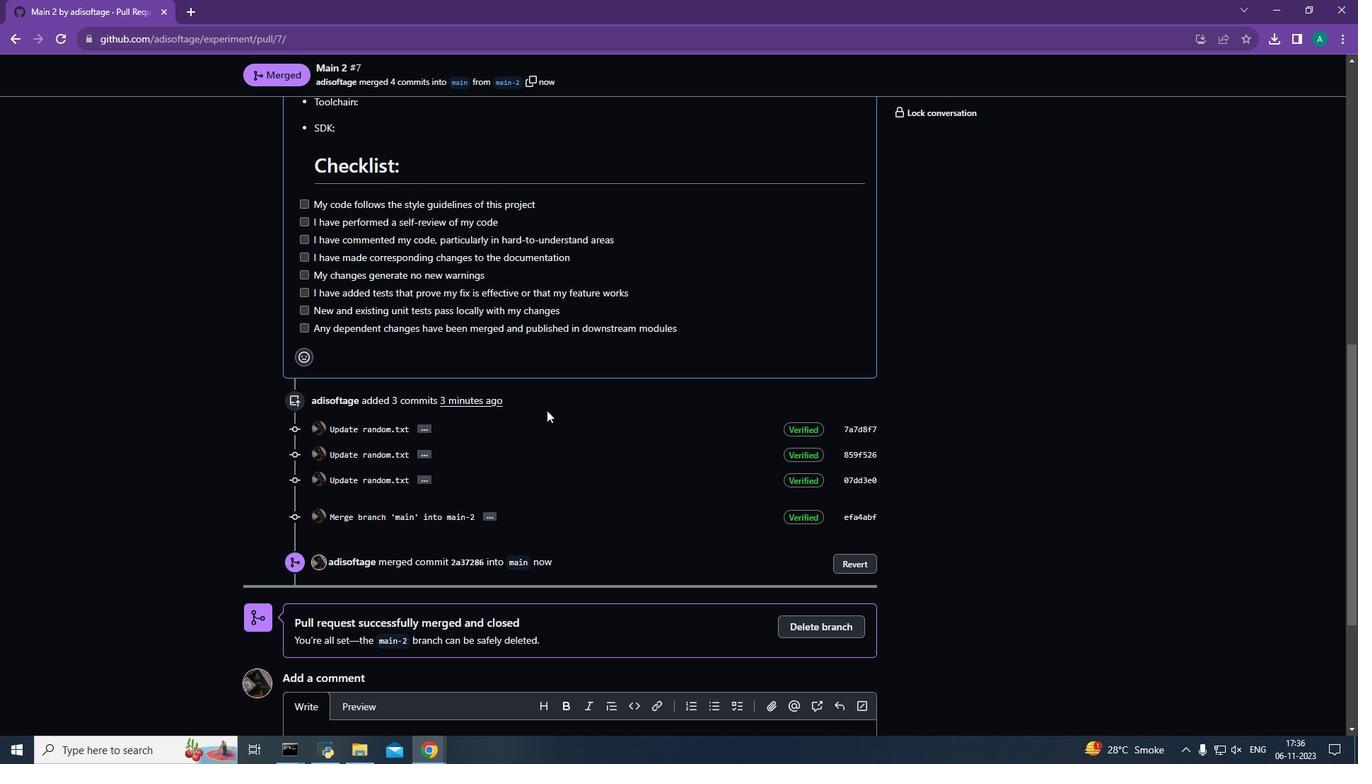 
Action: Mouse moved to (553, 410)
Screenshot: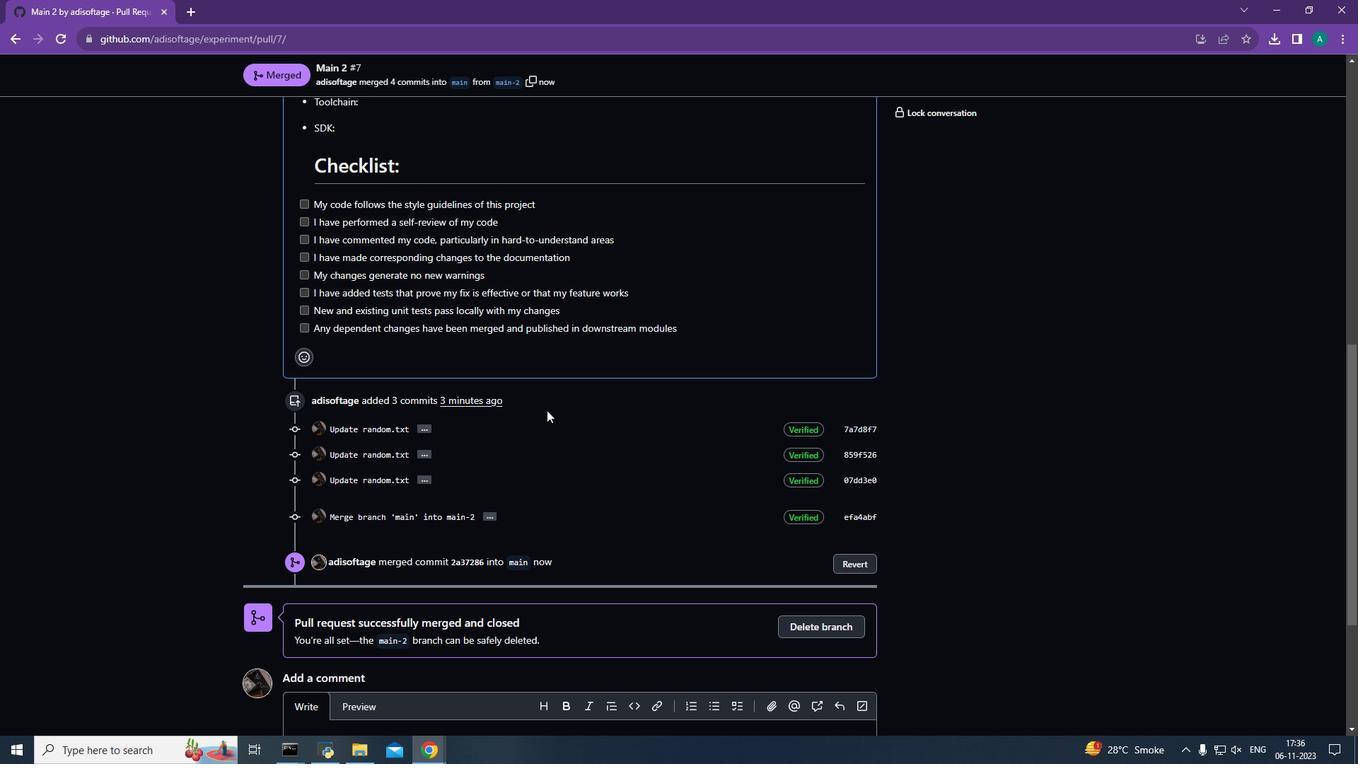 
Action: Mouse scrolled (553, 411) with delta (0, 0)
Screenshot: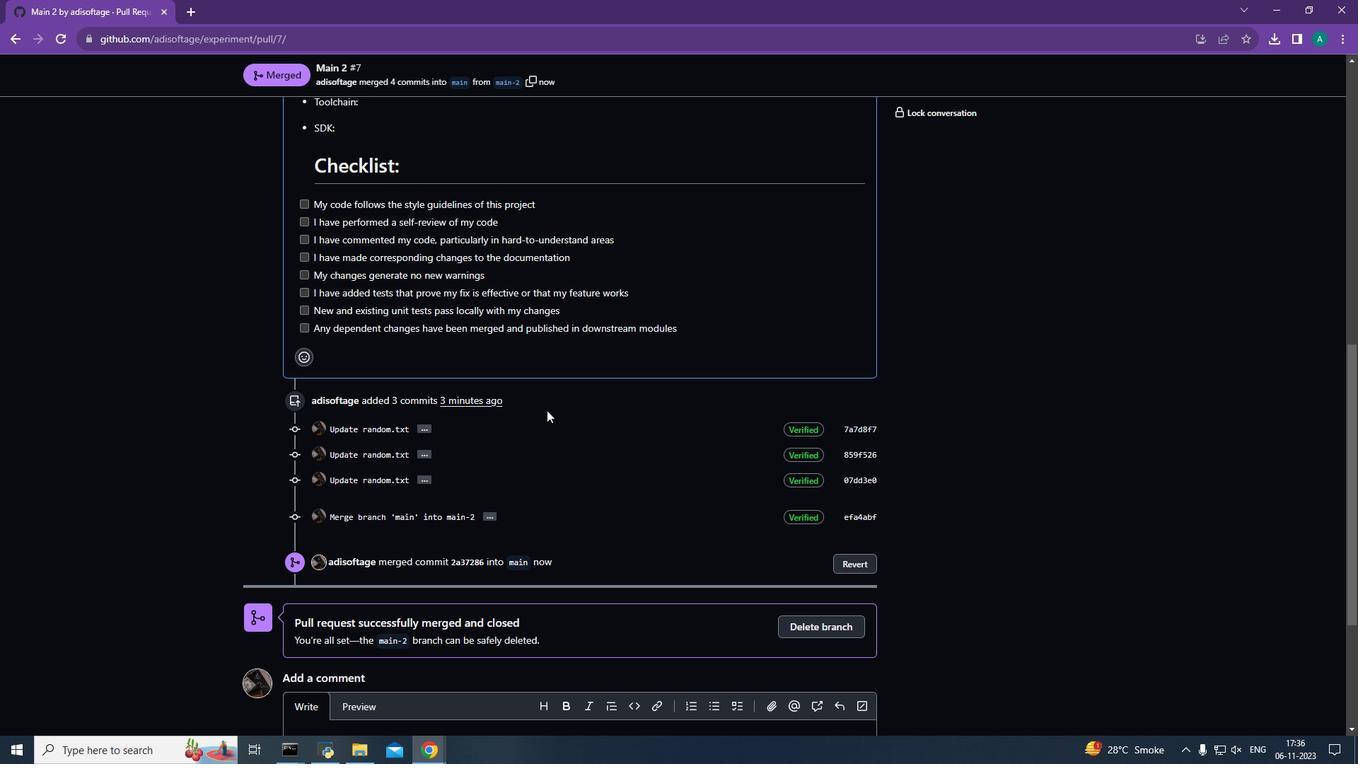 
Action: Mouse moved to (548, 410)
Screenshot: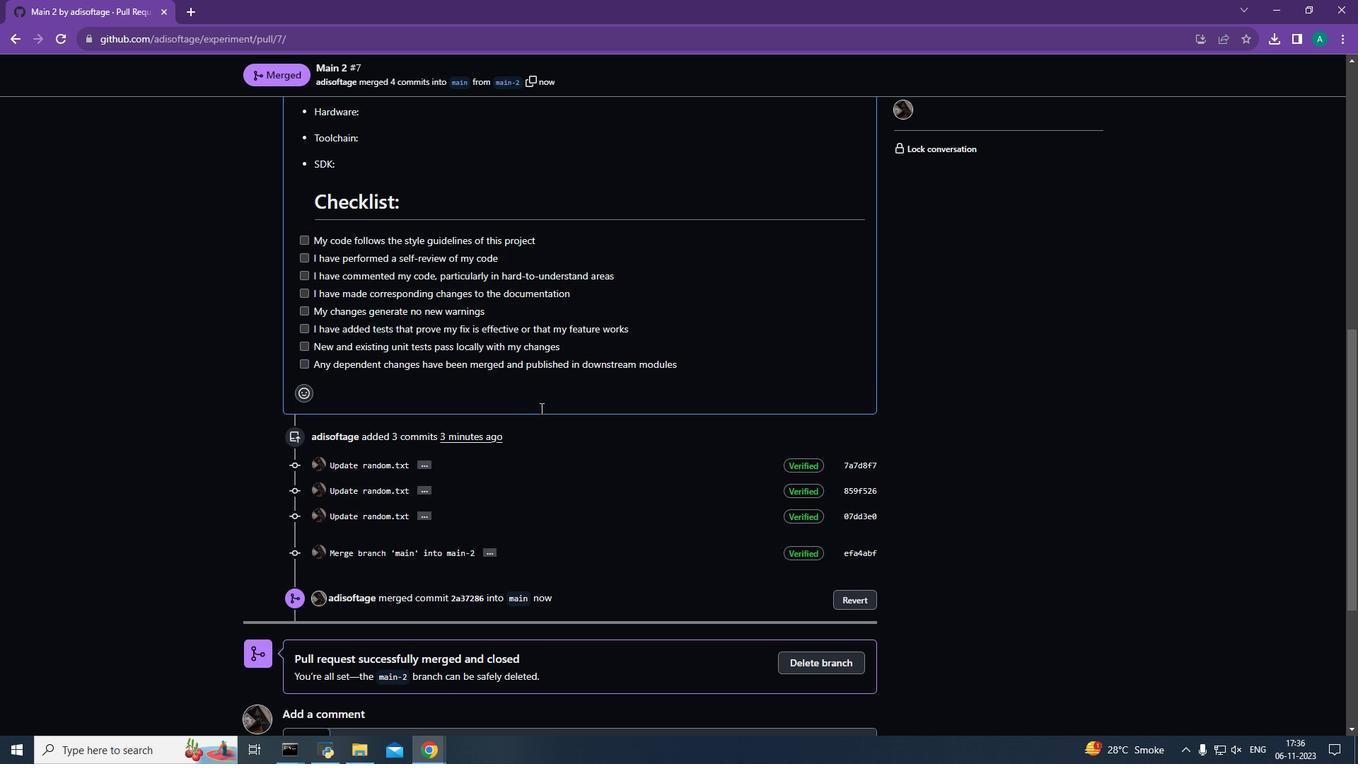 
Action: Mouse scrolled (548, 411) with delta (0, 0)
Screenshot: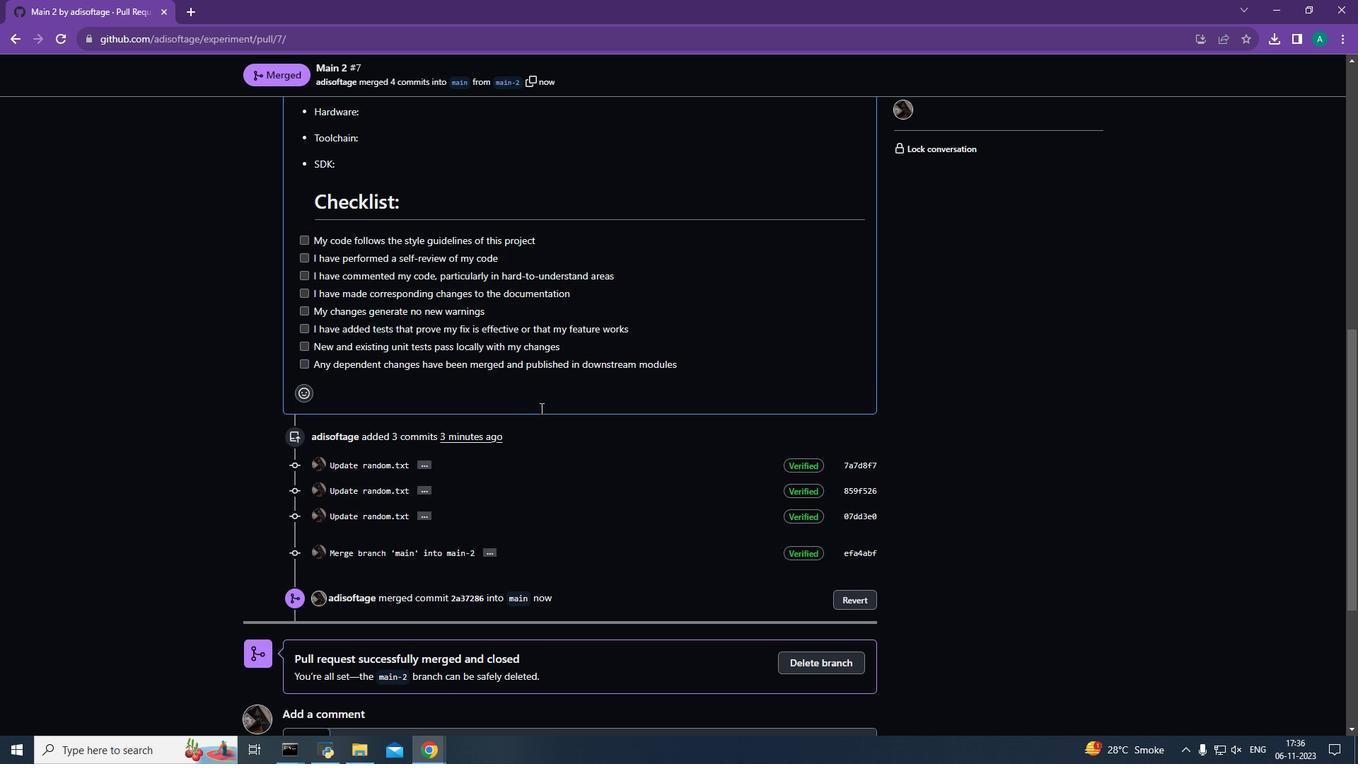 
Action: Mouse moved to (389, 352)
Screenshot: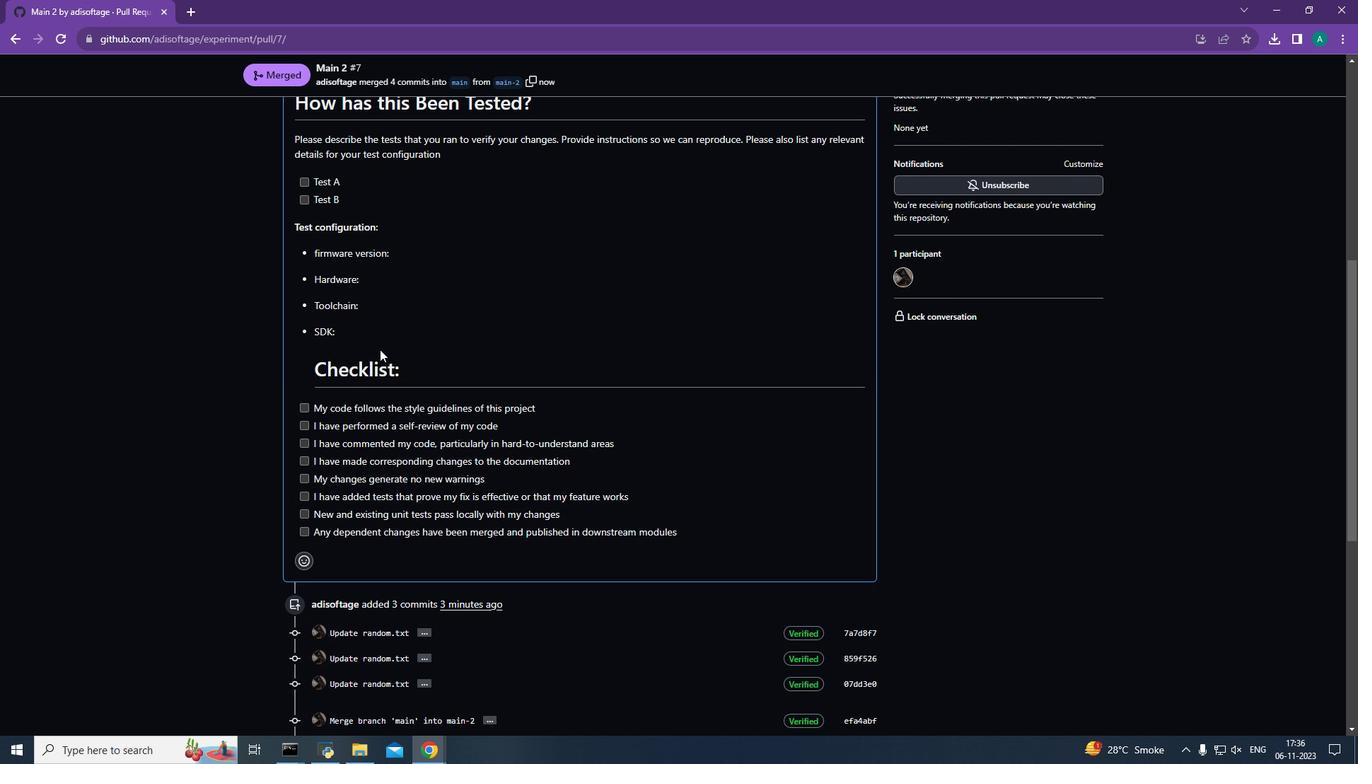 
Action: Mouse scrolled (389, 353) with delta (0, 0)
Screenshot: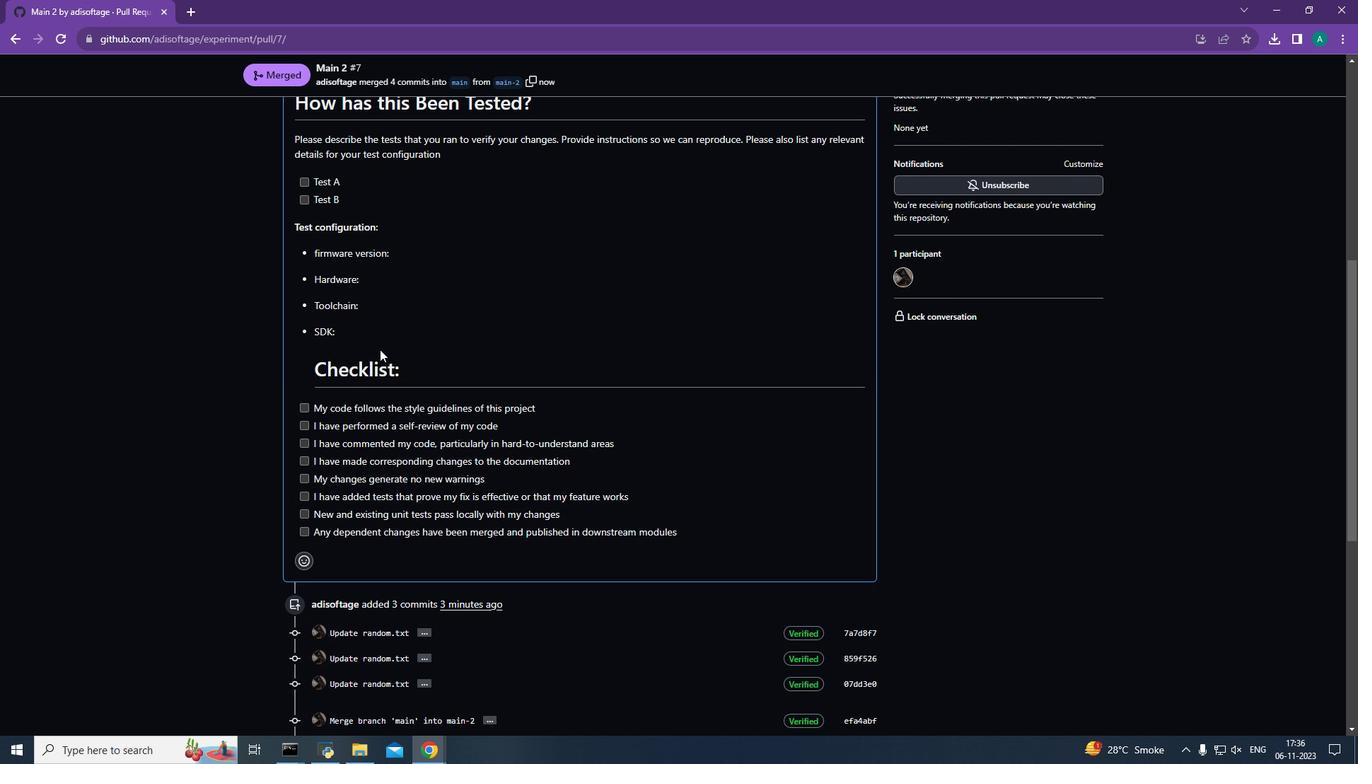
Action: Mouse moved to (384, 350)
Screenshot: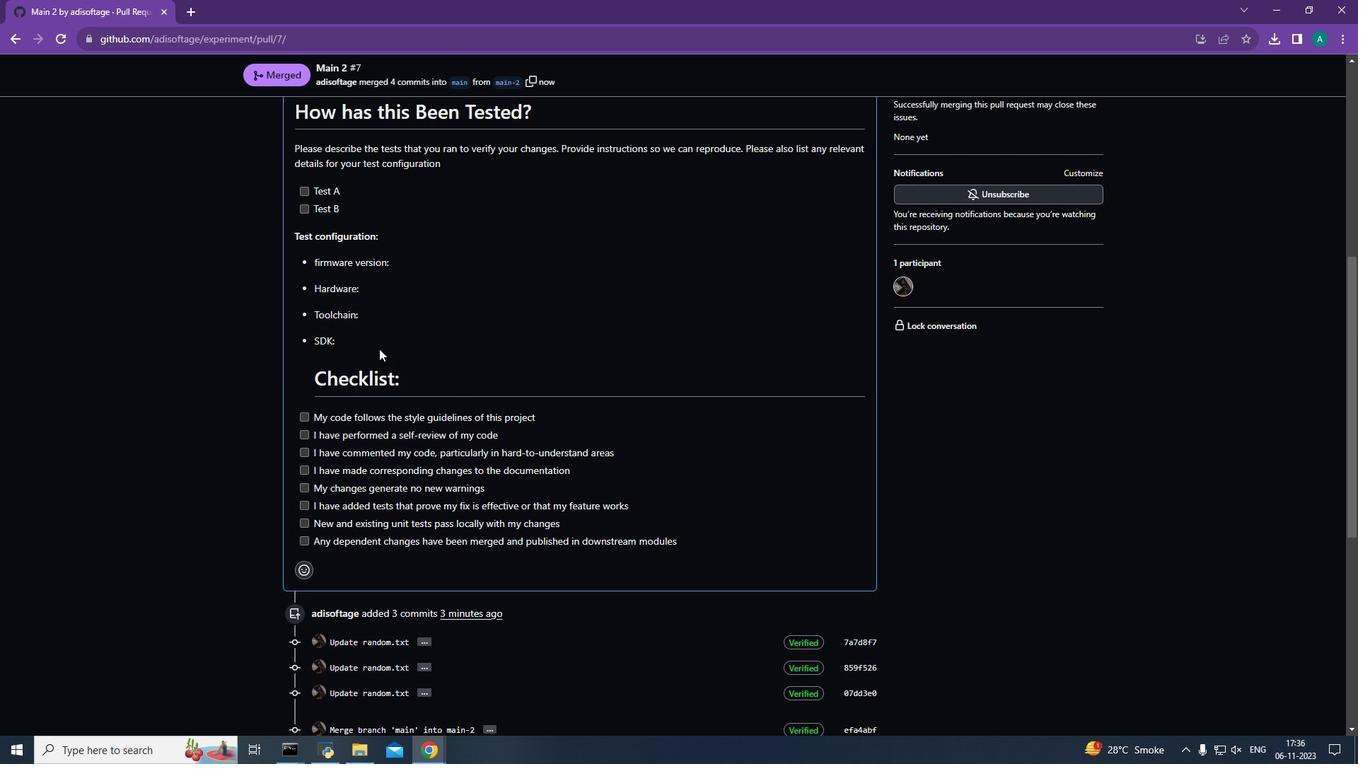 
Action: Mouse scrolled (384, 351) with delta (0, 0)
Screenshot: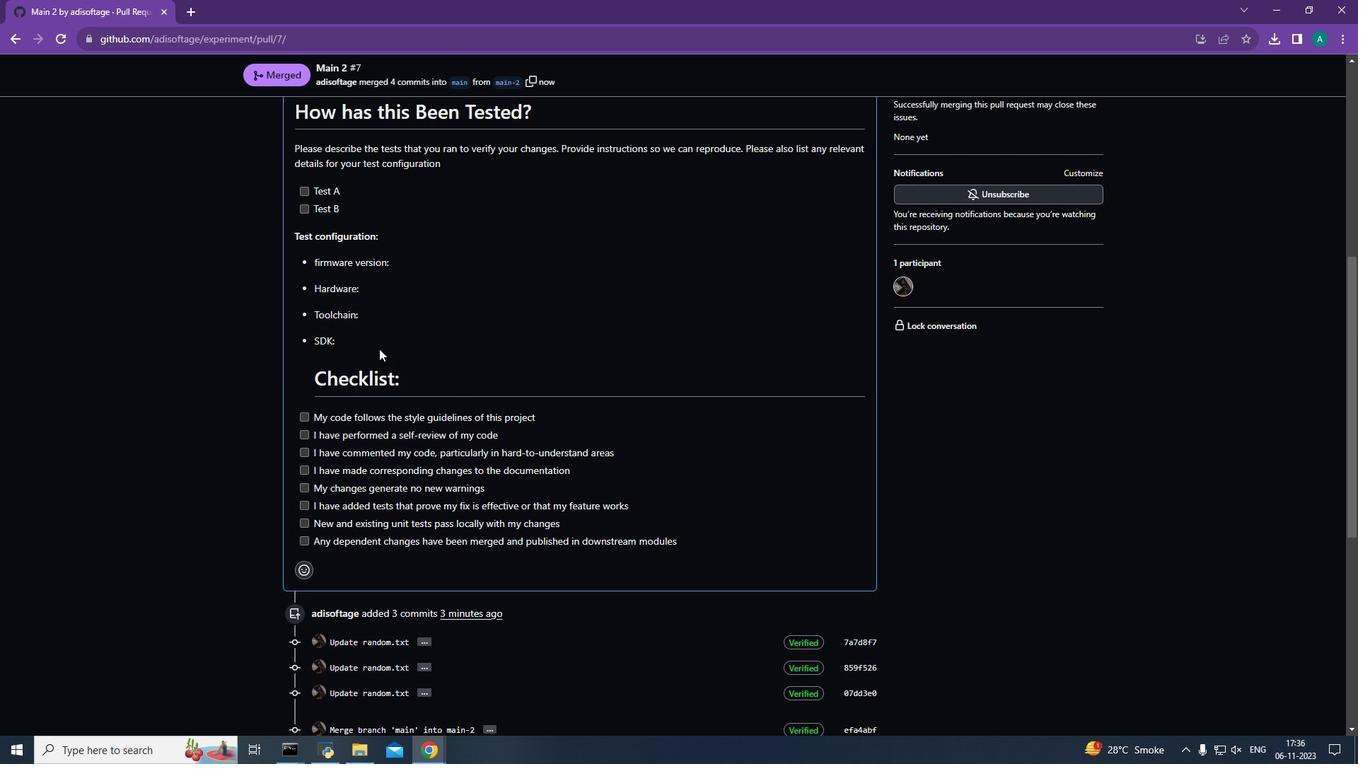 
Action: Mouse moved to (381, 349)
Screenshot: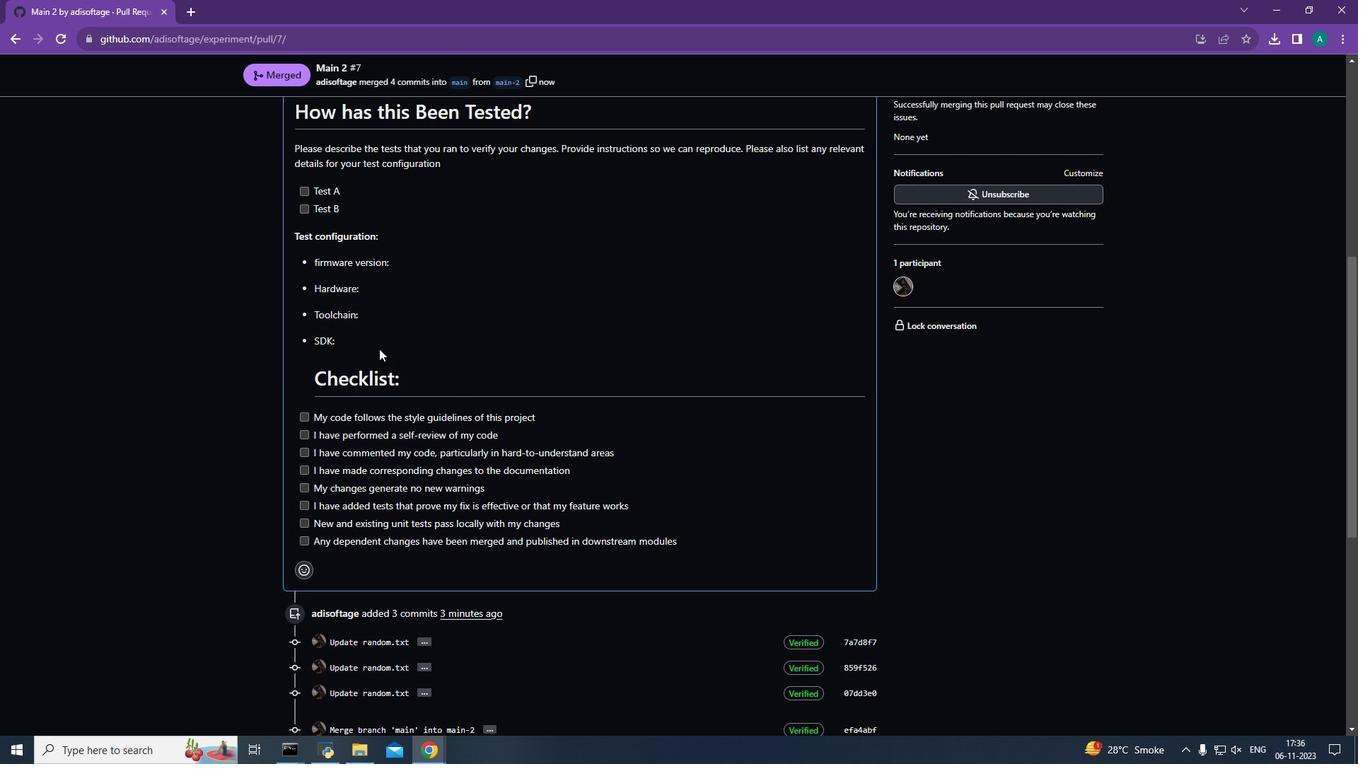 
Action: Mouse scrolled (381, 350) with delta (0, 0)
Screenshot: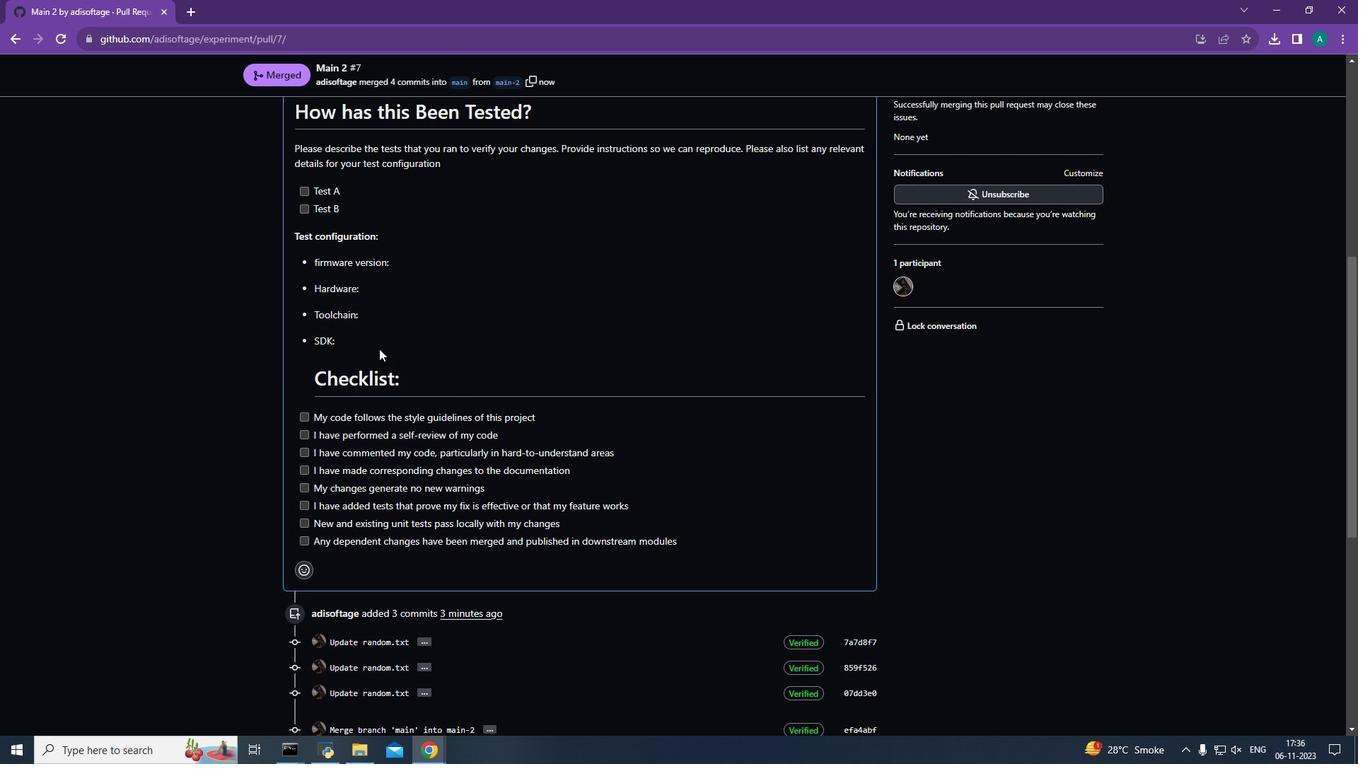 
Action: Mouse moved to (379, 349)
Screenshot: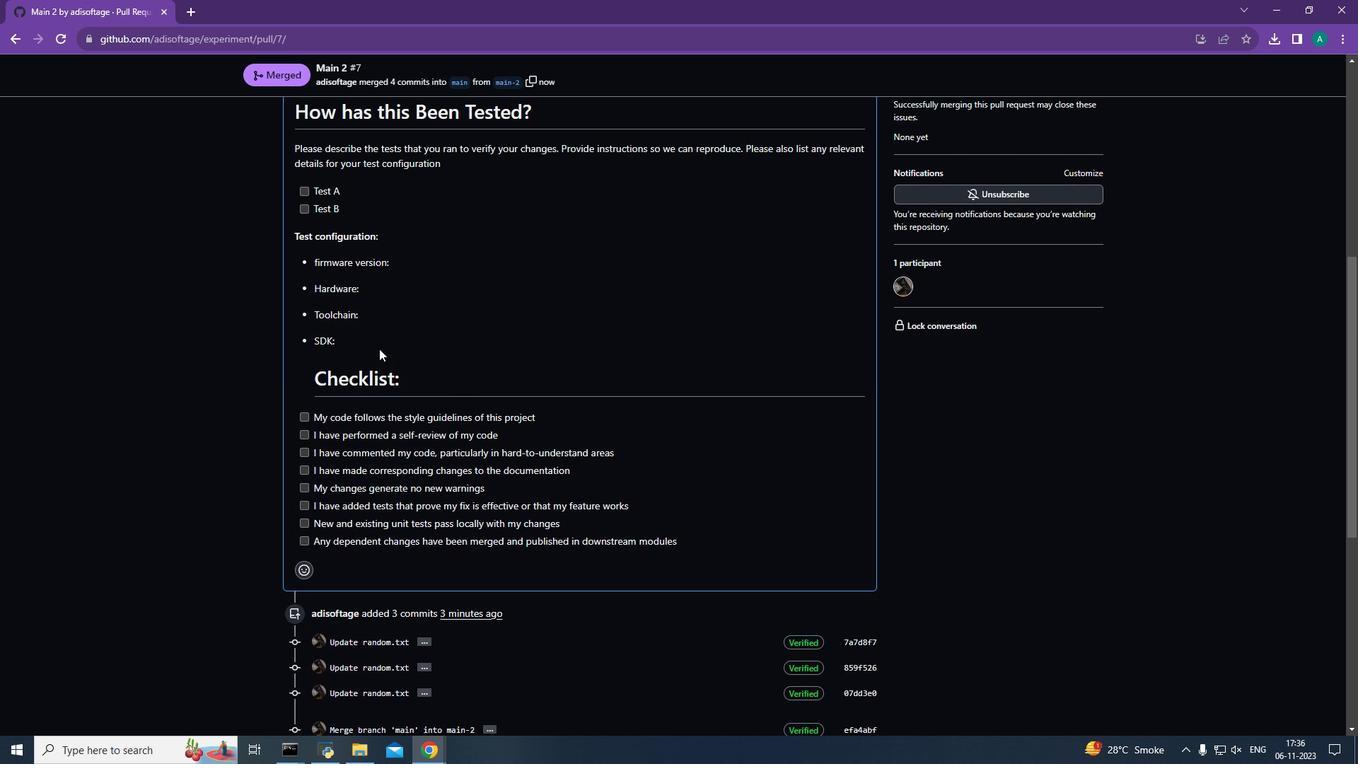 
Action: Mouse scrolled (379, 350) with delta (0, 0)
Screenshot: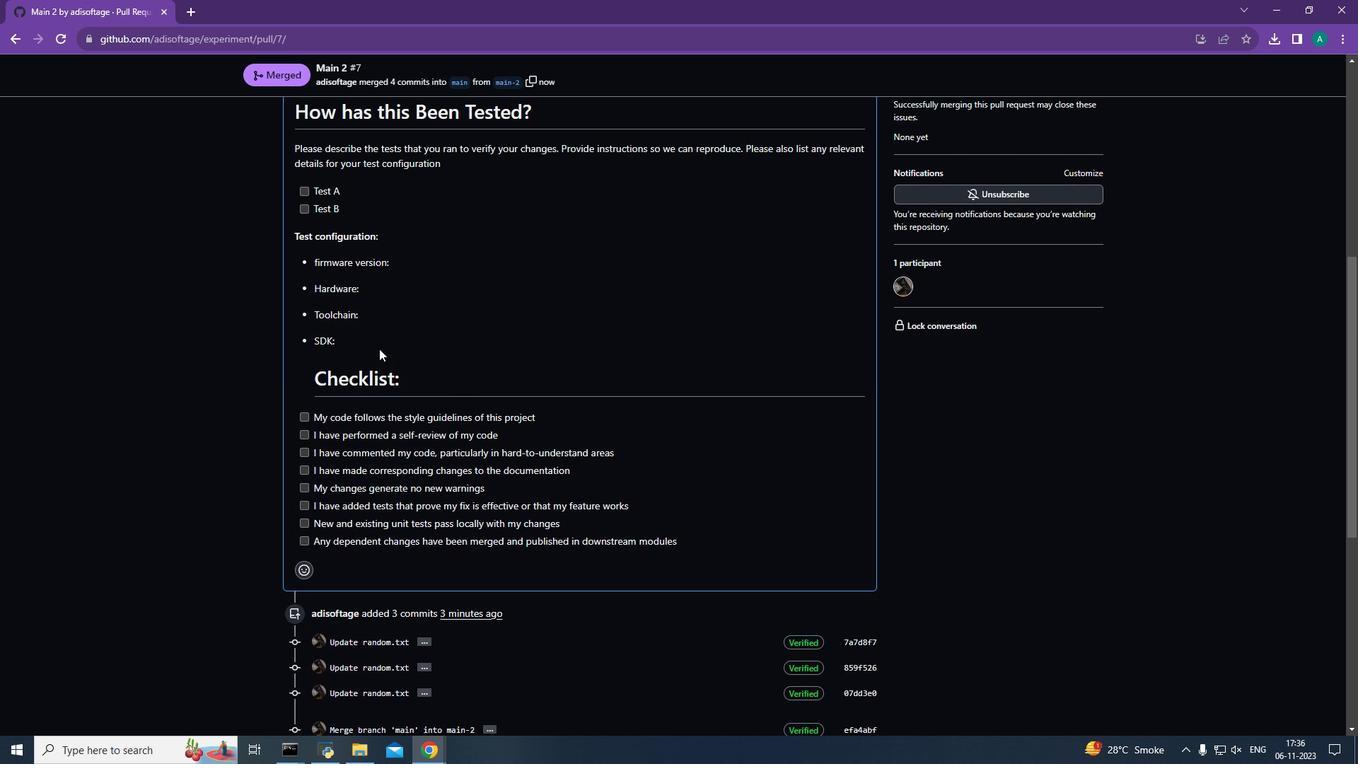 
Action: Mouse moved to (377, 347)
Screenshot: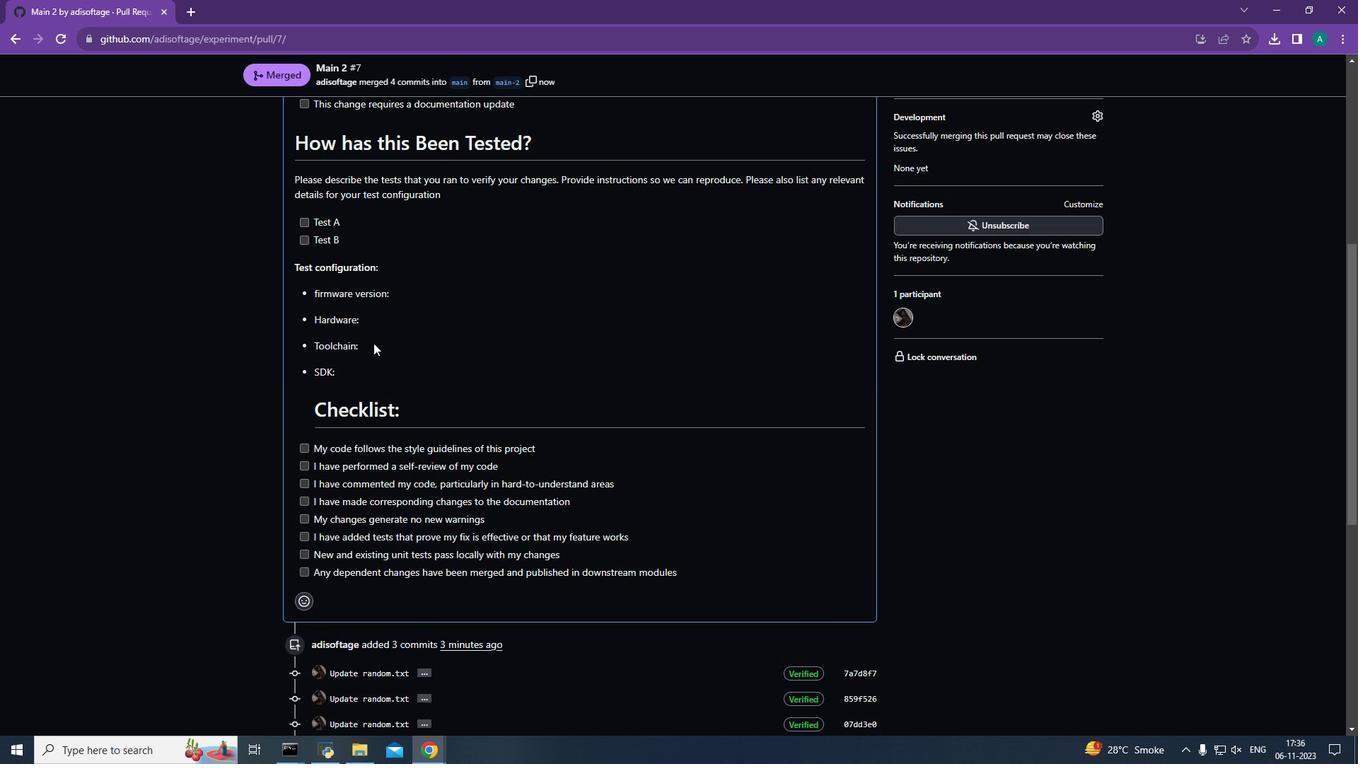 
Action: Mouse scrolled (377, 348) with delta (0, 0)
Screenshot: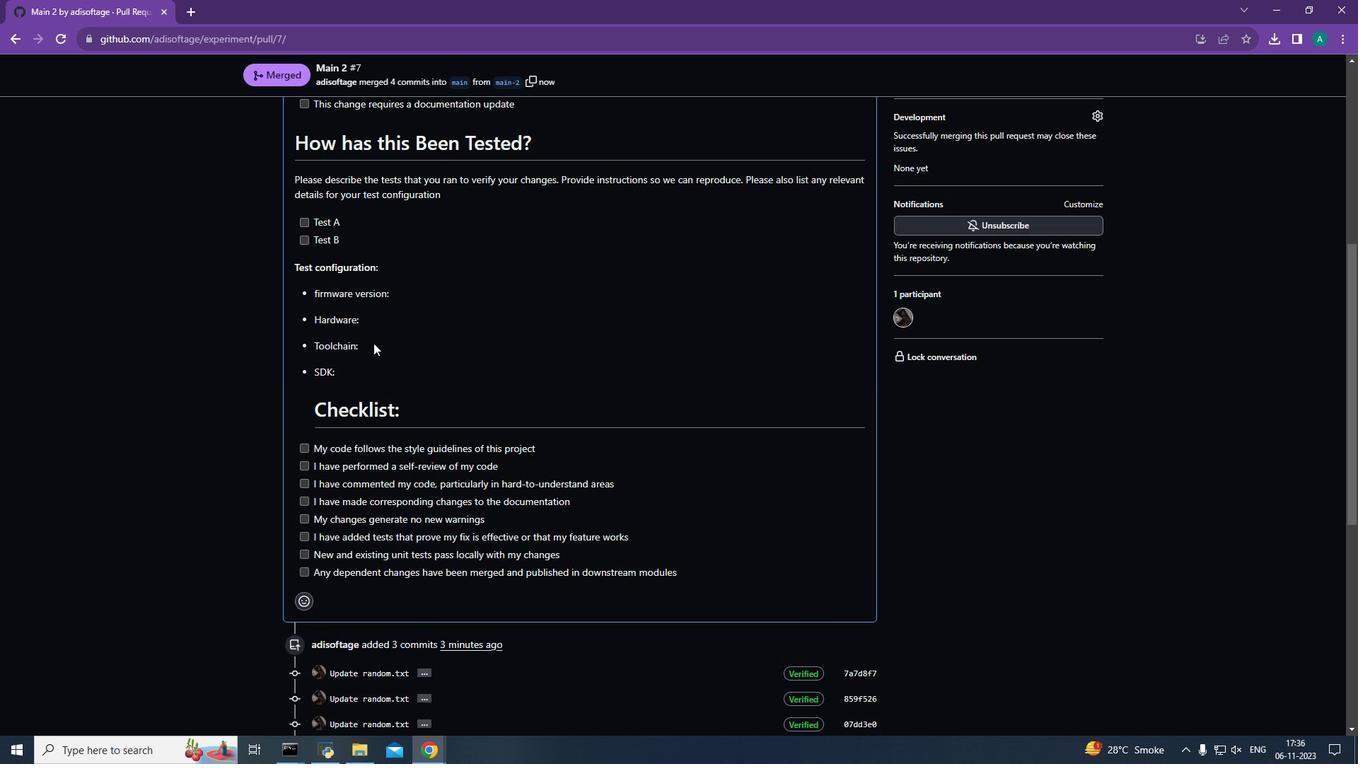 
Action: Mouse moved to (248, 275)
Screenshot: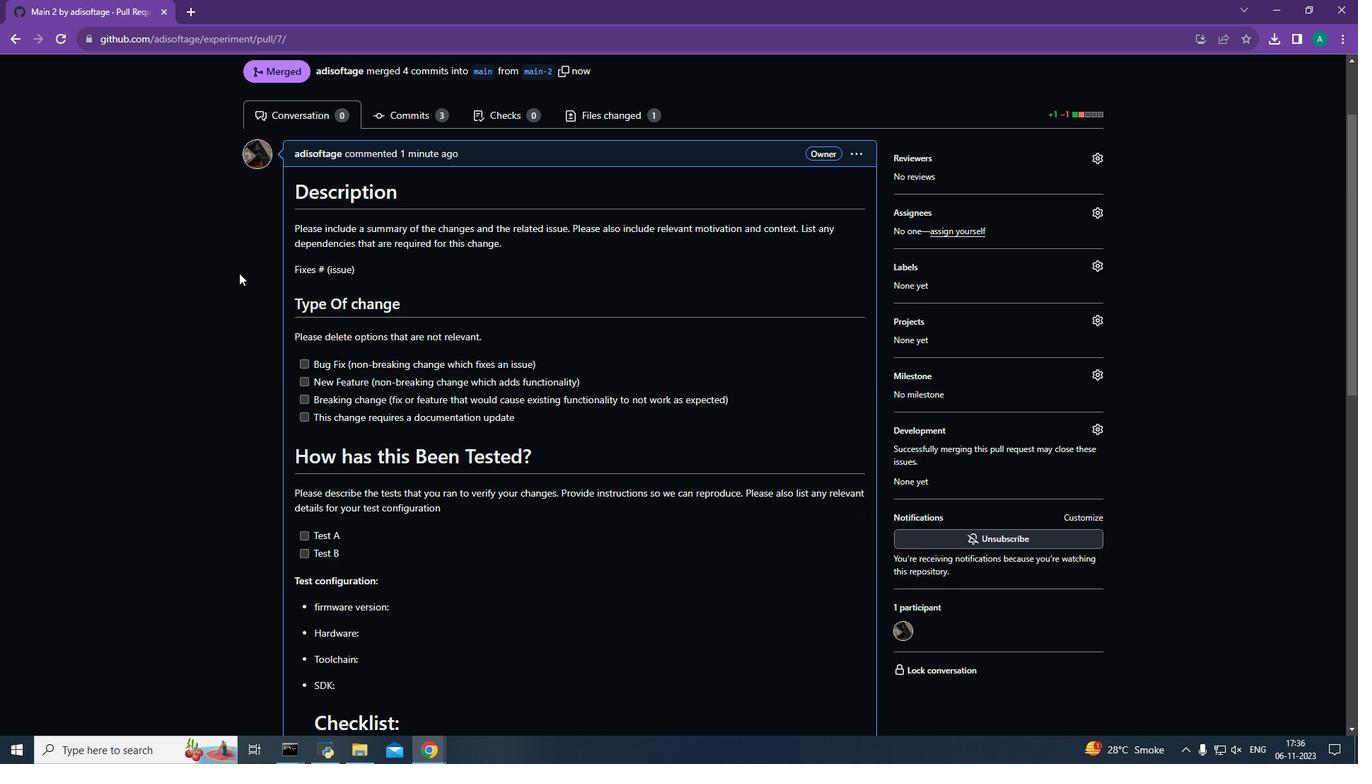 
Action: Mouse scrolled (248, 276) with delta (0, 0)
Screenshot: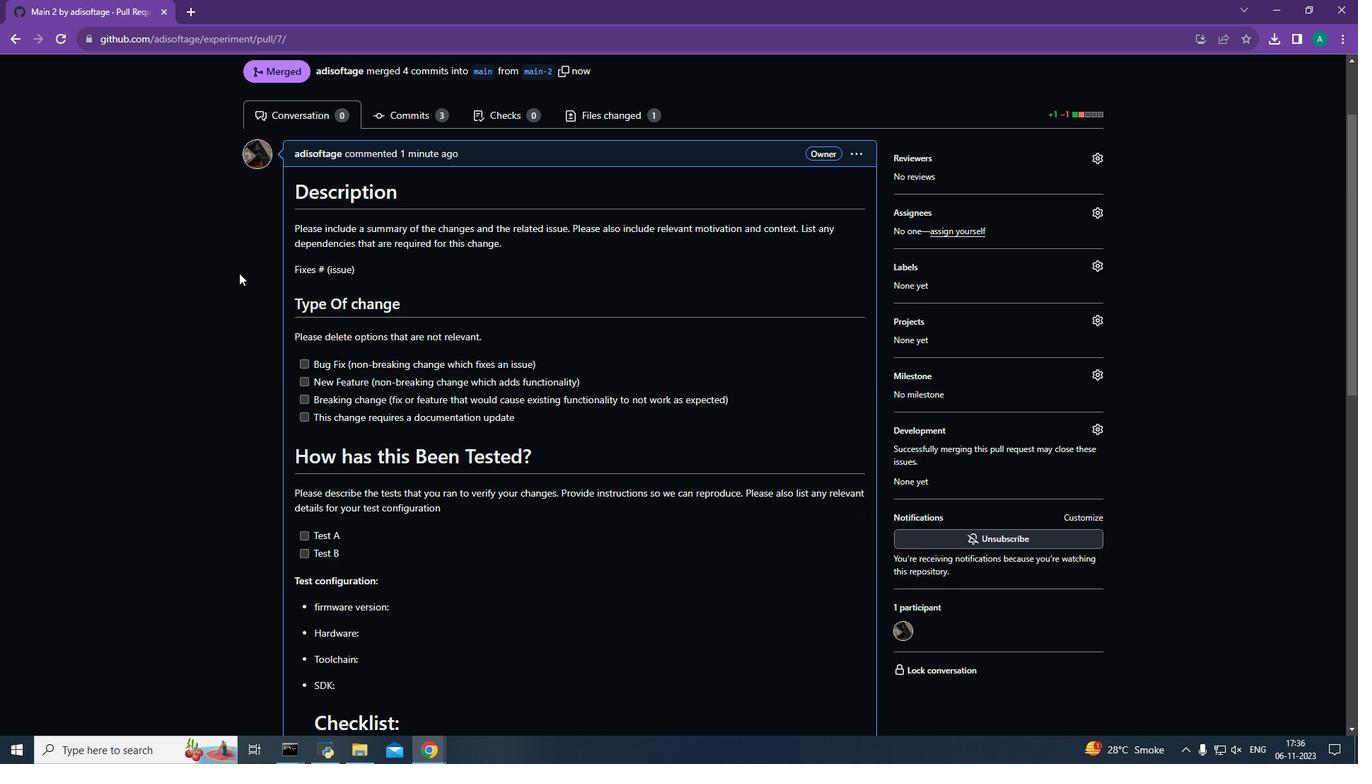 
Action: Mouse moved to (243, 275)
Screenshot: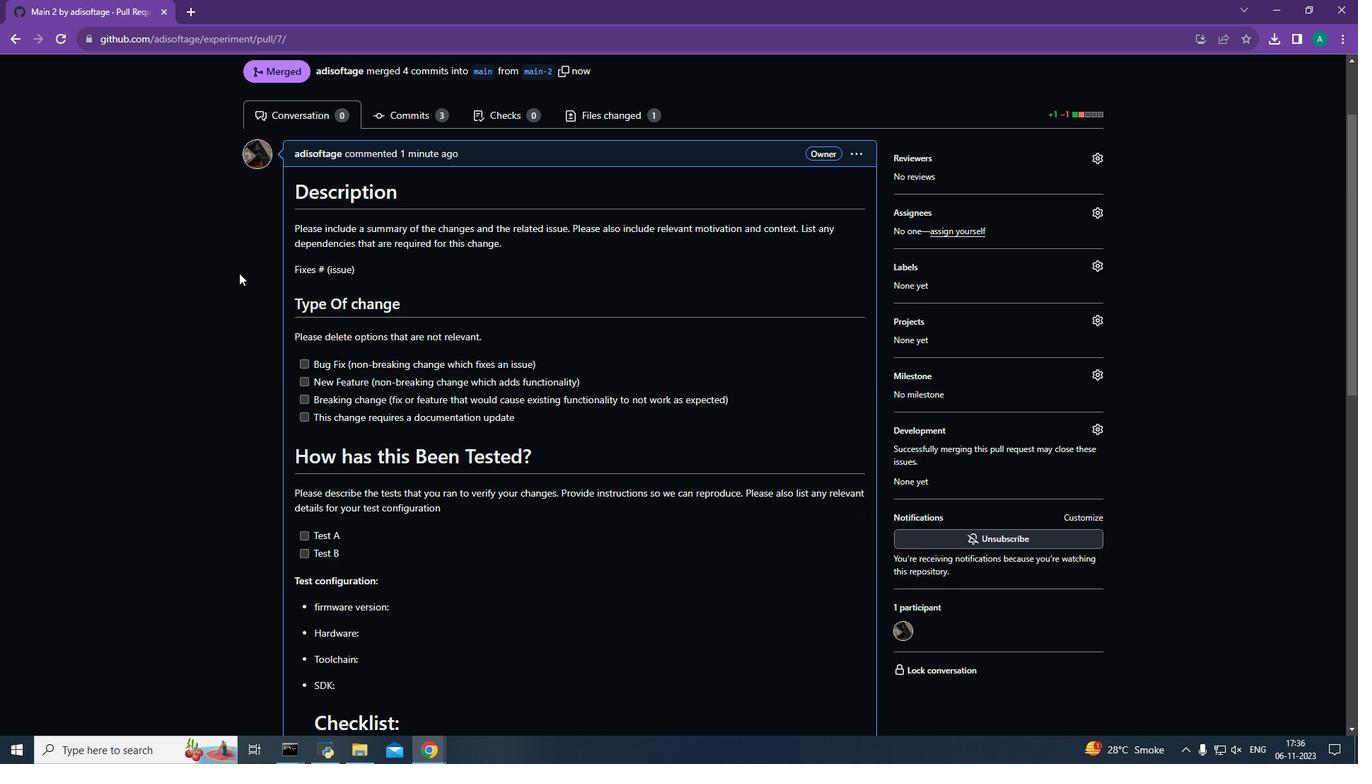 
Action: Mouse scrolled (243, 276) with delta (0, 0)
Screenshot: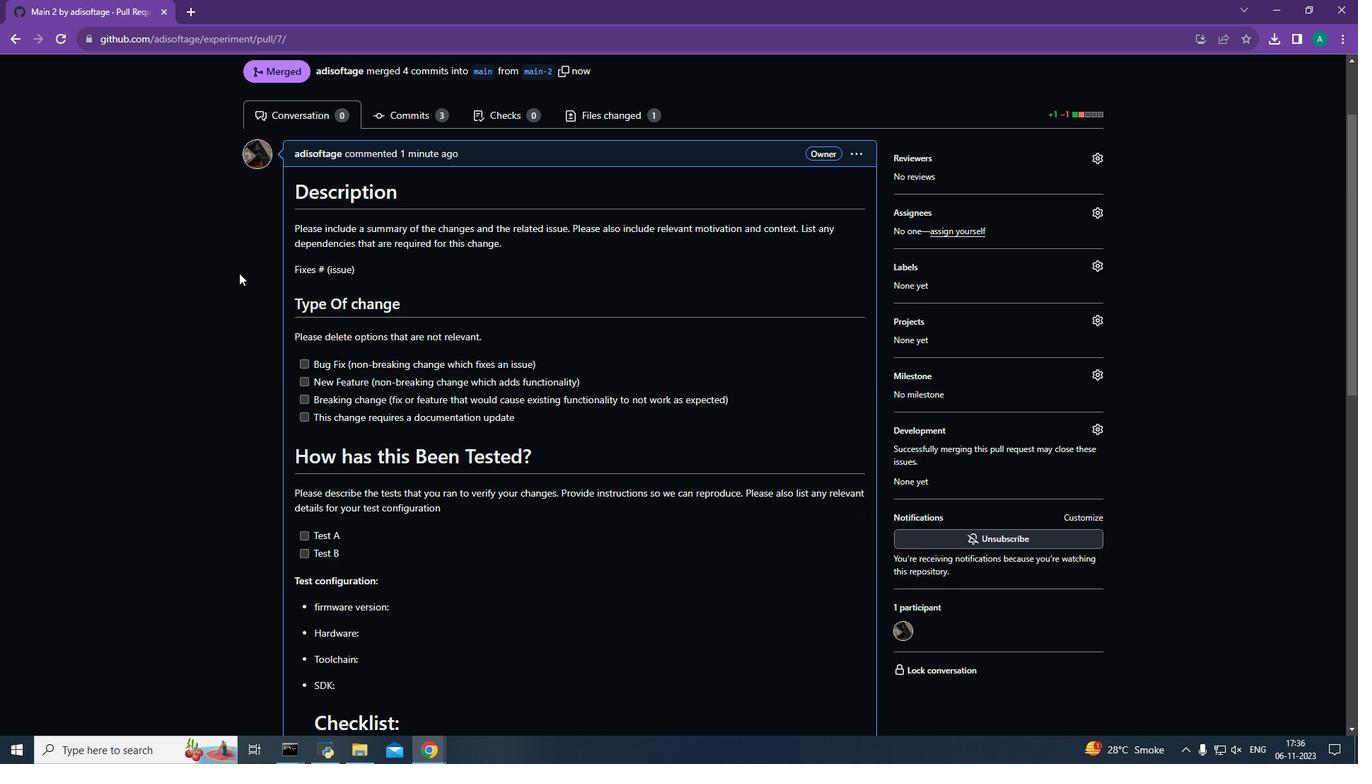 
Action: Mouse moved to (241, 275)
Screenshot: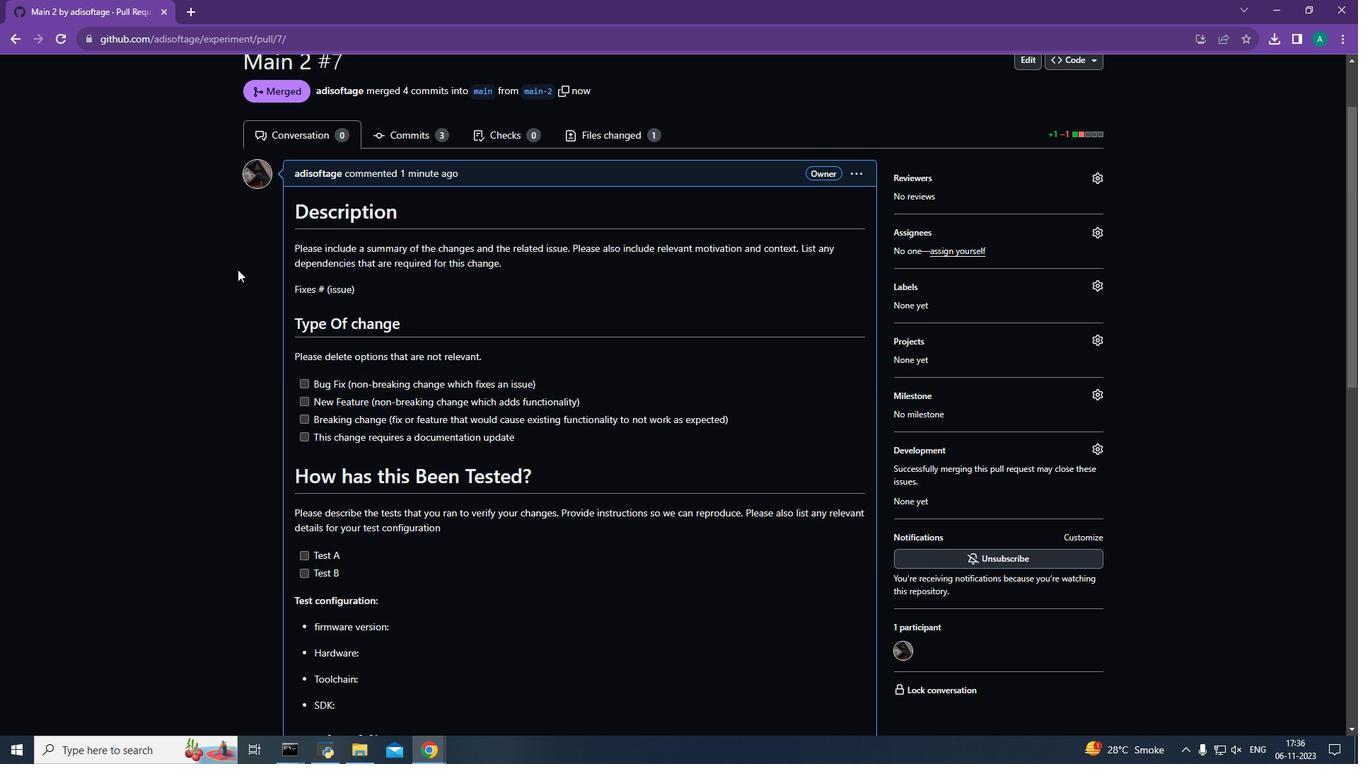
Action: Mouse scrolled (241, 275) with delta (0, 0)
Screenshot: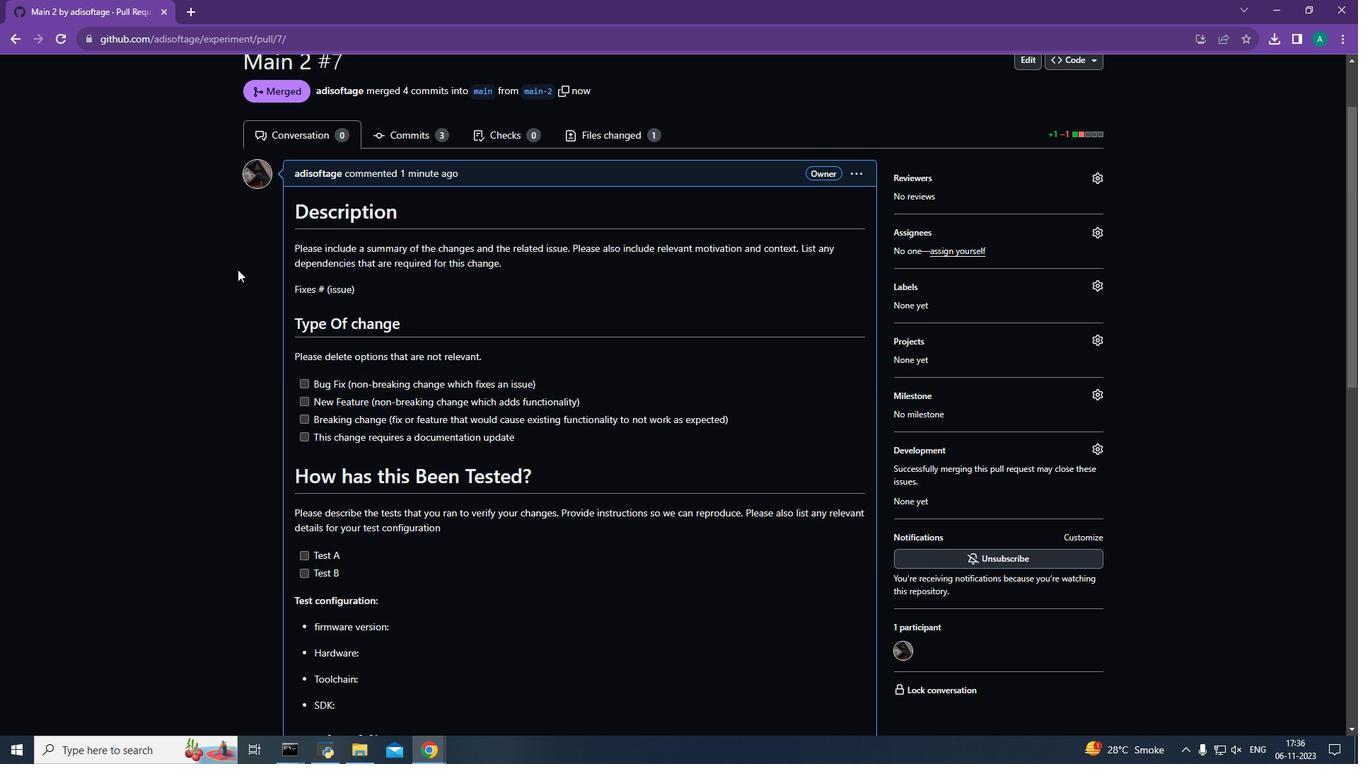 
Action: Mouse moved to (239, 273)
Screenshot: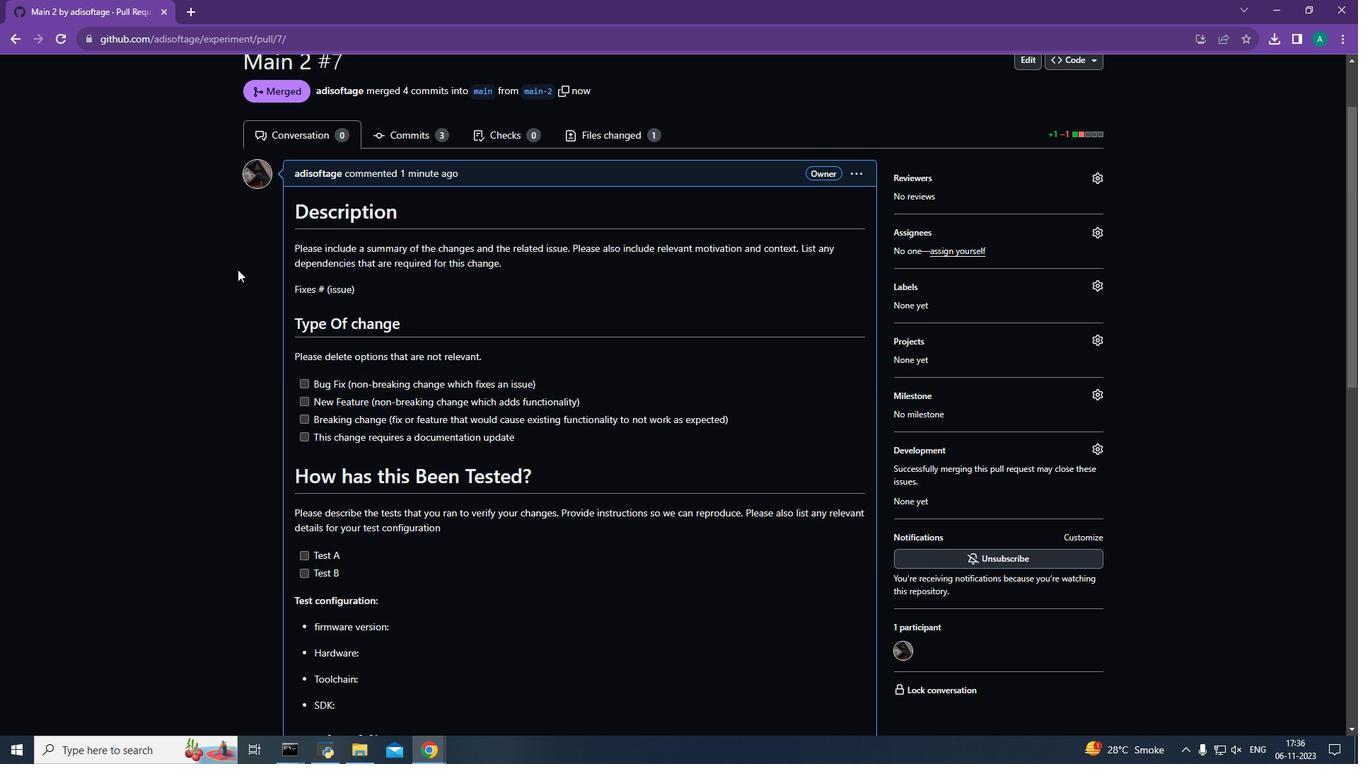 
Action: Mouse scrolled (239, 273) with delta (0, 0)
Screenshot: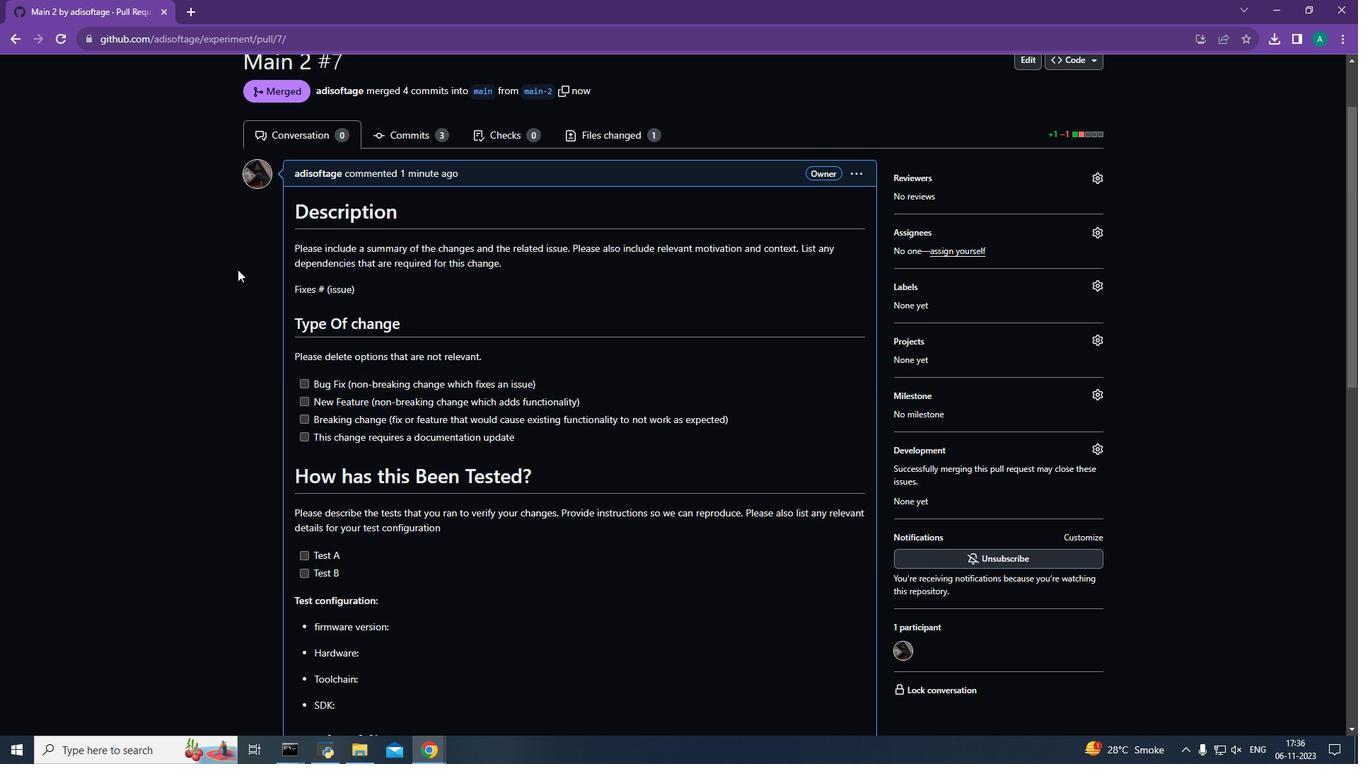 
Action: Mouse moved to (237, 269)
Screenshot: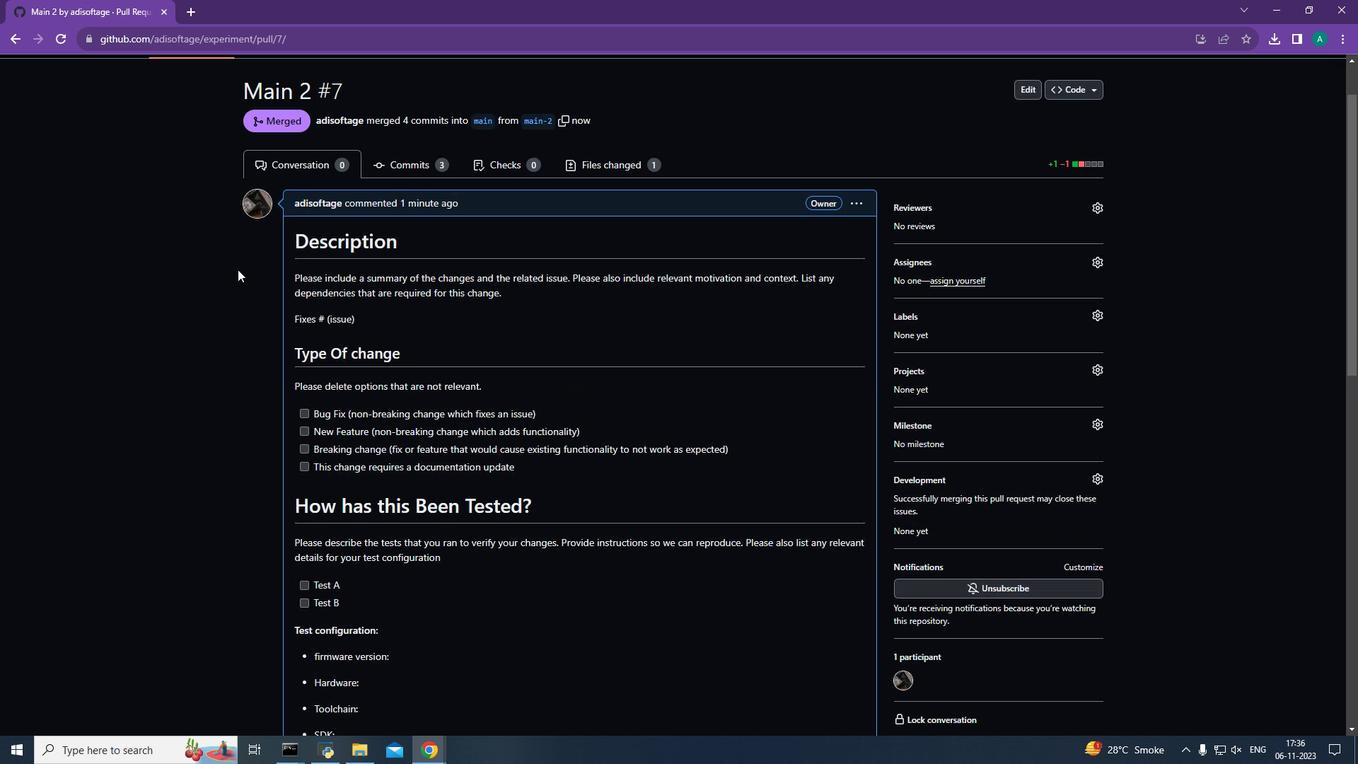 
Action: Mouse scrolled (237, 270) with delta (0, 0)
Screenshot: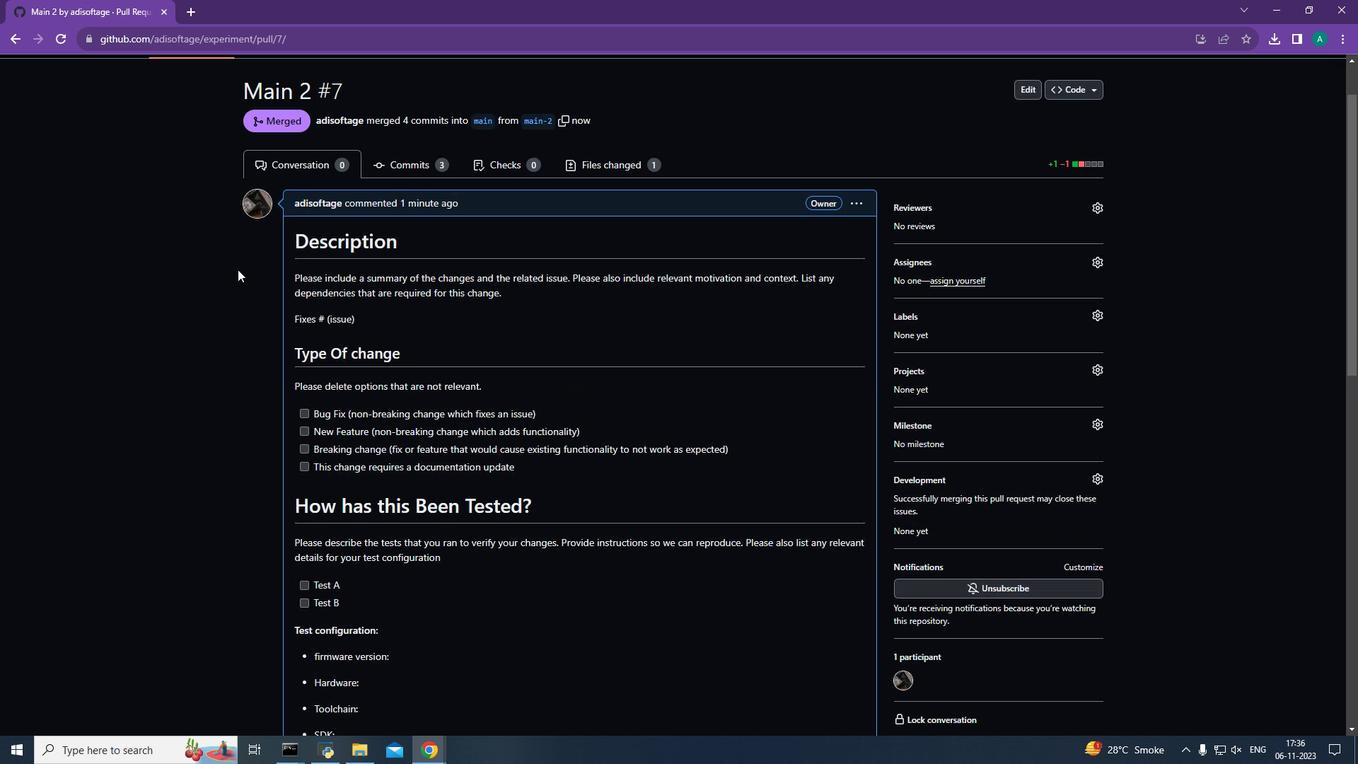 
Action: Mouse moved to (57, 110)
Screenshot: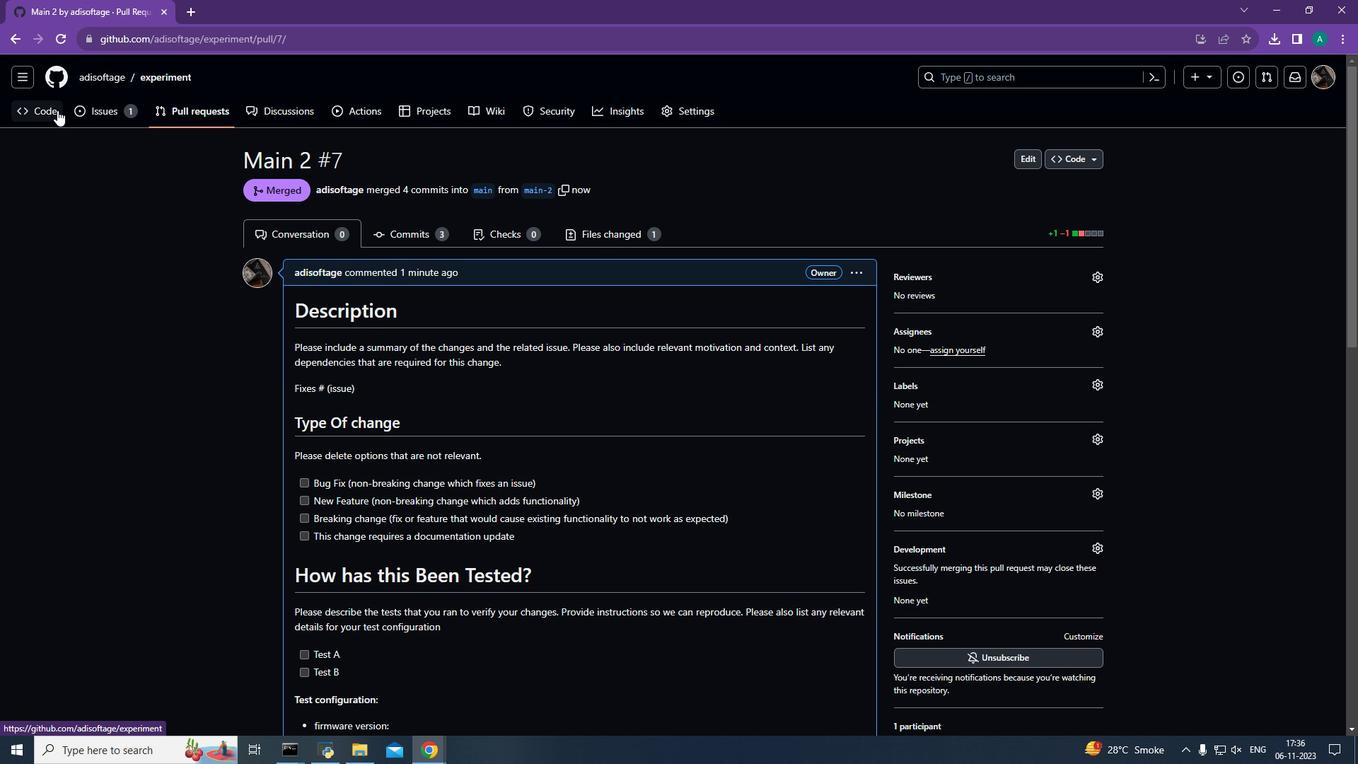 
Action: Mouse pressed left at (57, 110)
Screenshot: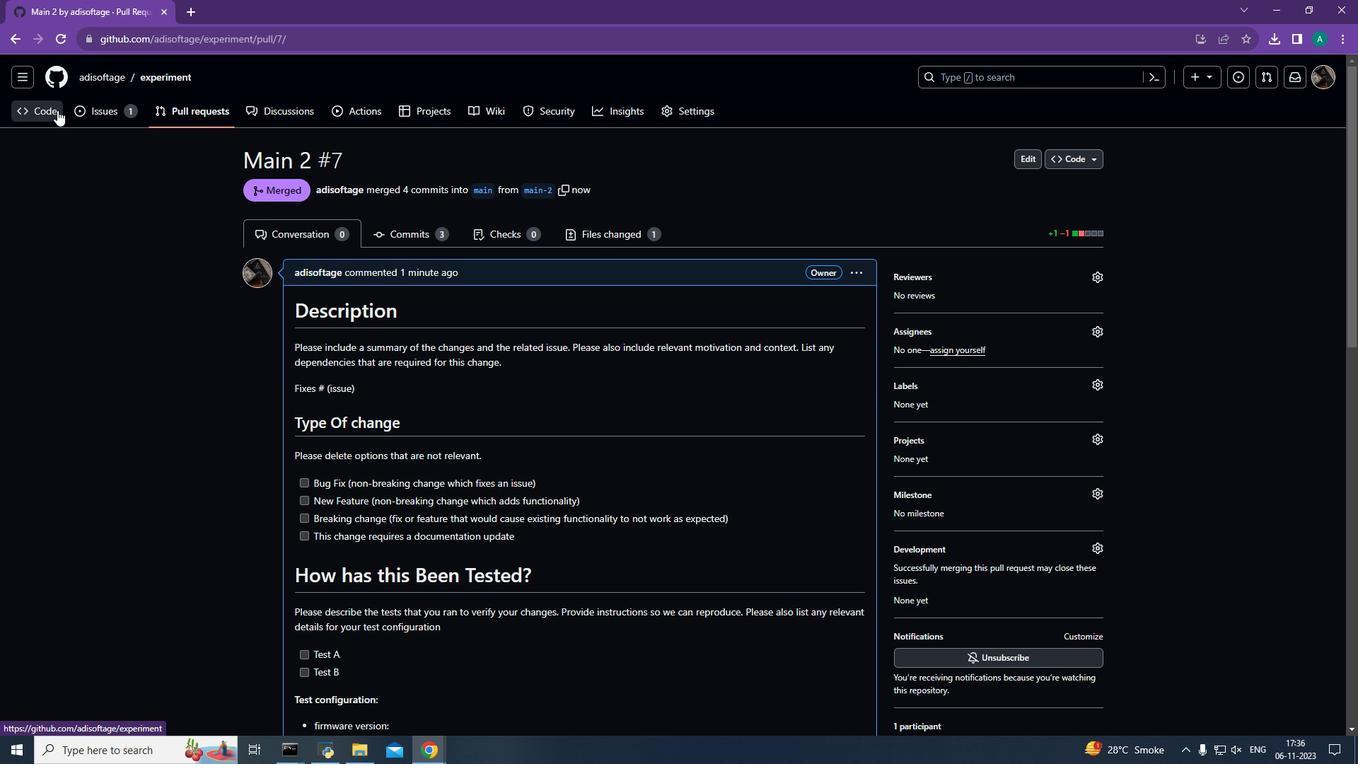 
Action: Mouse moved to (350, 328)
Screenshot: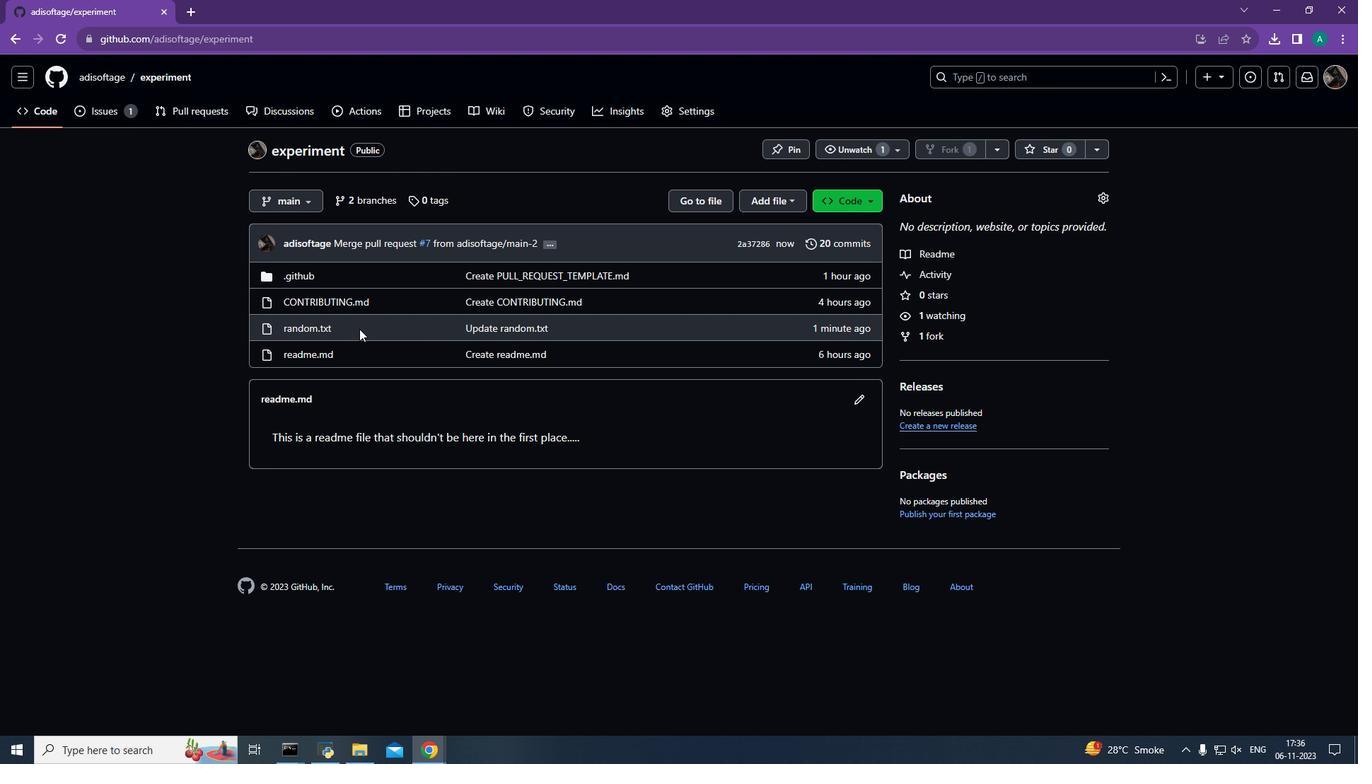 
